 Task: Find and review an Airbnb listing in Los Angeles near LAX, and send a message to the host for more information.
Action: Mouse moved to (569, 351)
Screenshot: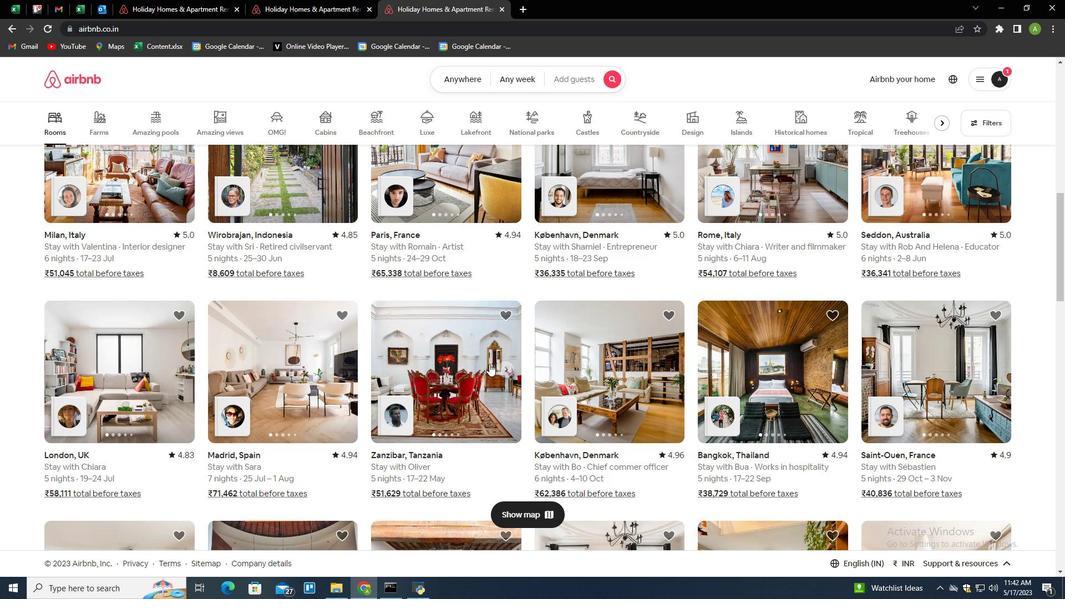 
Action: Mouse scrolled (569, 350) with delta (0, 0)
Screenshot: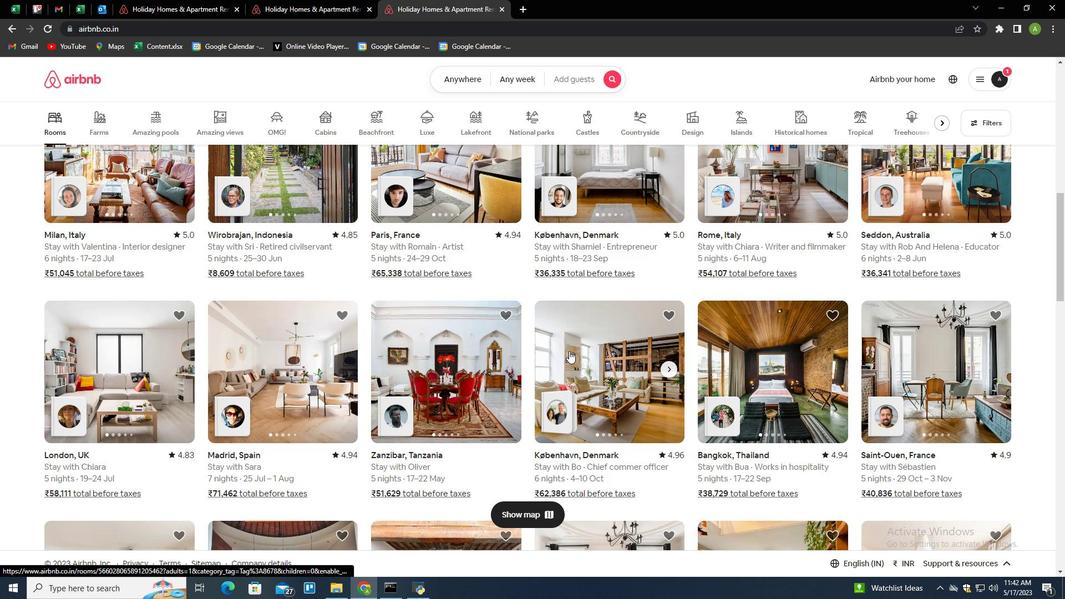
Action: Mouse scrolled (569, 350) with delta (0, 0)
Screenshot: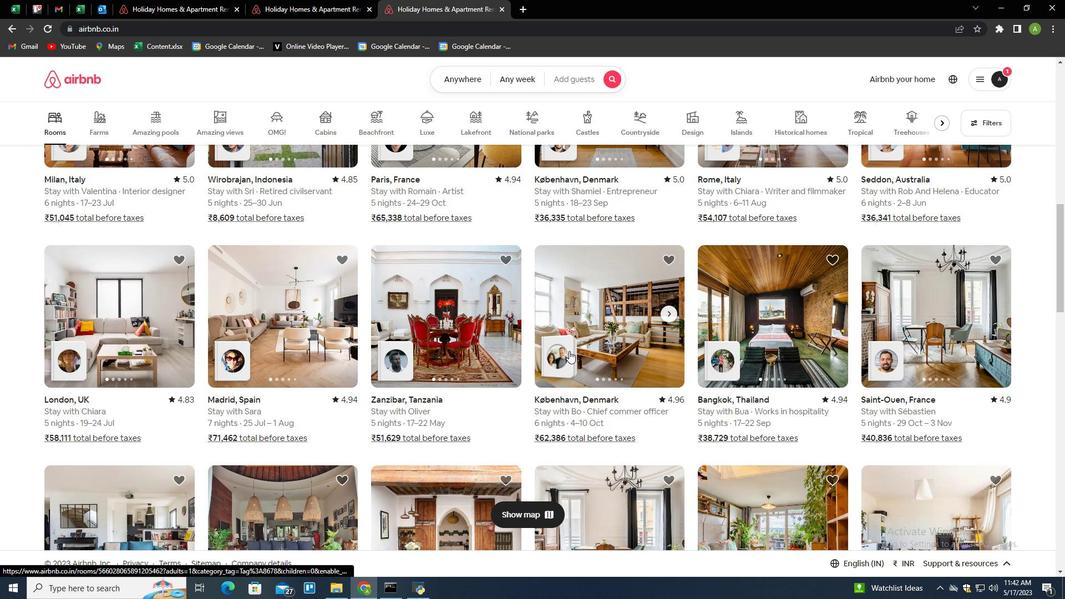 
Action: Mouse scrolled (569, 350) with delta (0, 0)
Screenshot: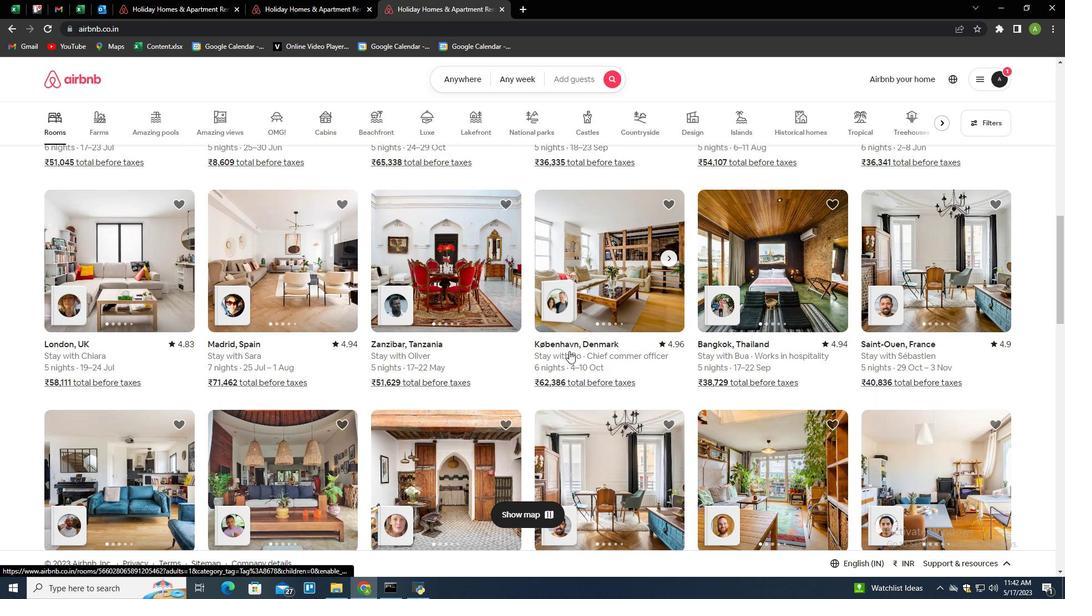 
Action: Mouse scrolled (569, 350) with delta (0, 0)
Screenshot: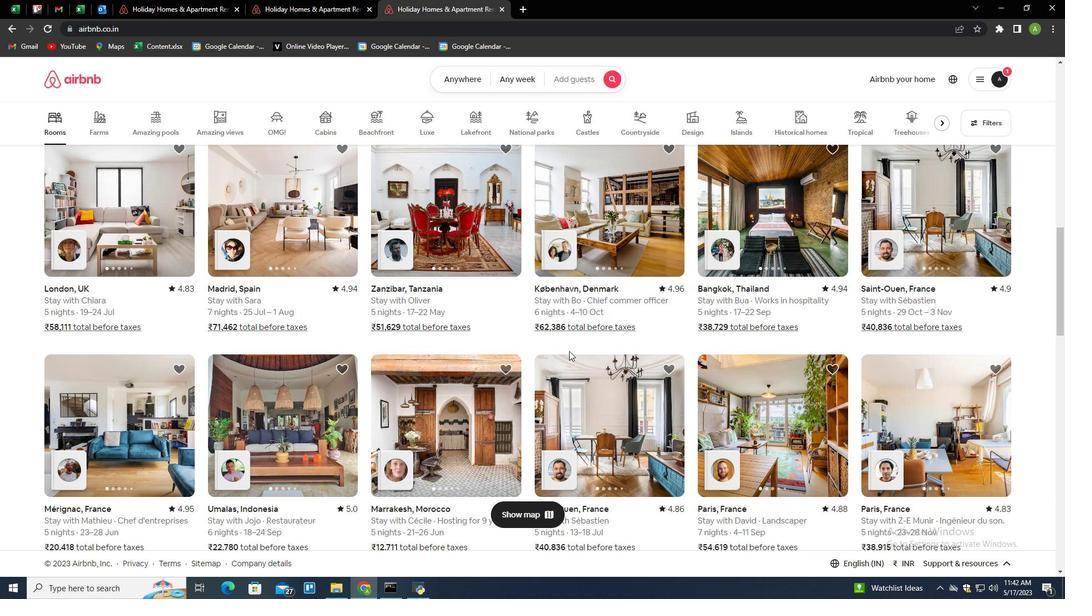 
Action: Mouse moved to (465, 76)
Screenshot: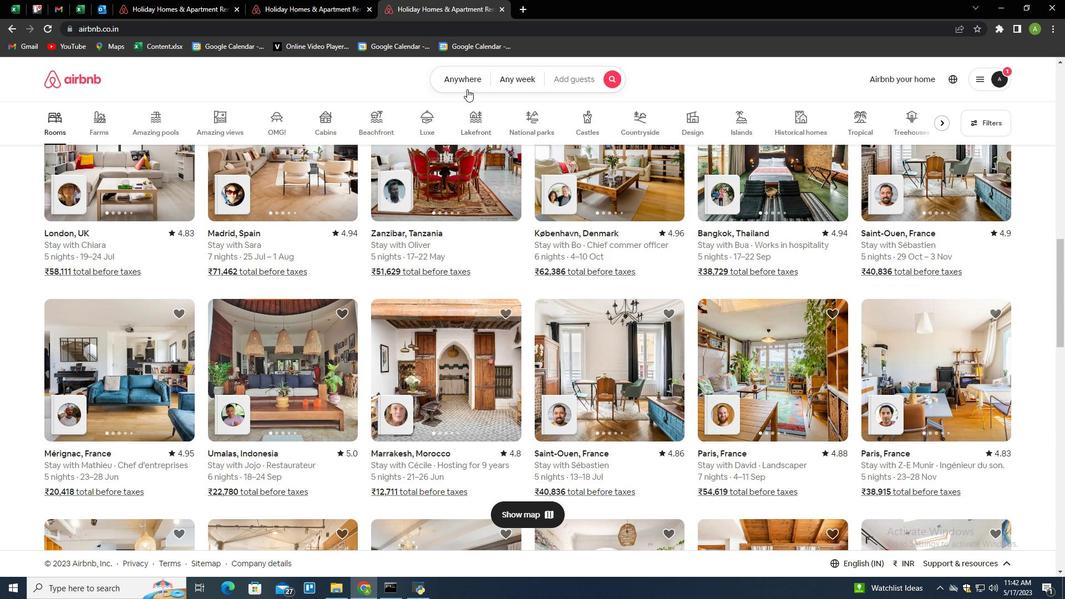 
Action: Mouse pressed left at (465, 76)
Screenshot: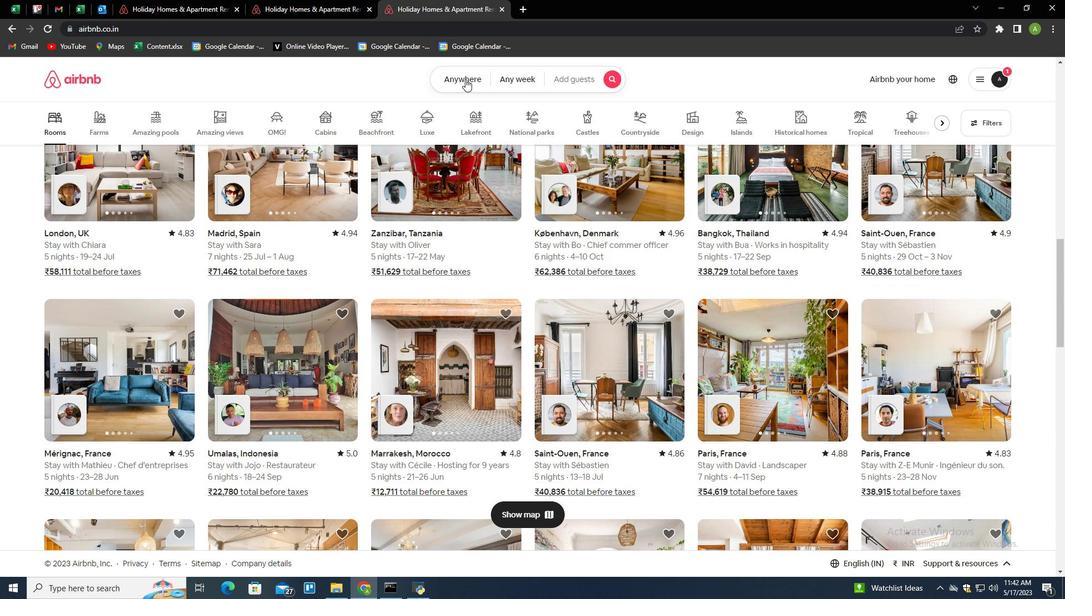 
Action: Mouse moved to (397, 125)
Screenshot: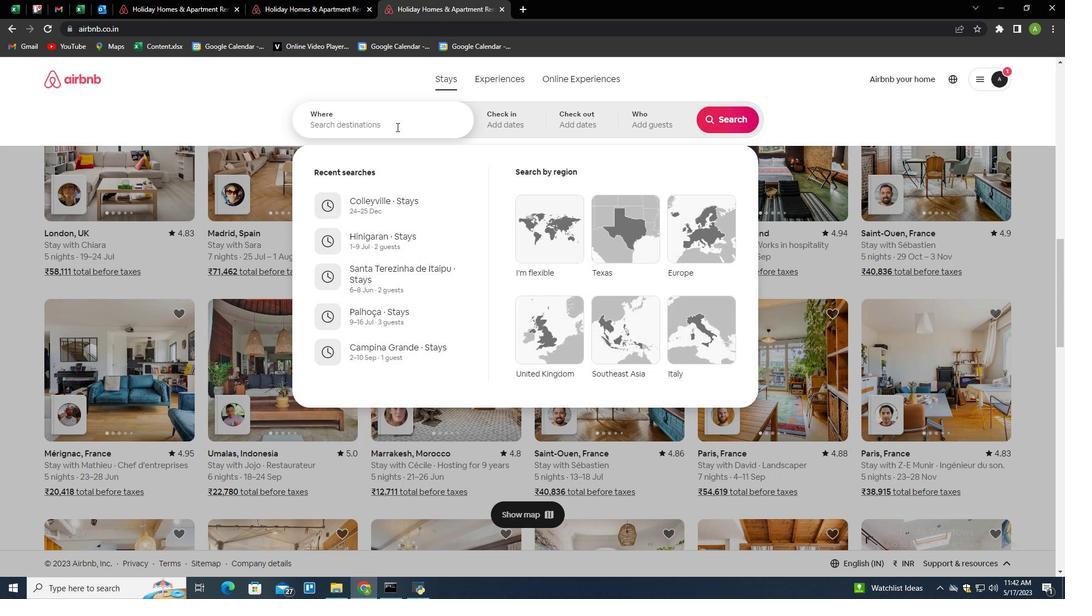 
Action: Mouse pressed left at (397, 125)
Screenshot: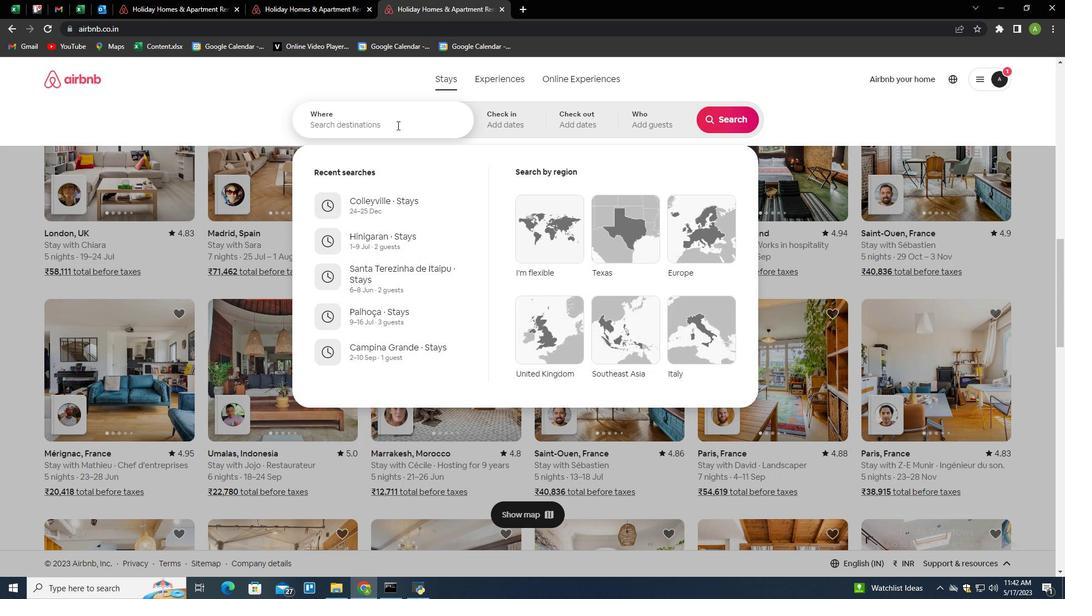 
Action: Key pressed los<Key.down><Key.down><Key.down><Key.enter>
Screenshot: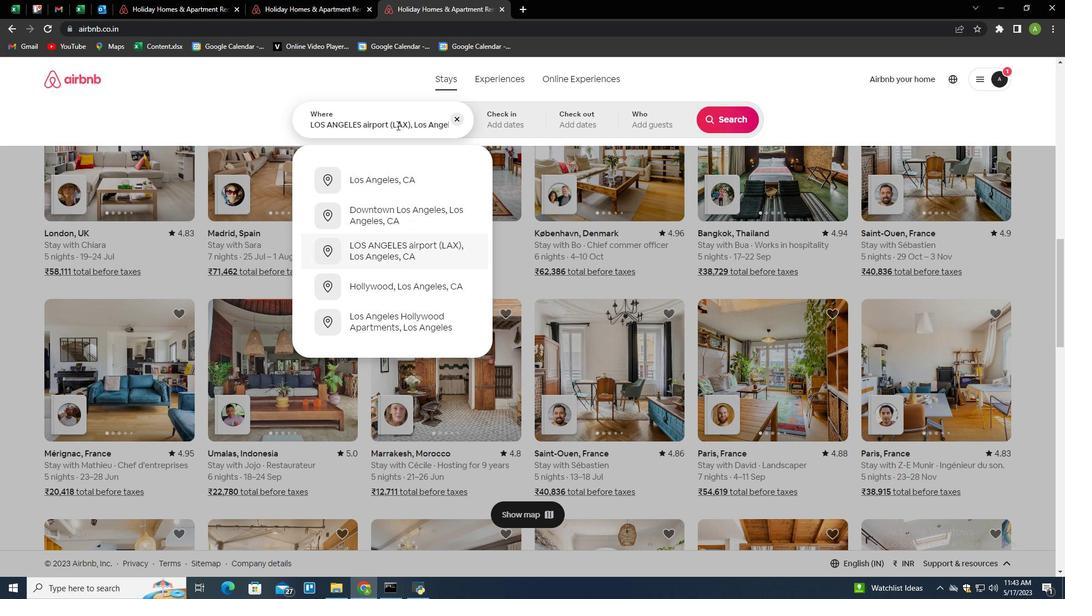 
Action: Mouse moved to (659, 253)
Screenshot: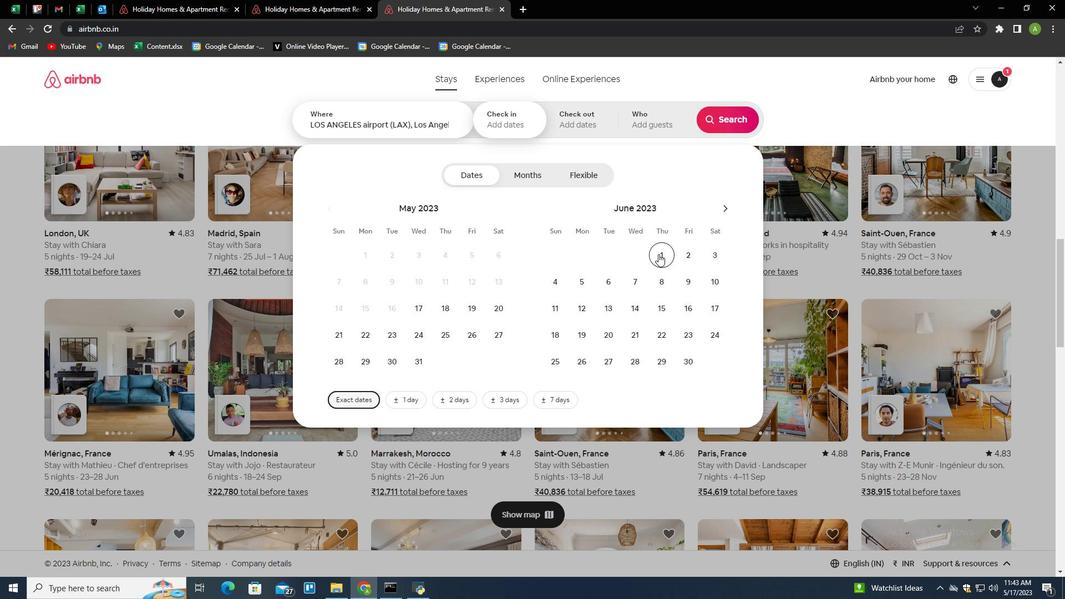 
Action: Mouse pressed left at (659, 253)
Screenshot: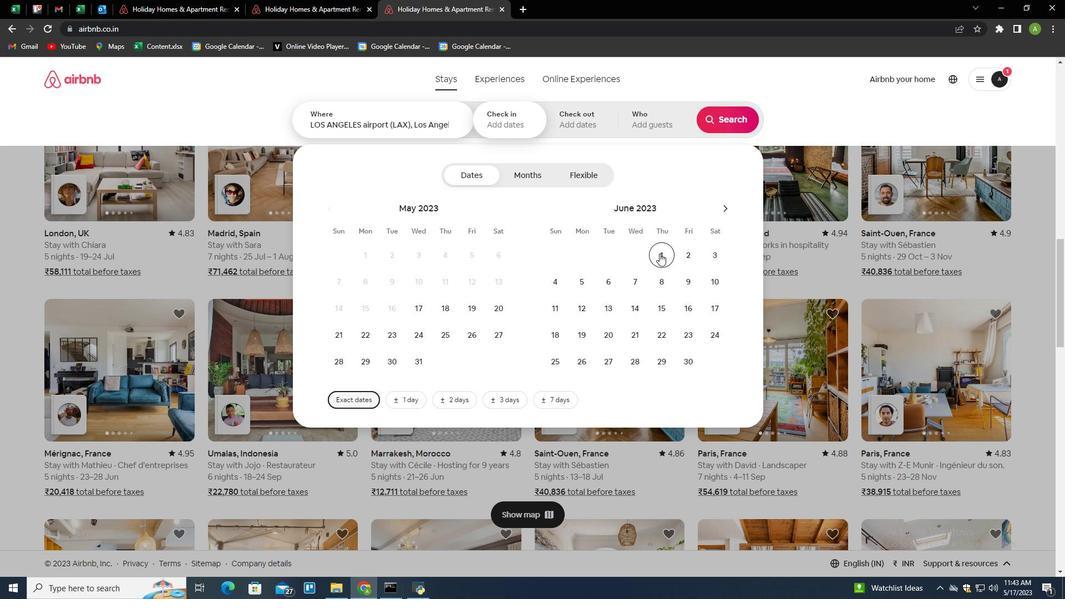 
Action: Mouse moved to (633, 279)
Screenshot: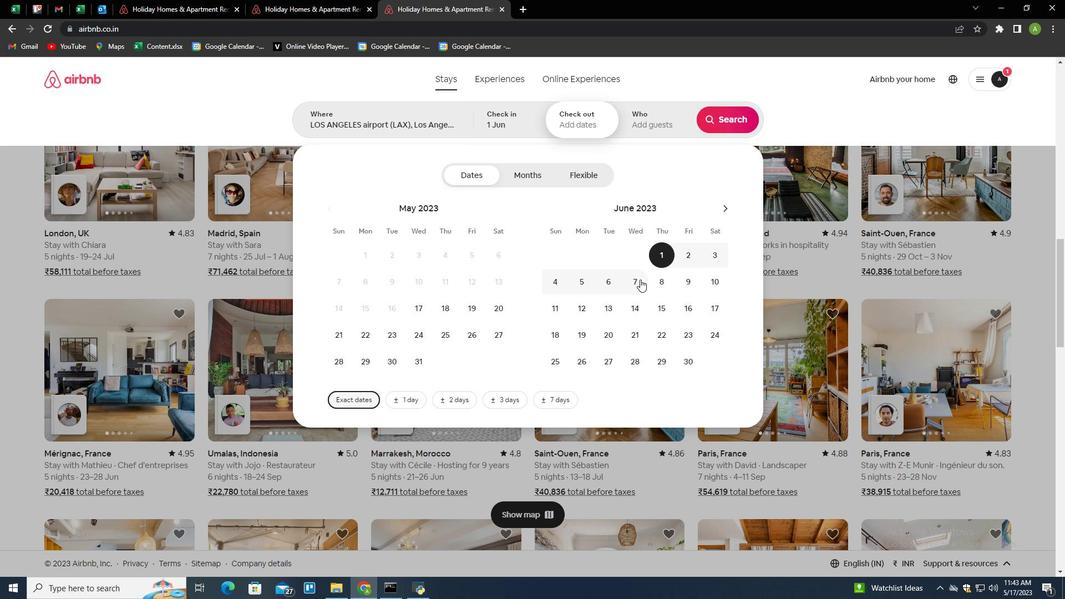 
Action: Mouse pressed left at (633, 279)
Screenshot: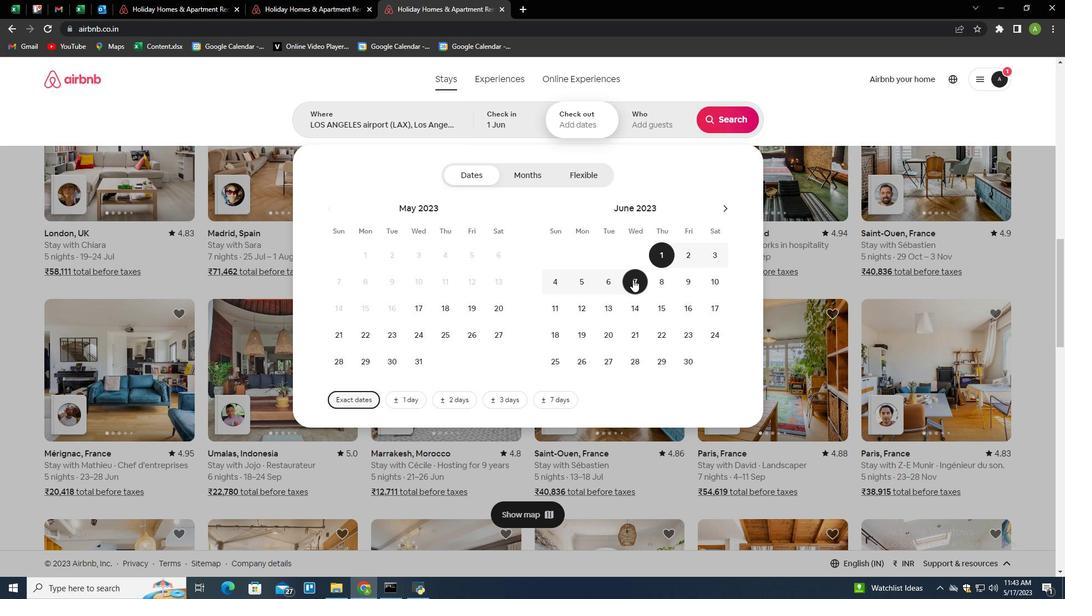 
Action: Mouse moved to (654, 110)
Screenshot: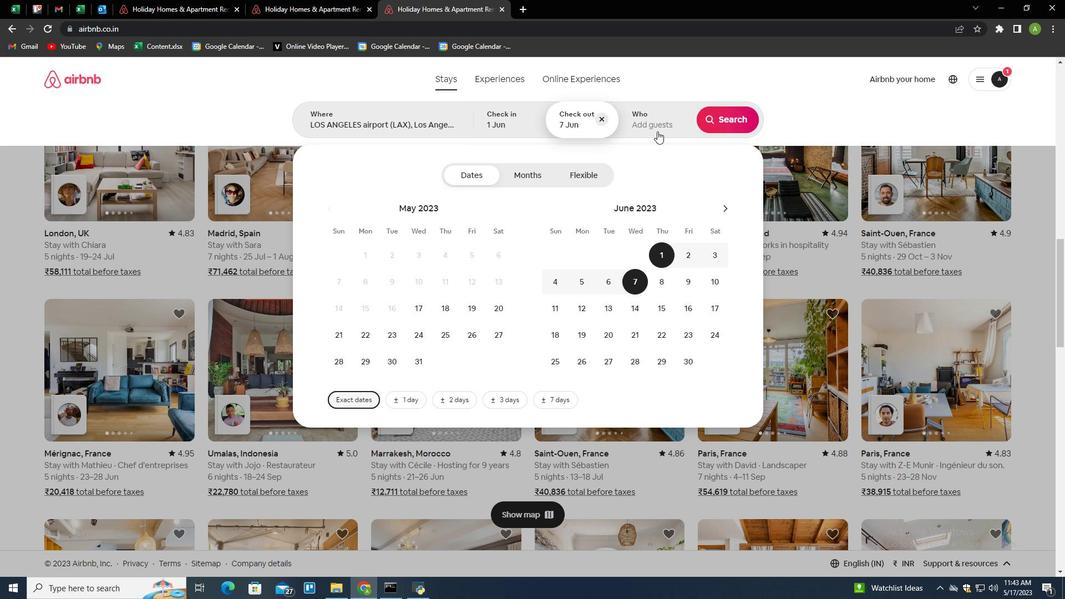 
Action: Mouse pressed left at (654, 110)
Screenshot: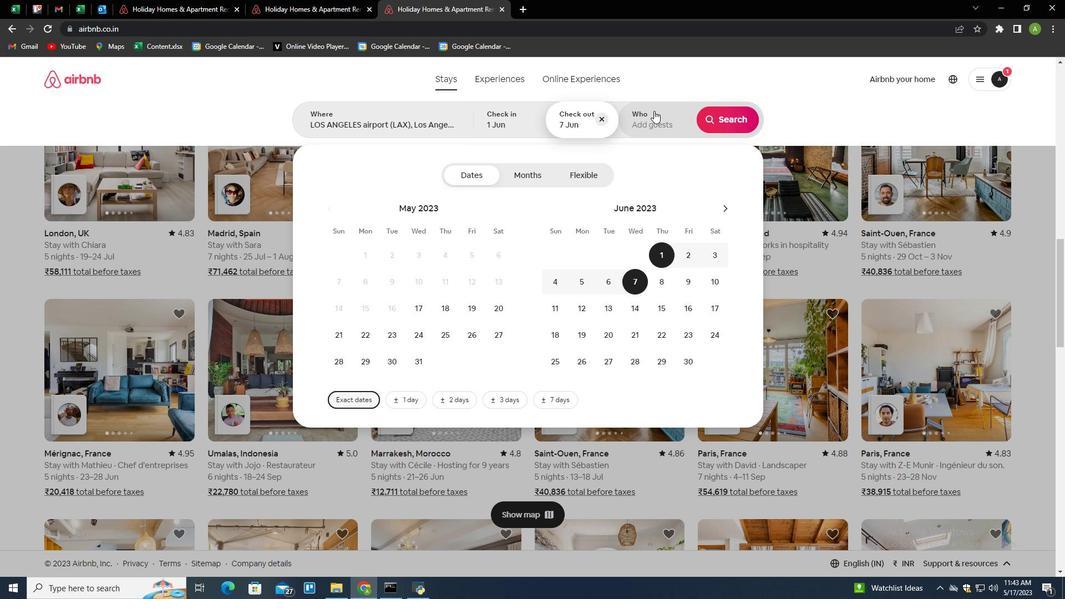 
Action: Mouse moved to (727, 178)
Screenshot: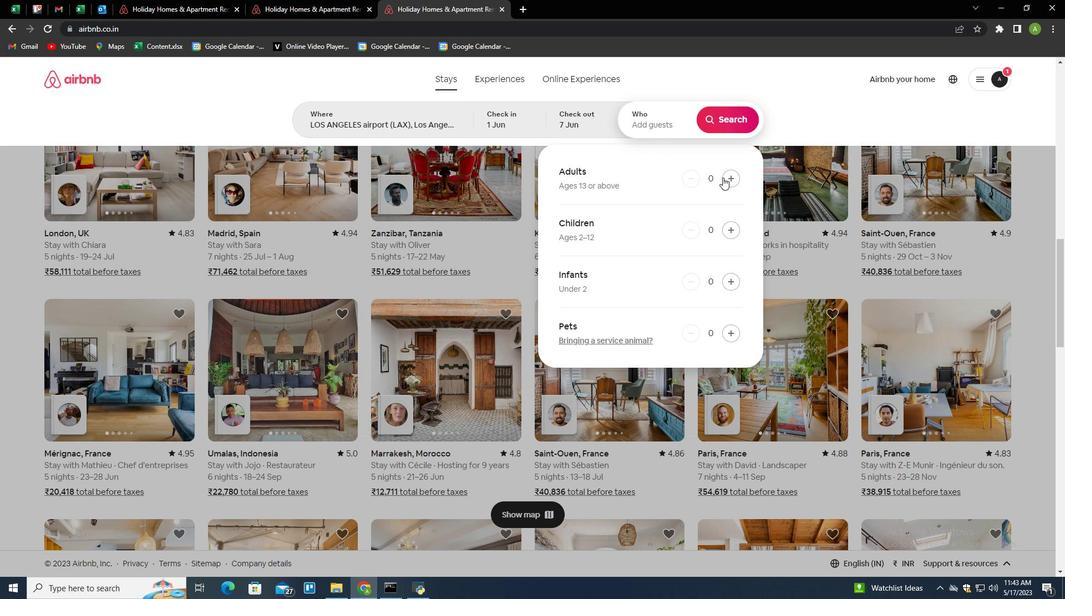 
Action: Mouse pressed left at (727, 178)
Screenshot: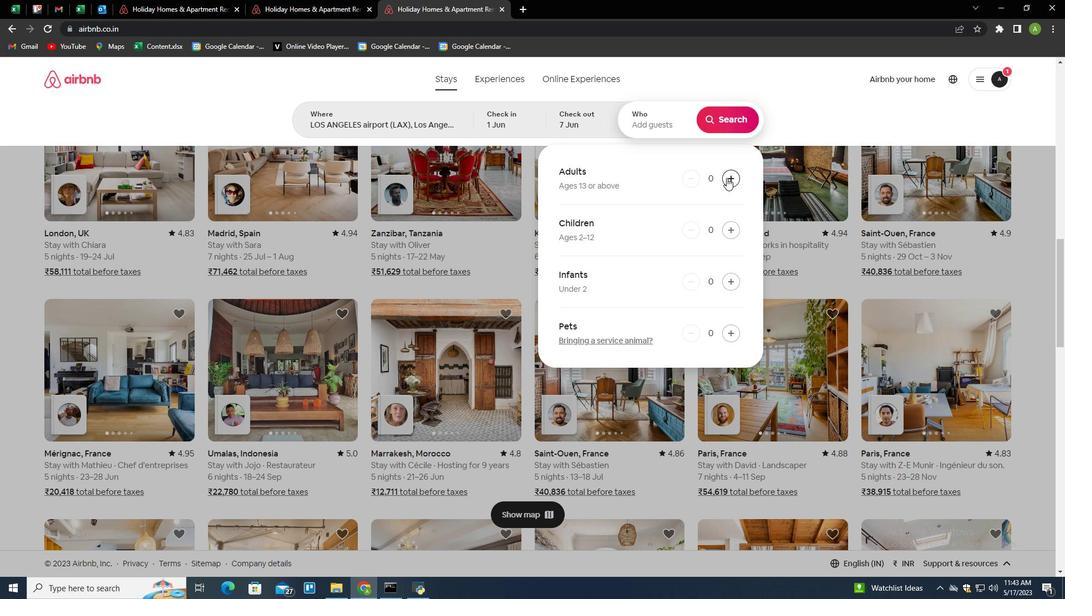 
Action: Mouse moved to (729, 122)
Screenshot: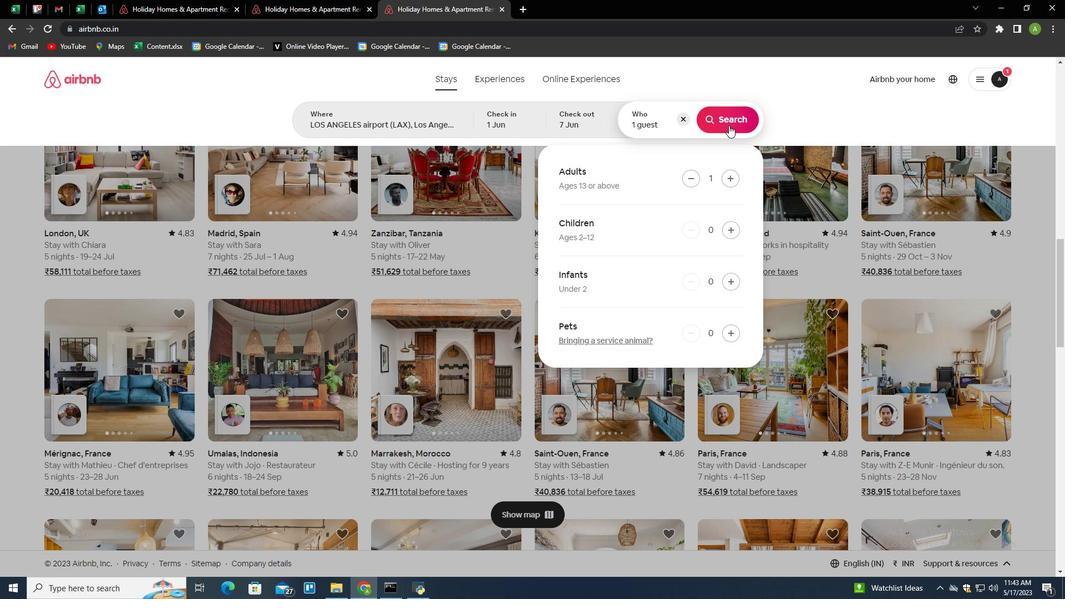 
Action: Mouse pressed left at (729, 122)
Screenshot: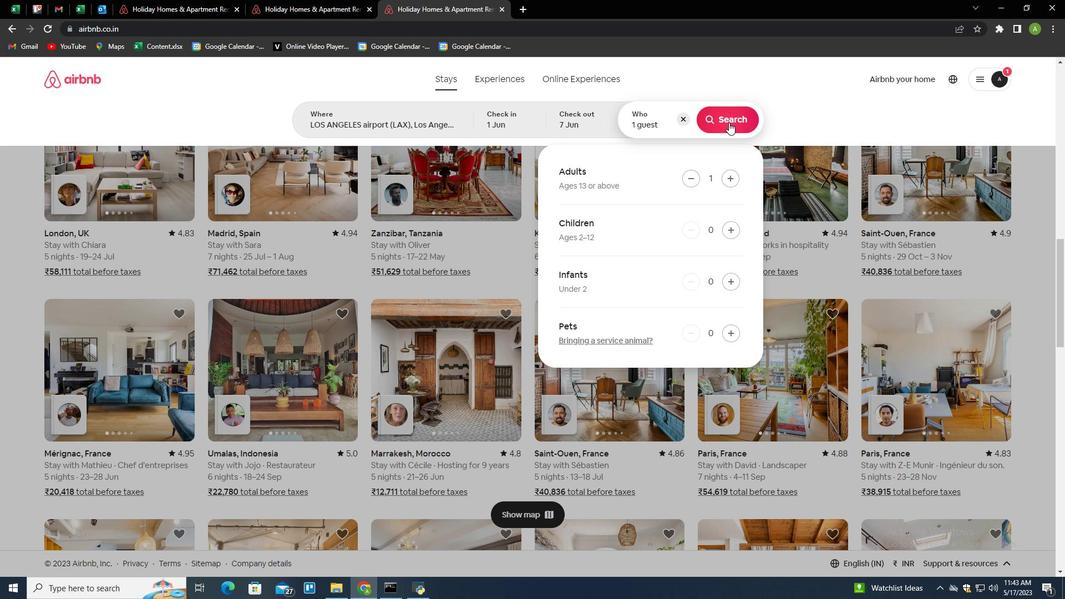 
Action: Mouse moved to (1006, 126)
Screenshot: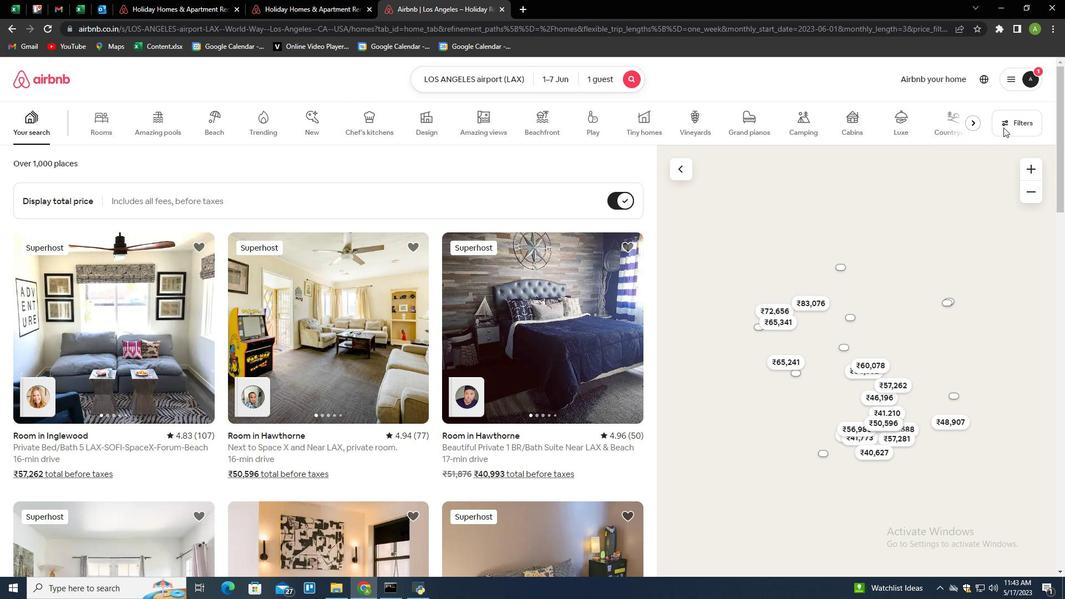 
Action: Mouse pressed left at (1006, 126)
Screenshot: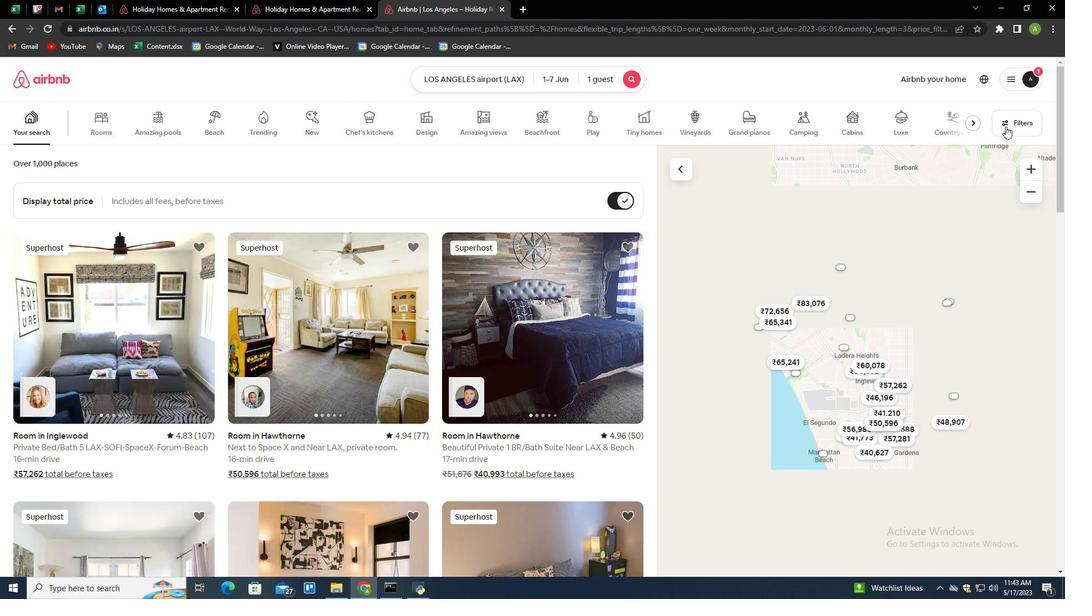 
Action: Mouse moved to (445, 238)
Screenshot: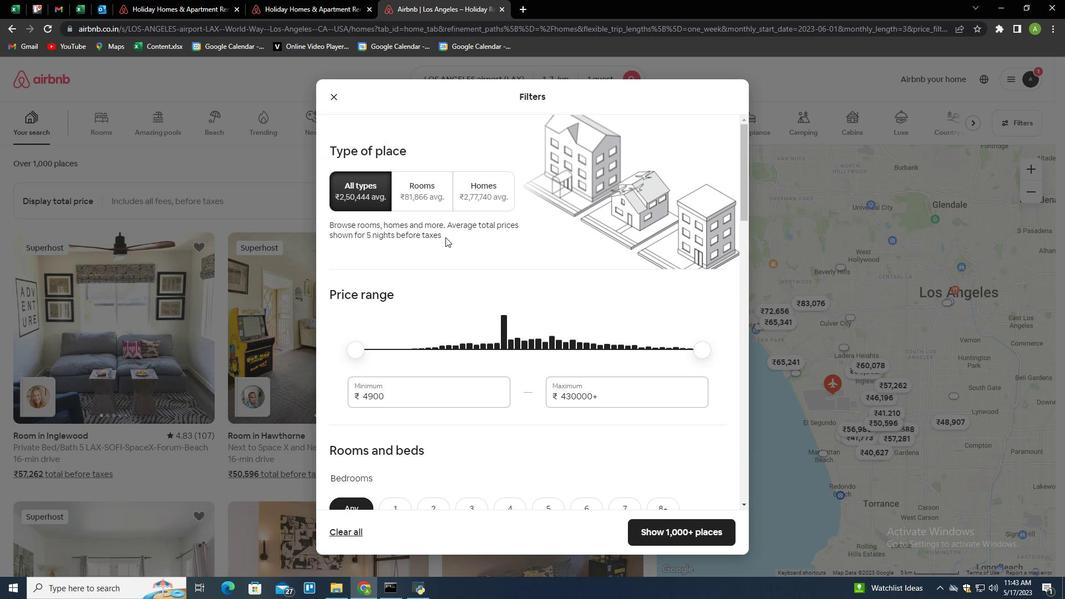 
Action: Mouse scrolled (445, 238) with delta (0, 0)
Screenshot: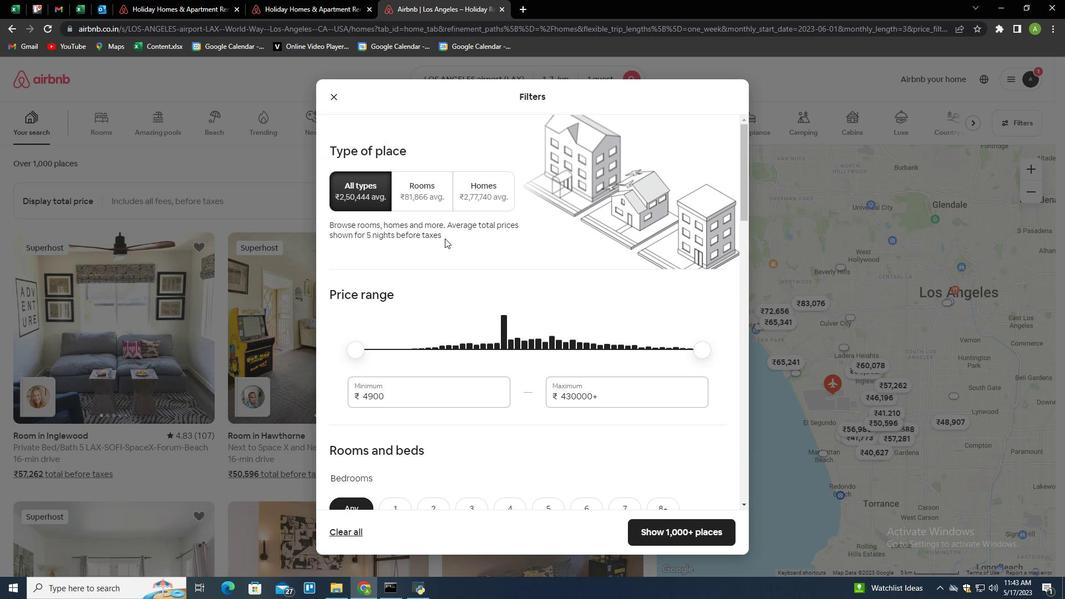 
Action: Mouse scrolled (445, 238) with delta (0, 0)
Screenshot: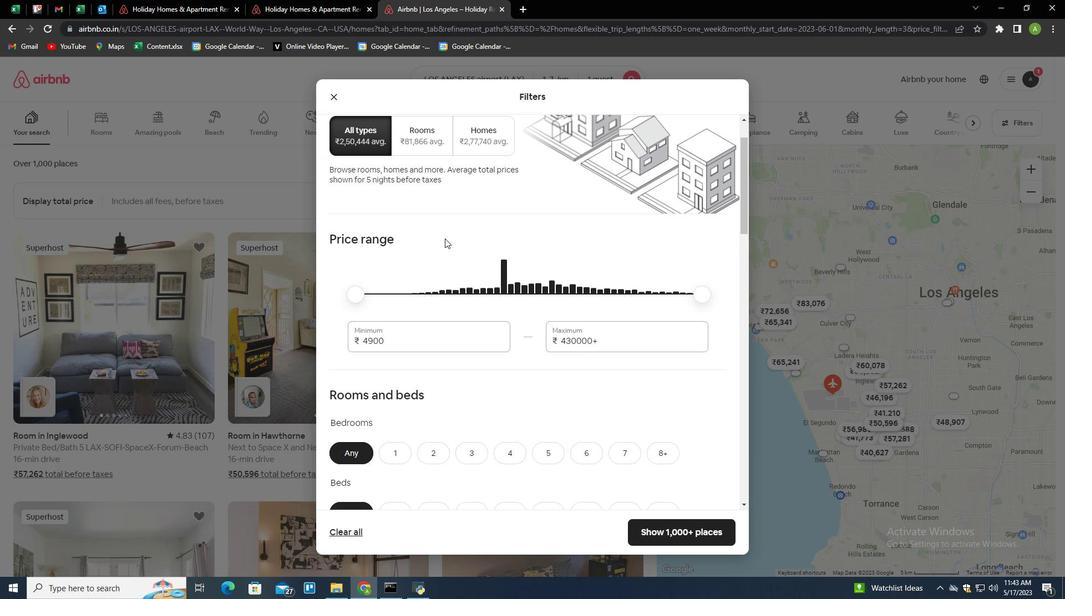 
Action: Mouse moved to (371, 282)
Screenshot: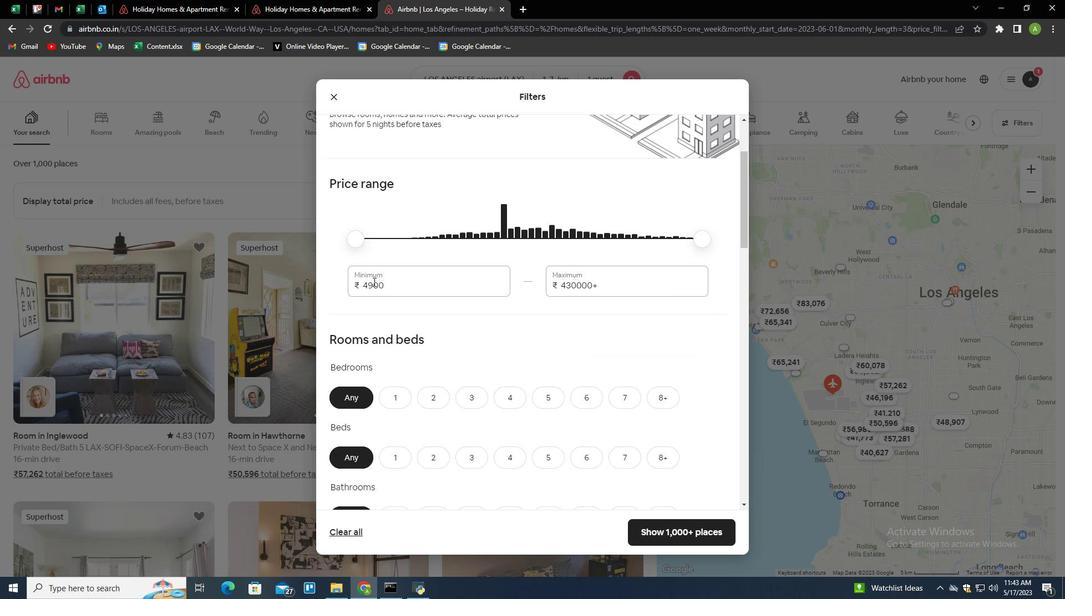 
Action: Mouse pressed left at (371, 282)
Screenshot: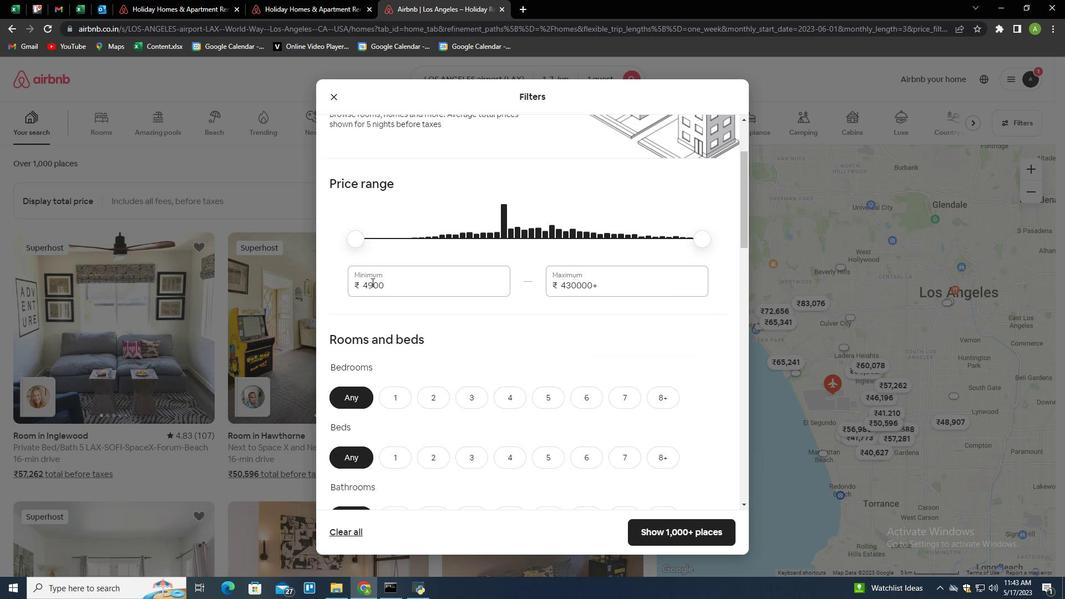 
Action: Mouse pressed left at (371, 282)
Screenshot: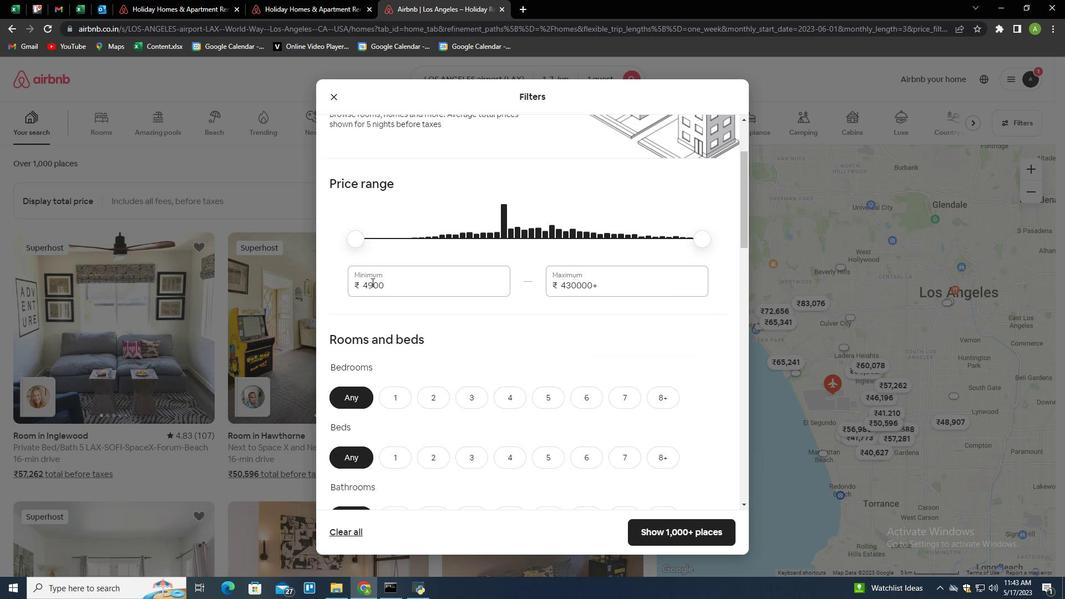 
Action: Key pressed 40000
Screenshot: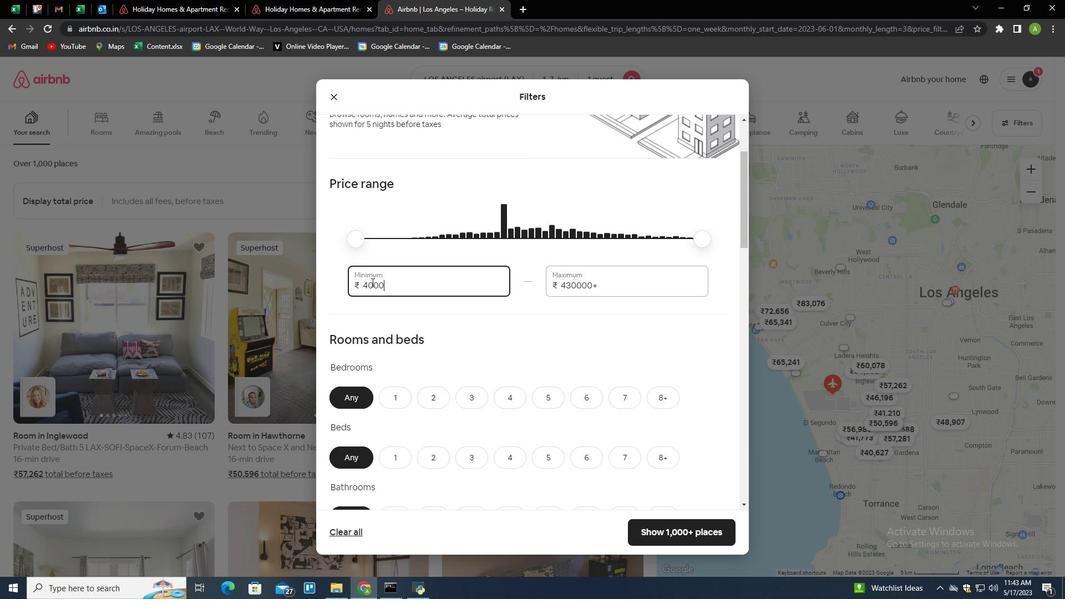 
Action: Mouse moved to (549, 421)
Screenshot: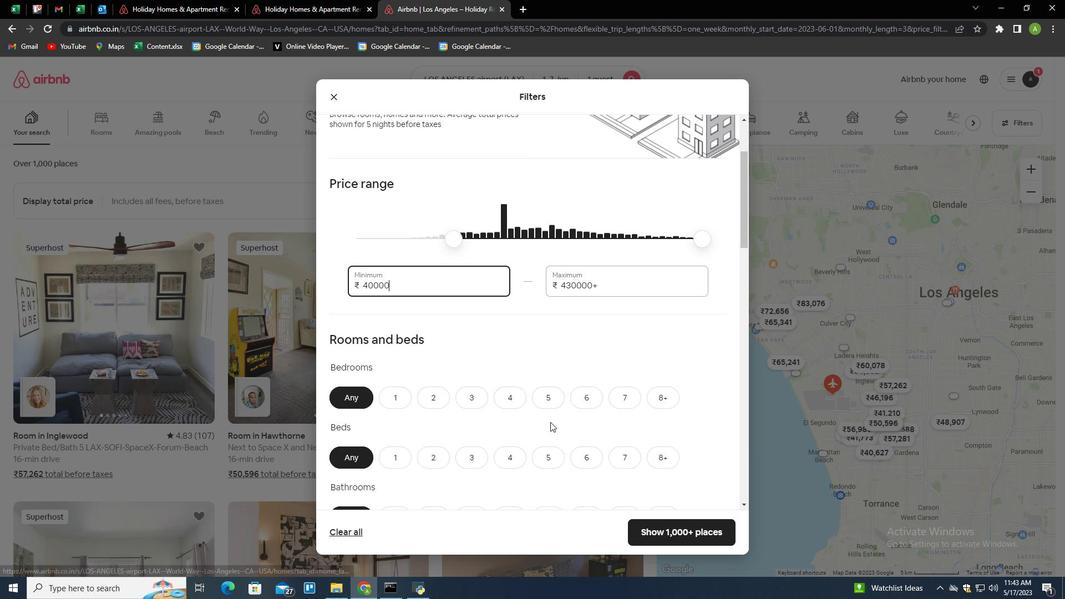 
Action: Mouse scrolled (549, 420) with delta (0, 0)
Screenshot: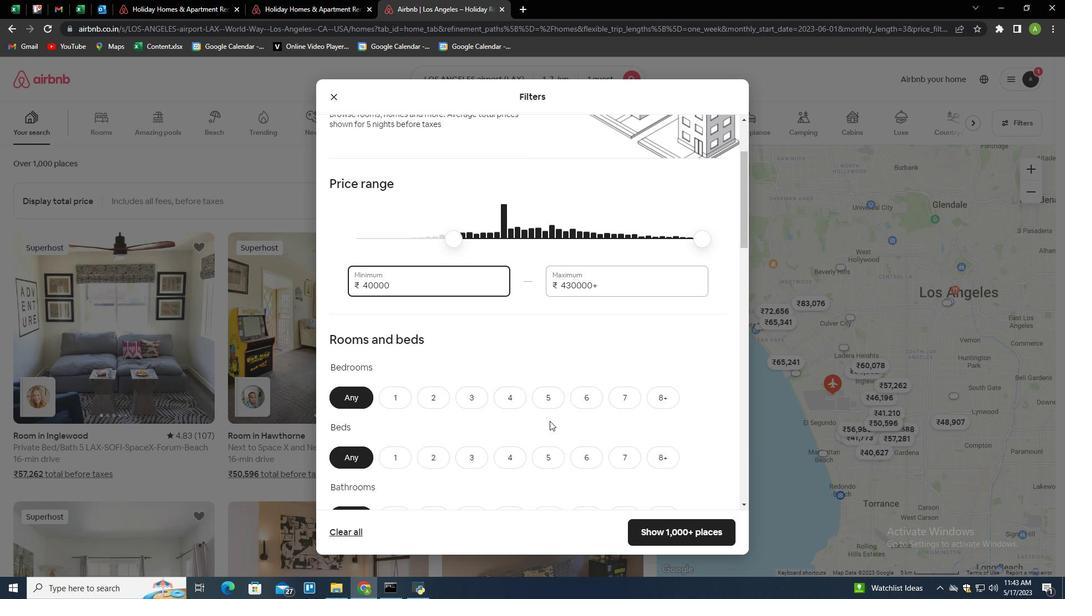
Action: Mouse scrolled (549, 420) with delta (0, 0)
Screenshot: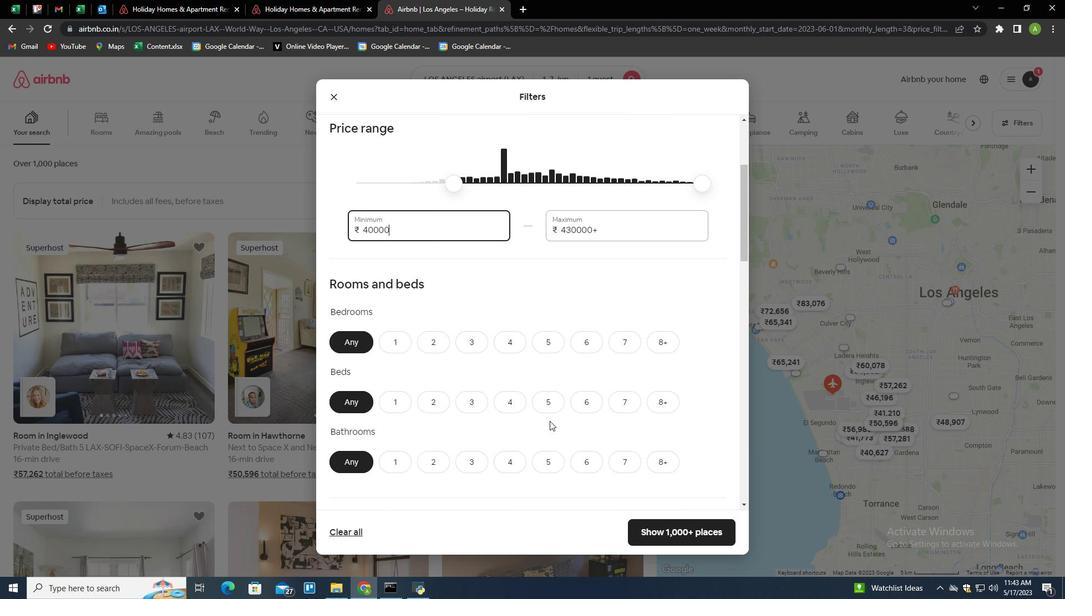 
Action: Mouse scrolled (549, 420) with delta (0, 0)
Screenshot: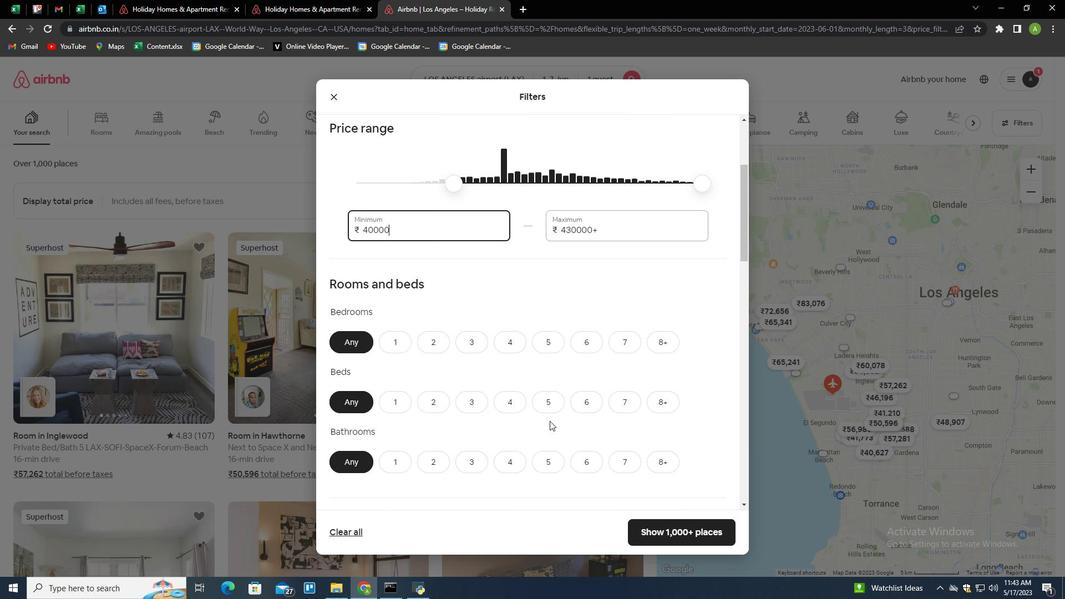 
Action: Mouse moved to (659, 532)
Screenshot: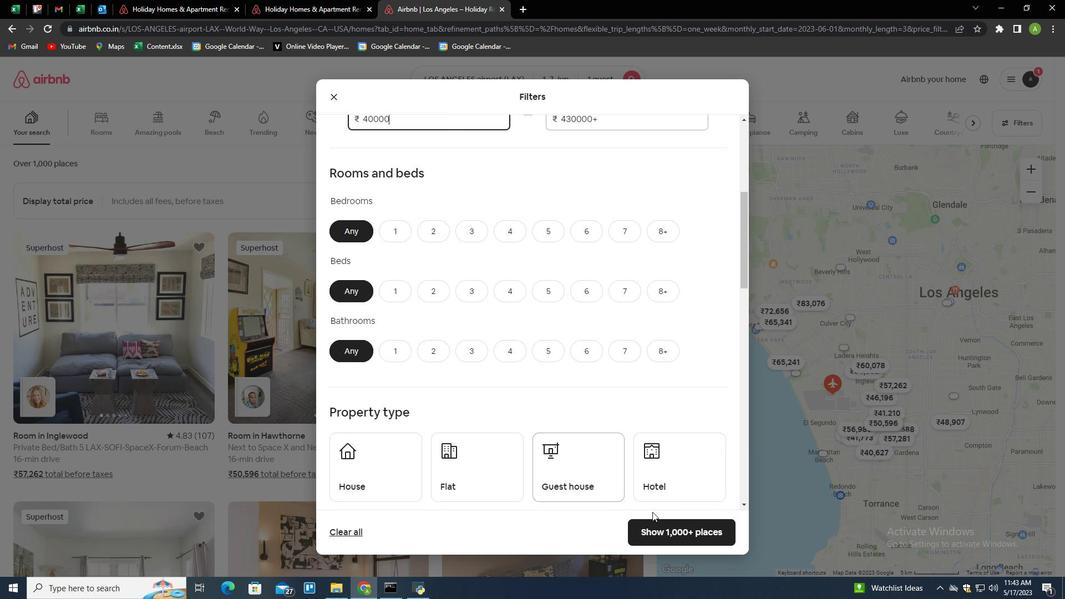 
Action: Mouse pressed left at (659, 532)
Screenshot: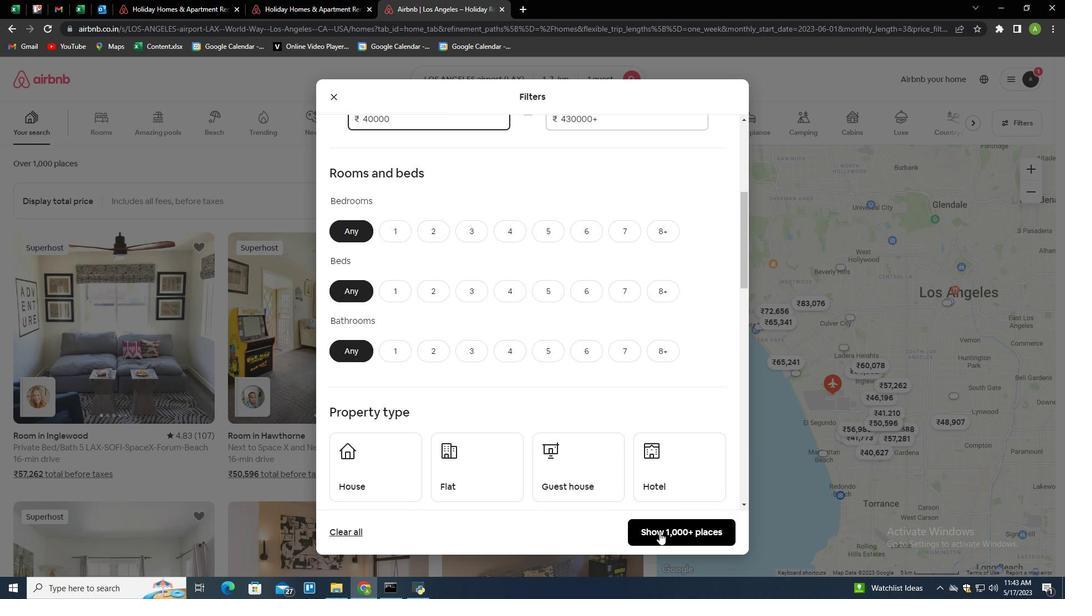 
Action: Mouse moved to (511, 431)
Screenshot: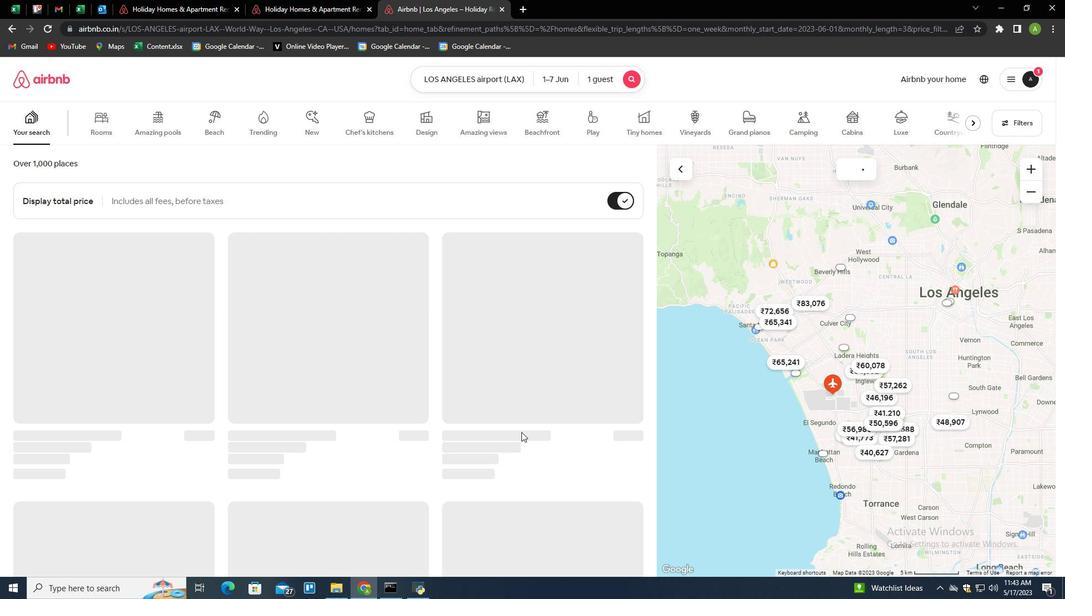 
Action: Mouse scrolled (511, 431) with delta (0, 0)
Screenshot: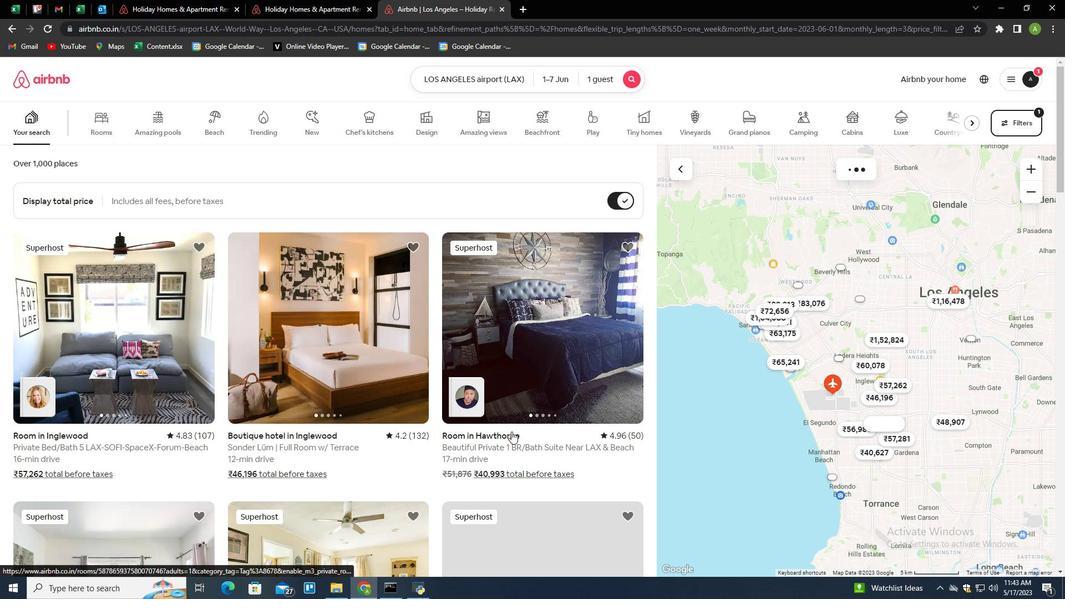 
Action: Mouse scrolled (511, 431) with delta (0, 0)
Screenshot: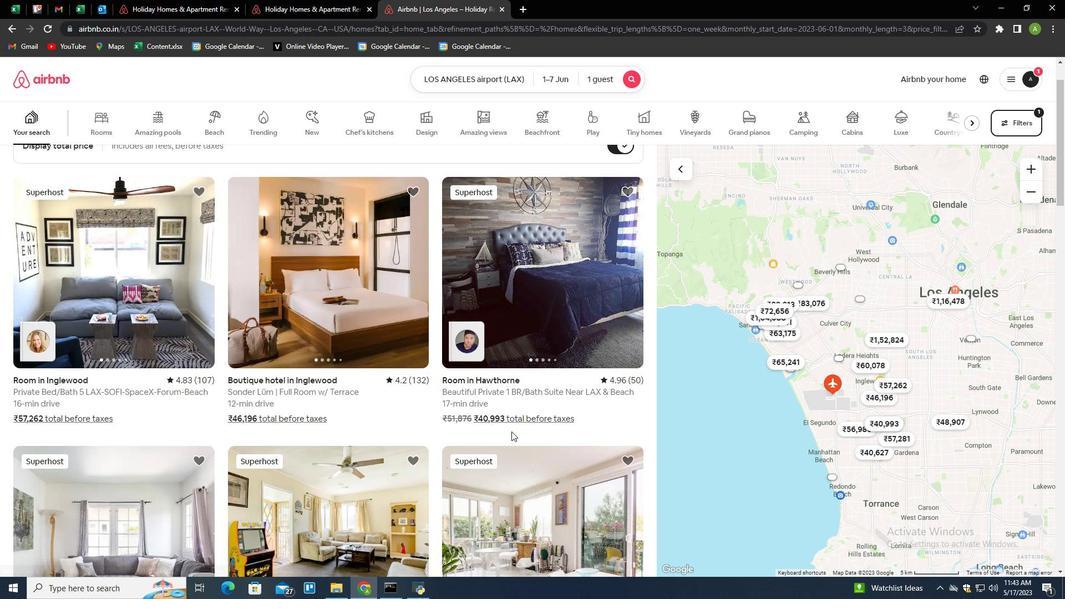 
Action: Mouse scrolled (511, 431) with delta (0, 0)
Screenshot: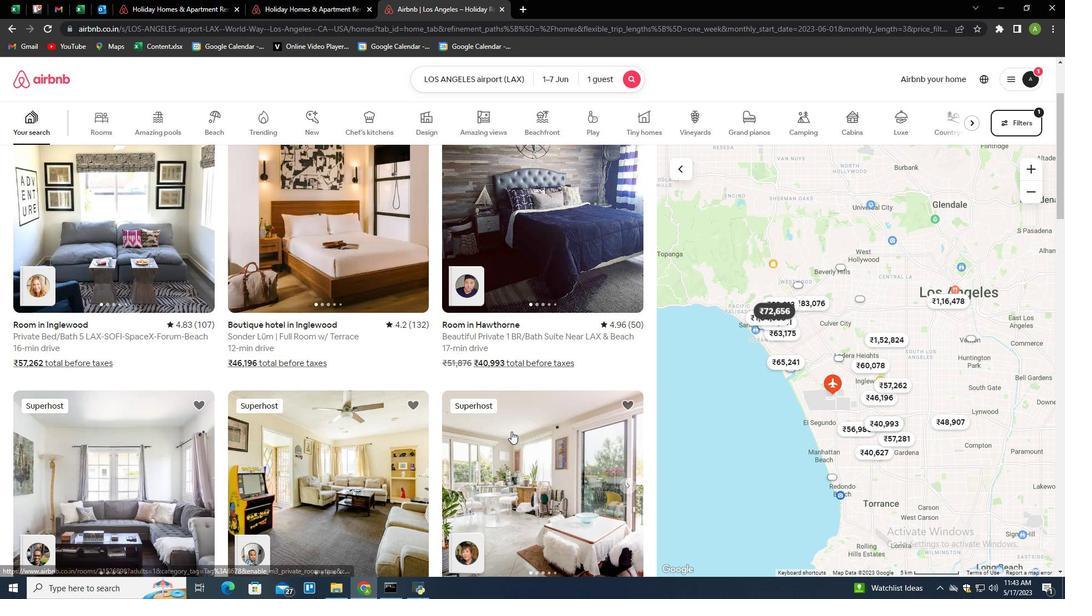 
Action: Mouse scrolled (511, 431) with delta (0, 0)
Screenshot: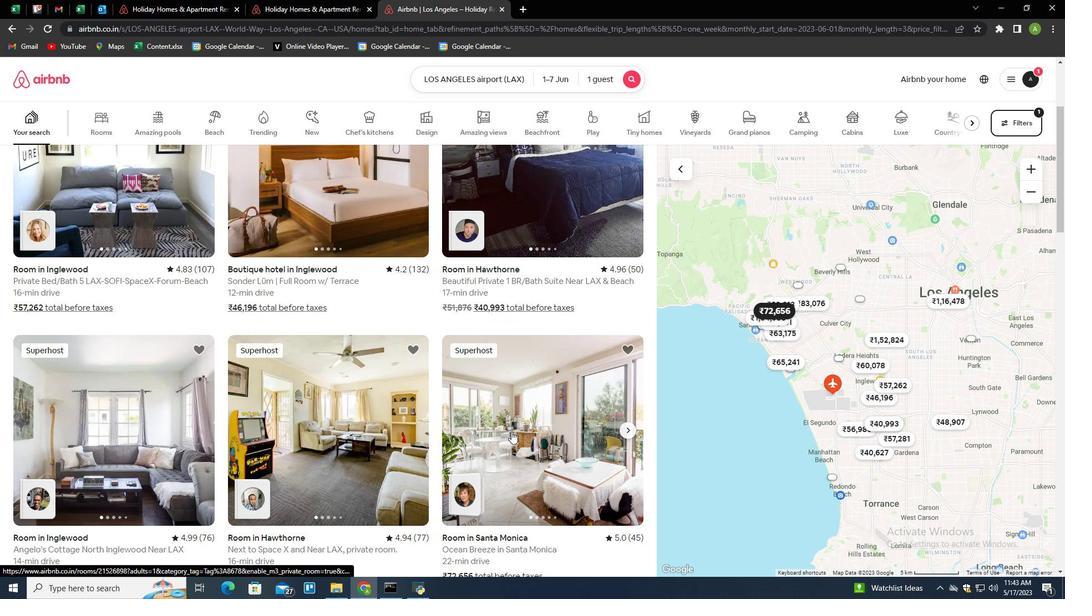 
Action: Mouse scrolled (511, 431) with delta (0, 0)
Screenshot: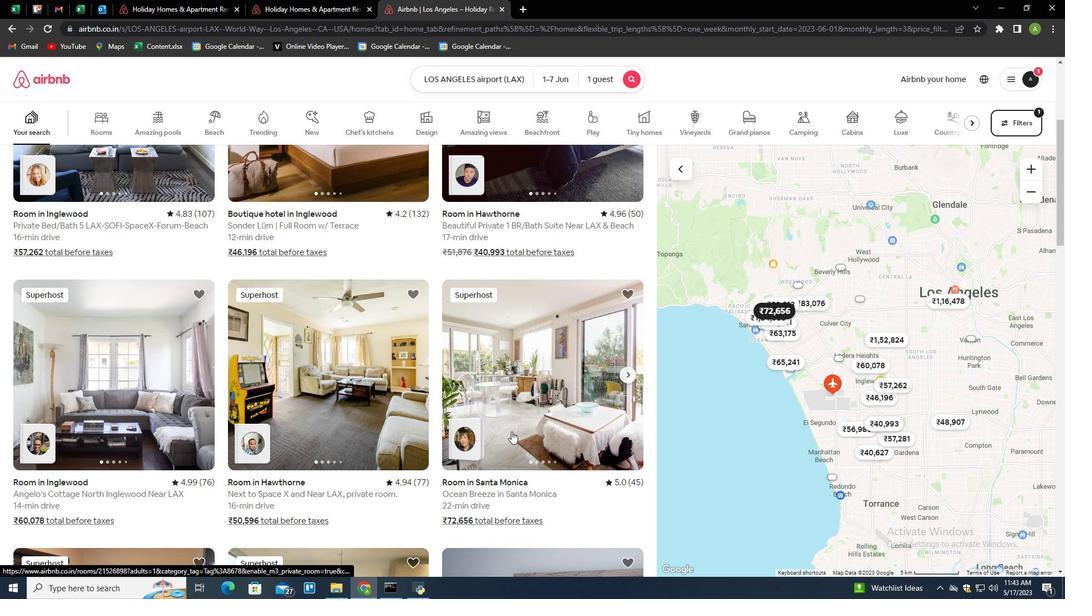 
Action: Mouse scrolled (511, 431) with delta (0, 0)
Screenshot: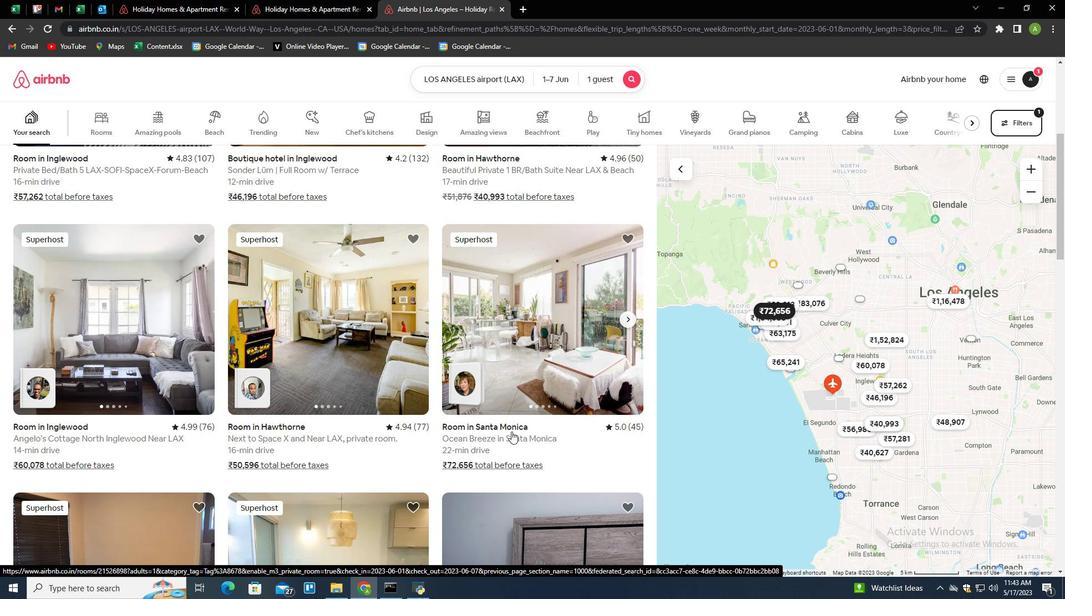 
Action: Mouse moved to (627, 266)
Screenshot: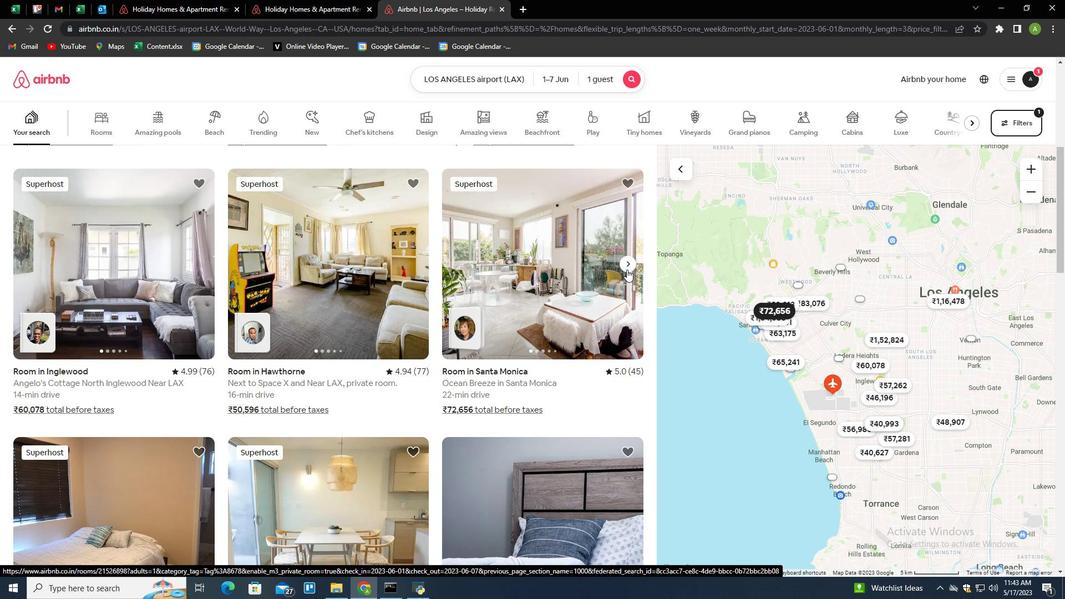 
Action: Mouse pressed left at (627, 266)
Screenshot: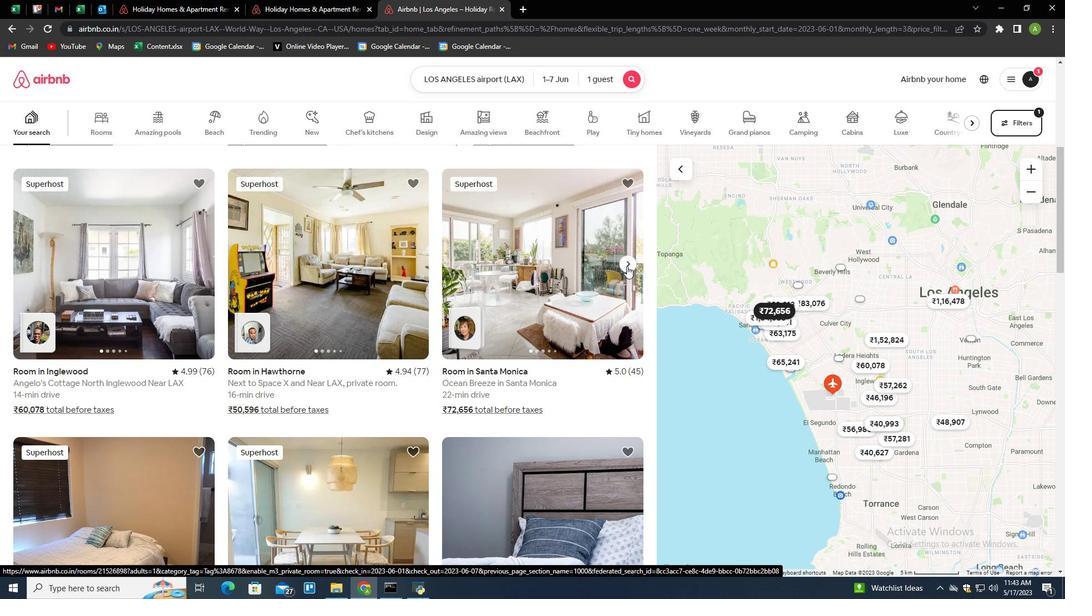 
Action: Mouse pressed left at (627, 266)
Screenshot: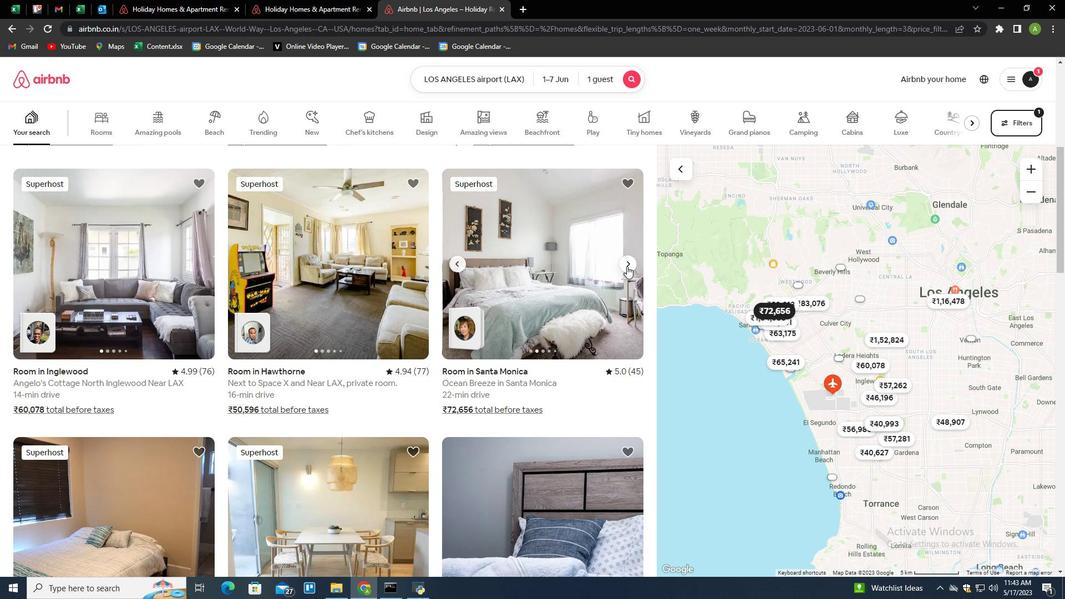 
Action: Mouse pressed left at (627, 266)
Screenshot: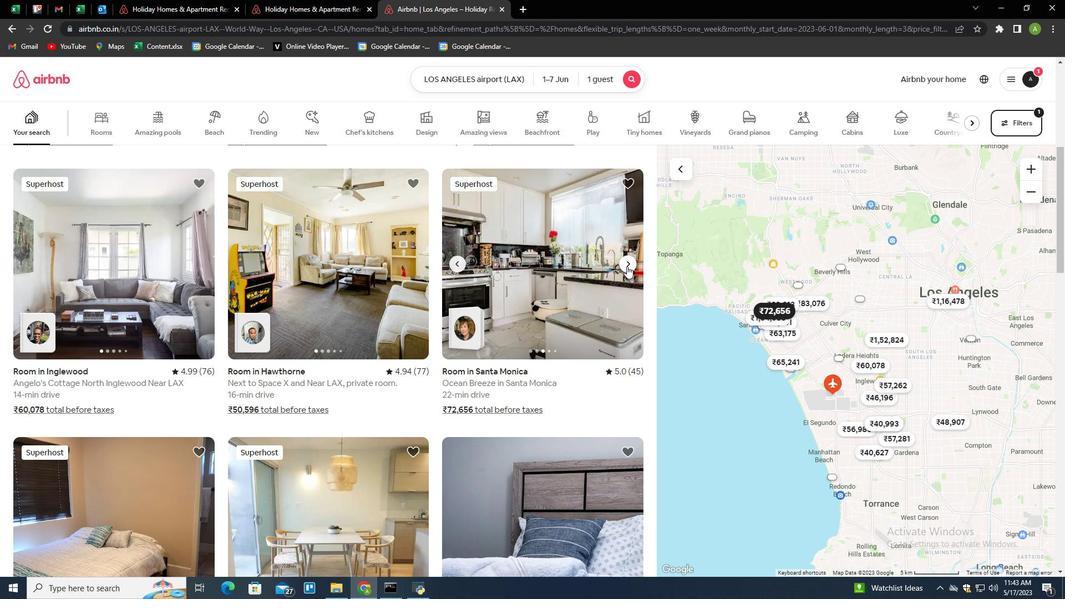 
Action: Mouse pressed left at (627, 266)
Screenshot: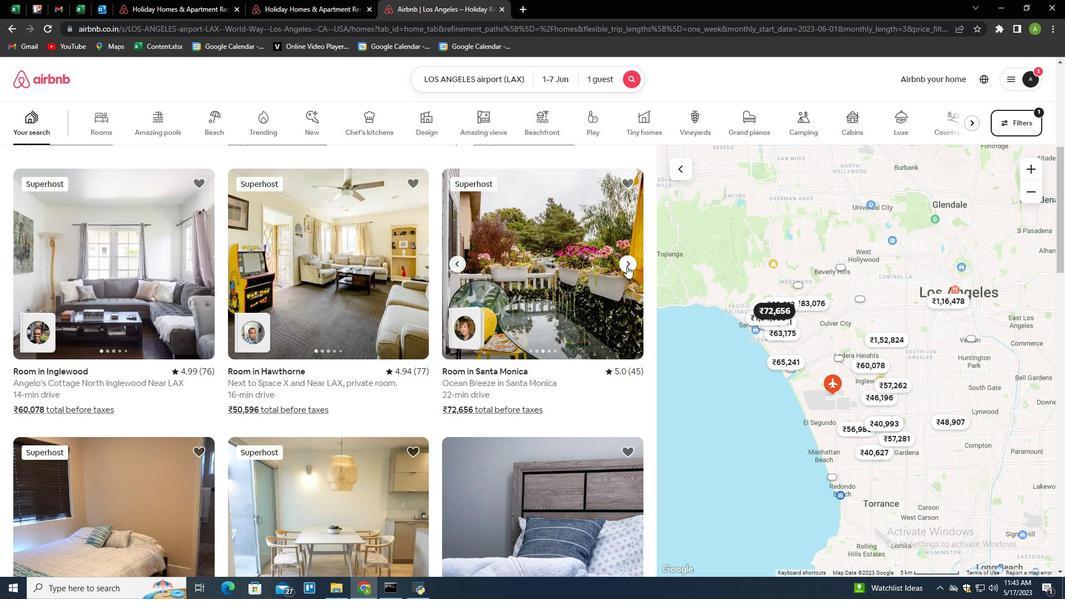 
Action: Mouse moved to (527, 265)
Screenshot: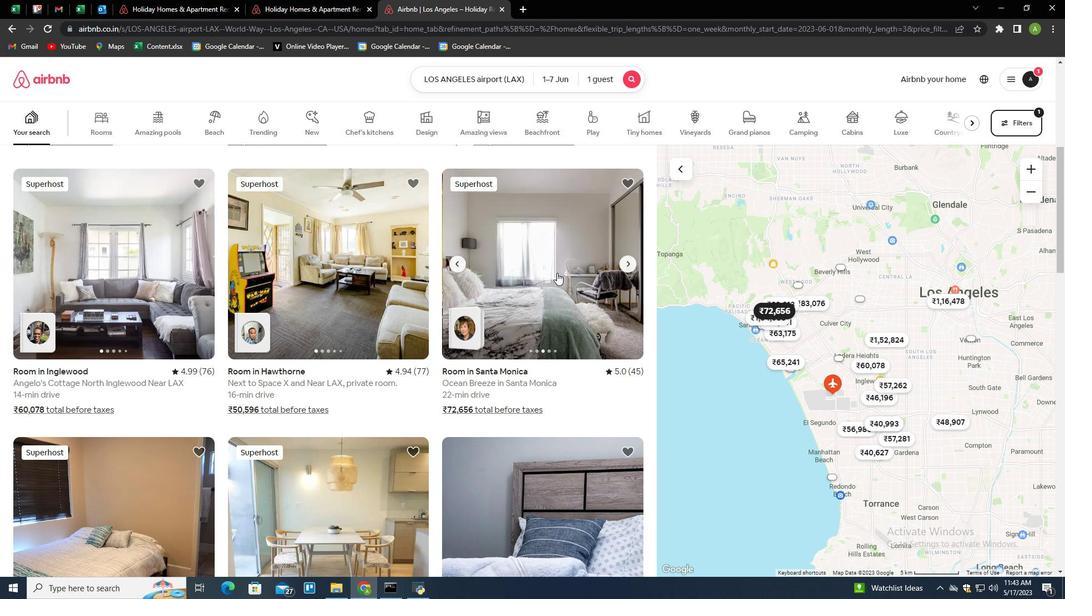 
Action: Mouse pressed left at (527, 265)
Screenshot: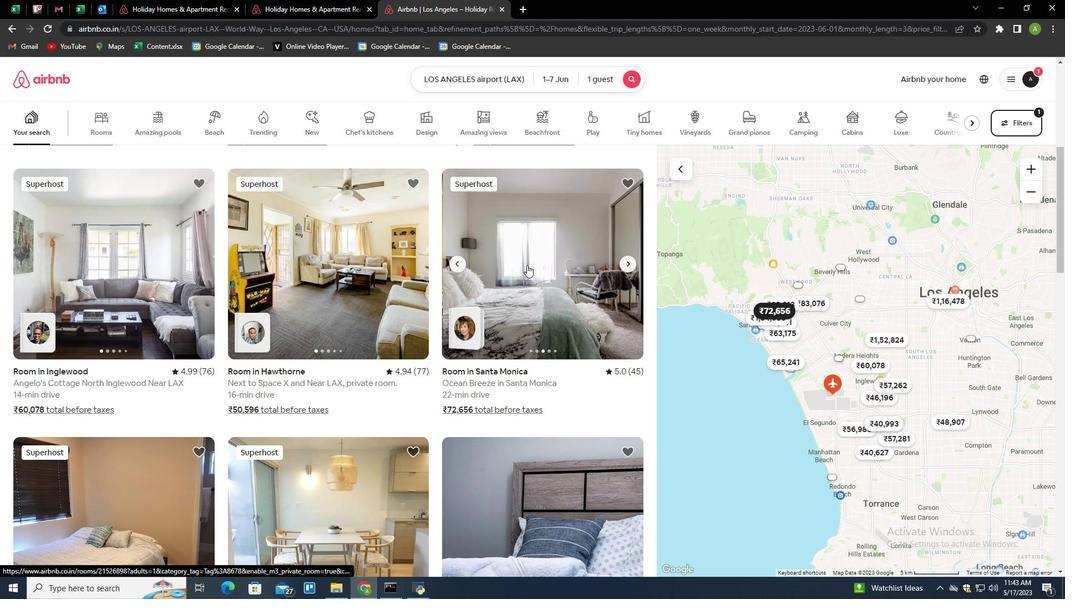 
Action: Mouse moved to (606, 372)
Screenshot: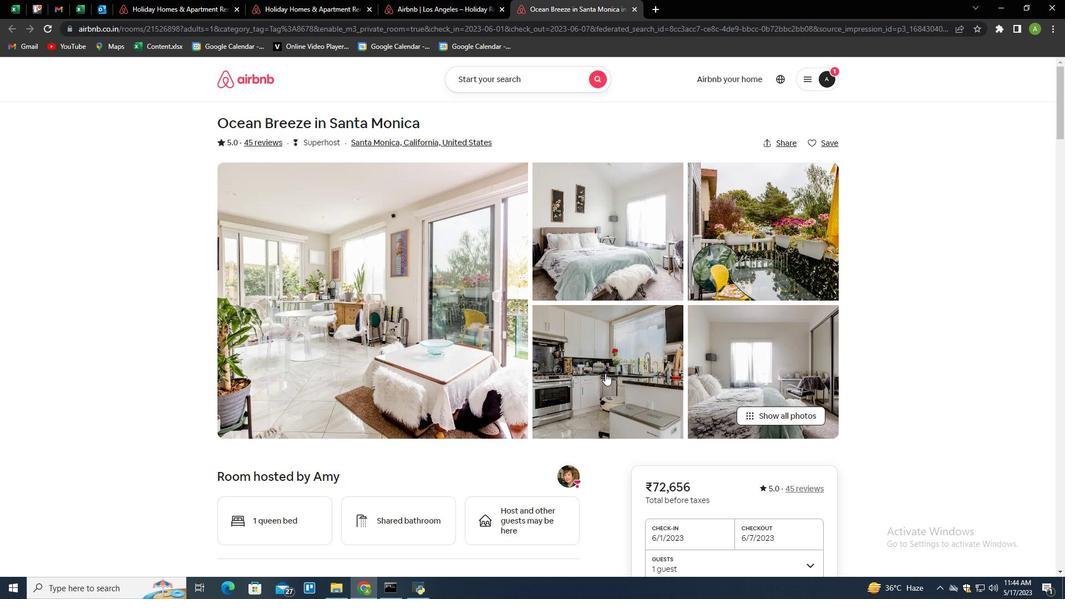
Action: Mouse scrolled (606, 372) with delta (0, 0)
Screenshot: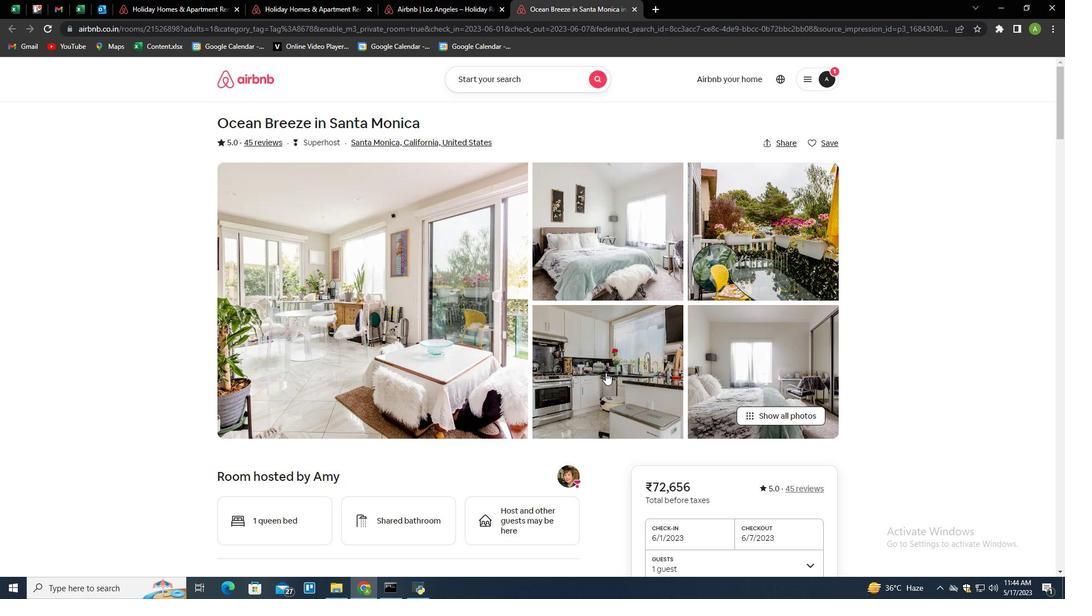 
Action: Mouse scrolled (606, 372) with delta (0, 0)
Screenshot: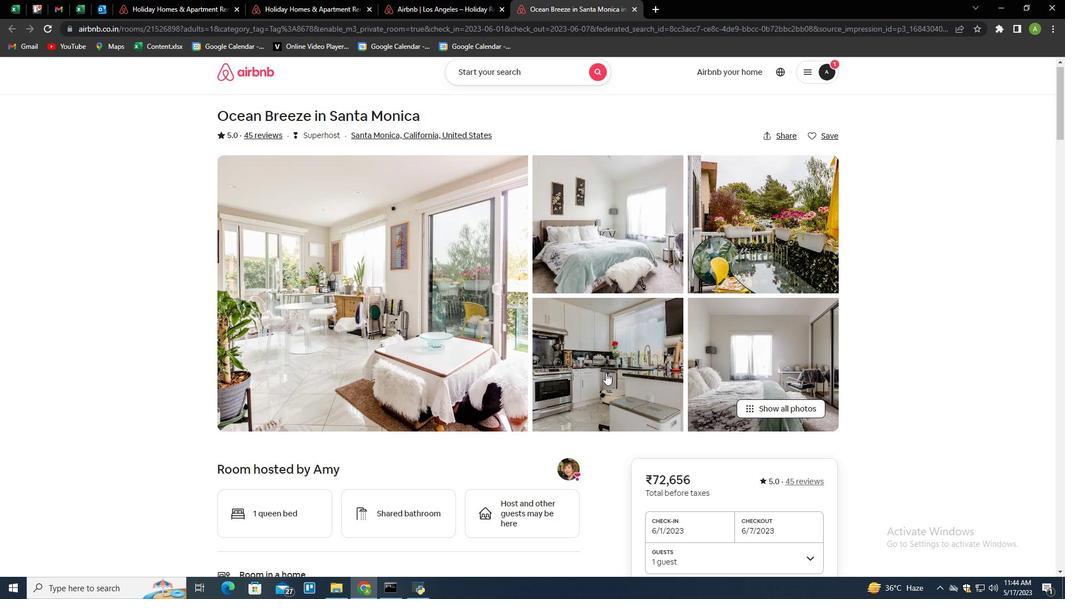 
Action: Mouse scrolled (606, 373) with delta (0, 0)
Screenshot: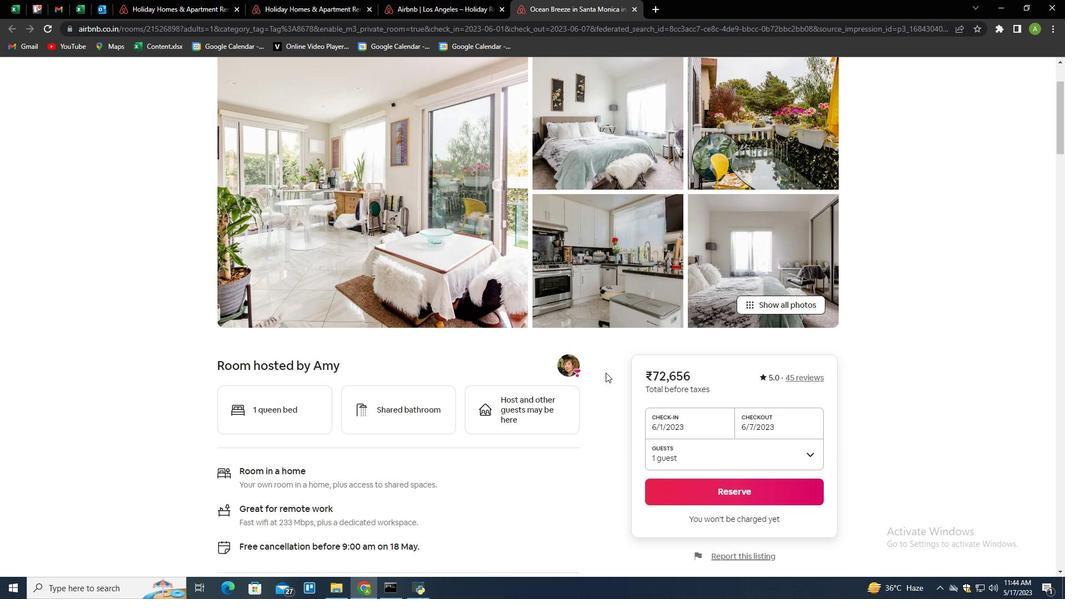 
Action: Mouse scrolled (606, 373) with delta (0, 0)
Screenshot: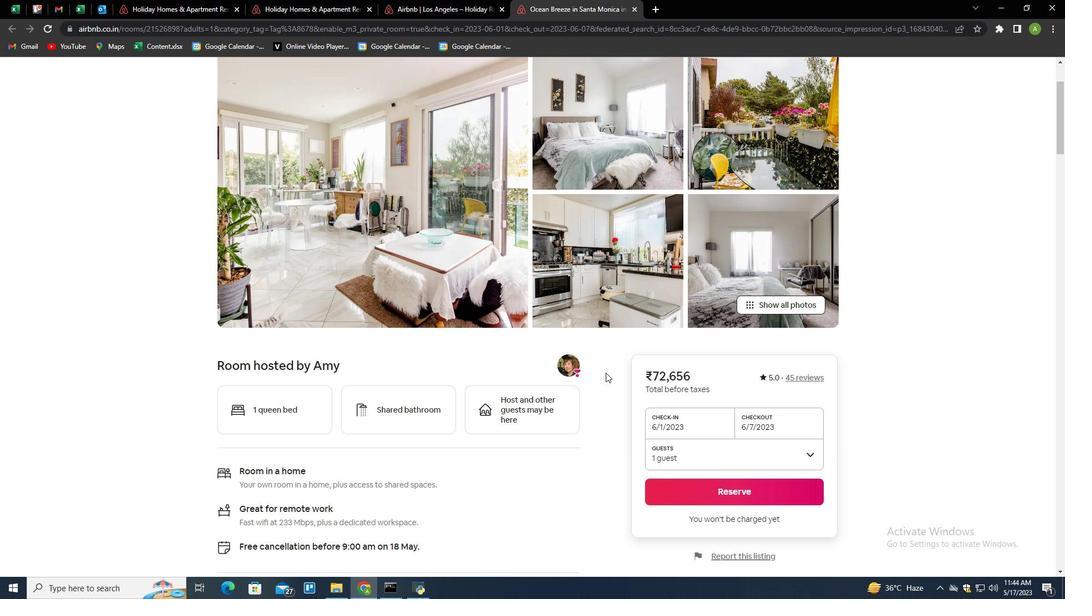 
Action: Mouse scrolled (606, 373) with delta (0, 0)
Screenshot: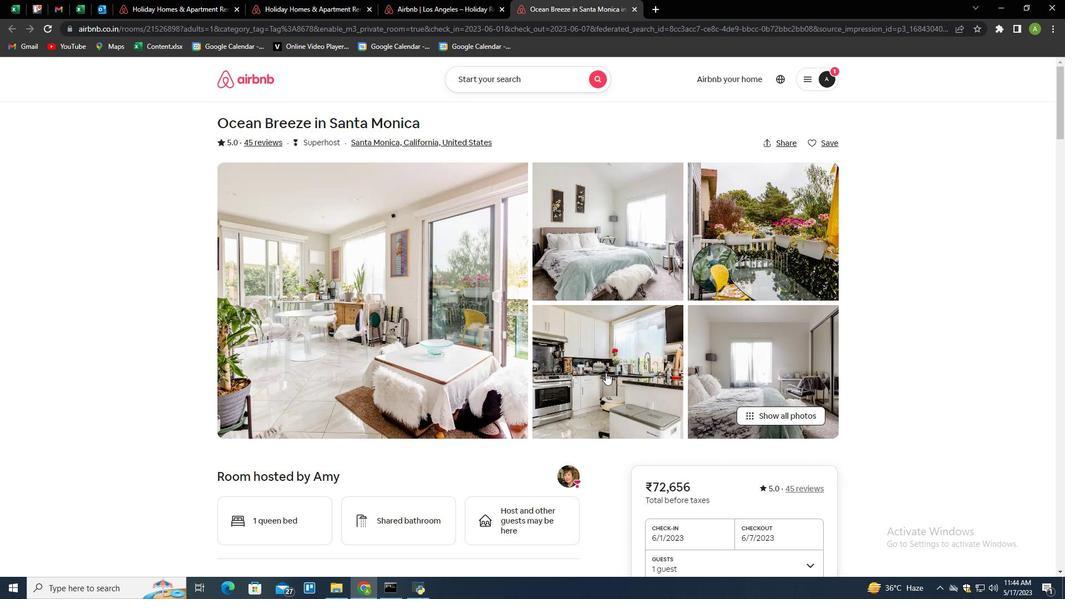 
Action: Mouse scrolled (606, 372) with delta (0, 0)
Screenshot: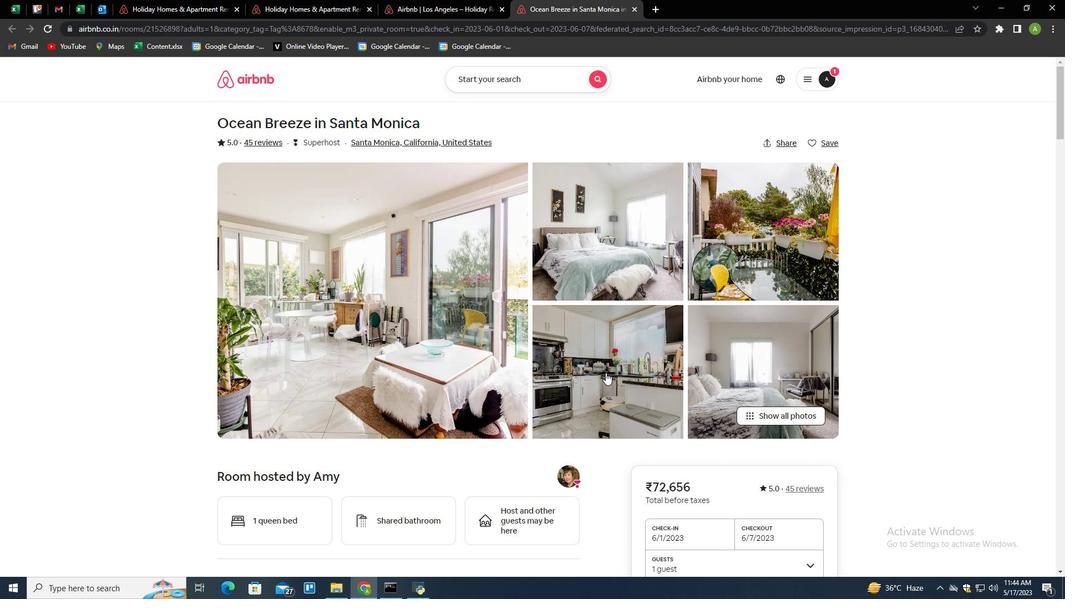 
Action: Mouse moved to (800, 357)
Screenshot: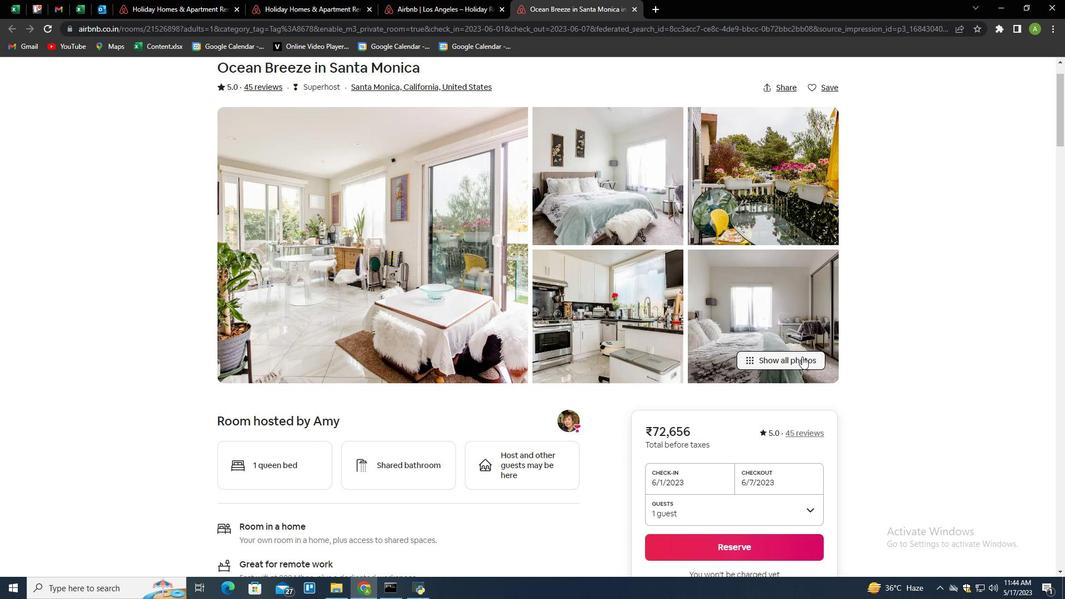 
Action: Mouse pressed left at (800, 357)
Screenshot: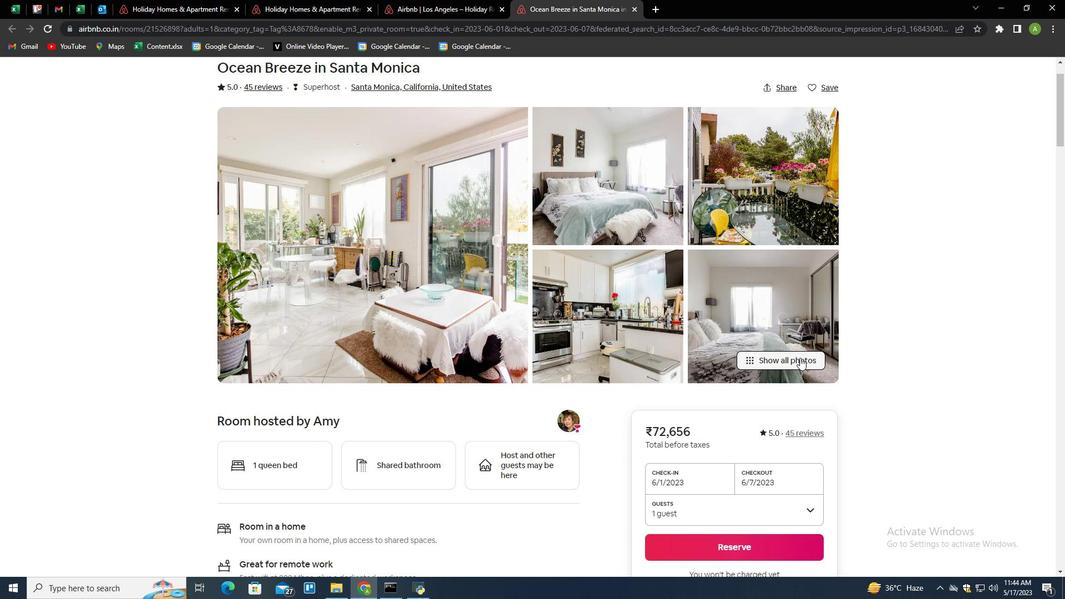 
Action: Mouse moved to (809, 379)
Screenshot: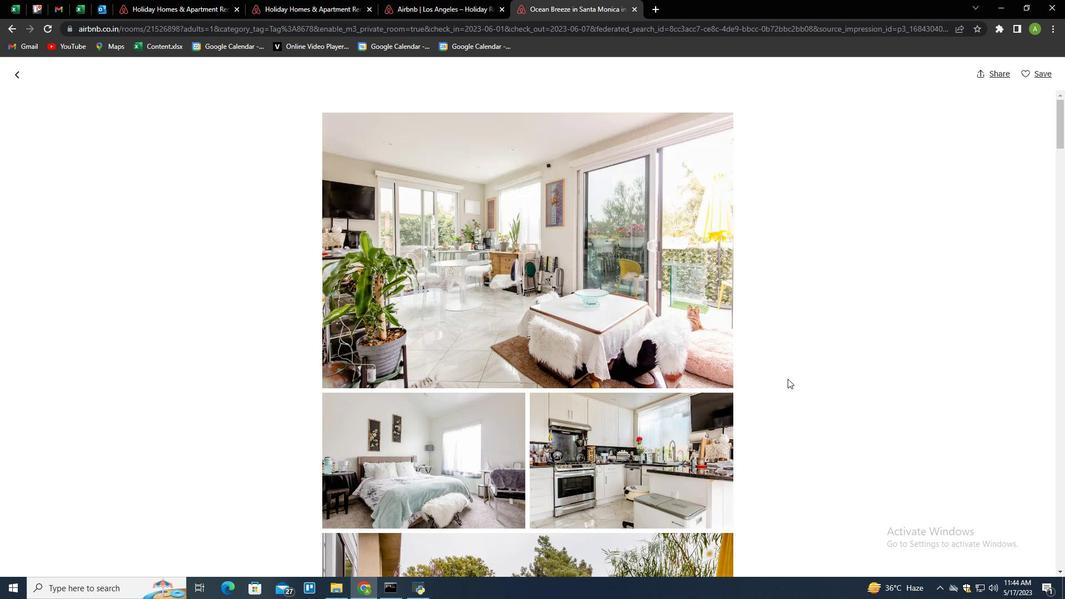 
Action: Mouse scrolled (809, 378) with delta (0, 0)
Screenshot: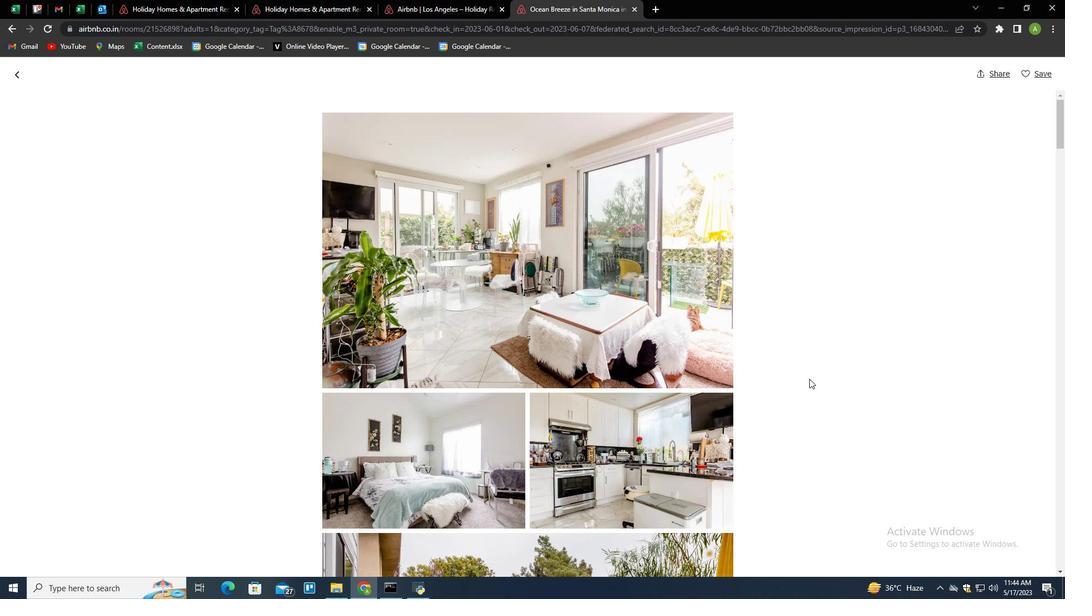 
Action: Mouse scrolled (809, 378) with delta (0, 0)
Screenshot: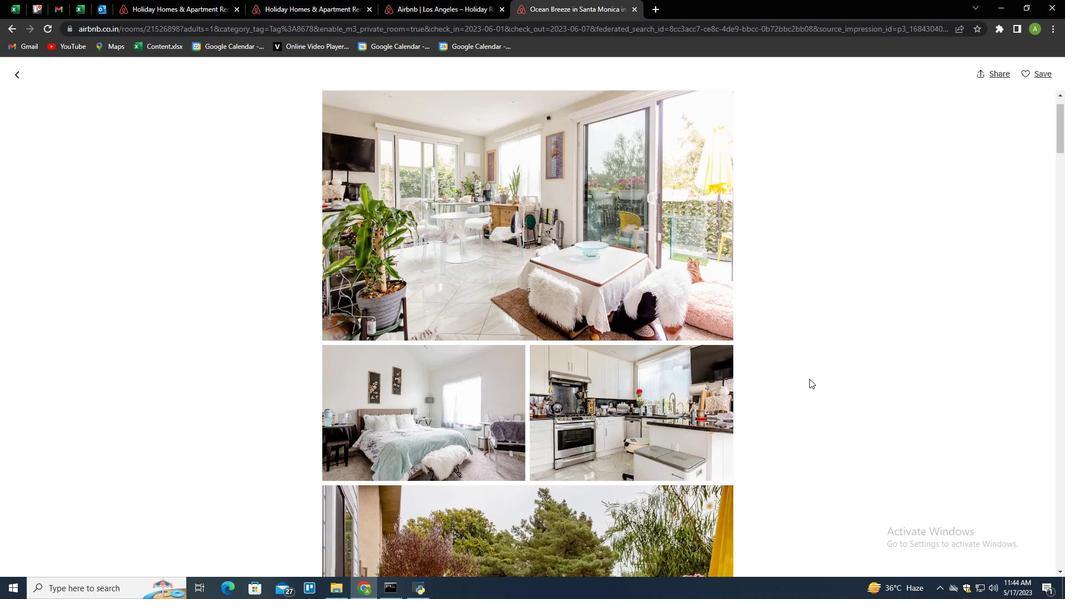 
Action: Mouse scrolled (809, 378) with delta (0, 0)
Screenshot: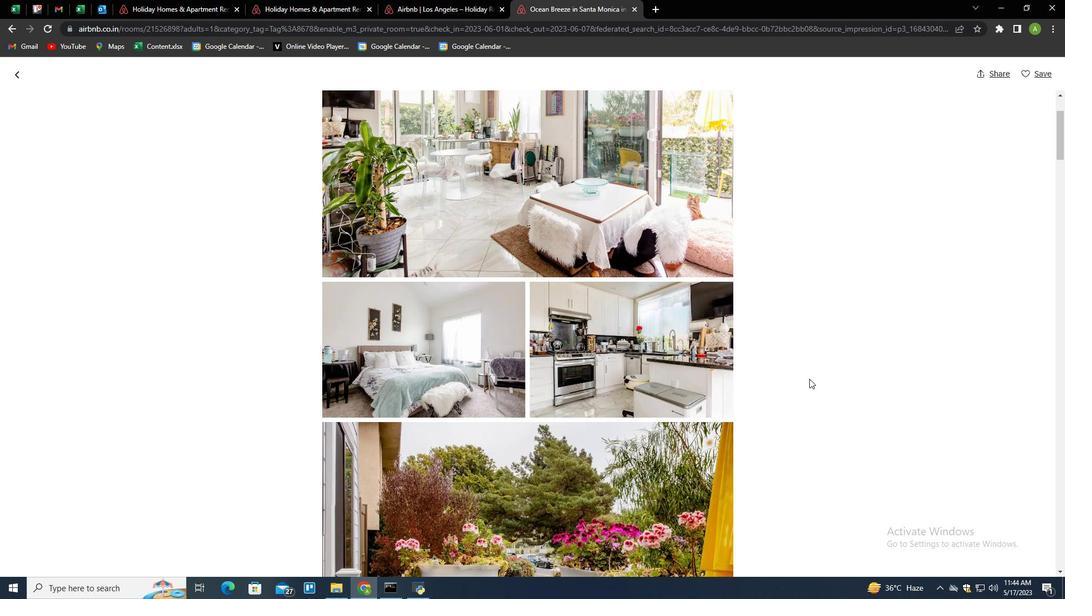 
Action: Mouse scrolled (809, 378) with delta (0, 0)
Screenshot: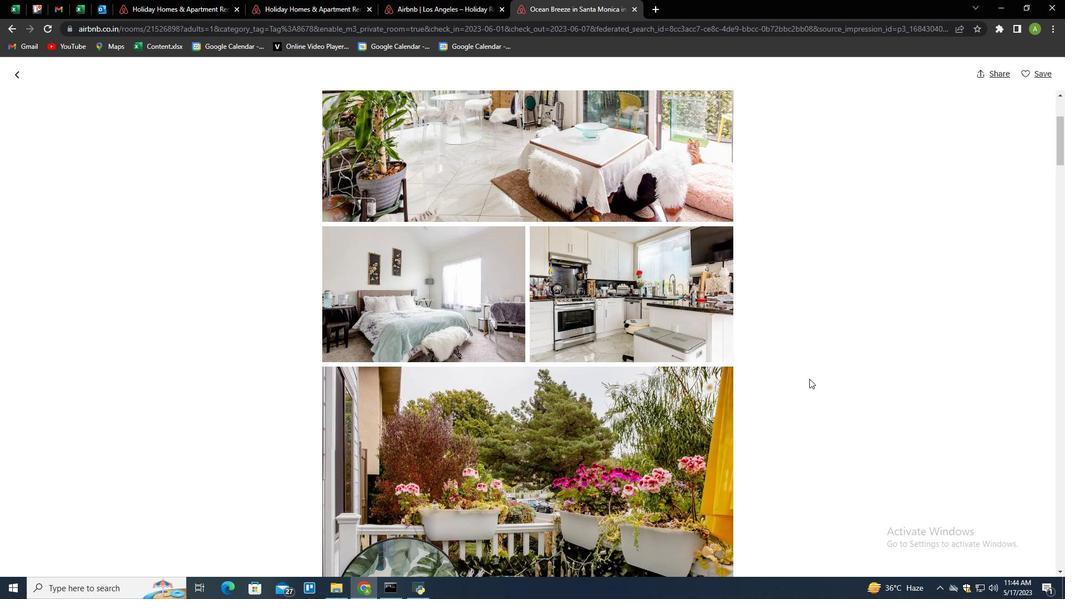 
Action: Mouse scrolled (809, 378) with delta (0, 0)
Screenshot: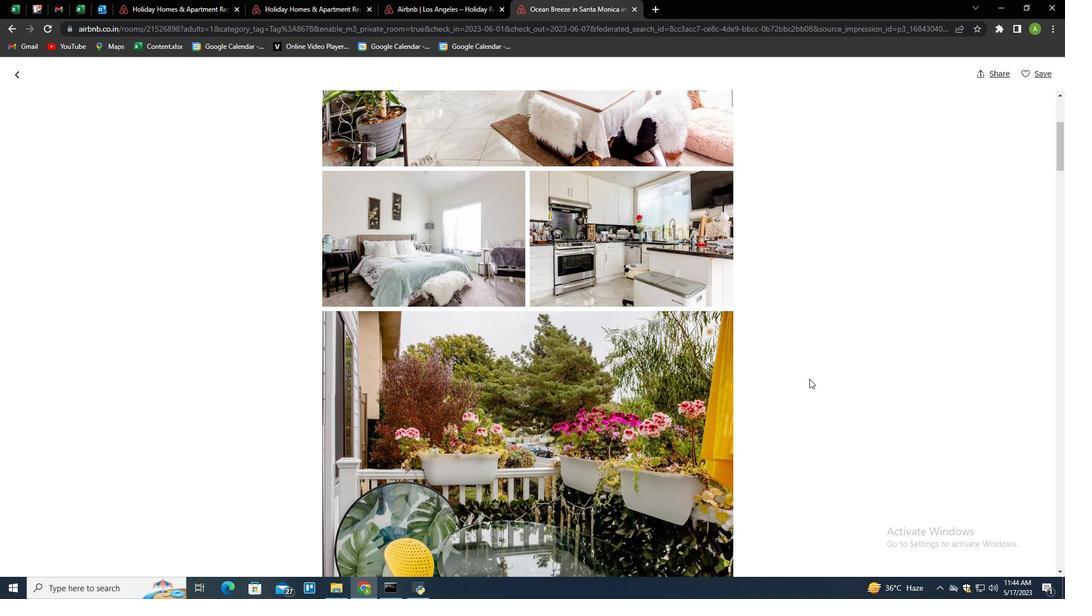 
Action: Mouse scrolled (809, 378) with delta (0, 0)
Screenshot: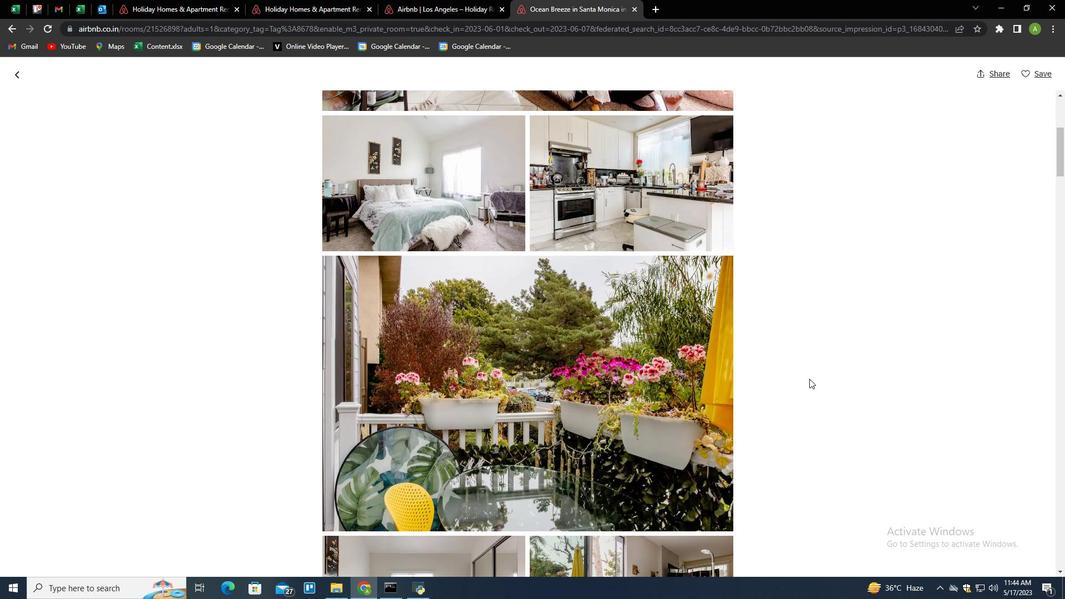 
Action: Mouse scrolled (809, 378) with delta (0, 0)
Screenshot: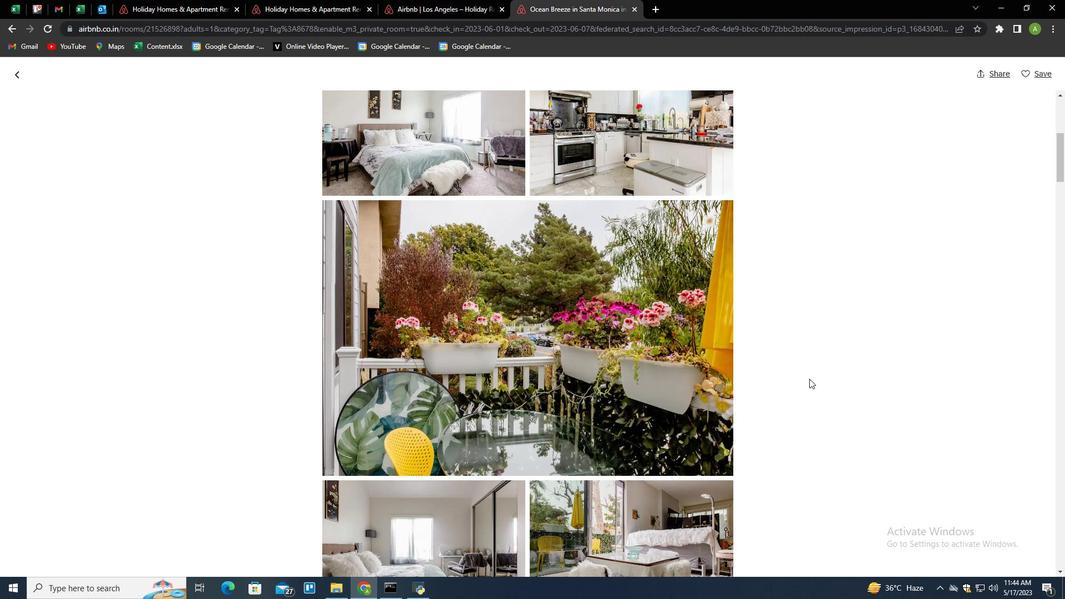 
Action: Mouse moved to (809, 379)
Screenshot: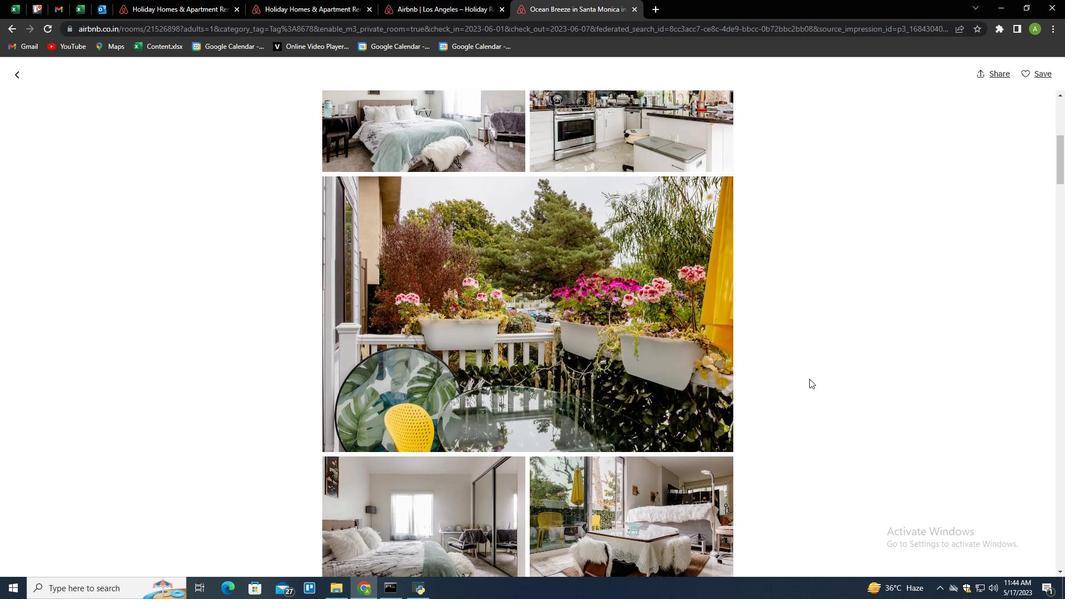 
Action: Mouse scrolled (809, 378) with delta (0, 0)
Screenshot: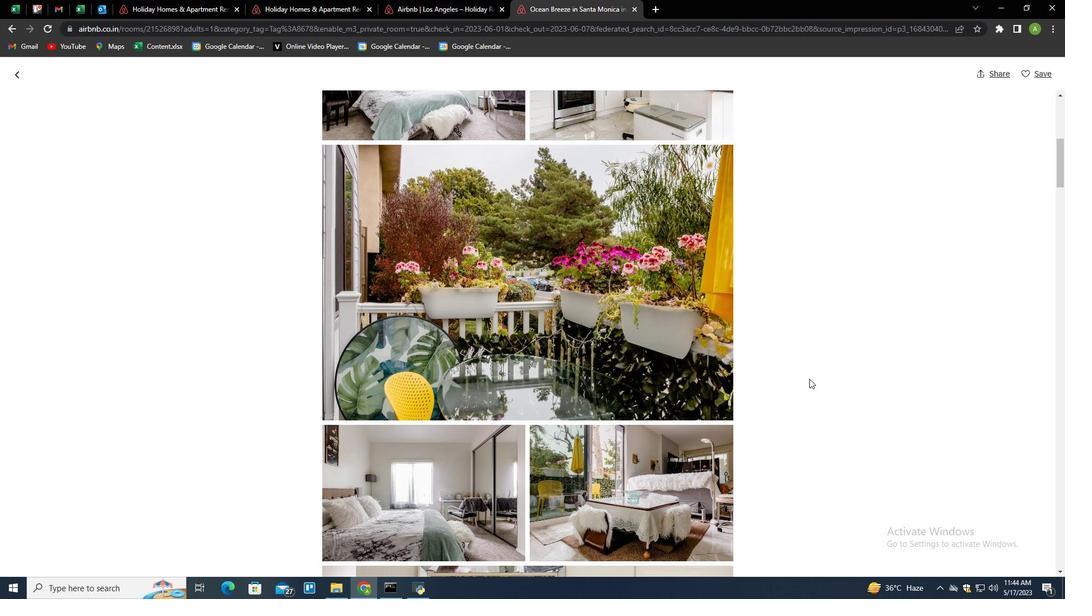 
Action: Mouse scrolled (809, 378) with delta (0, 0)
Screenshot: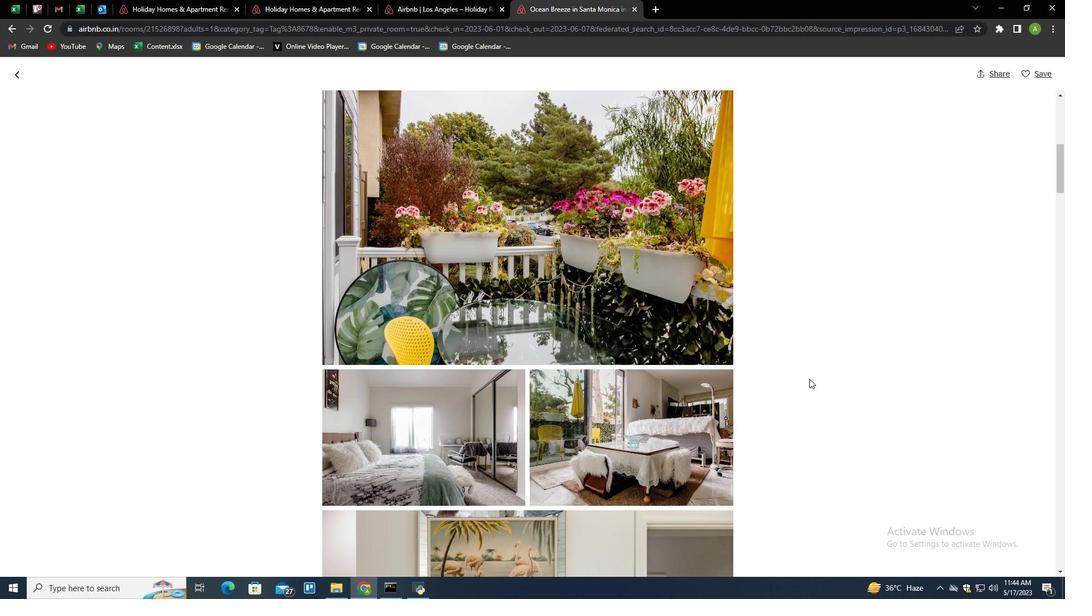 
Action: Mouse scrolled (809, 378) with delta (0, 0)
Screenshot: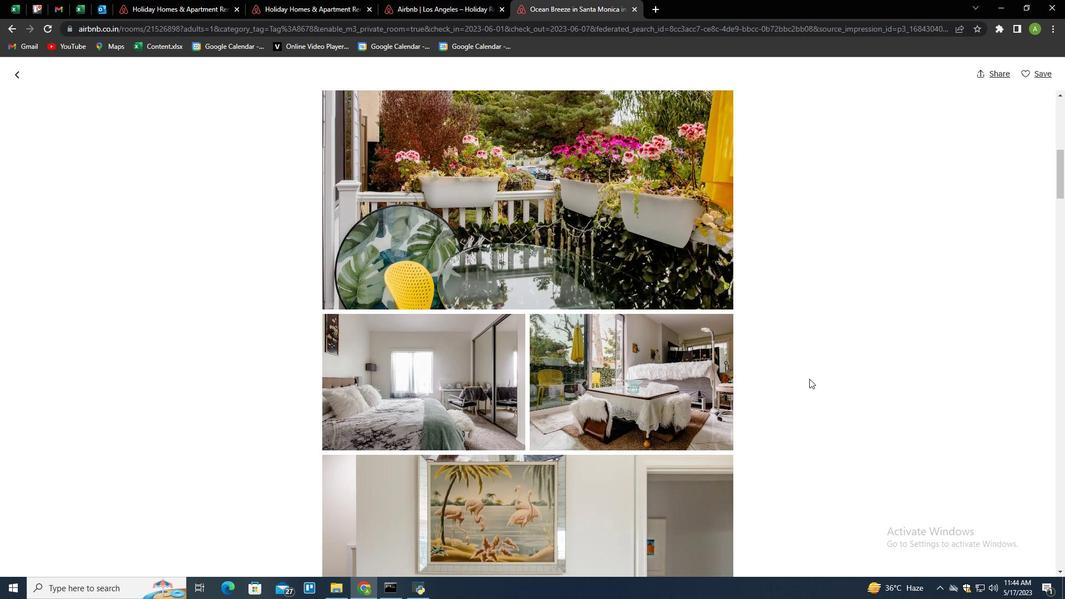 
Action: Mouse scrolled (809, 378) with delta (0, 0)
Screenshot: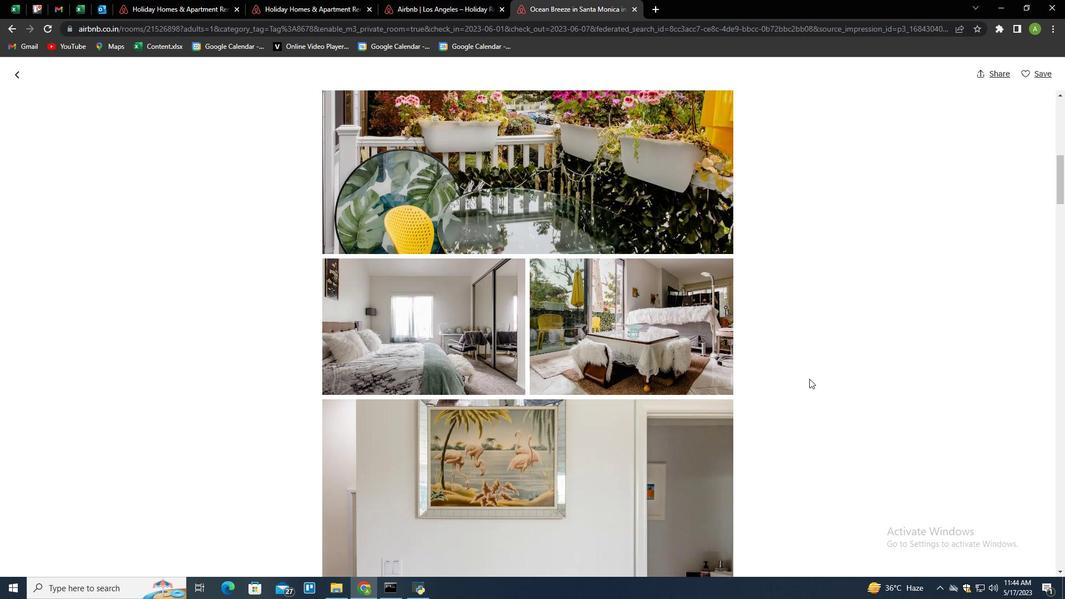
Action: Mouse scrolled (809, 378) with delta (0, 0)
Screenshot: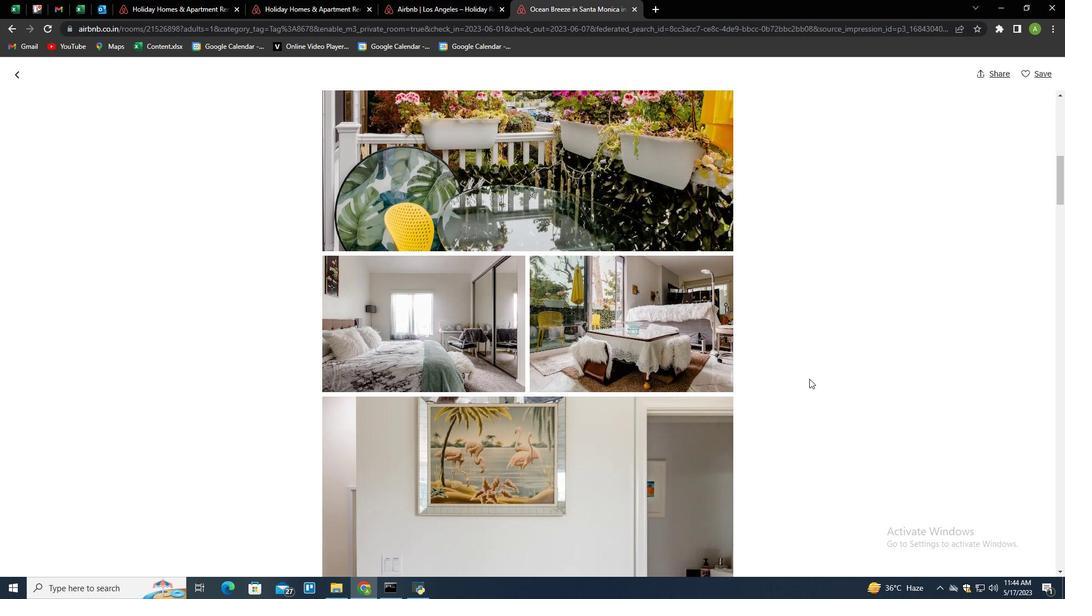 
Action: Mouse moved to (714, 387)
Screenshot: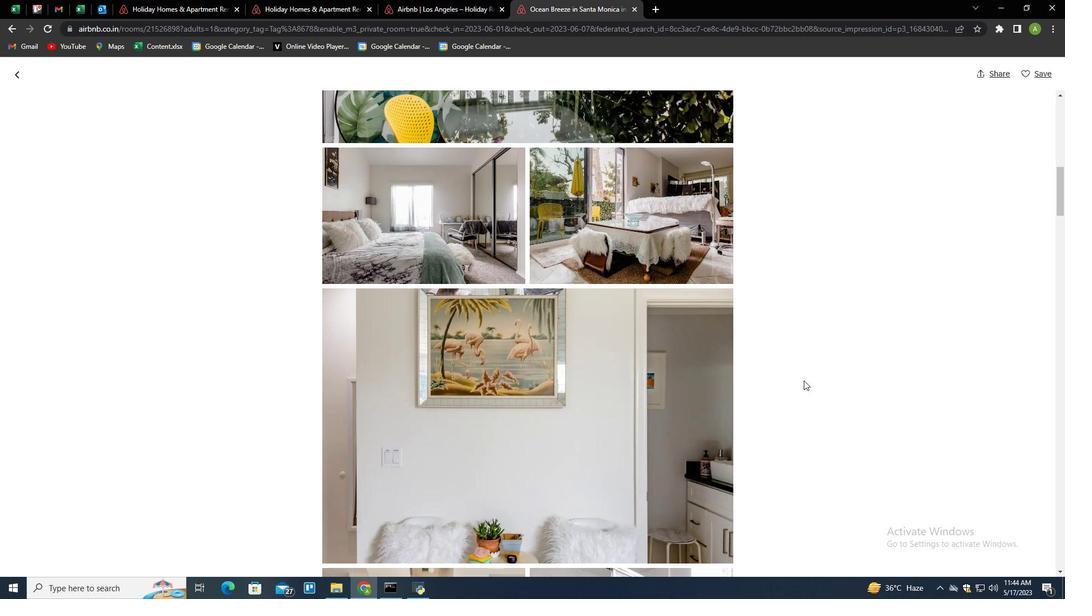 
Action: Mouse scrolled (714, 386) with delta (0, 0)
Screenshot: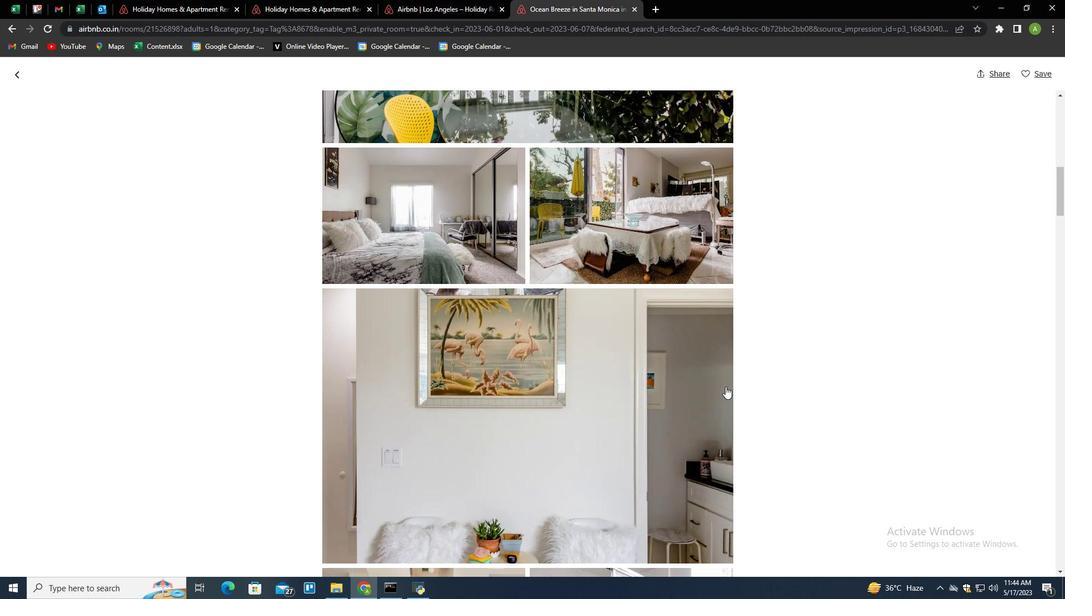
Action: Mouse moved to (611, 380)
Screenshot: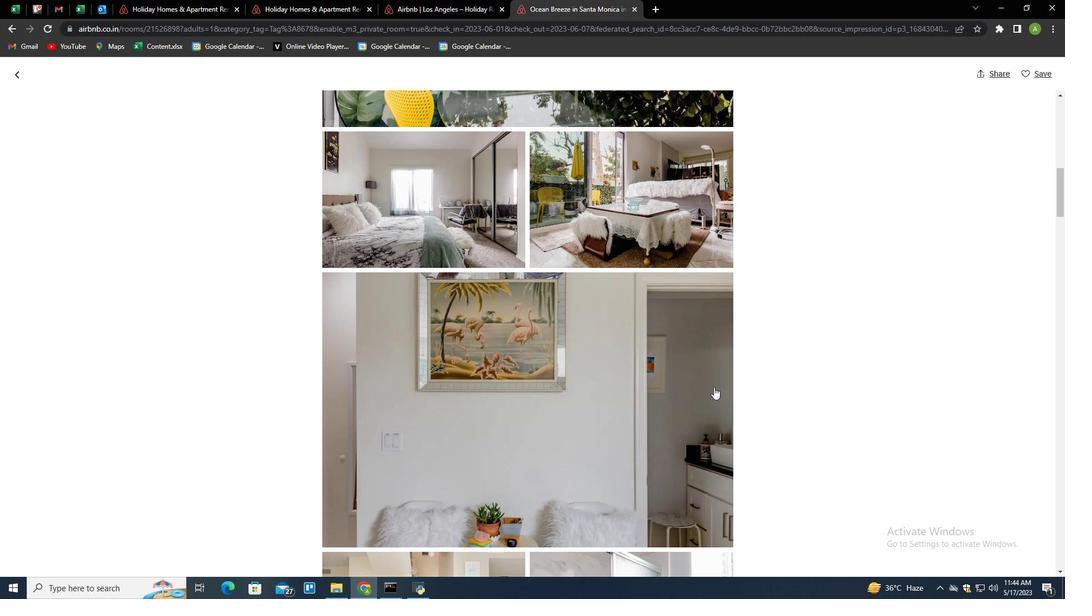 
Action: Mouse pressed left at (611, 380)
Screenshot: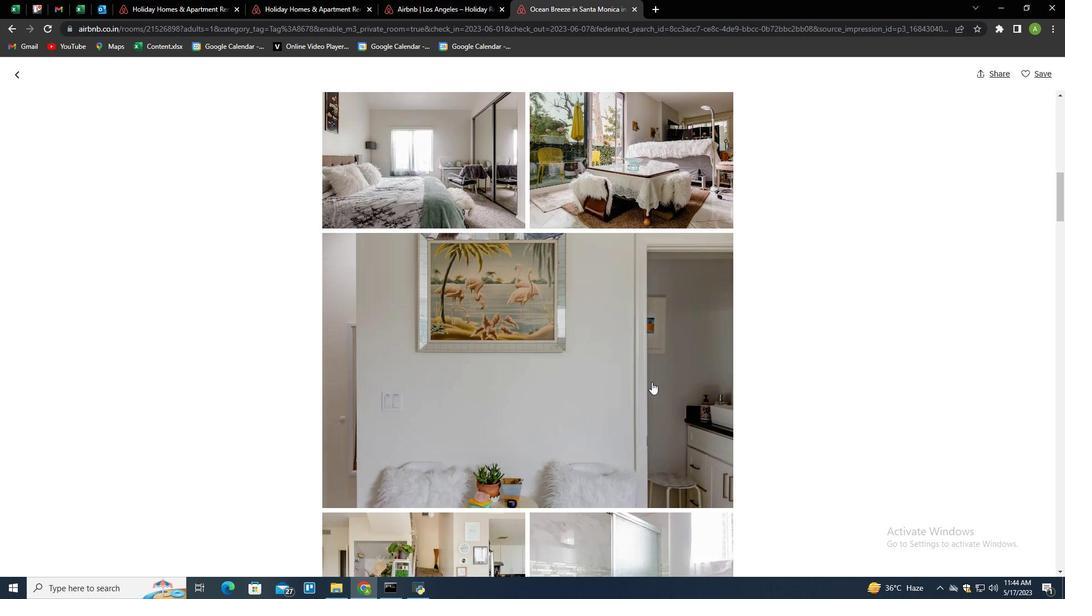 
Action: Mouse moved to (1025, 318)
Screenshot: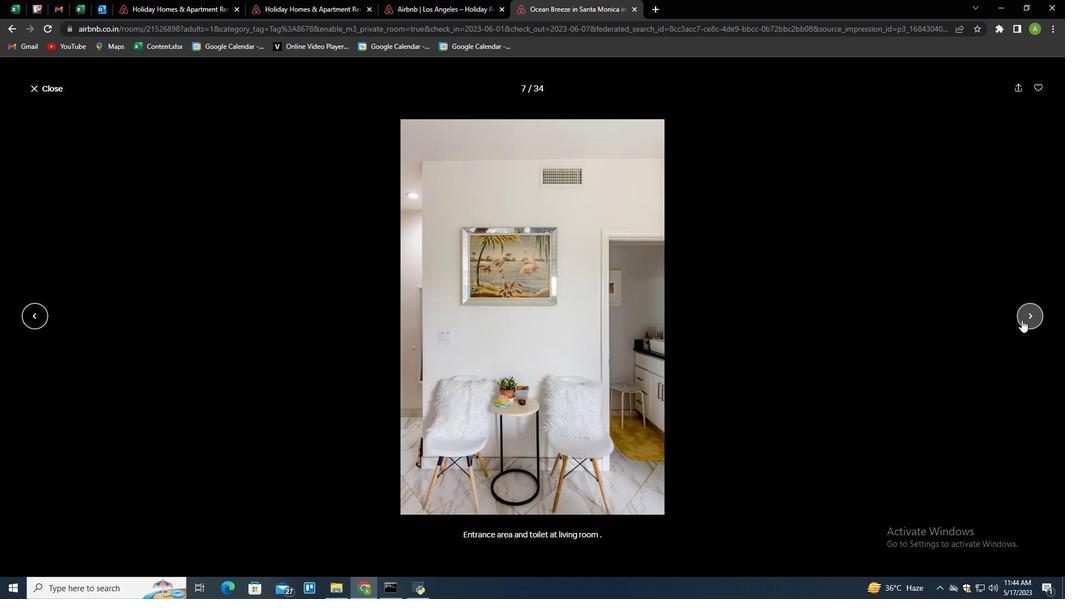 
Action: Mouse pressed left at (1025, 318)
Screenshot: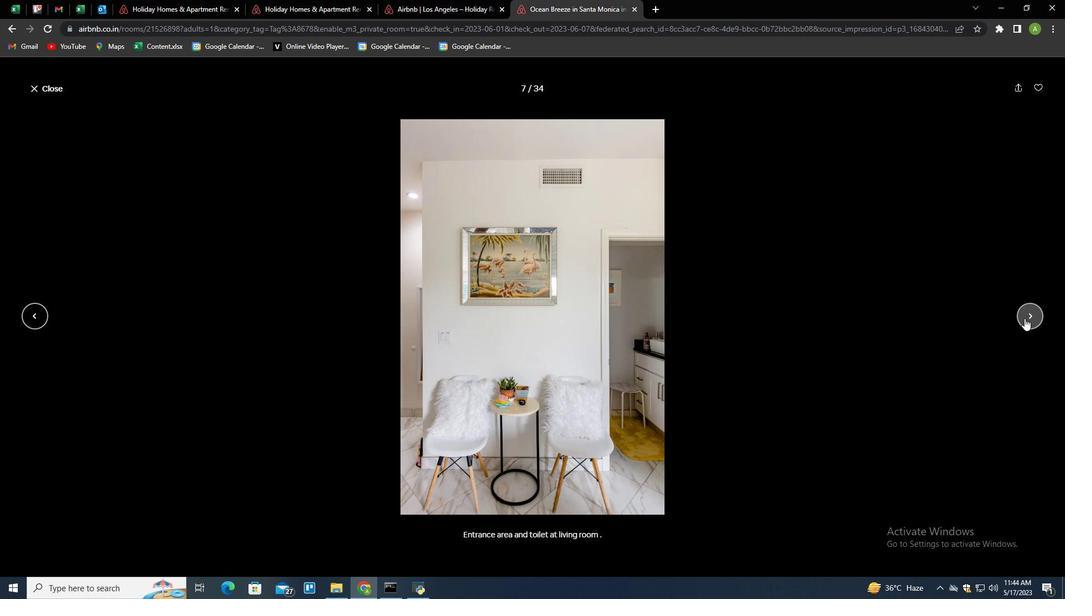 
Action: Mouse pressed left at (1025, 318)
Screenshot: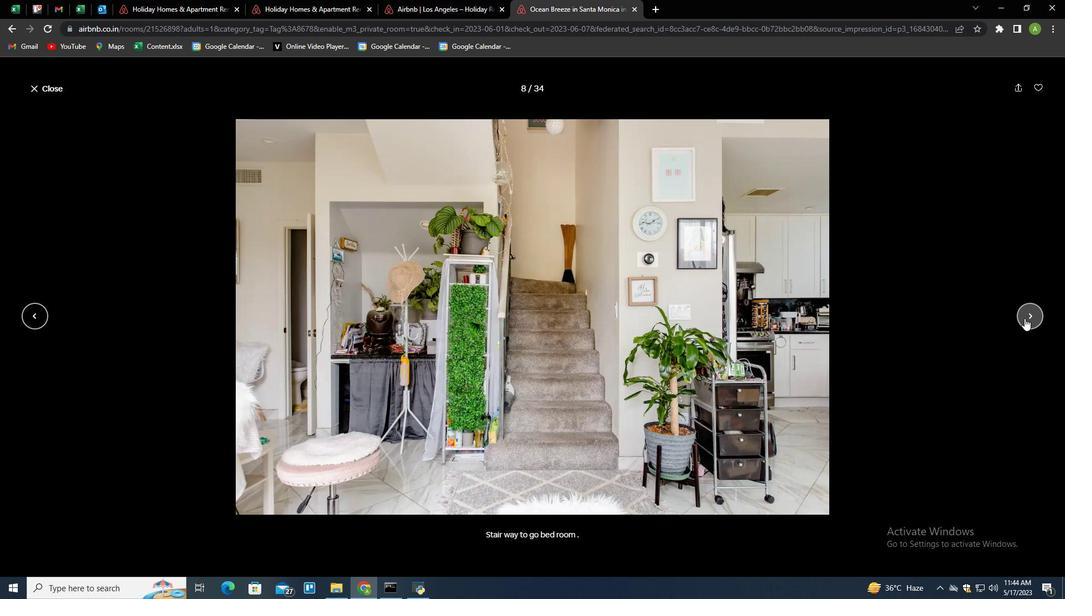 
Action: Mouse pressed left at (1025, 318)
Screenshot: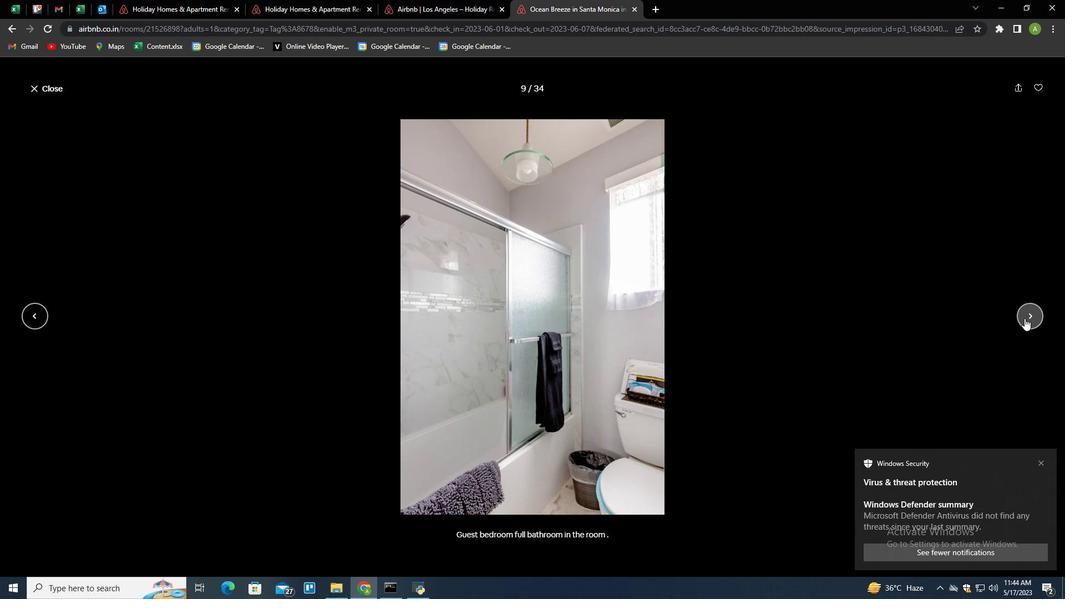 
Action: Mouse moved to (1040, 466)
Screenshot: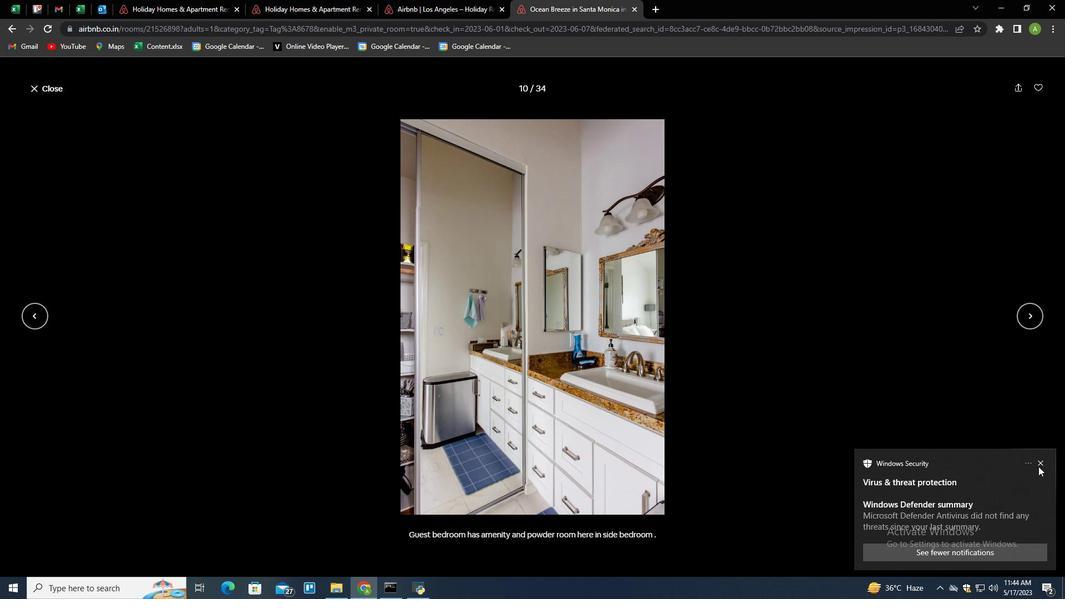
Action: Mouse pressed left at (1040, 466)
Screenshot: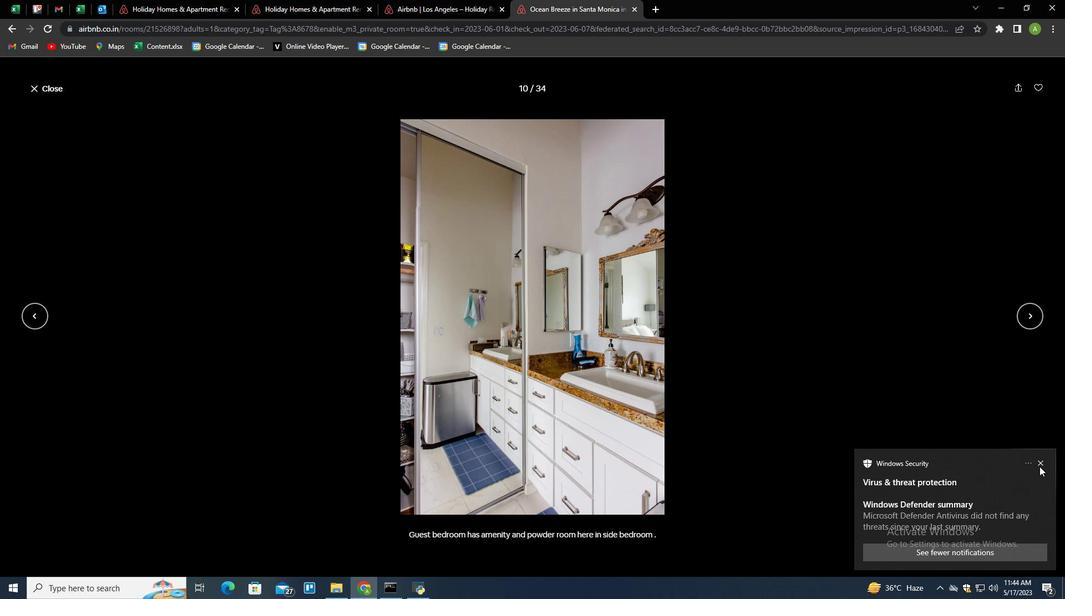 
Action: Mouse moved to (1029, 322)
Screenshot: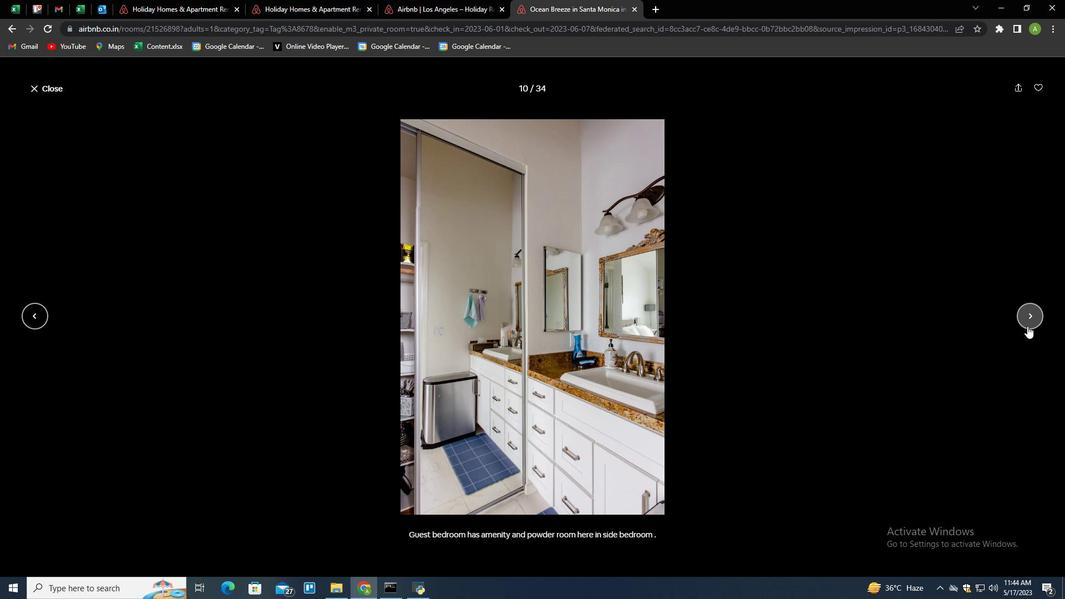 
Action: Mouse pressed left at (1029, 322)
Screenshot: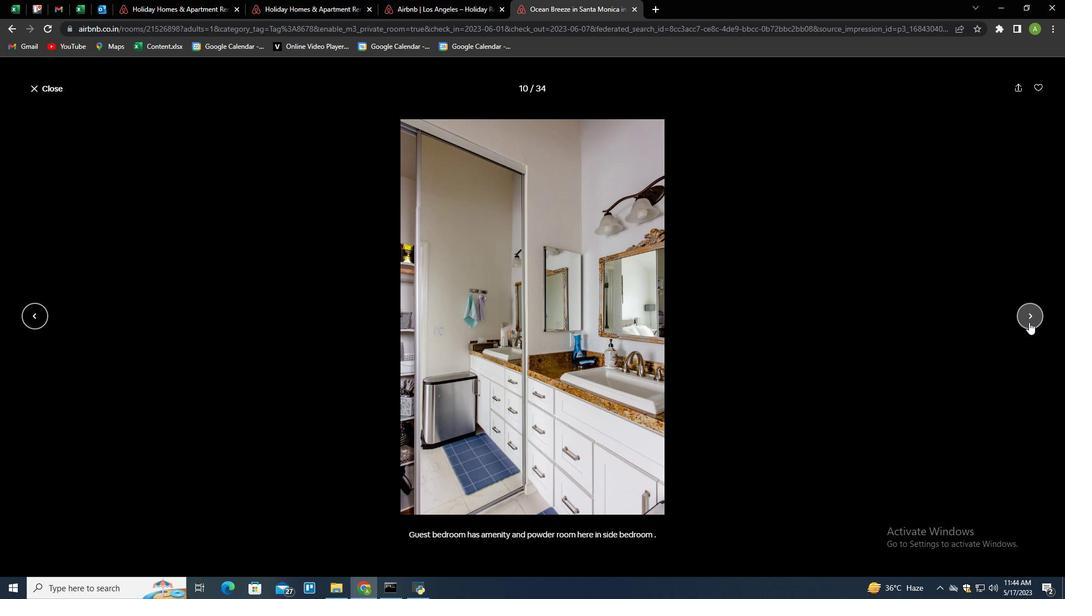 
Action: Mouse pressed left at (1029, 322)
Screenshot: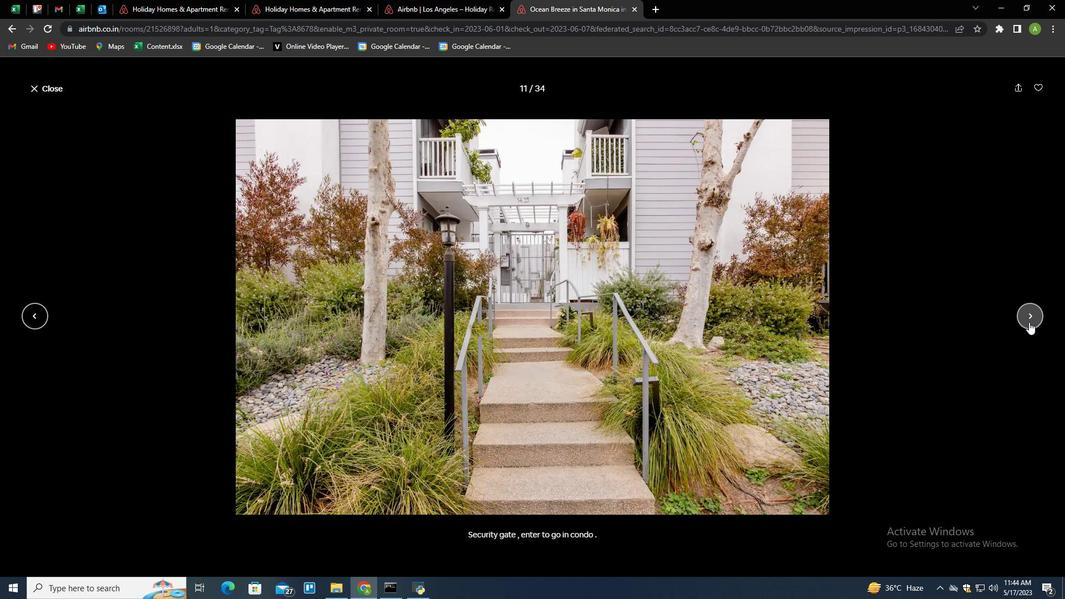 
Action: Mouse pressed left at (1029, 322)
Screenshot: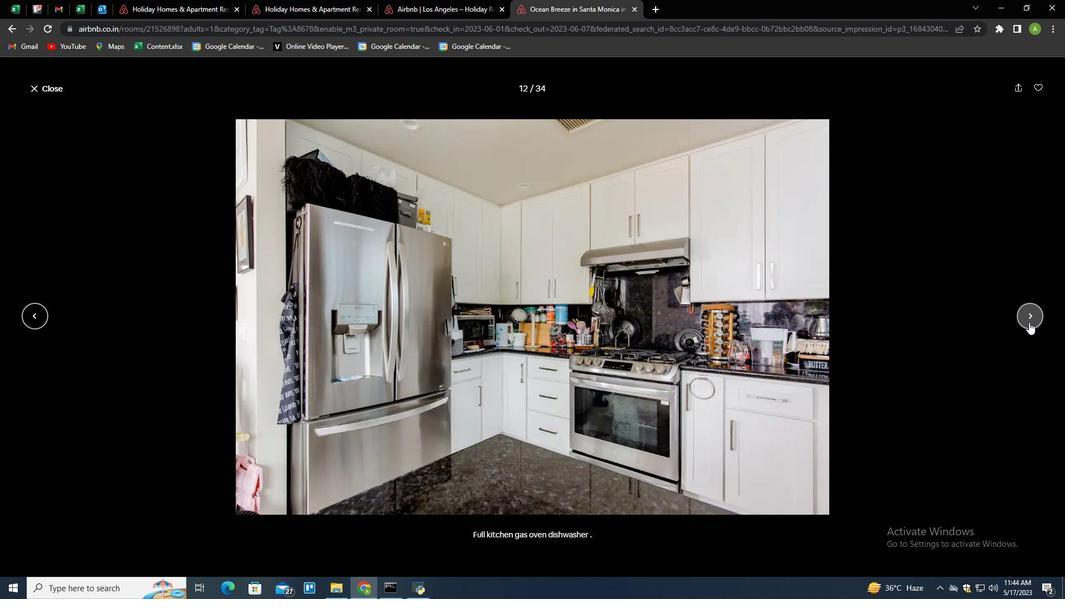 
Action: Mouse pressed left at (1029, 322)
Screenshot: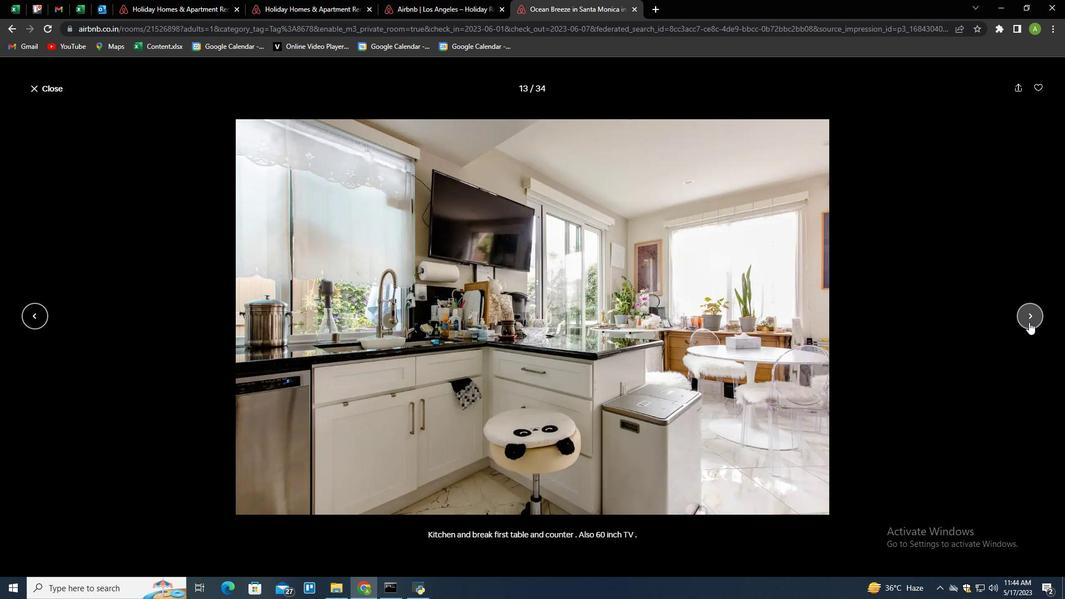 
Action: Mouse moved to (1040, 319)
Screenshot: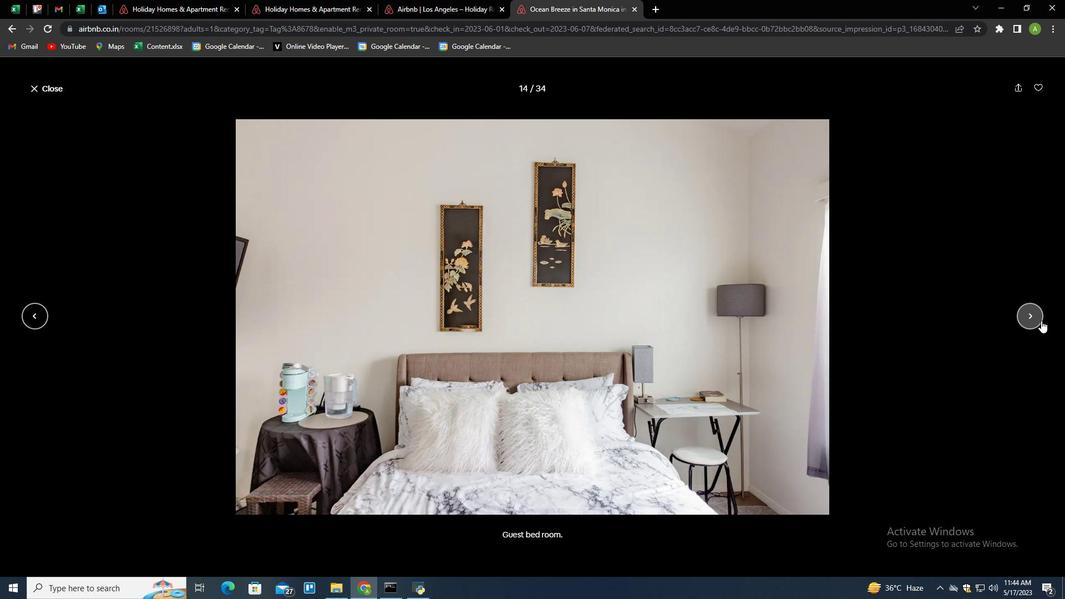 
Action: Mouse pressed left at (1040, 319)
Screenshot: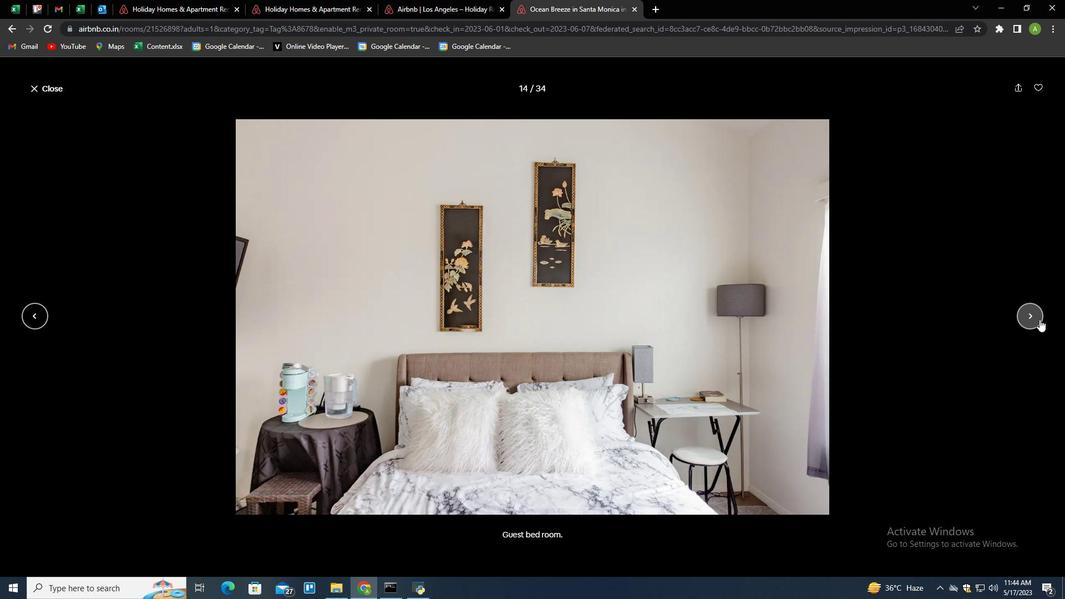 
Action: Mouse pressed left at (1040, 319)
Screenshot: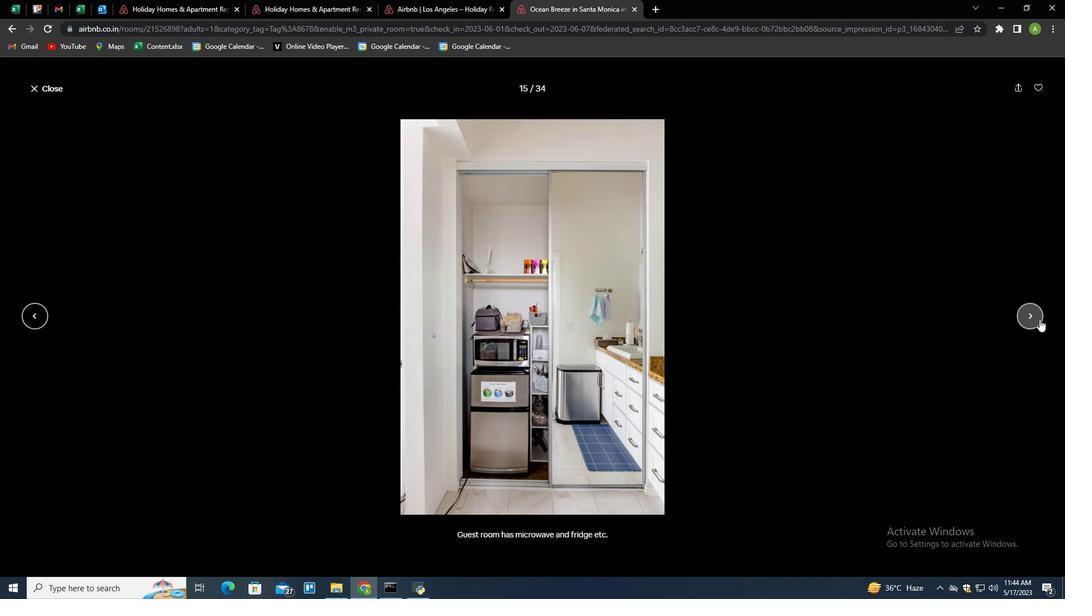
Action: Mouse pressed left at (1040, 319)
Screenshot: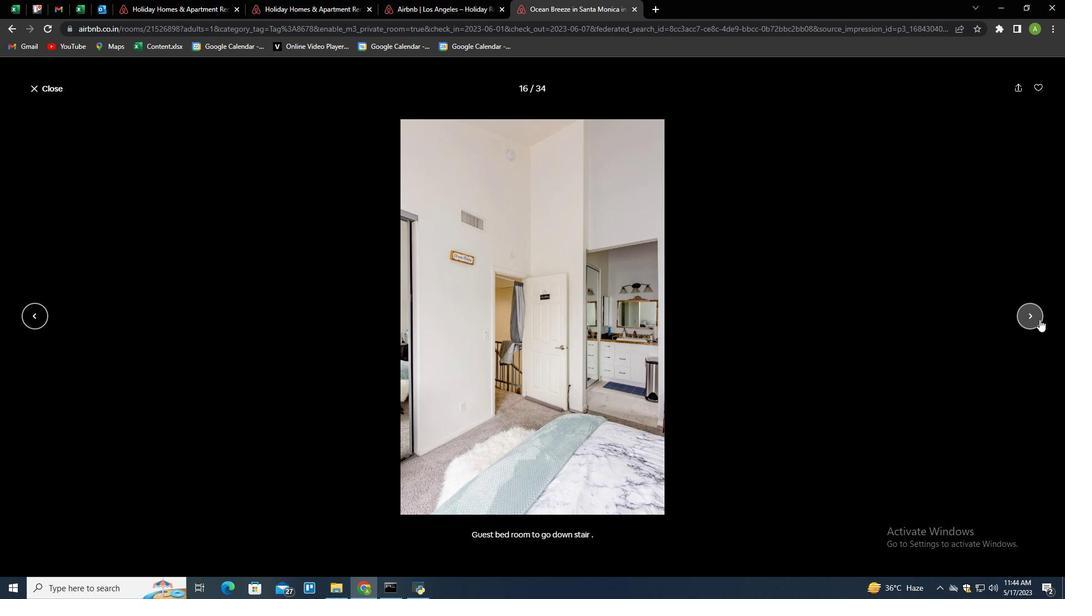 
Action: Mouse pressed left at (1040, 319)
Screenshot: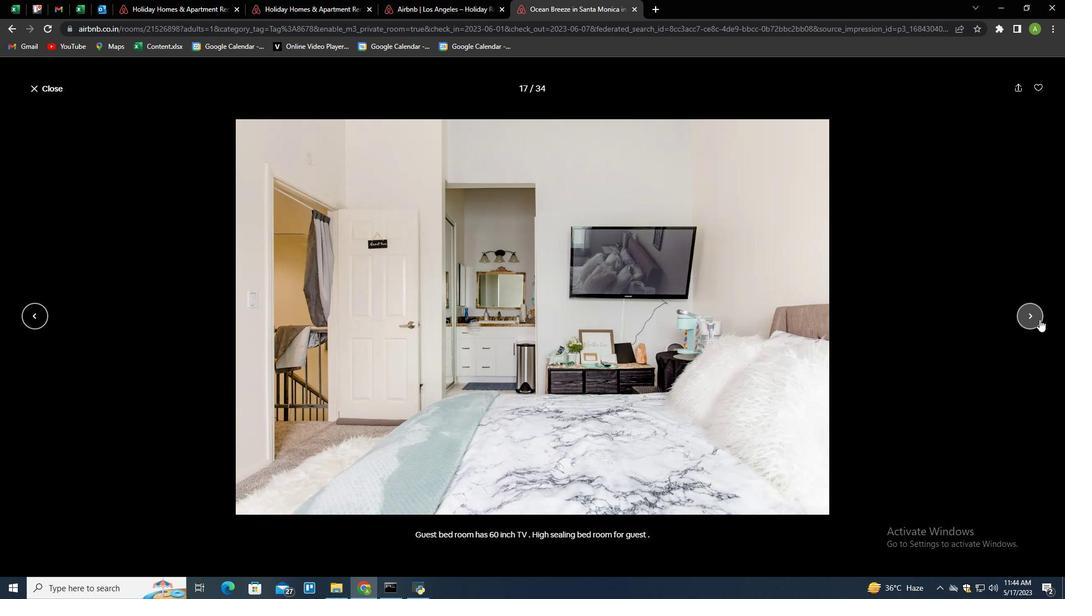 
Action: Mouse pressed left at (1040, 319)
Screenshot: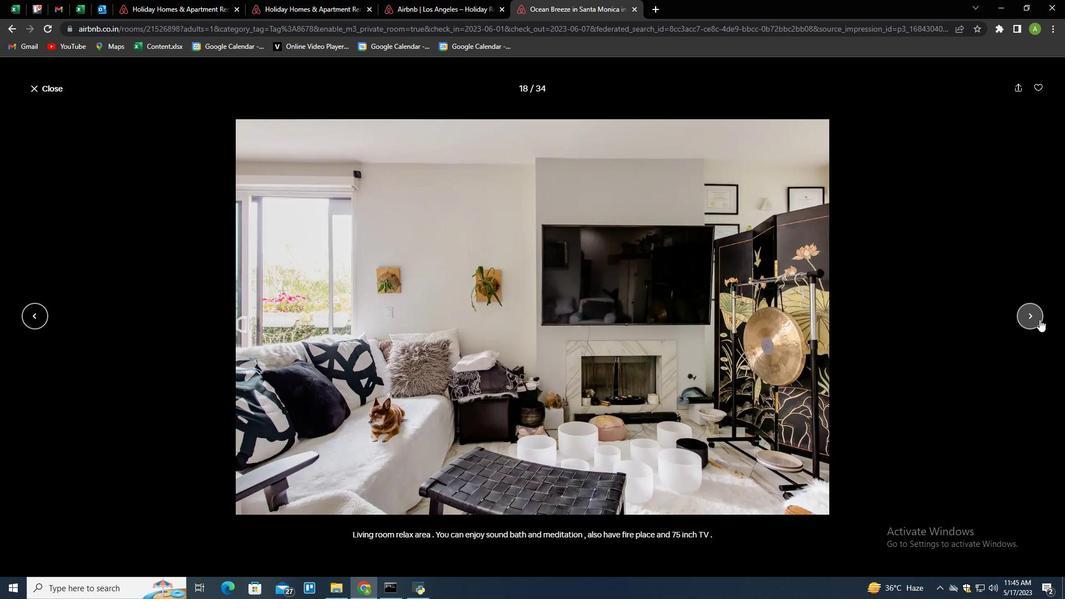 
Action: Mouse pressed left at (1040, 319)
Screenshot: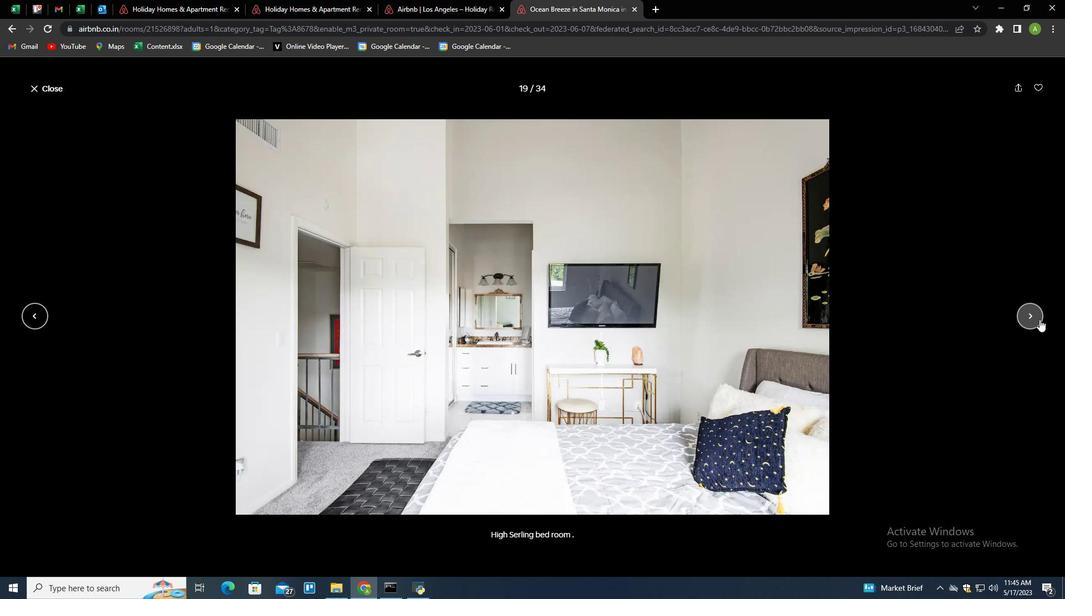 
Action: Mouse moved to (1039, 319)
Screenshot: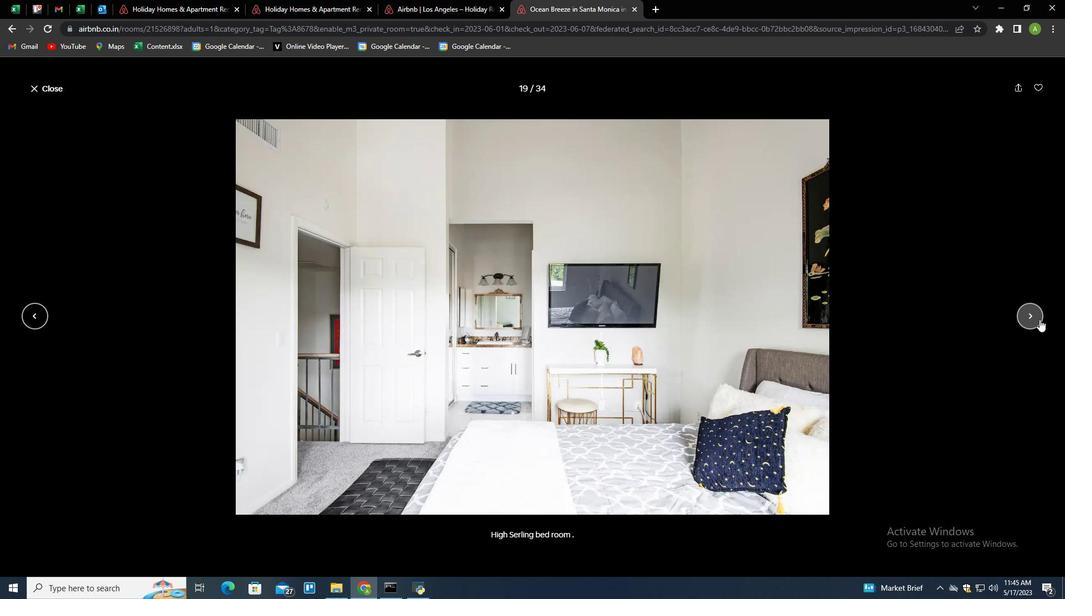 
Action: Mouse pressed left at (1039, 319)
Screenshot: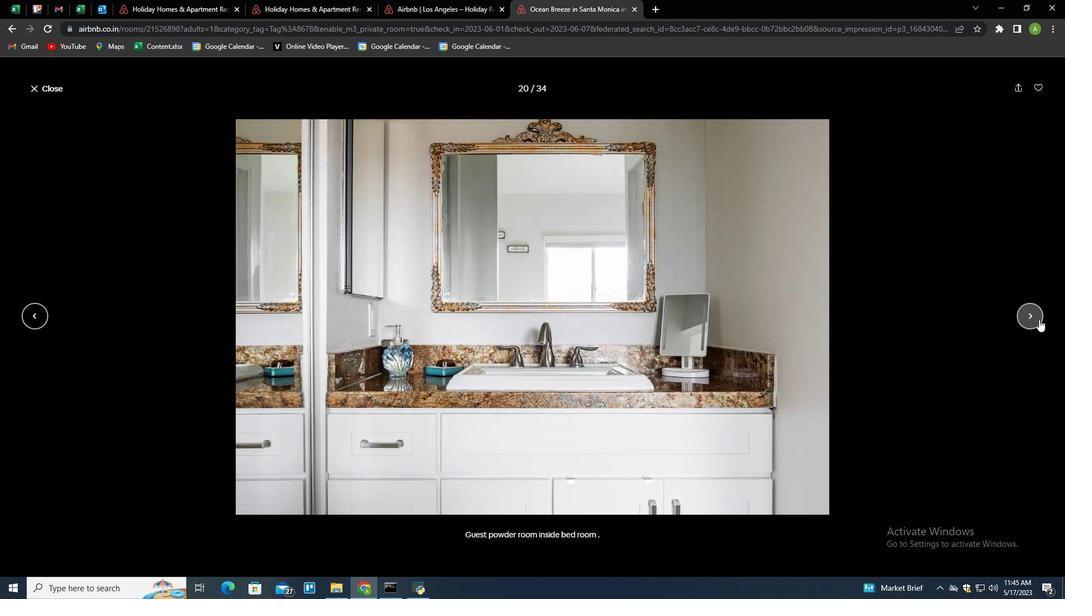 
Action: Mouse moved to (1038, 318)
Screenshot: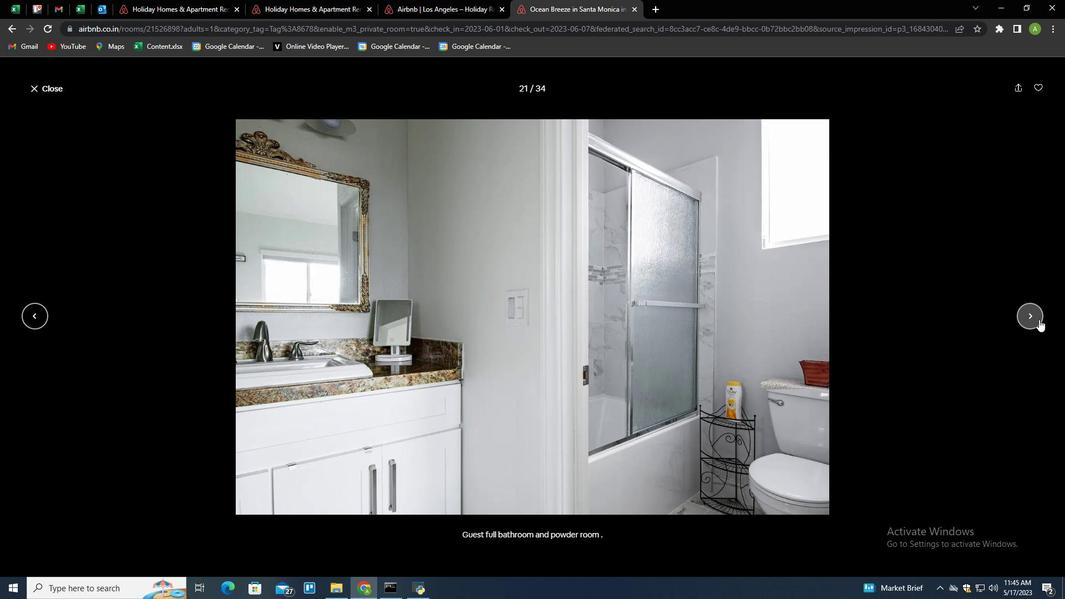 
Action: Mouse pressed left at (1038, 318)
Screenshot: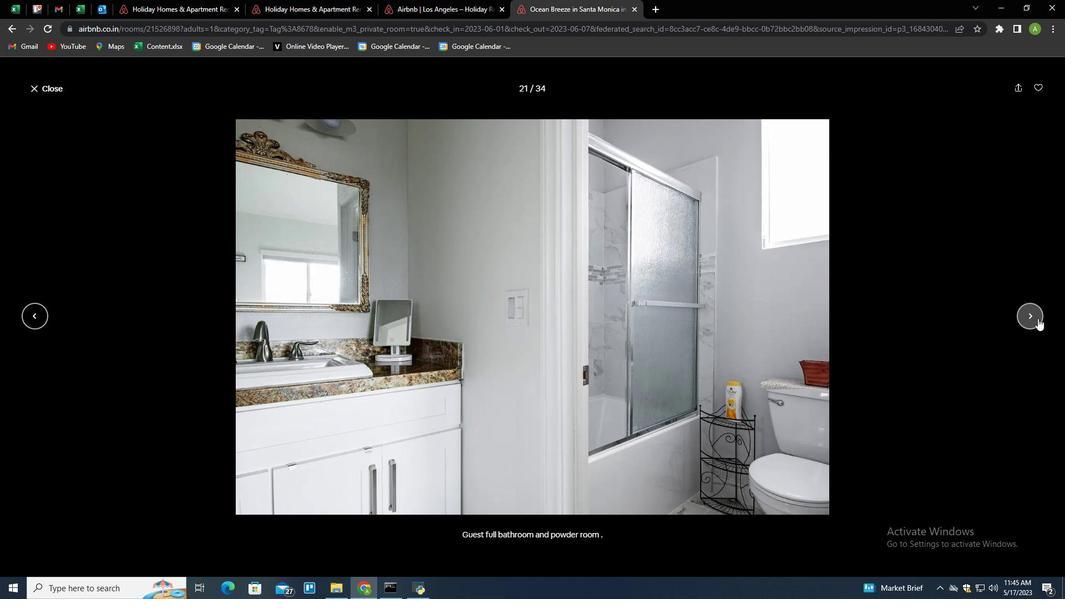 
Action: Mouse pressed left at (1038, 318)
Screenshot: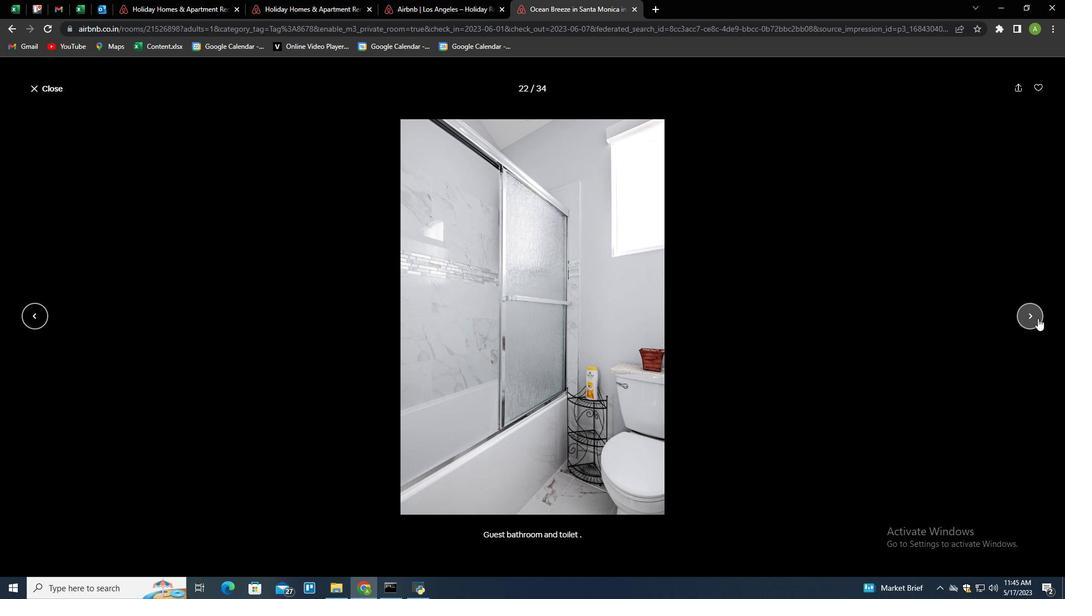 
Action: Mouse pressed left at (1038, 318)
Screenshot: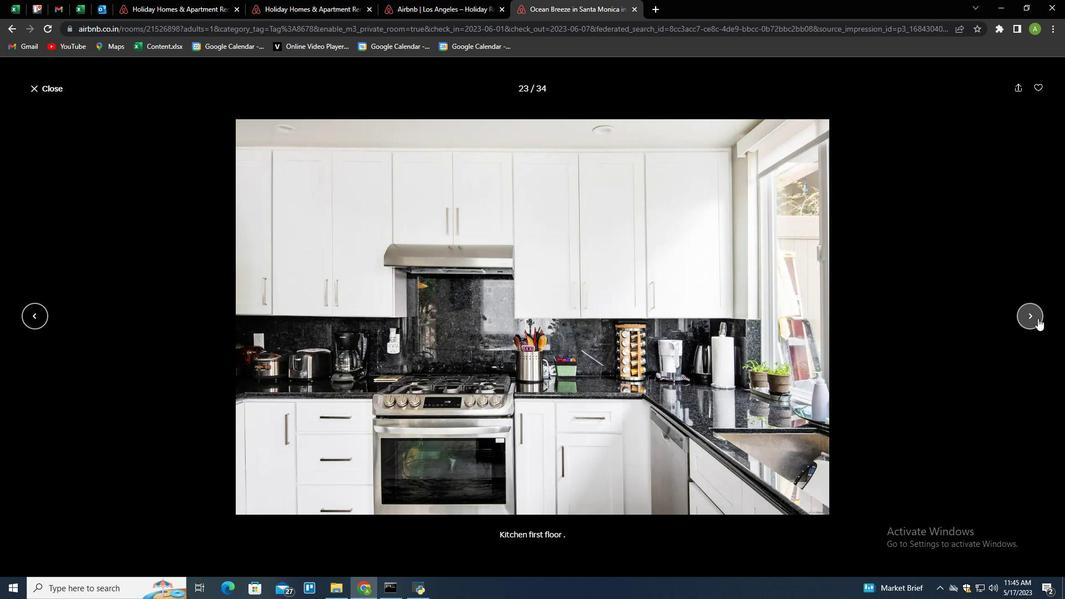 
Action: Mouse pressed left at (1038, 318)
Screenshot: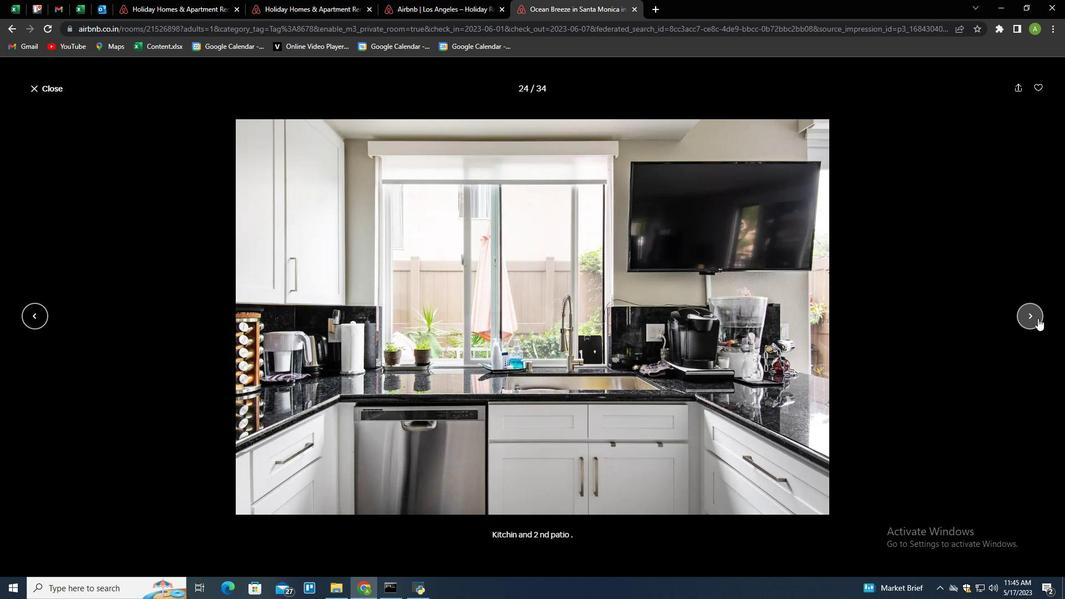 
Action: Mouse pressed left at (1038, 318)
Screenshot: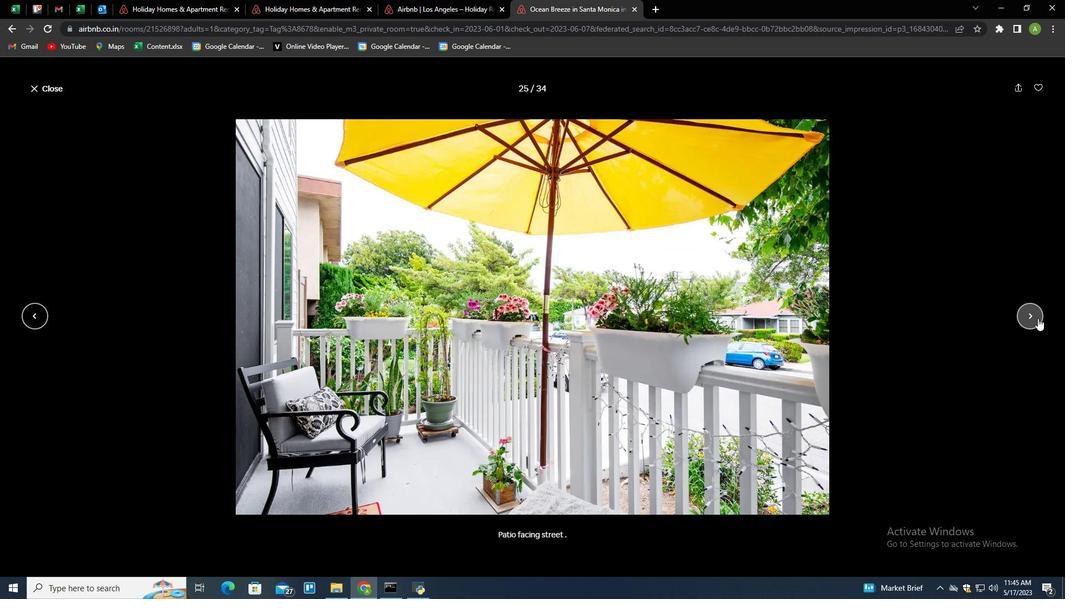 
Action: Mouse pressed left at (1038, 318)
Screenshot: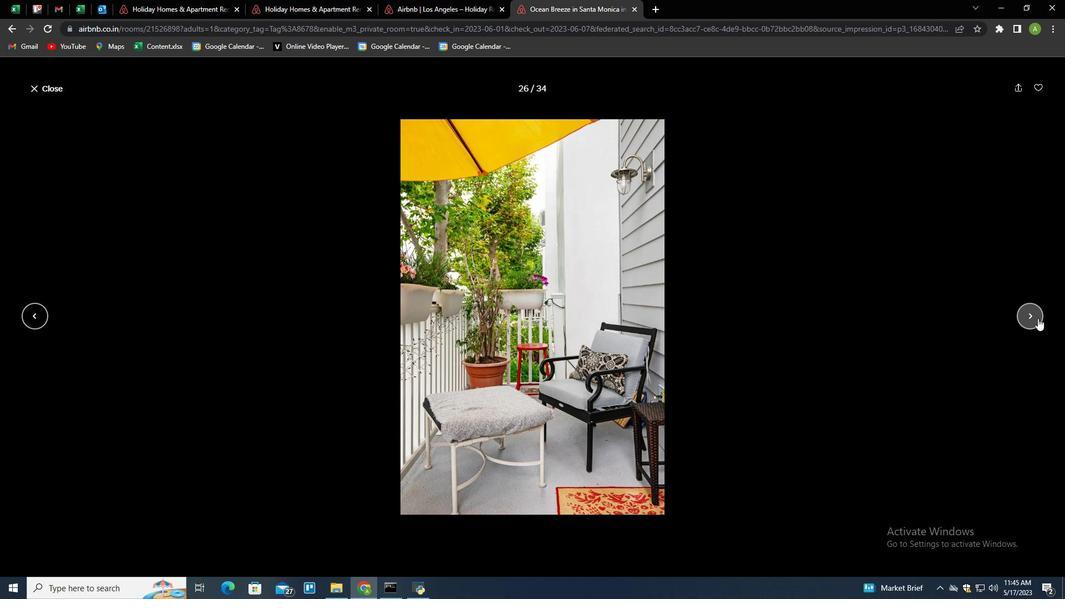 
Action: Mouse pressed left at (1038, 318)
Screenshot: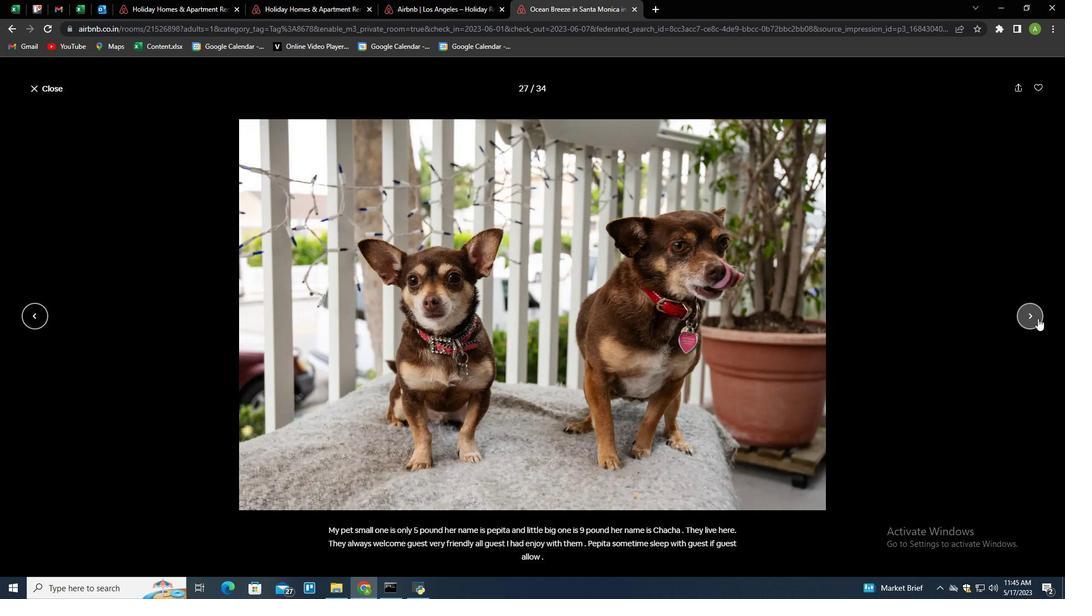
Action: Mouse pressed left at (1038, 318)
Screenshot: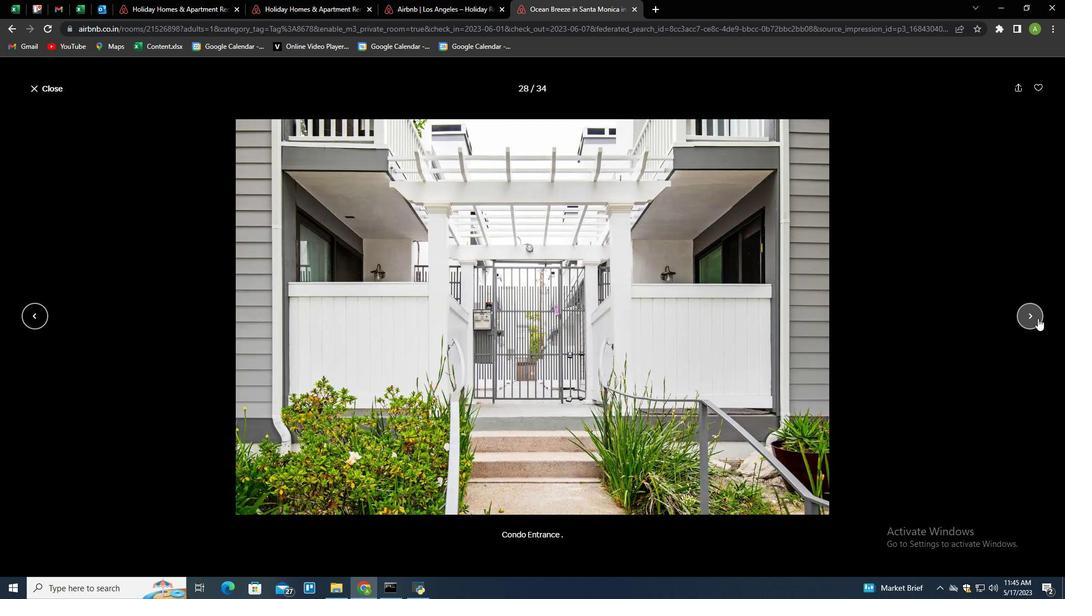 
Action: Mouse pressed left at (1038, 318)
Screenshot: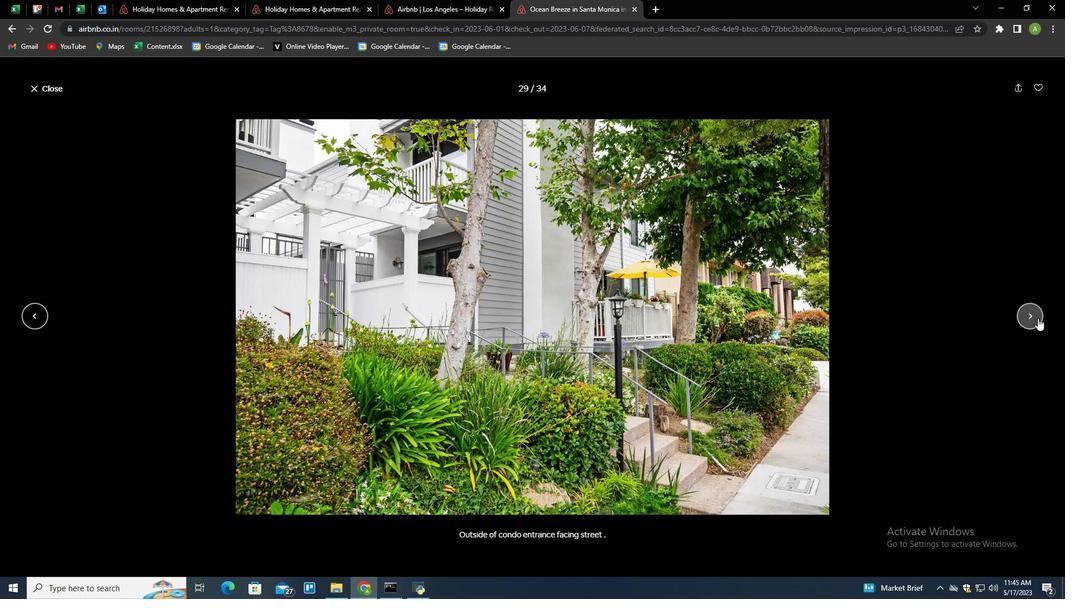 
Action: Mouse pressed left at (1038, 318)
Screenshot: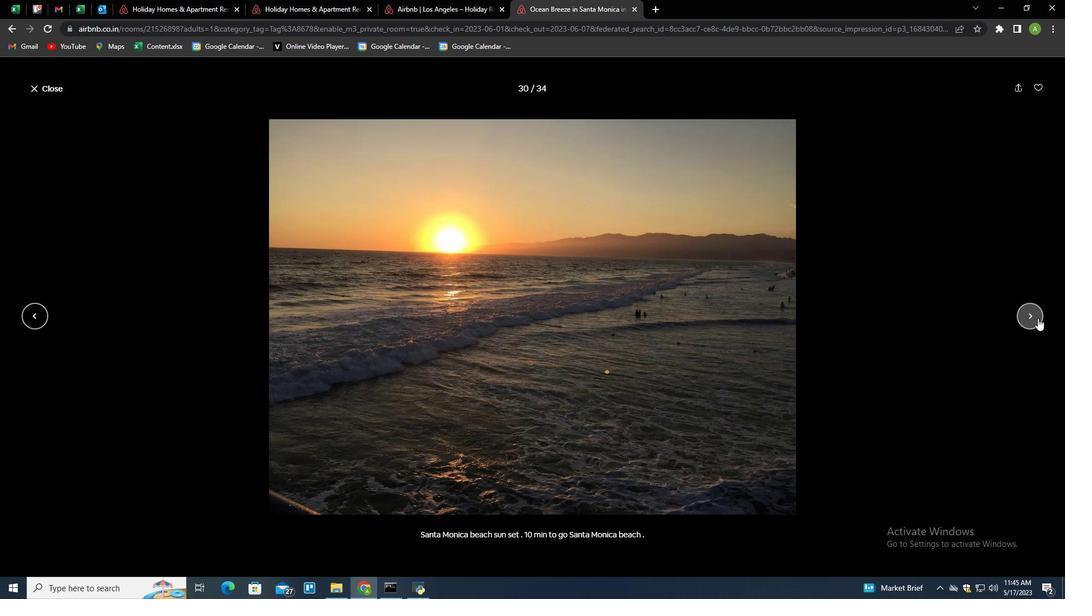 
Action: Mouse pressed left at (1038, 318)
Screenshot: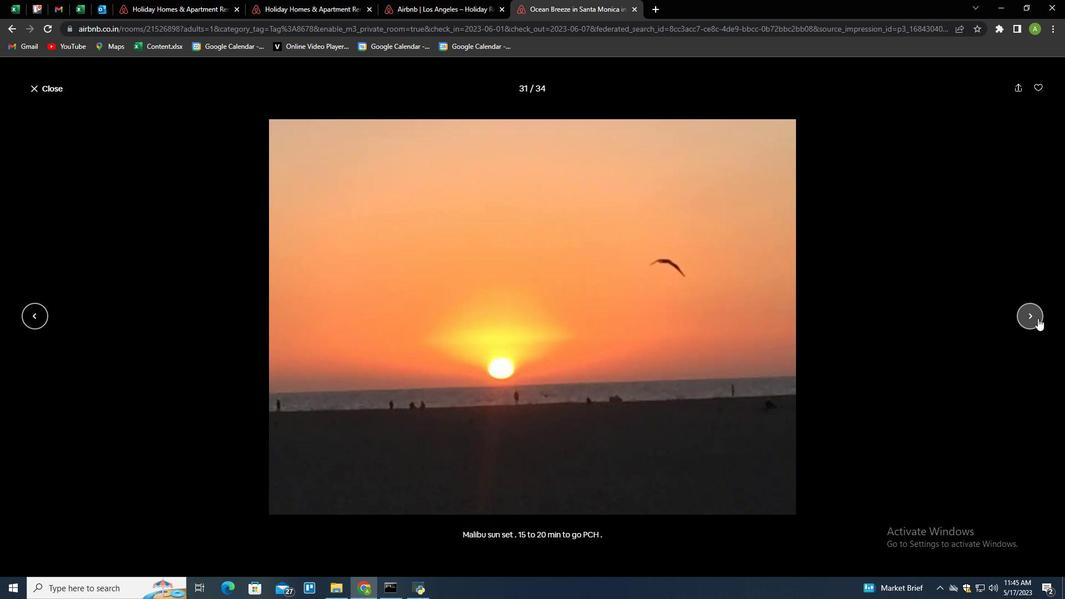 
Action: Mouse pressed left at (1038, 318)
Screenshot: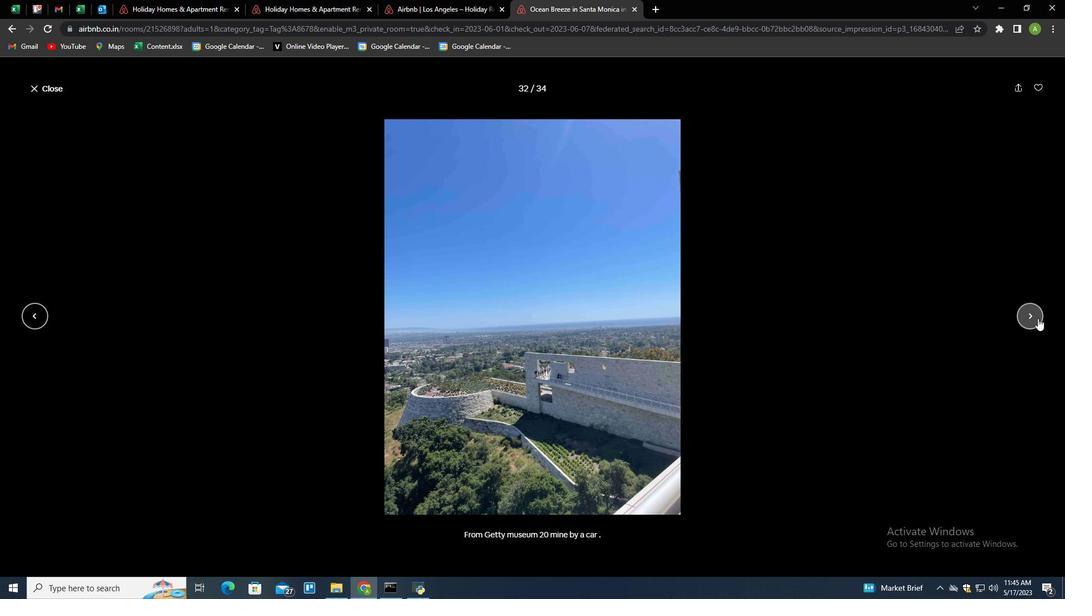 
Action: Mouse pressed left at (1038, 318)
Screenshot: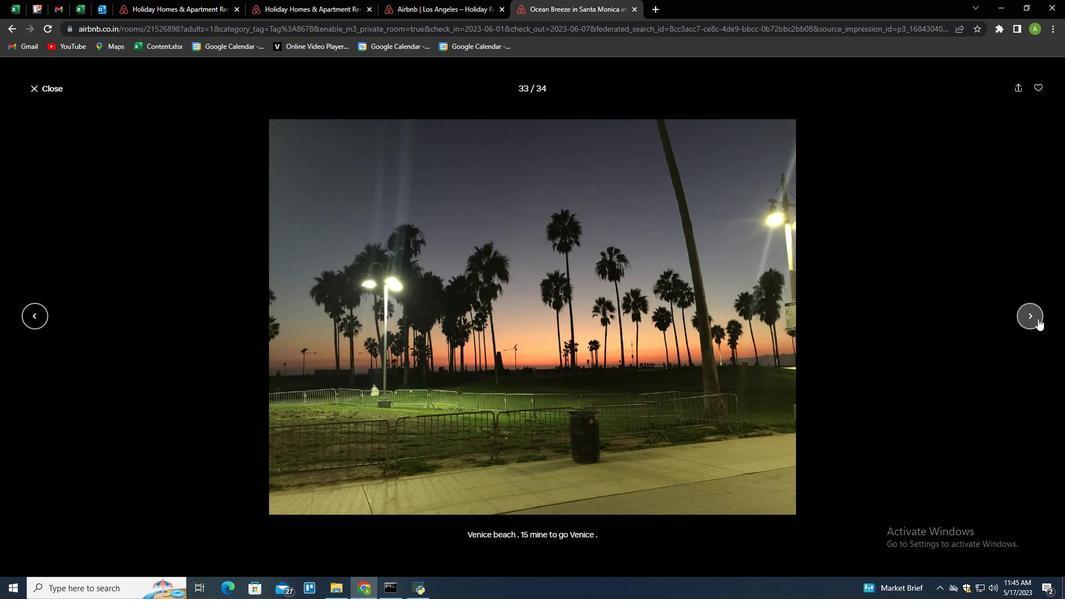 
Action: Mouse moved to (28, 315)
Screenshot: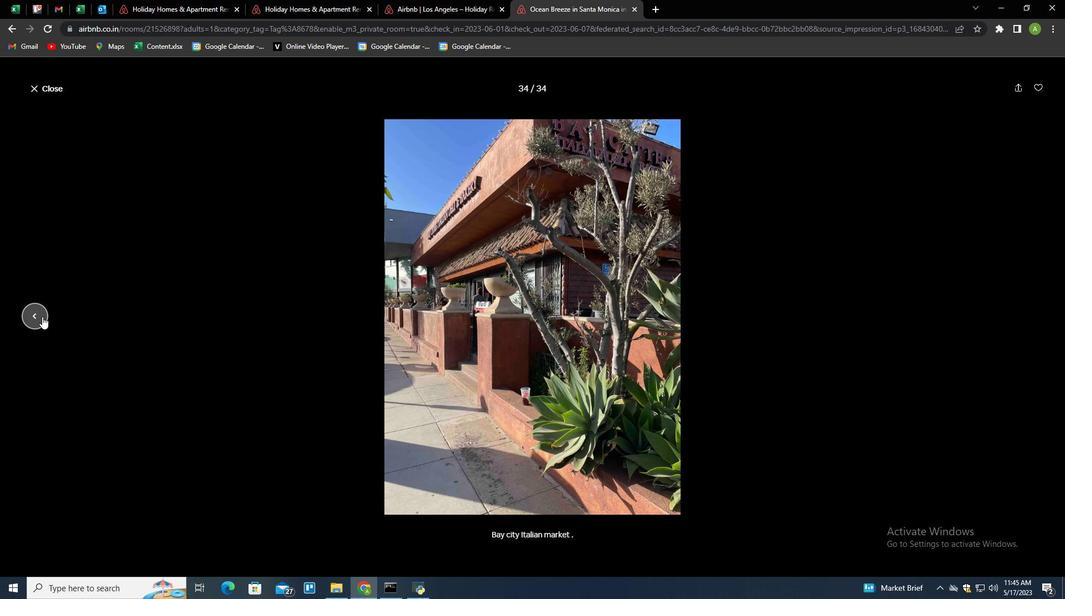 
Action: Mouse pressed left at (28, 315)
Screenshot: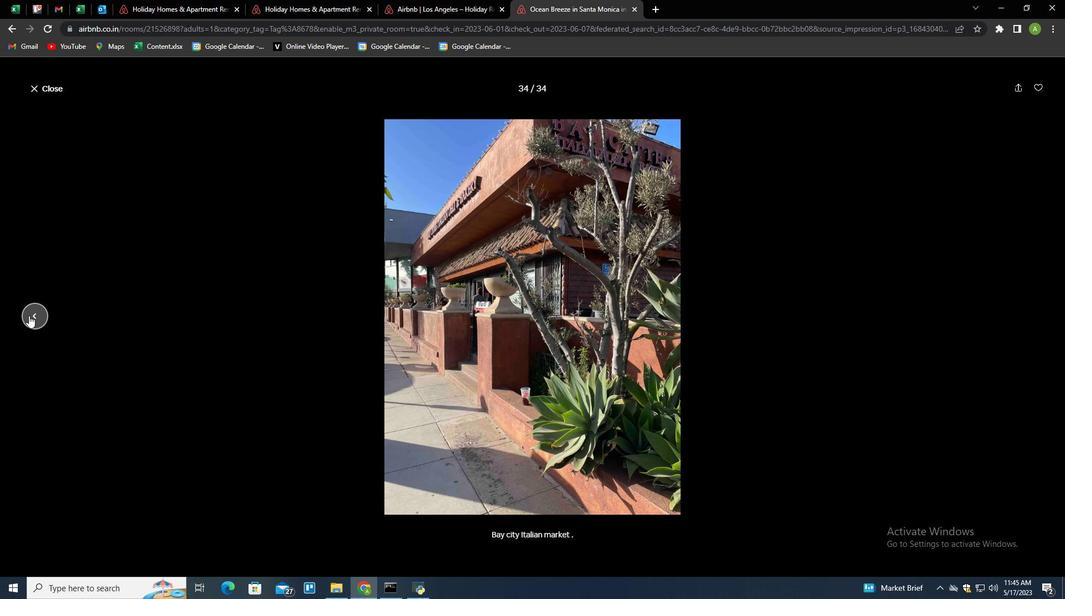 
Action: Mouse pressed left at (28, 315)
Screenshot: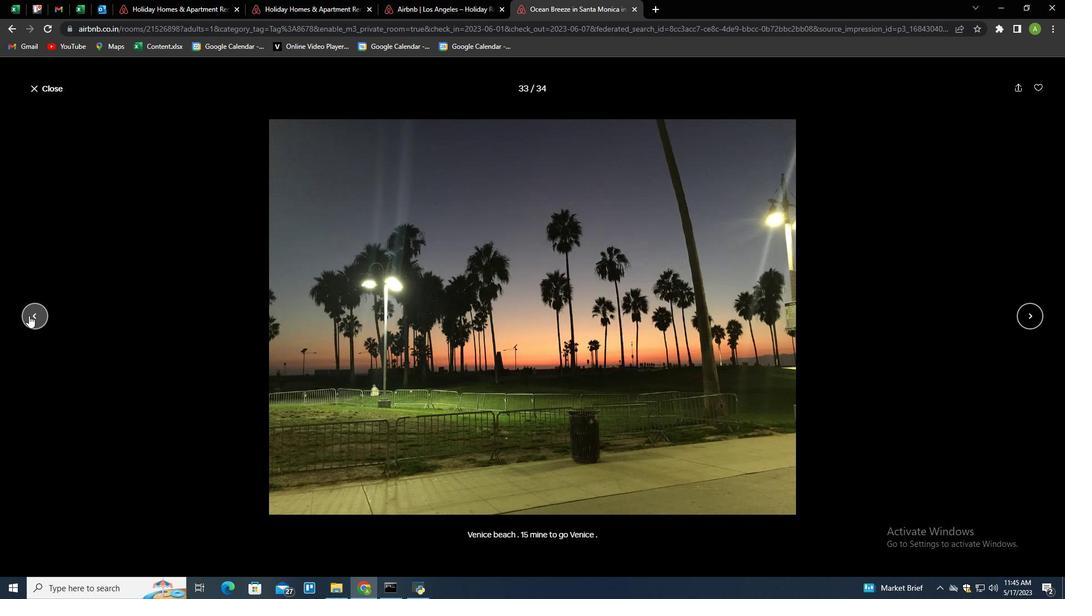 
Action: Mouse pressed left at (28, 315)
Screenshot: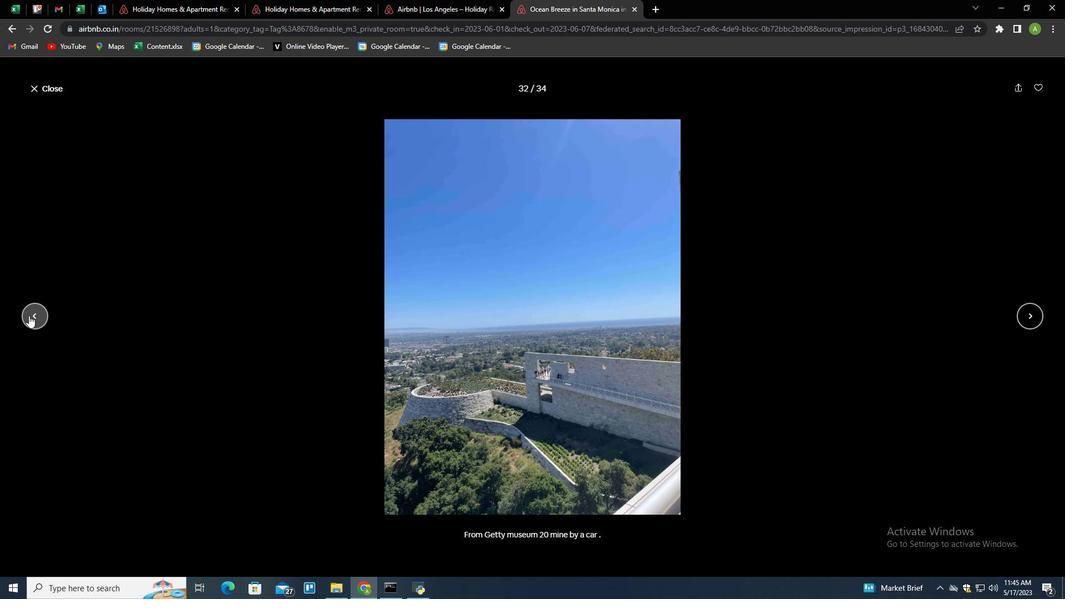 
Action: Mouse pressed left at (28, 315)
Screenshot: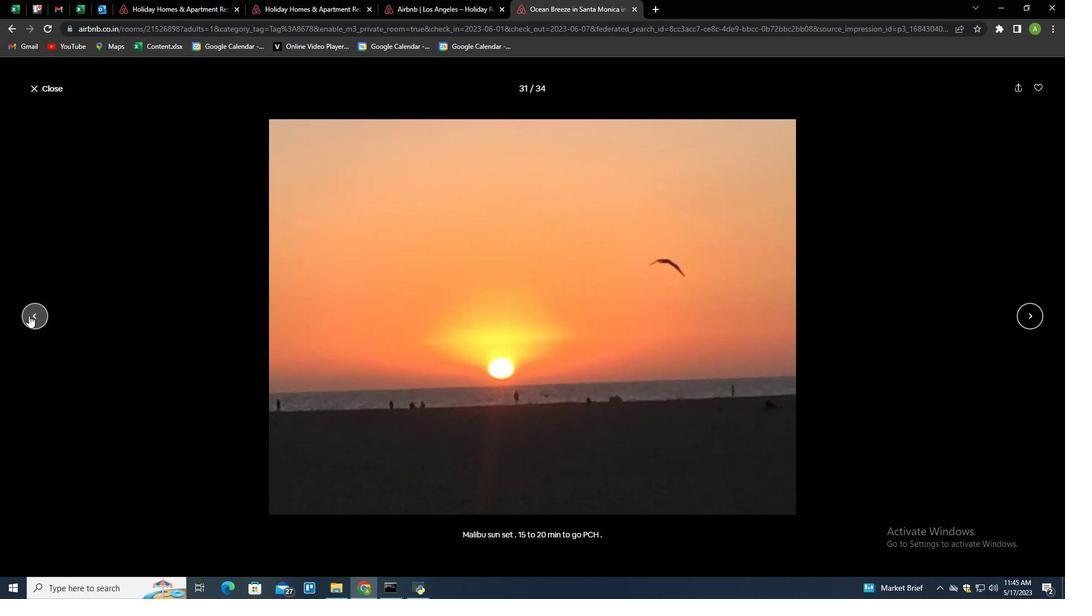 
Action: Mouse pressed left at (28, 315)
Screenshot: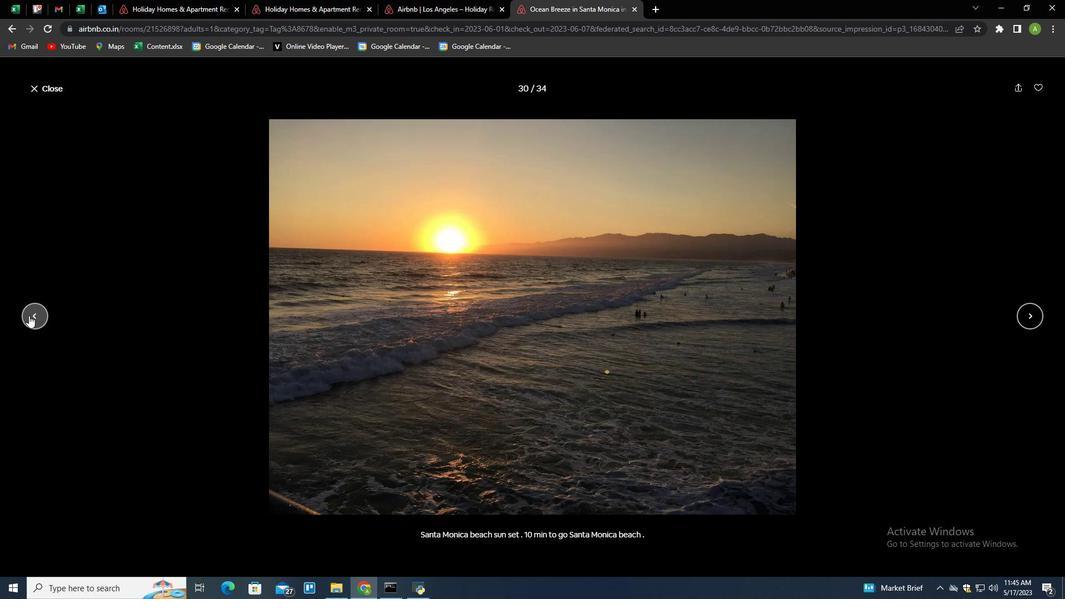 
Action: Mouse pressed left at (28, 315)
Screenshot: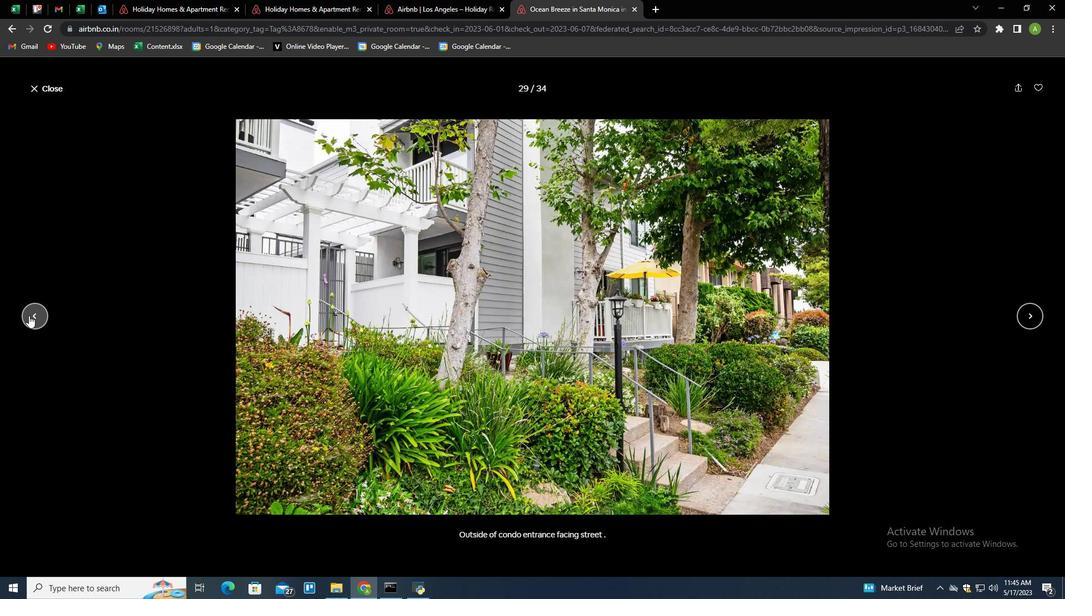
Action: Mouse pressed left at (28, 315)
Screenshot: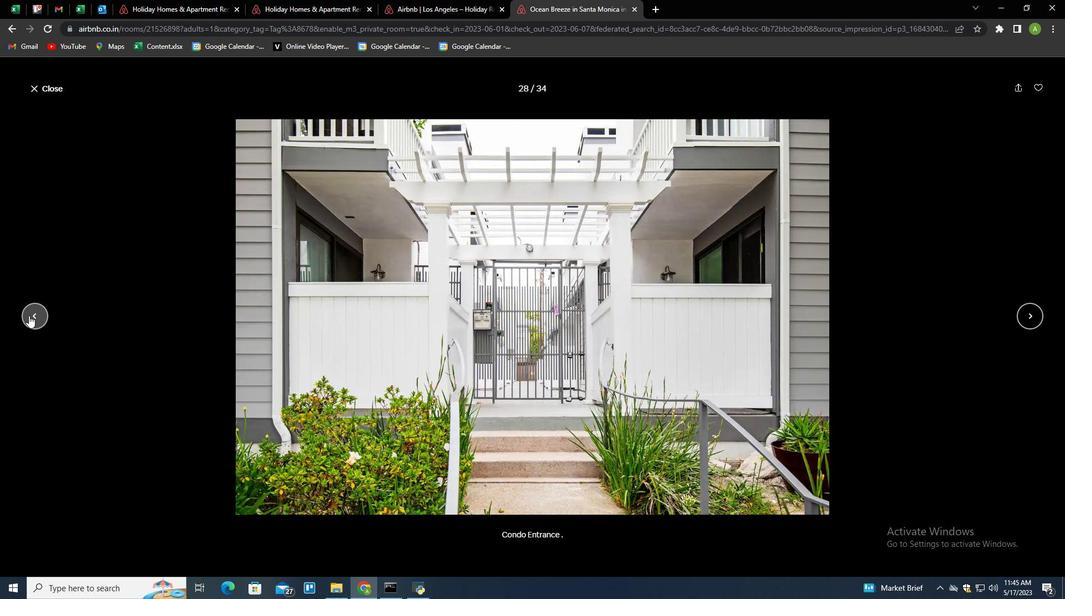 
Action: Mouse pressed left at (28, 315)
Screenshot: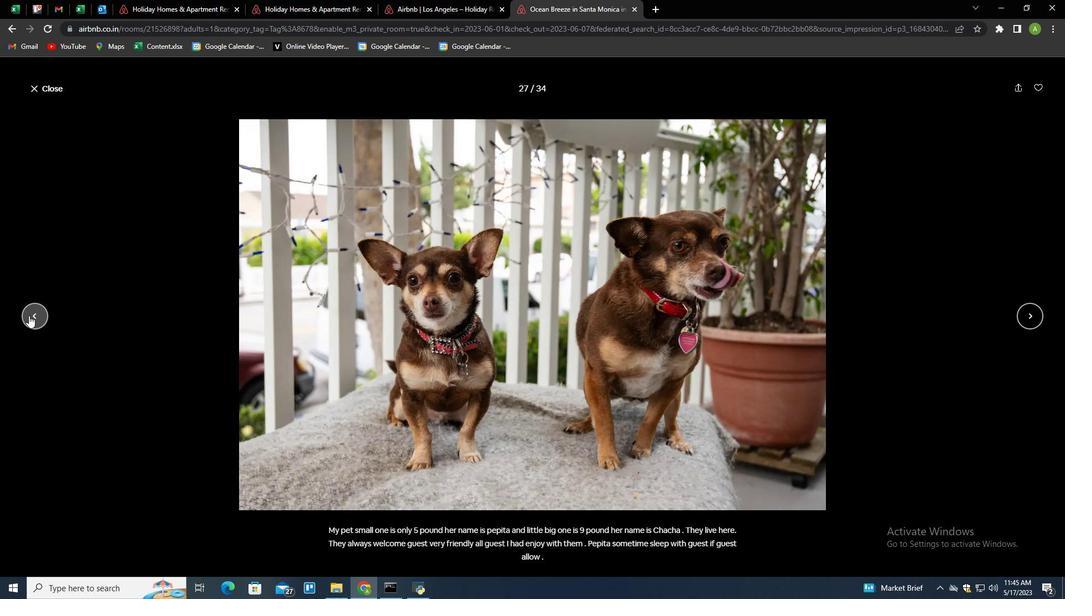 
Action: Mouse pressed left at (28, 315)
Screenshot: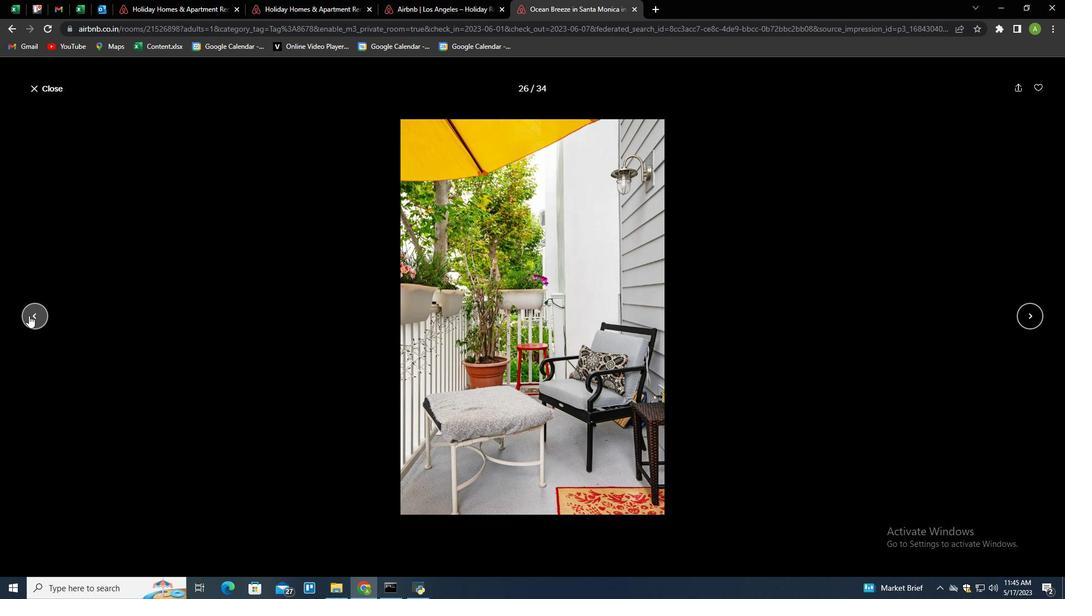 
Action: Mouse pressed left at (28, 315)
Screenshot: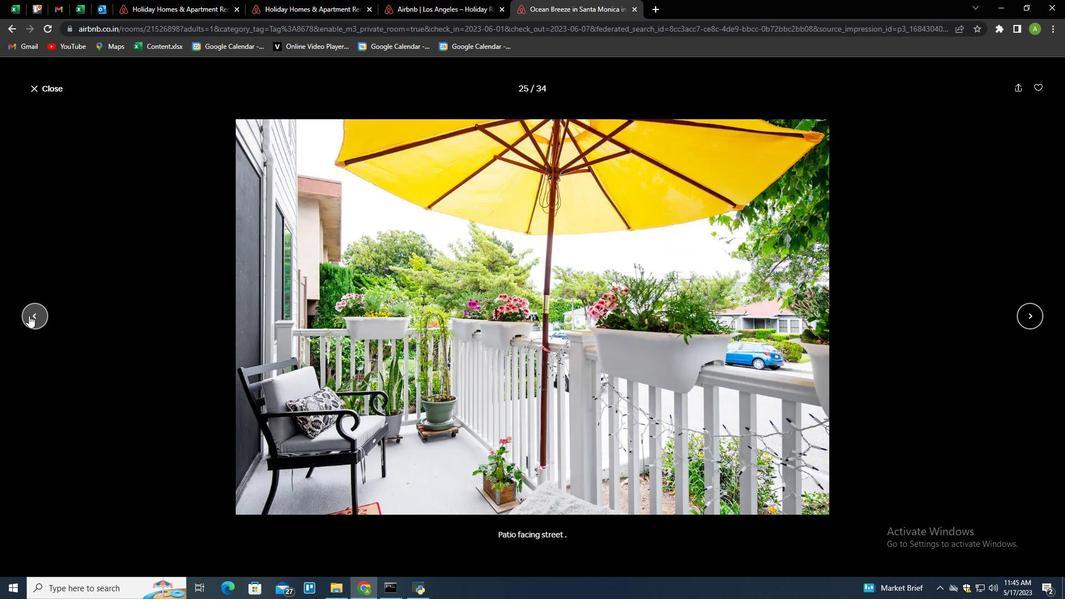 
Action: Mouse pressed left at (28, 315)
Screenshot: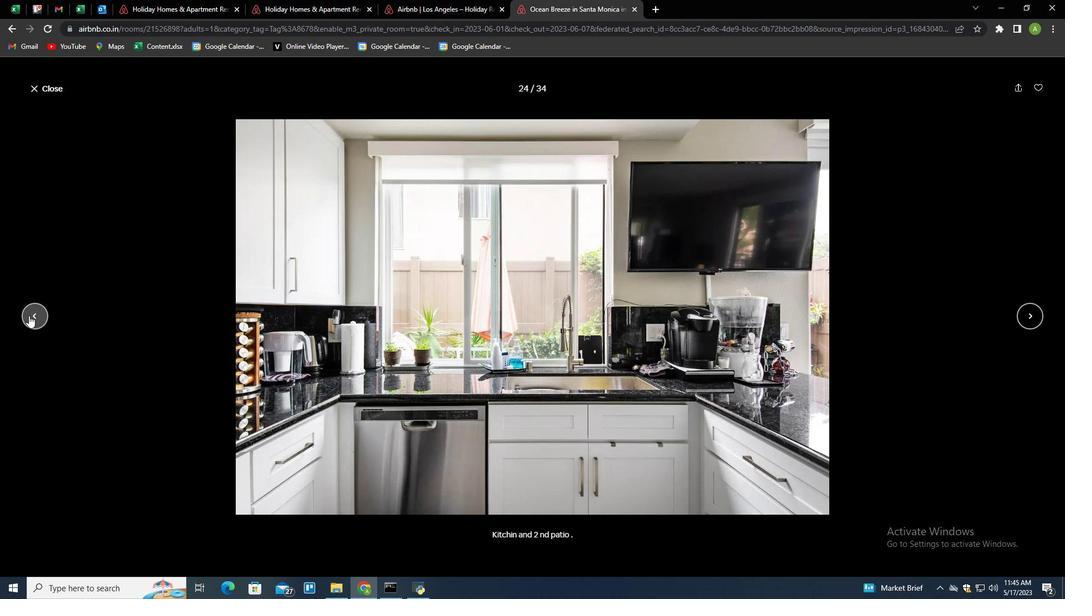 
Action: Mouse pressed left at (28, 315)
Screenshot: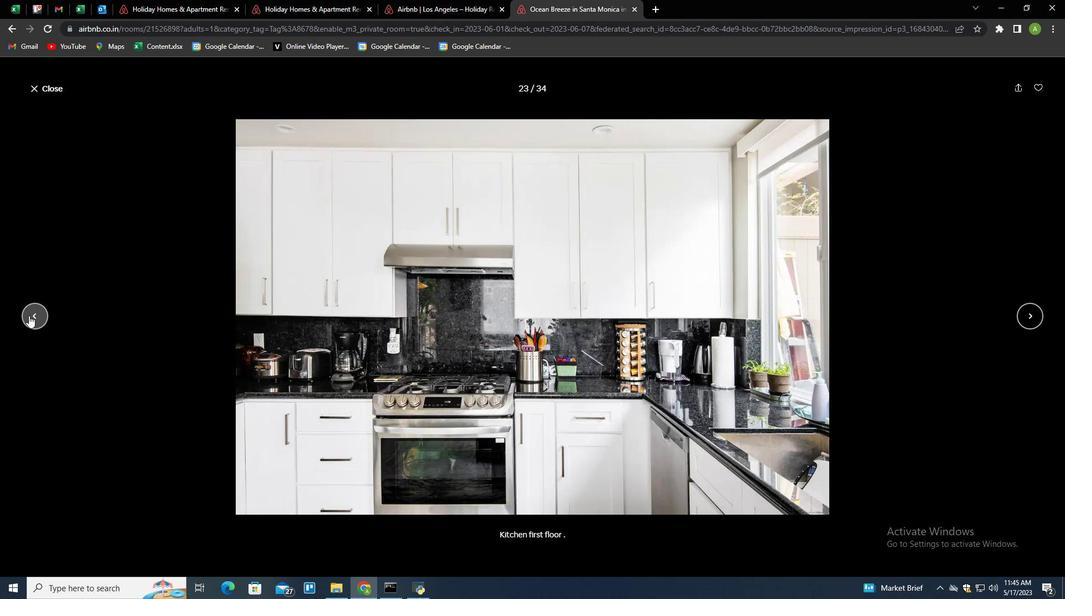 
Action: Mouse pressed left at (28, 315)
Screenshot: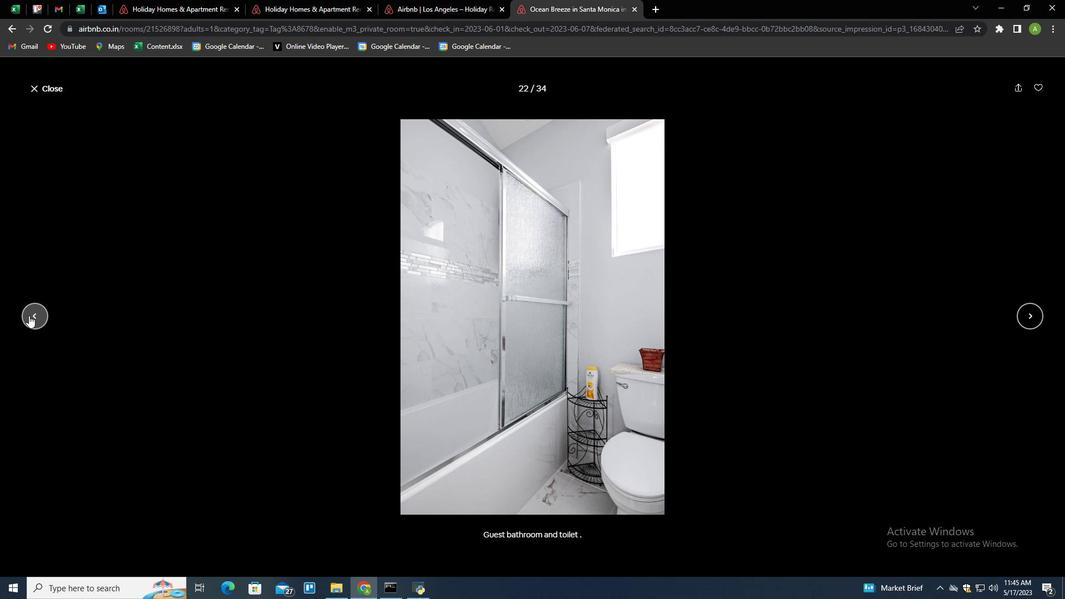 
Action: Mouse pressed left at (28, 315)
Screenshot: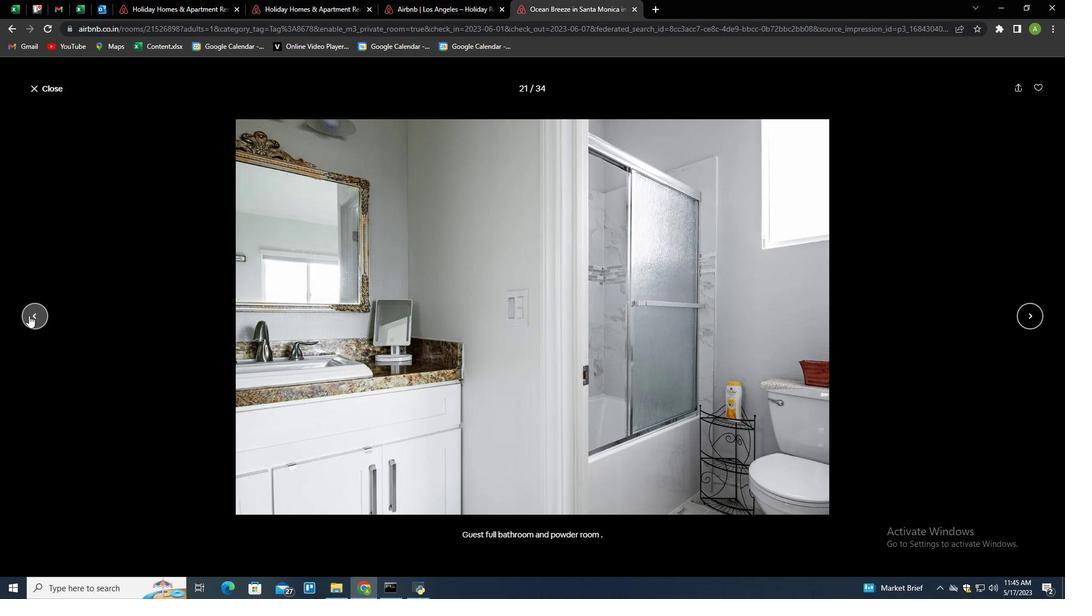 
Action: Mouse pressed left at (28, 315)
Screenshot: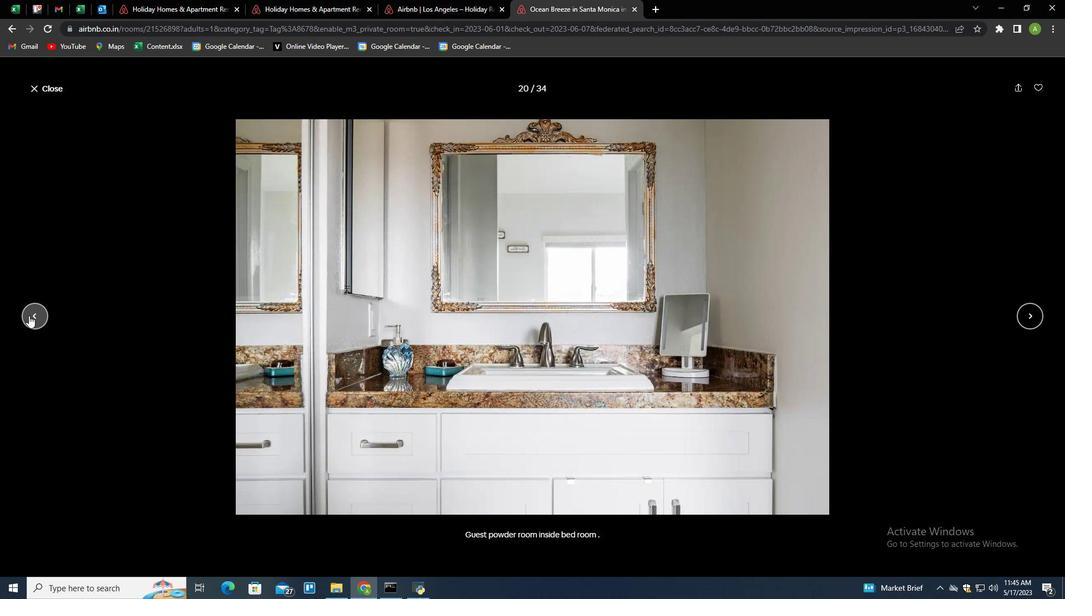 
Action: Mouse pressed left at (28, 315)
Screenshot: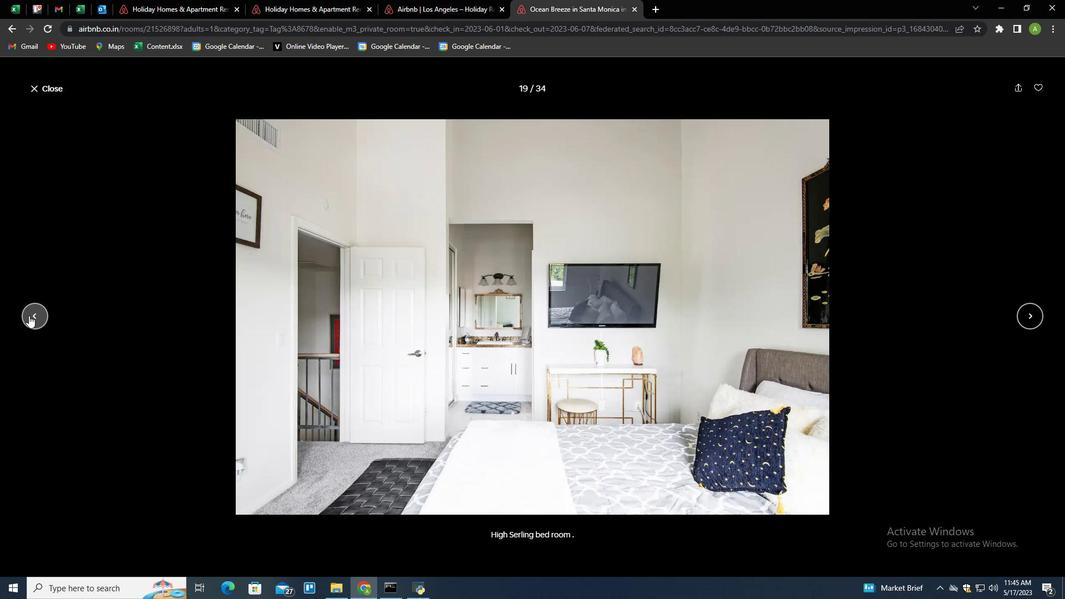 
Action: Mouse pressed left at (28, 315)
Screenshot: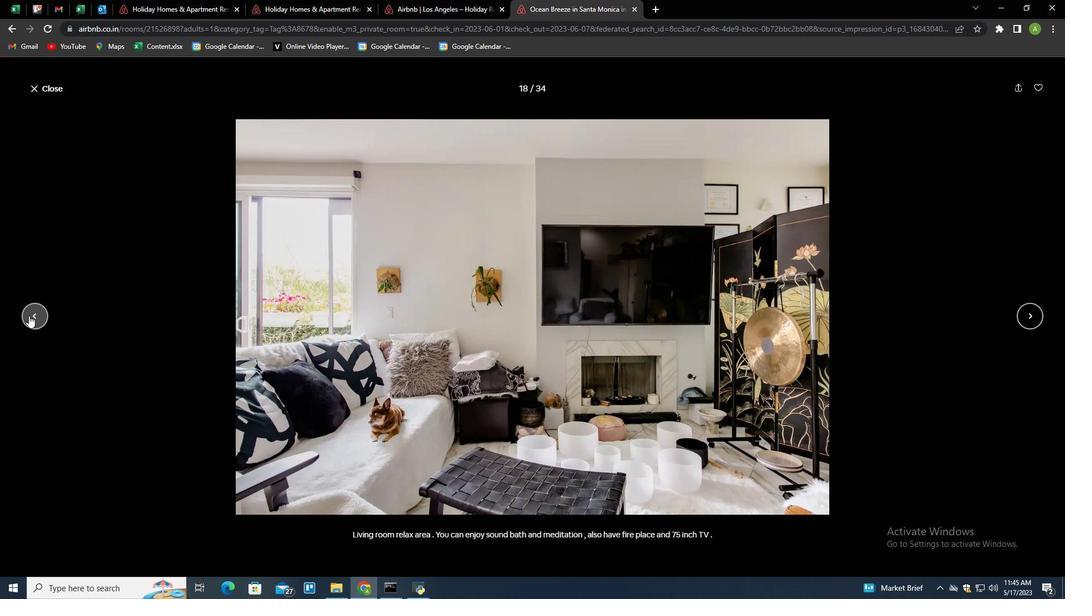 
Action: Mouse pressed left at (28, 315)
Screenshot: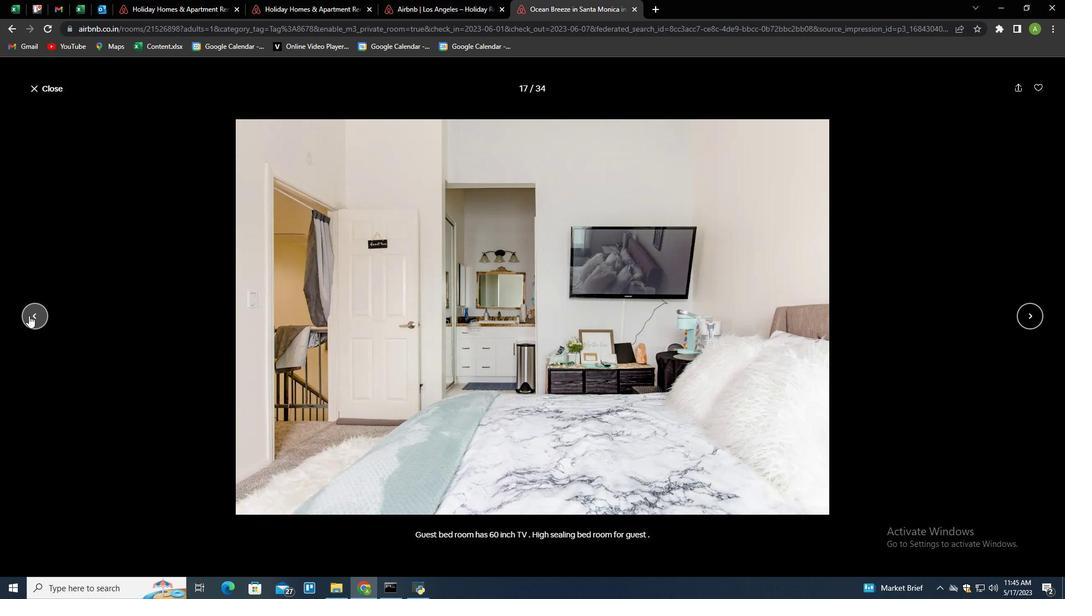 
Action: Mouse pressed left at (28, 315)
Screenshot: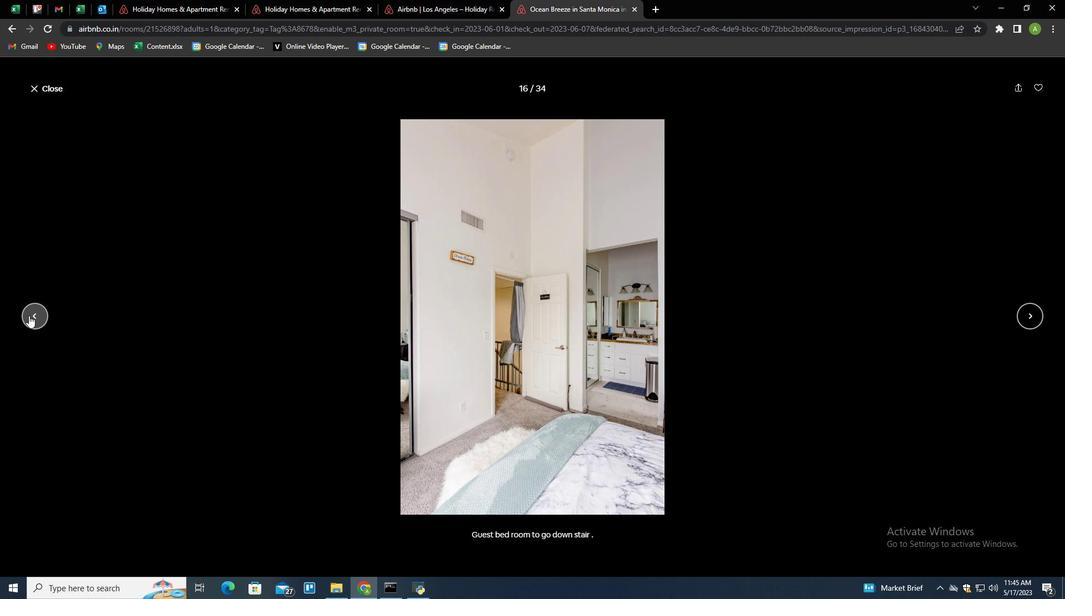 
Action: Mouse pressed left at (28, 315)
Screenshot: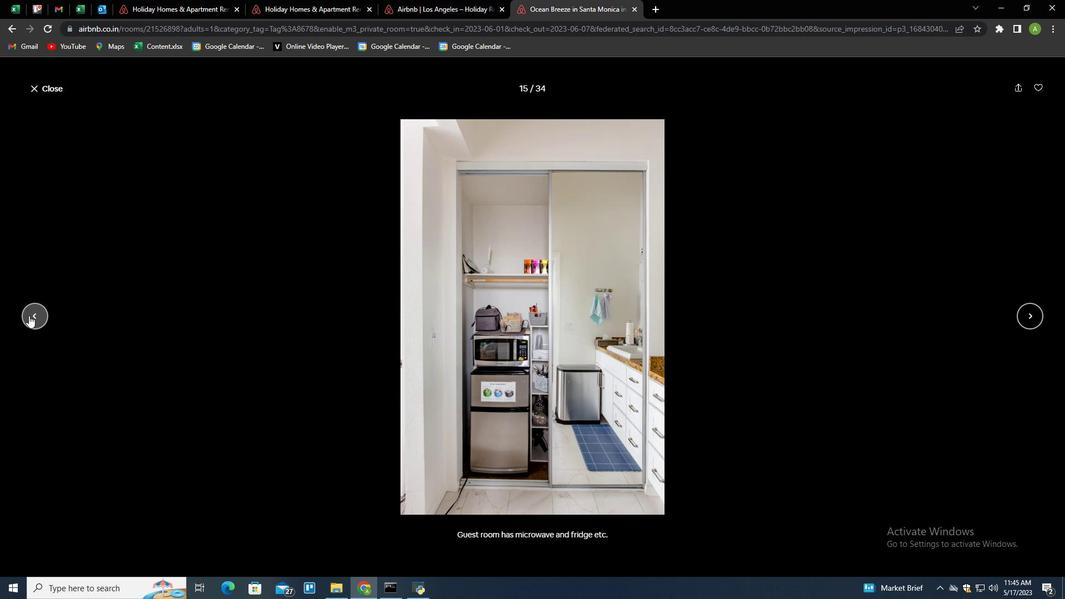 
Action: Mouse pressed left at (28, 315)
Screenshot: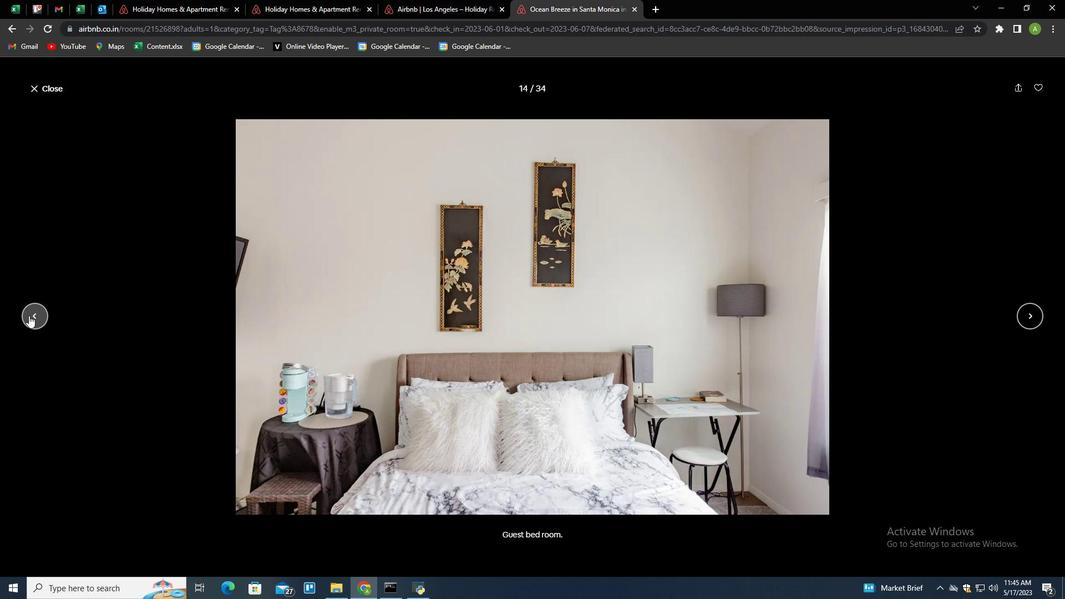 
Action: Mouse moved to (492, 351)
Screenshot: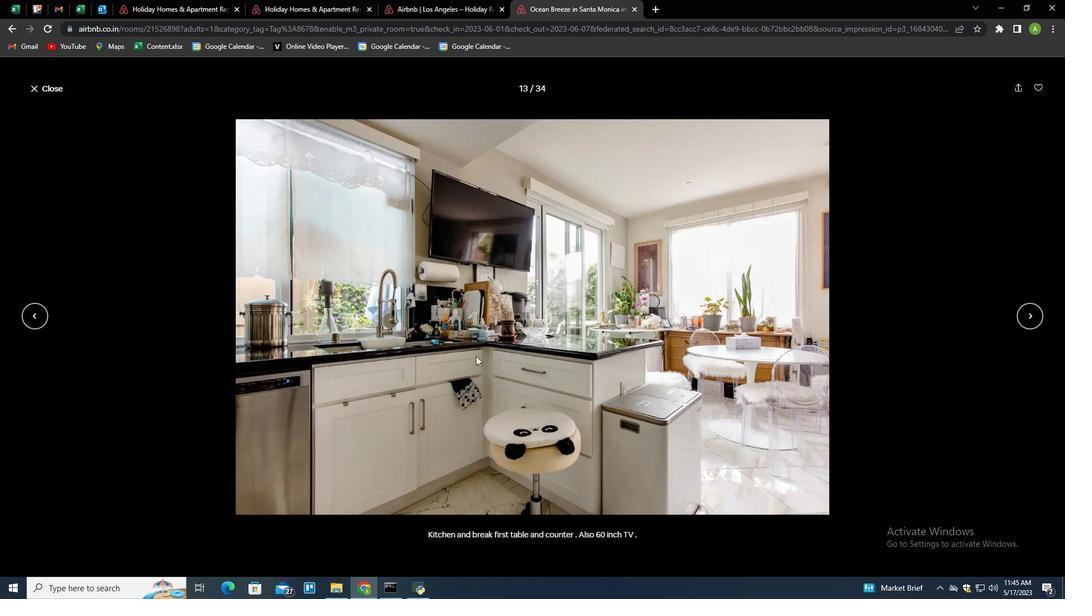 
Action: Mouse pressed left at (492, 351)
Screenshot: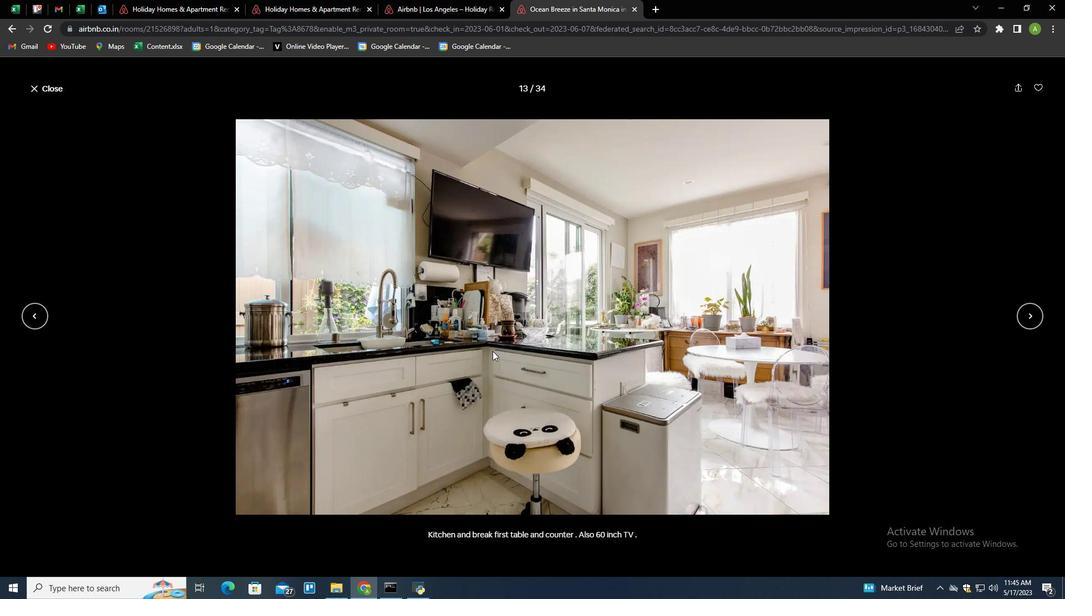 
Action: Mouse moved to (634, 10)
Screenshot: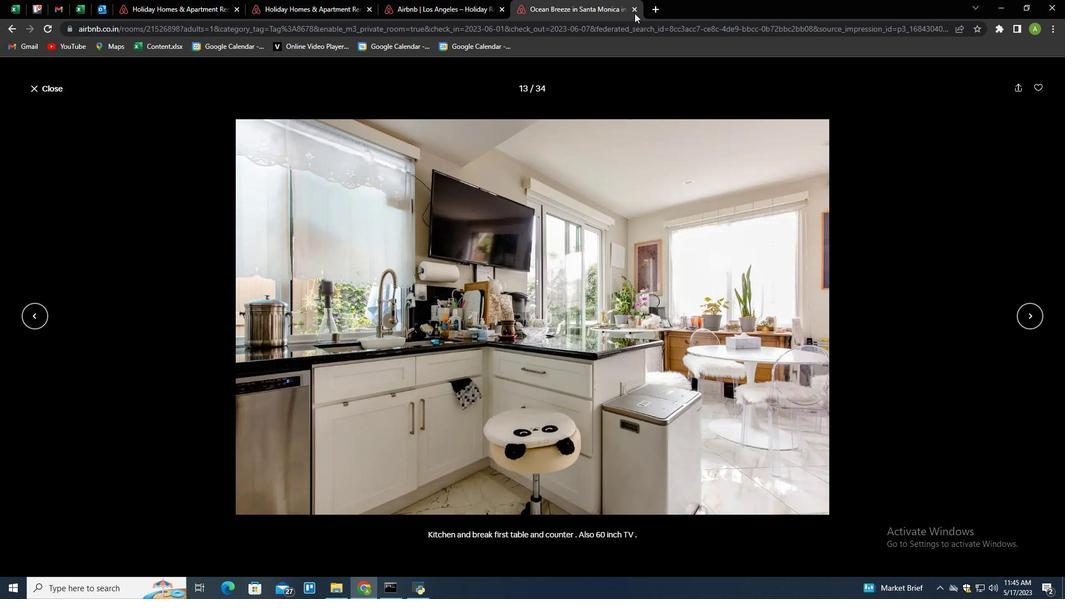 
Action: Mouse pressed left at (634, 10)
Screenshot: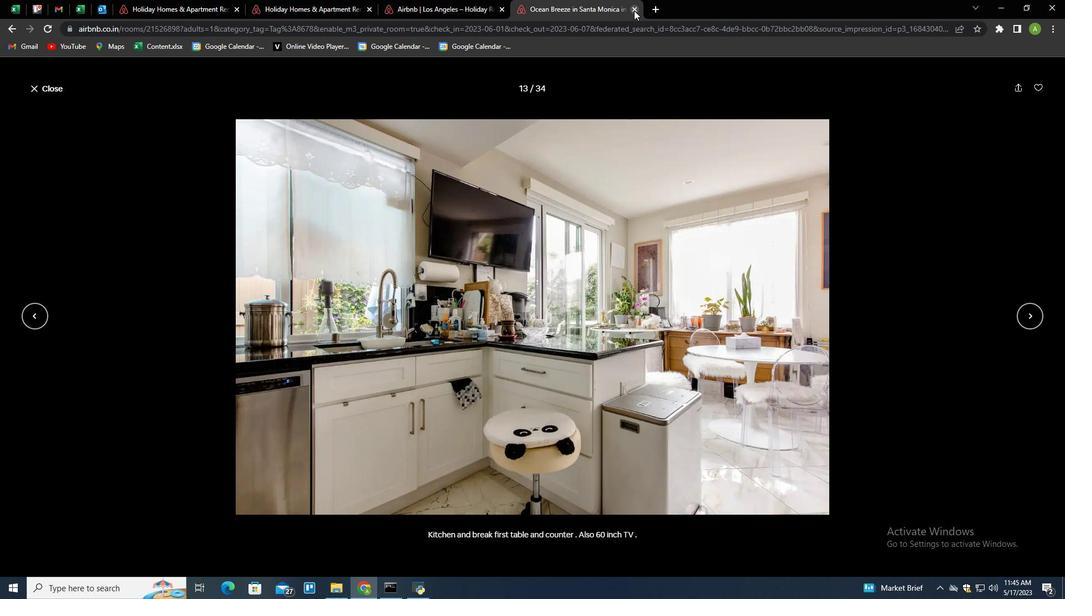 
Action: Mouse moved to (462, 422)
Screenshot: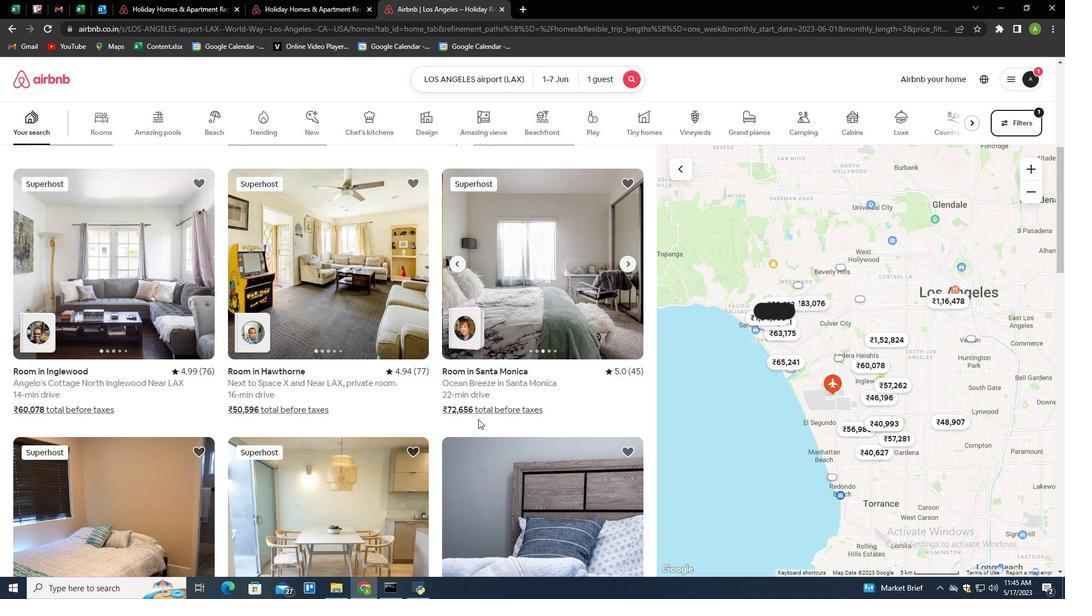 
Action: Mouse scrolled (462, 421) with delta (0, 0)
Screenshot: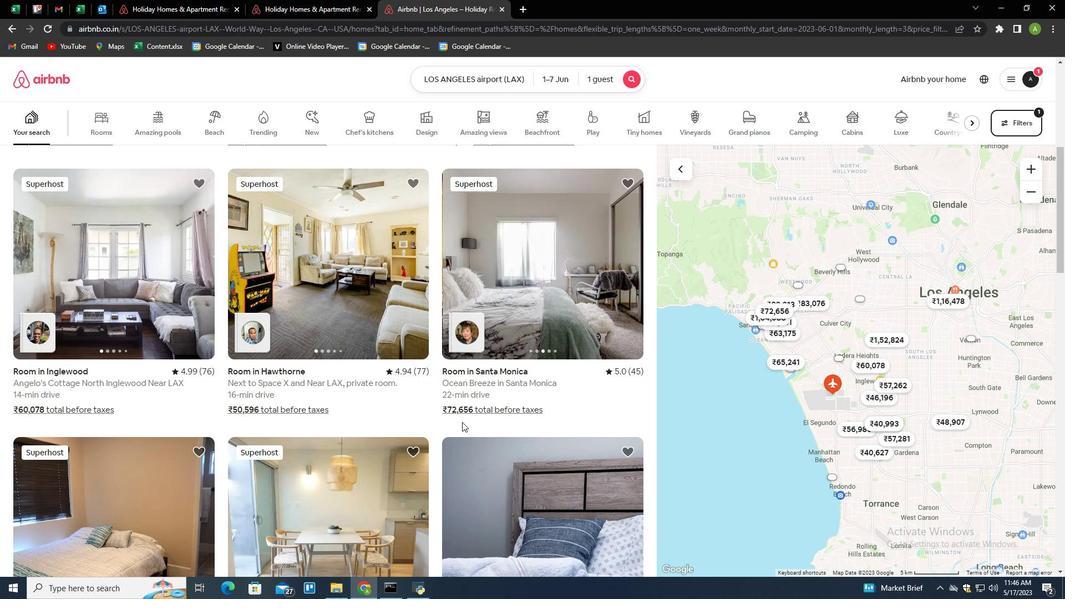 
Action: Mouse moved to (448, 420)
Screenshot: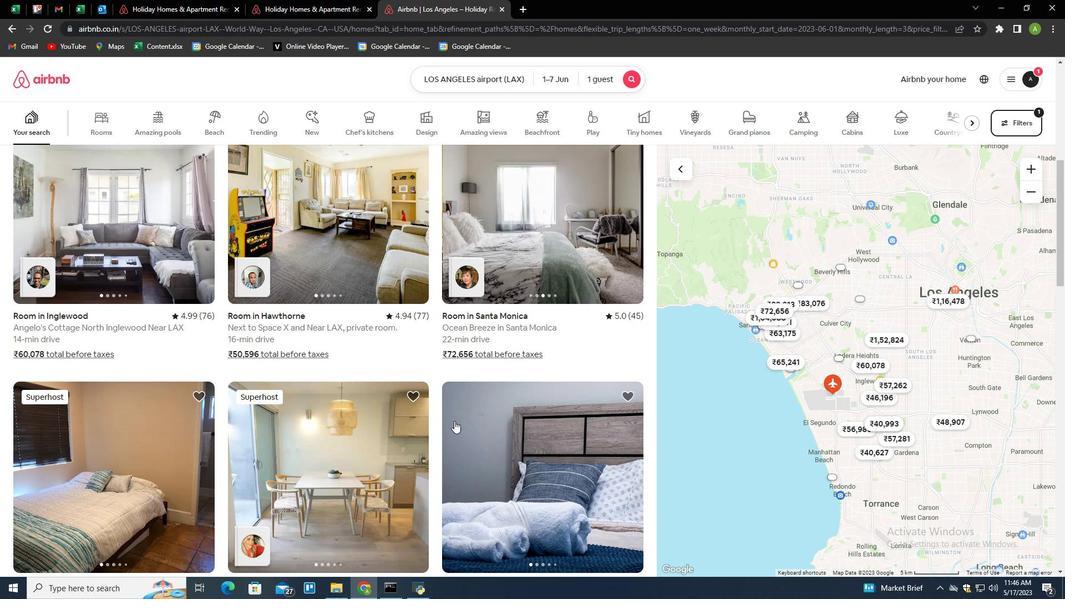
Action: Mouse scrolled (448, 420) with delta (0, 0)
Screenshot: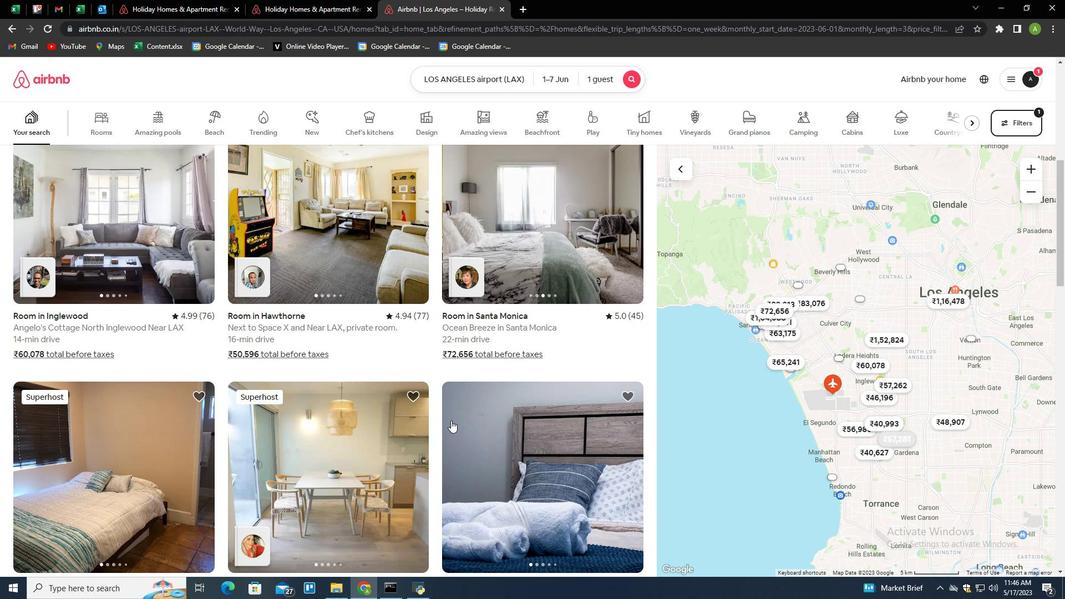 
Action: Mouse scrolled (448, 420) with delta (0, 0)
Screenshot: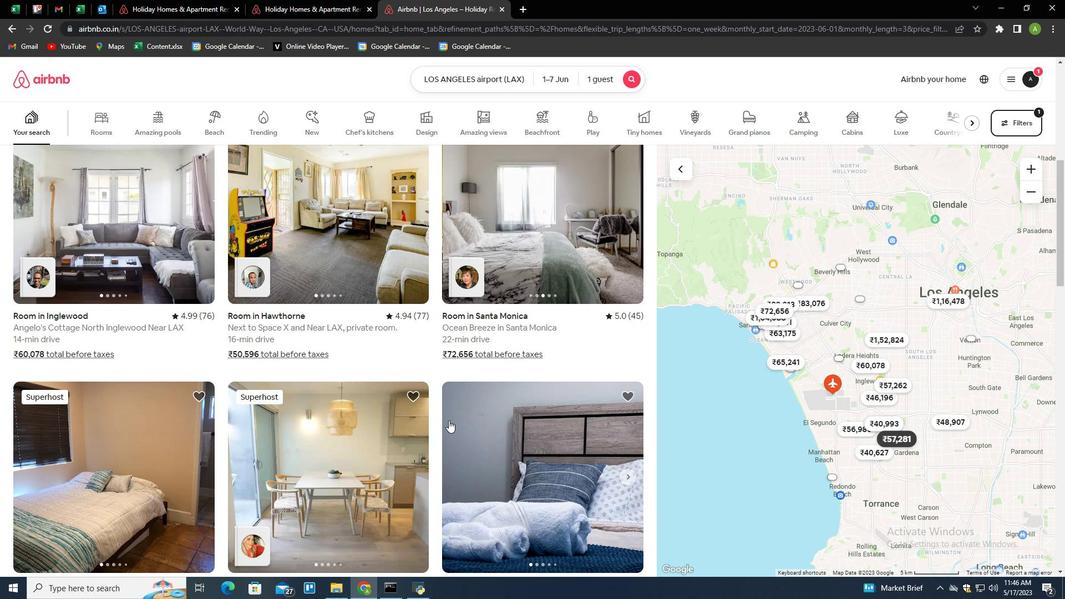 
Action: Mouse moved to (114, 379)
Screenshot: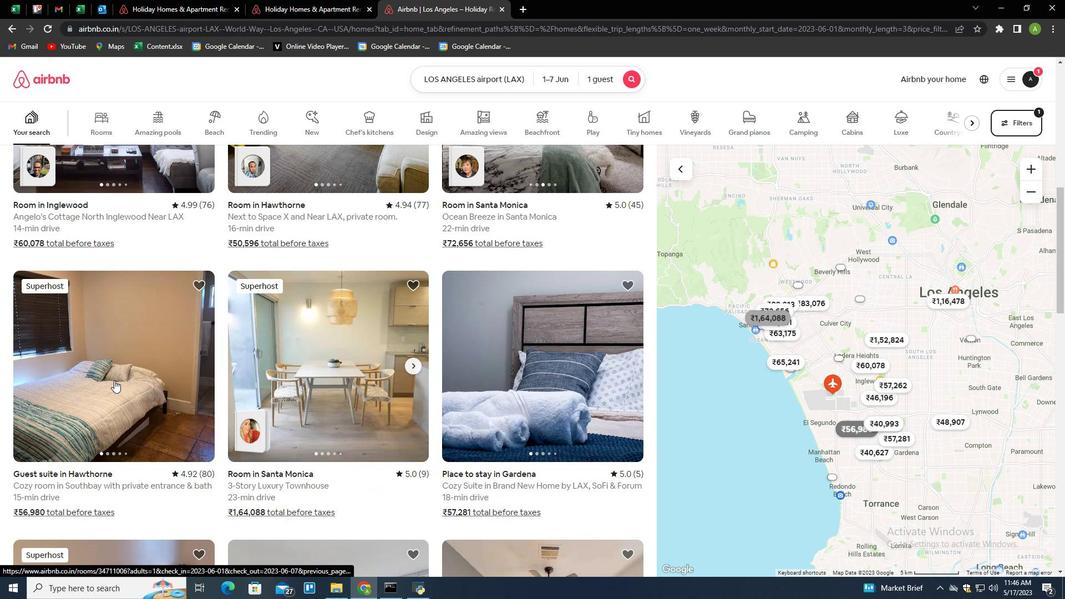 
Action: Mouse pressed left at (114, 379)
Screenshot: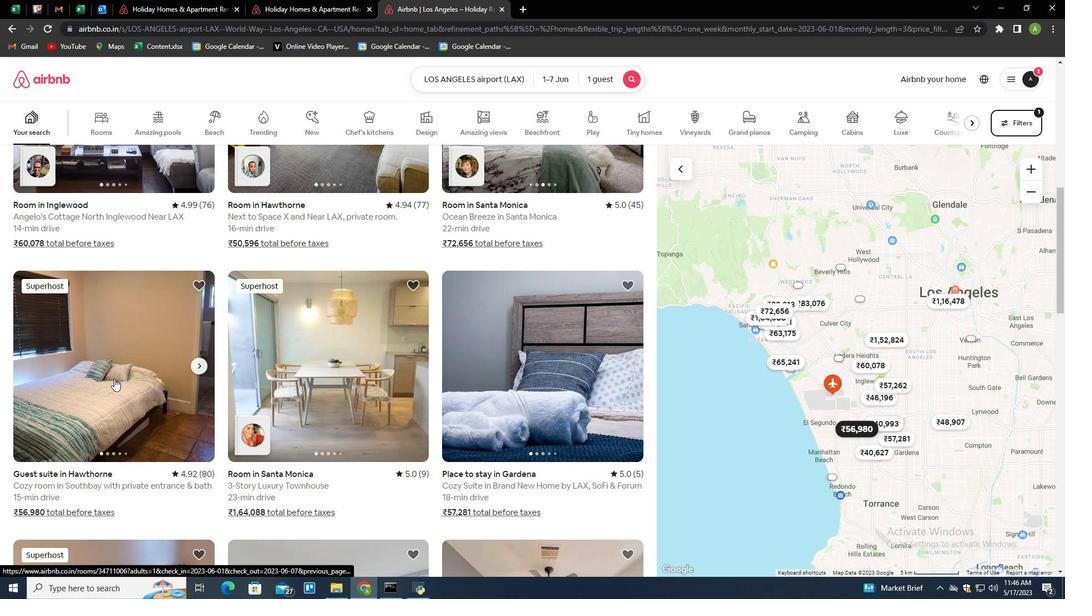 
Action: Mouse moved to (506, 390)
Screenshot: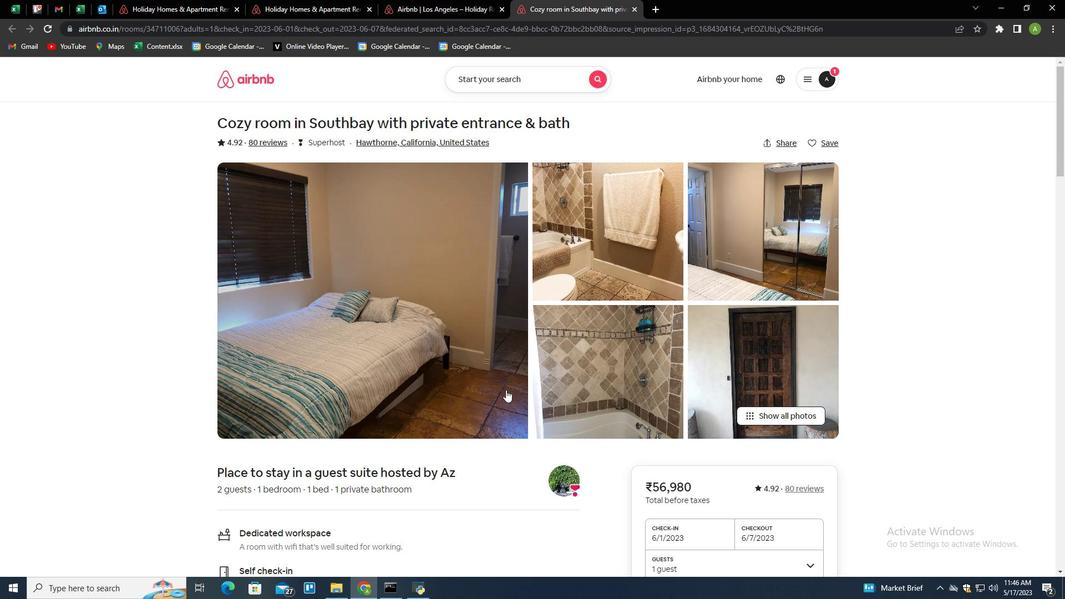 
Action: Mouse scrolled (506, 389) with delta (0, 0)
Screenshot: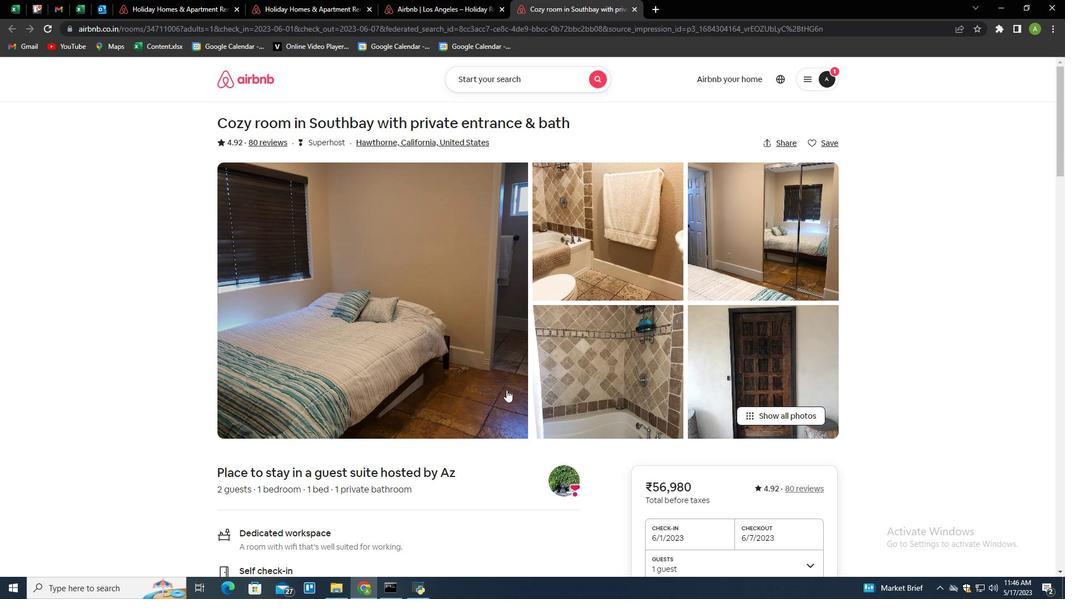
Action: Mouse scrolled (506, 389) with delta (0, 0)
Screenshot: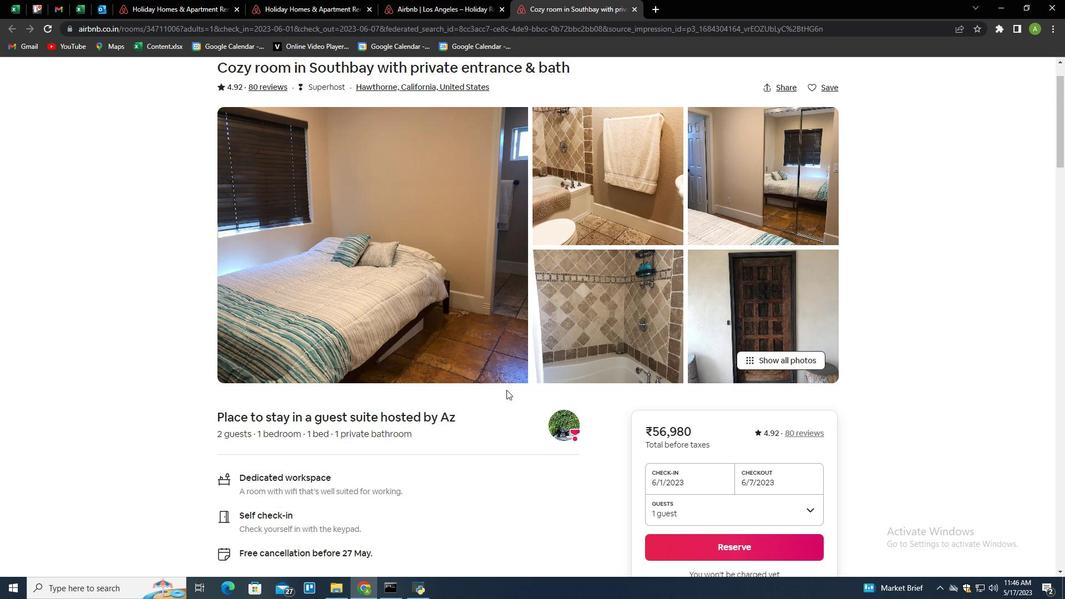 
Action: Mouse scrolled (506, 389) with delta (0, 0)
Screenshot: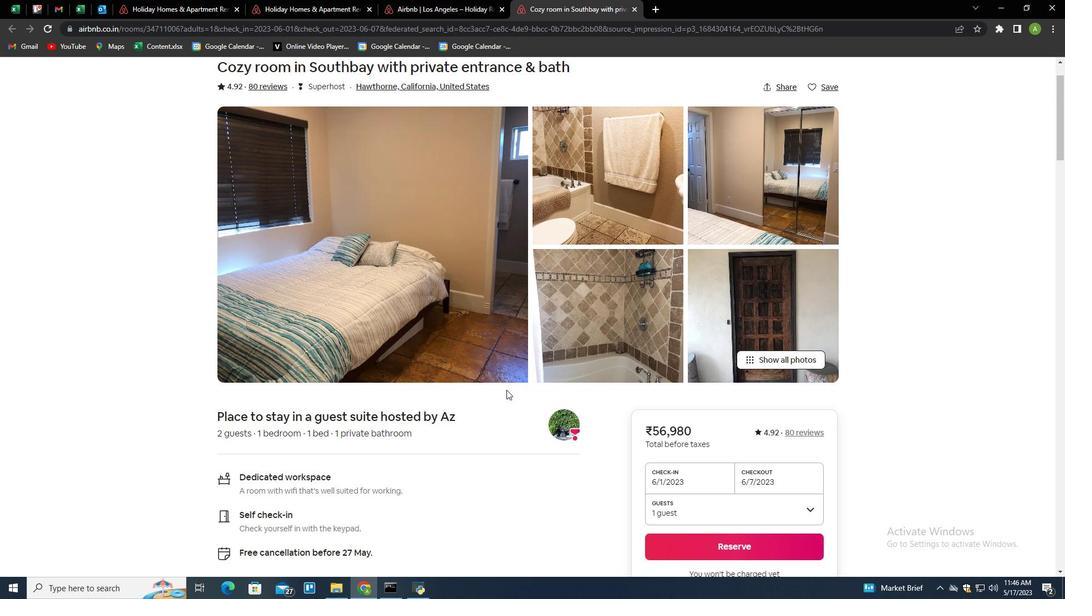 
Action: Mouse moved to (506, 390)
Screenshot: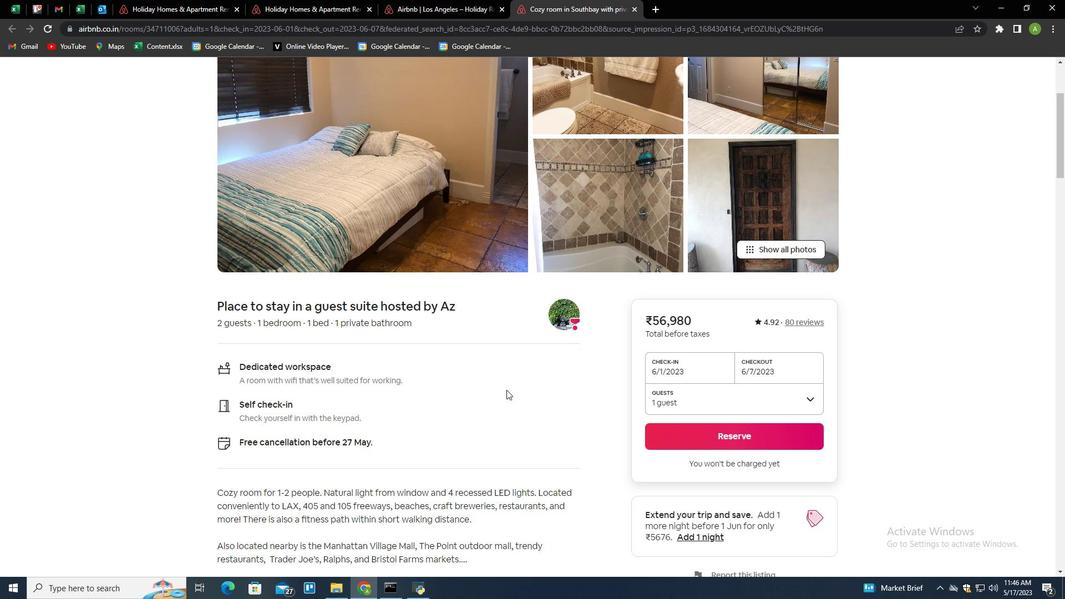 
Action: Mouse scrolled (506, 389) with delta (0, 0)
Screenshot: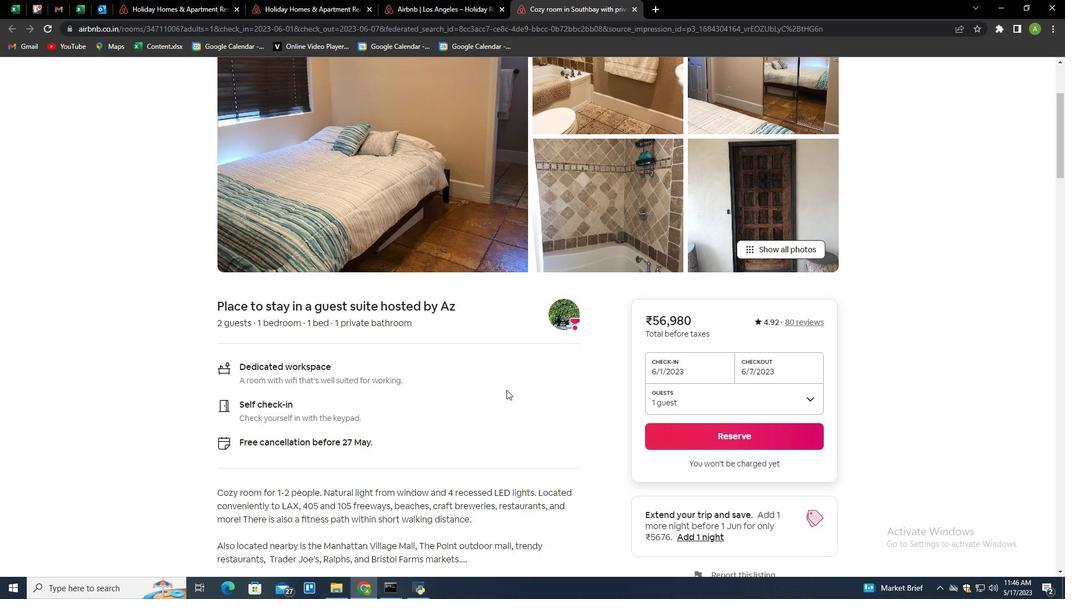 
Action: Mouse scrolled (506, 389) with delta (0, 0)
Screenshot: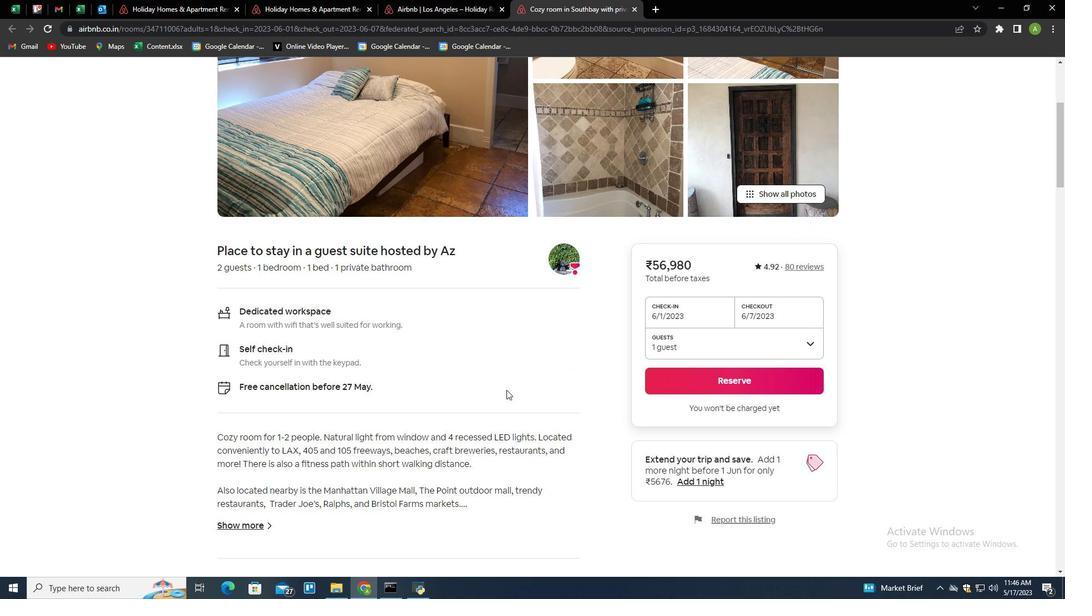 
Action: Mouse moved to (696, 259)
Screenshot: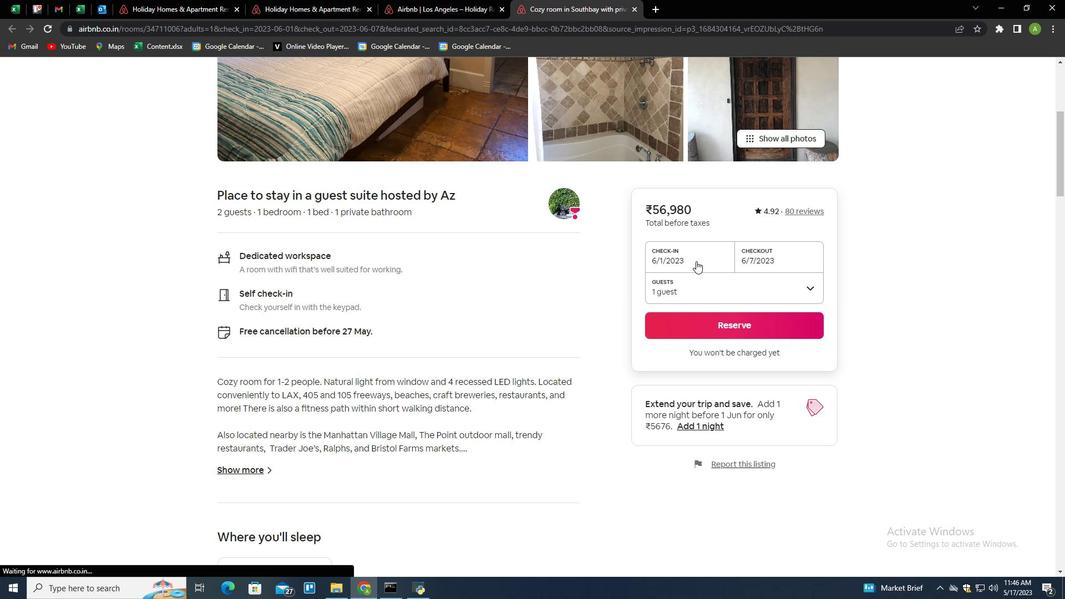 
Action: Mouse pressed left at (696, 259)
Screenshot: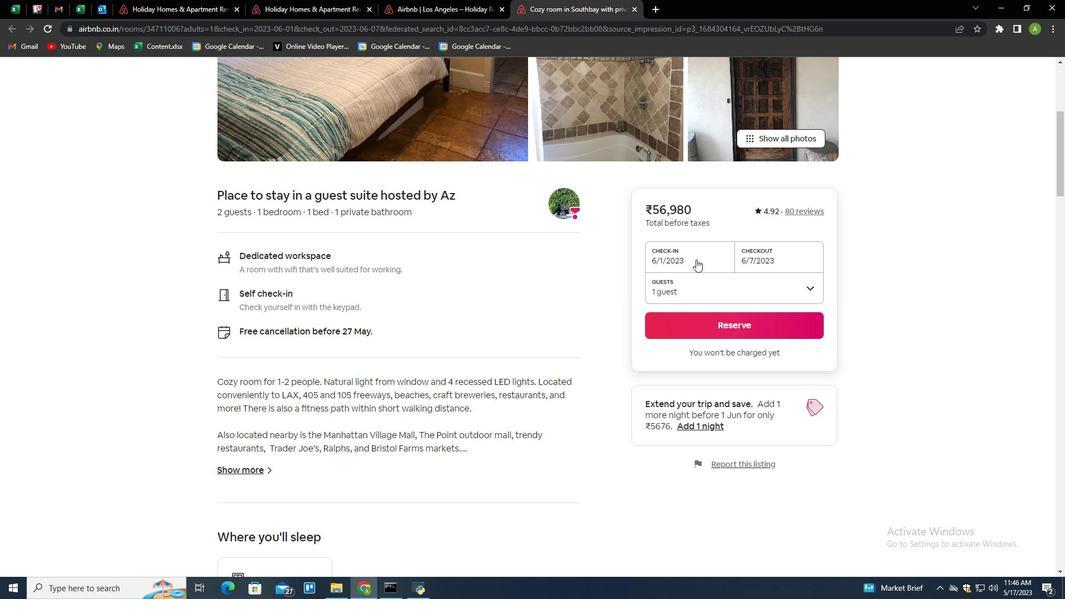 
Action: Mouse moved to (808, 491)
Screenshot: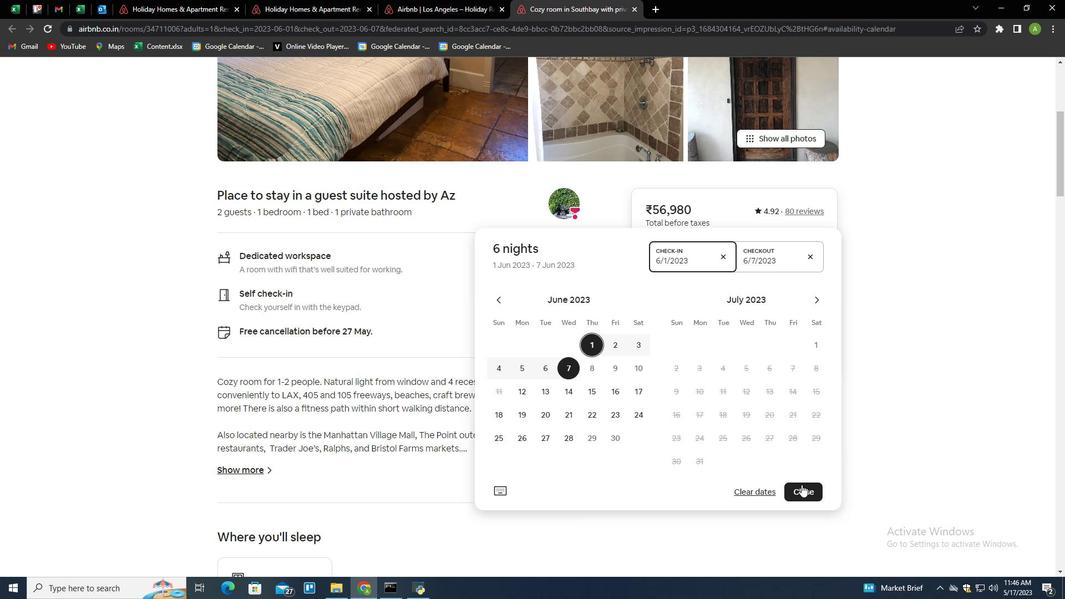 
Action: Mouse pressed left at (808, 491)
Screenshot: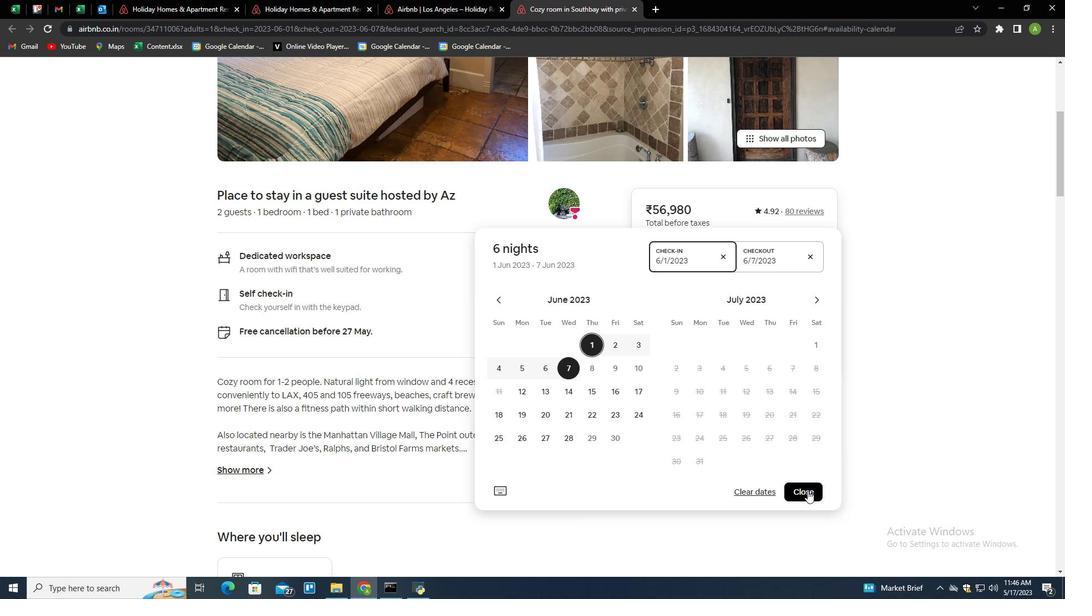 
Action: Mouse moved to (609, 421)
Screenshot: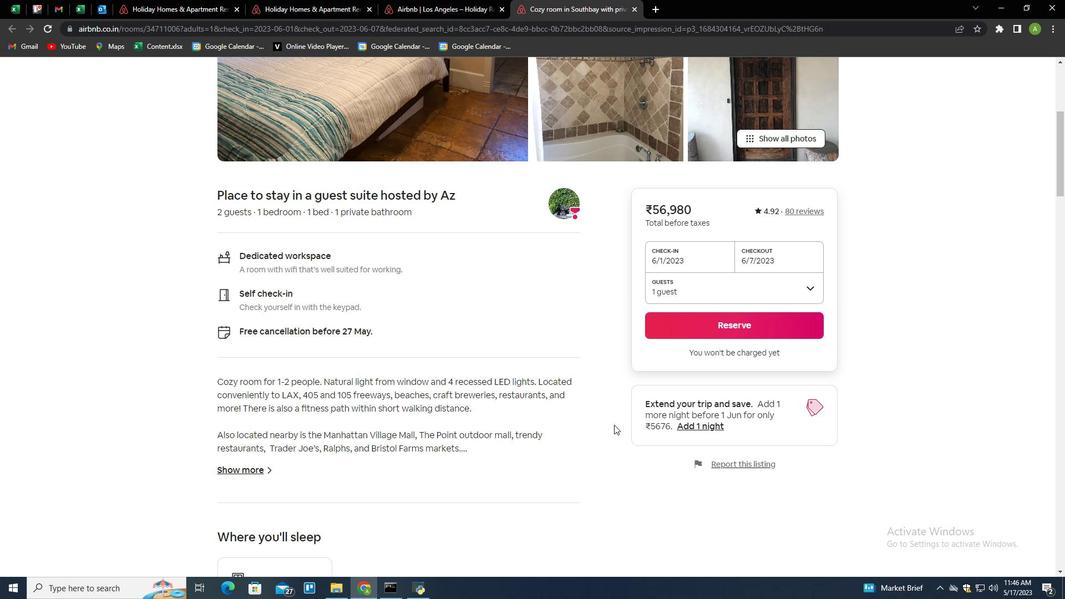 
Action: Mouse scrolled (609, 421) with delta (0, 0)
Screenshot: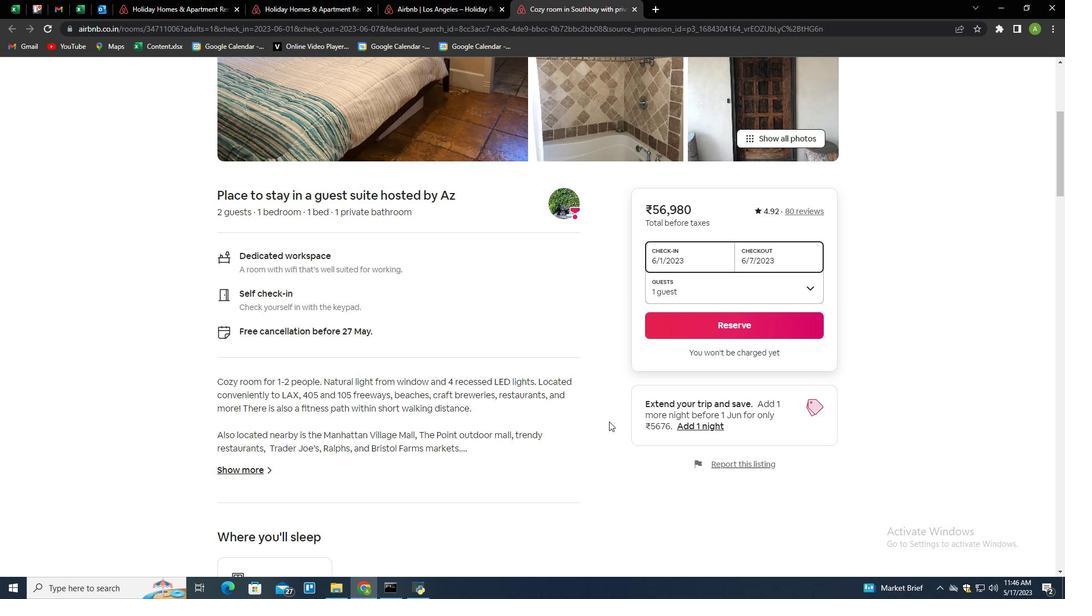 
Action: Mouse scrolled (609, 421) with delta (0, 0)
Screenshot: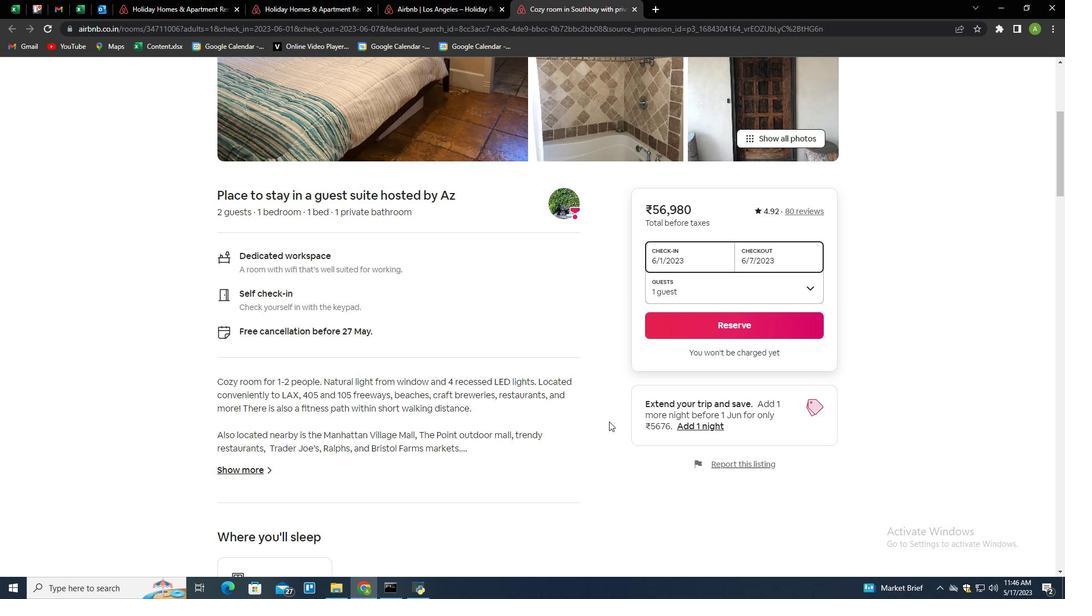
Action: Mouse scrolled (609, 421) with delta (0, 0)
Screenshot: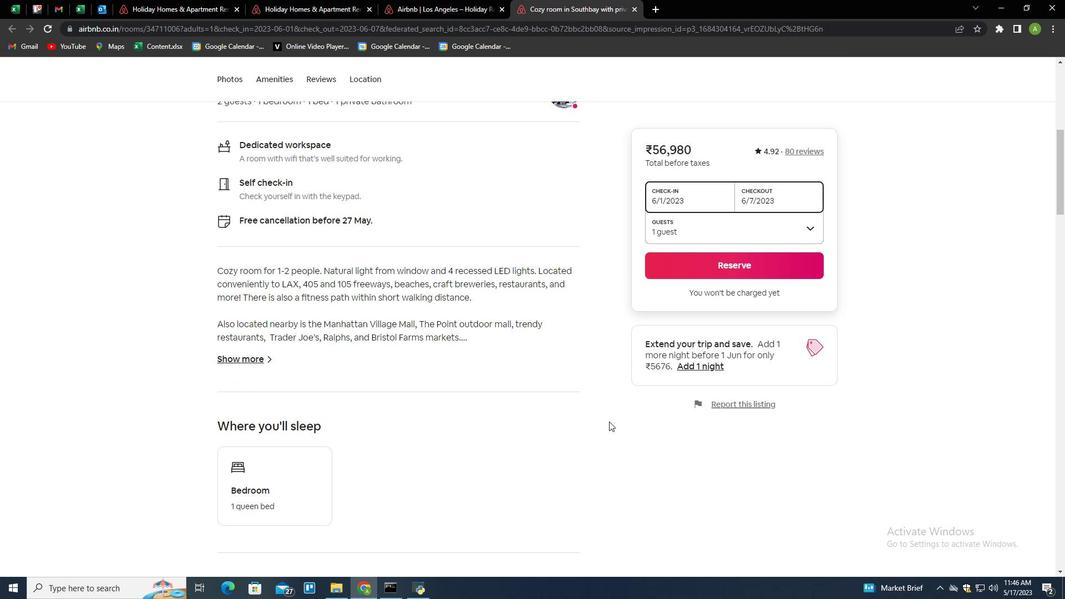 
Action: Mouse scrolled (609, 421) with delta (0, 0)
Screenshot: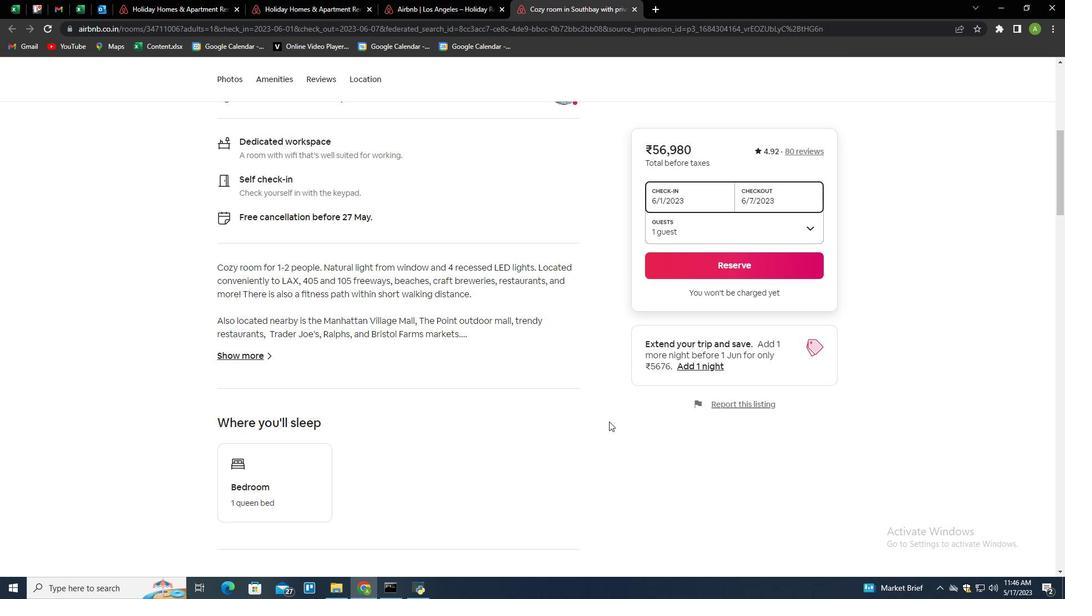 
Action: Mouse moved to (609, 421)
Screenshot: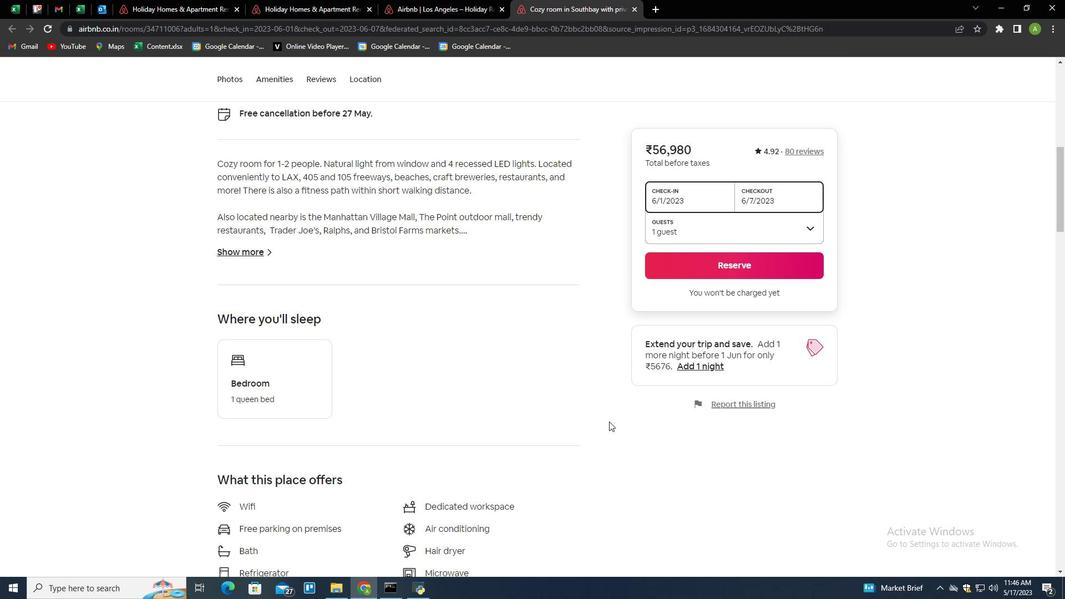 
Action: Mouse scrolled (609, 420) with delta (0, 0)
Screenshot: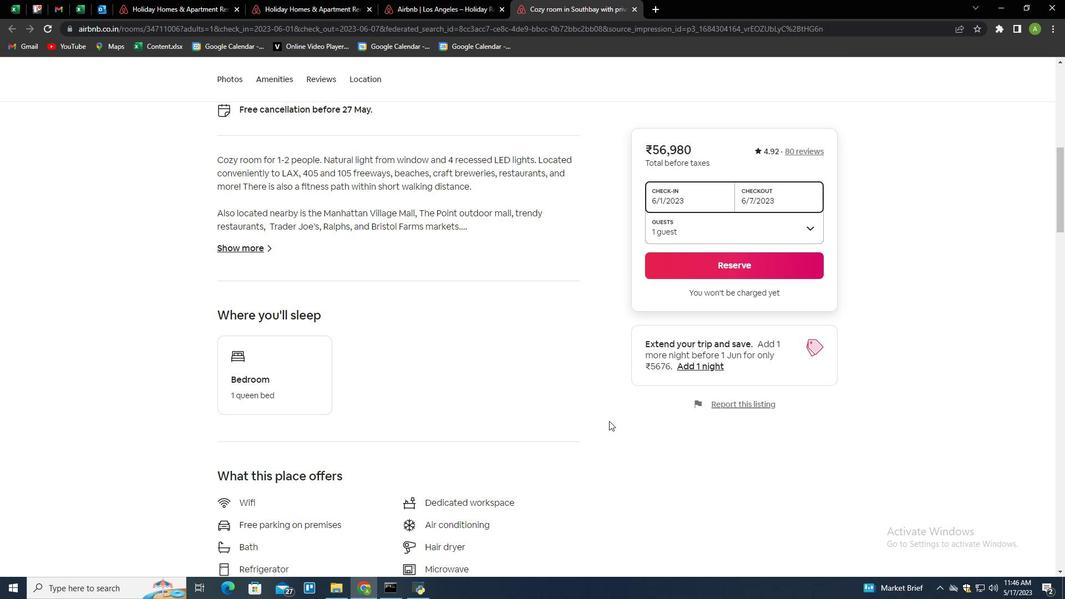 
Action: Mouse scrolled (609, 420) with delta (0, 0)
Screenshot: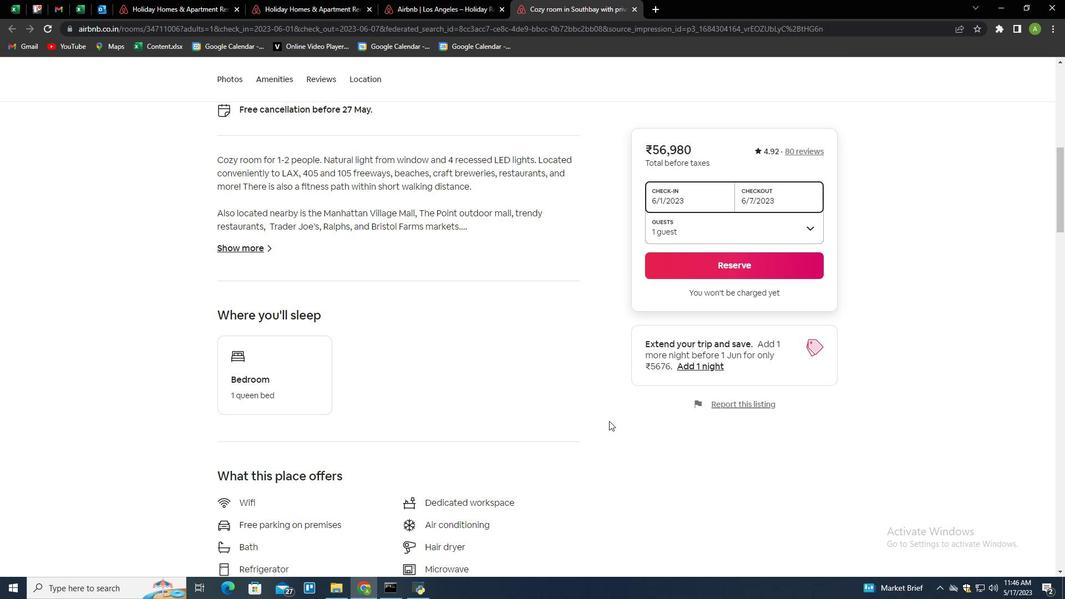 
Action: Mouse scrolled (609, 420) with delta (0, 0)
Screenshot: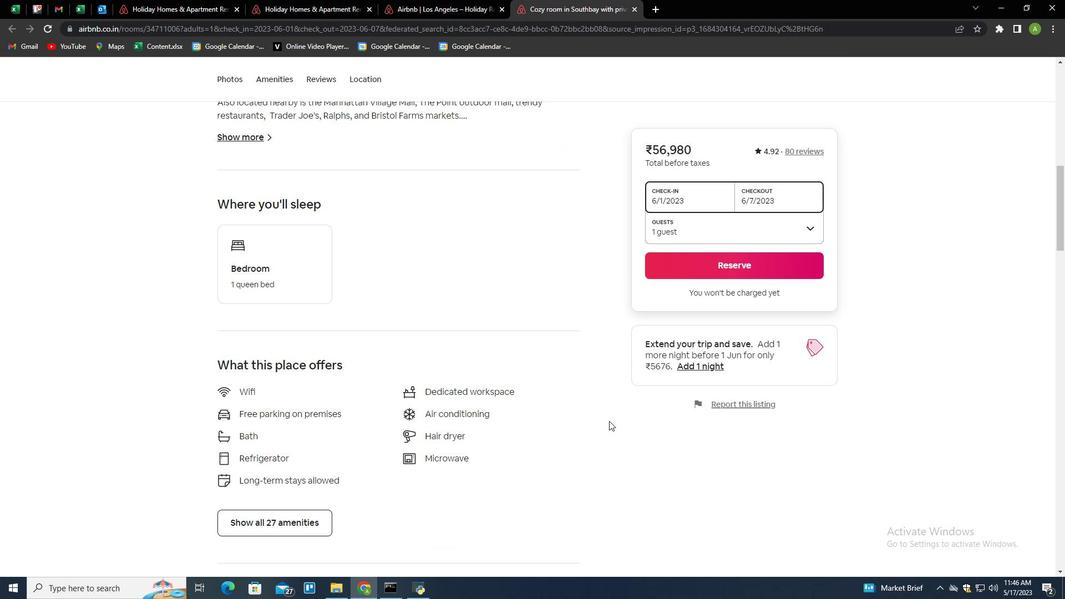 
Action: Mouse moved to (289, 469)
Screenshot: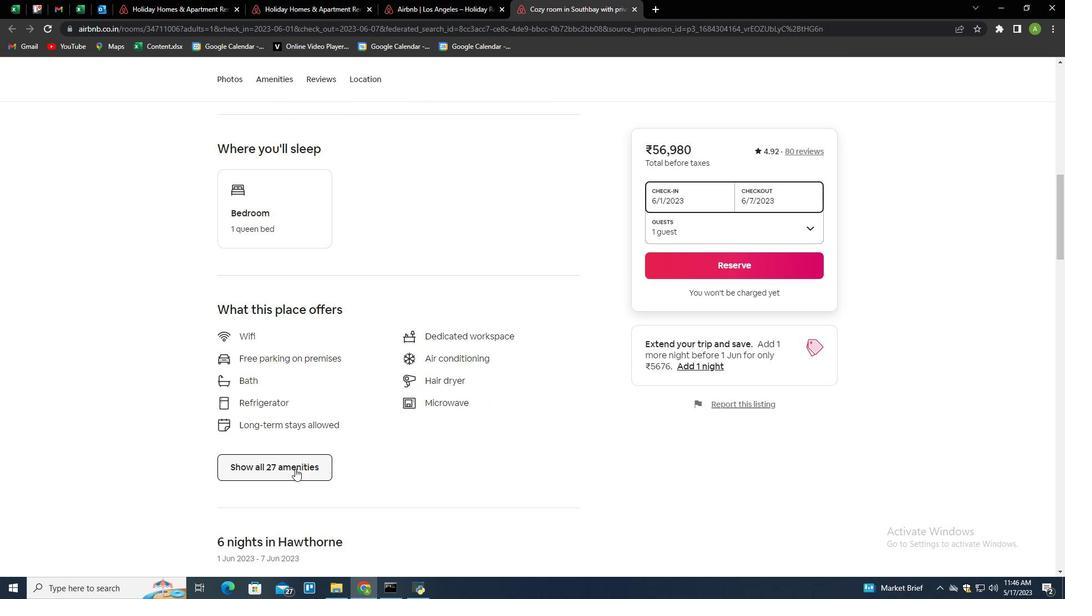
Action: Mouse pressed left at (289, 469)
Screenshot: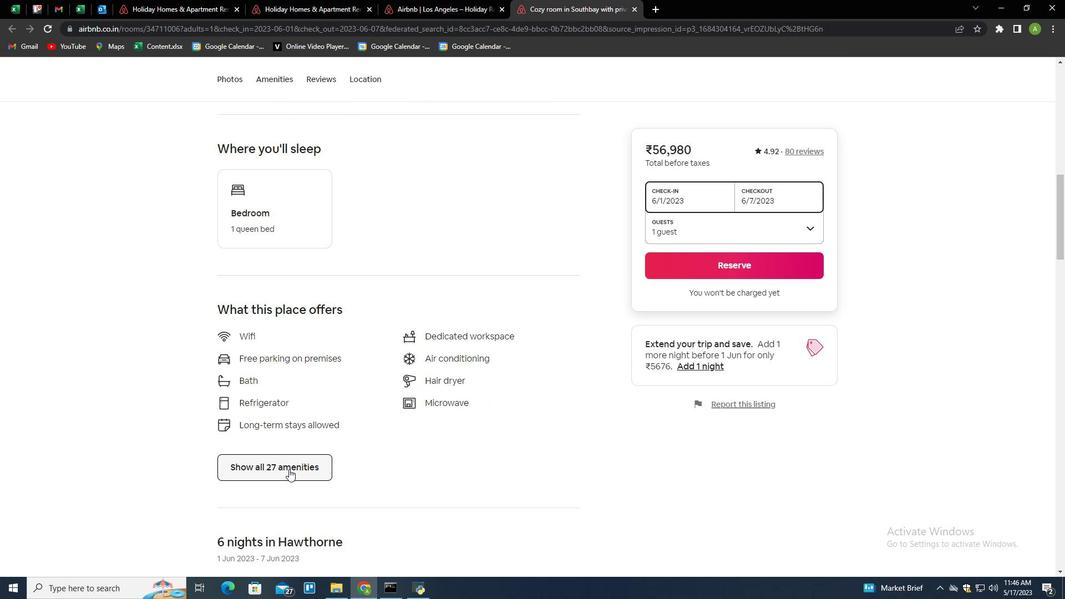 
Action: Mouse moved to (554, 409)
Screenshot: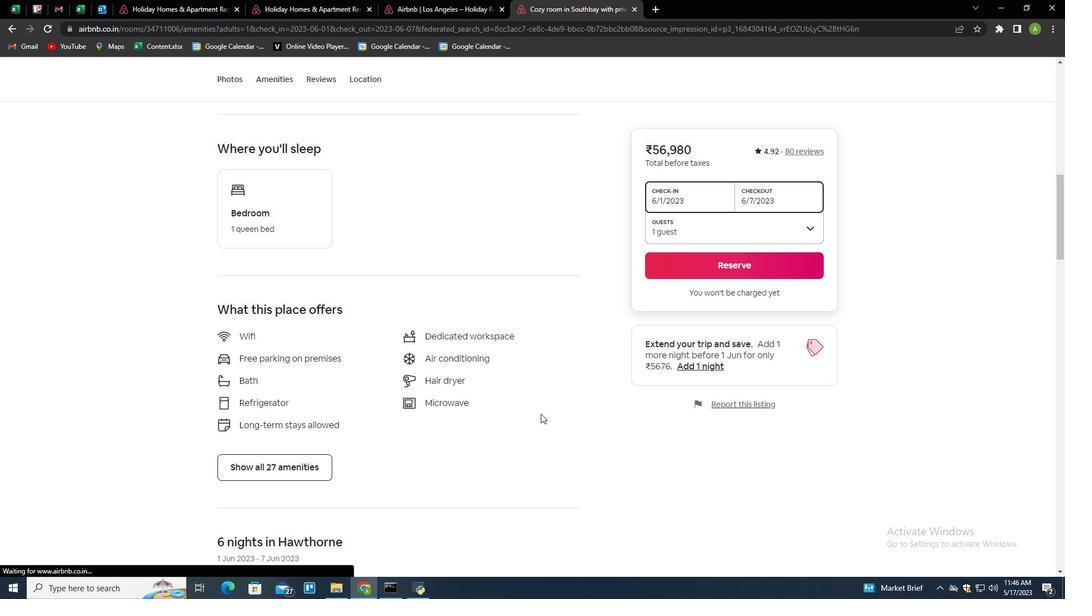 
Action: Mouse scrolled (554, 408) with delta (0, 0)
Screenshot: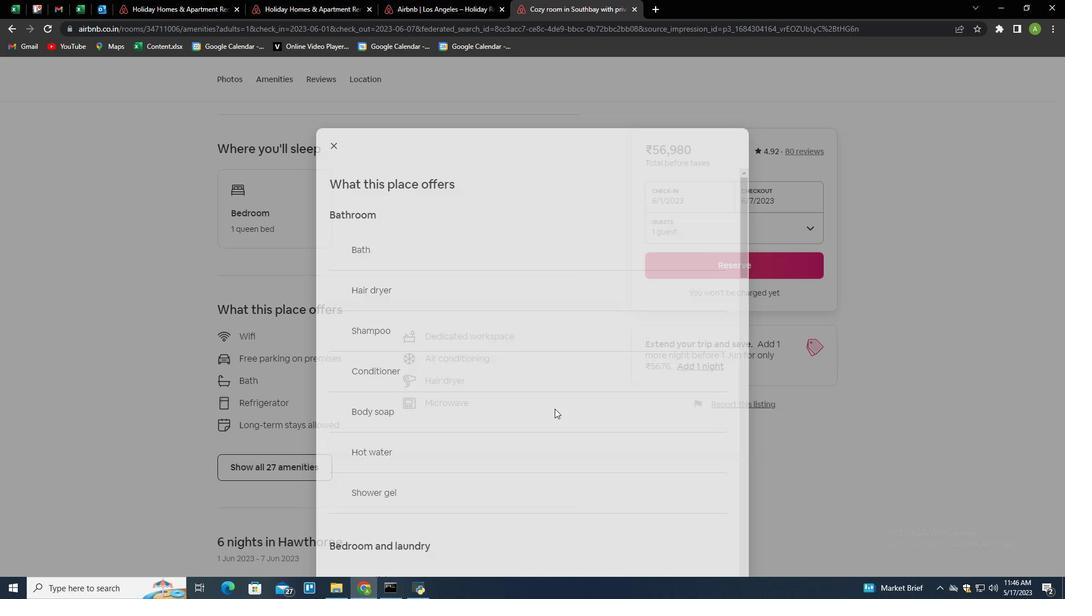 
Action: Mouse moved to (546, 336)
Screenshot: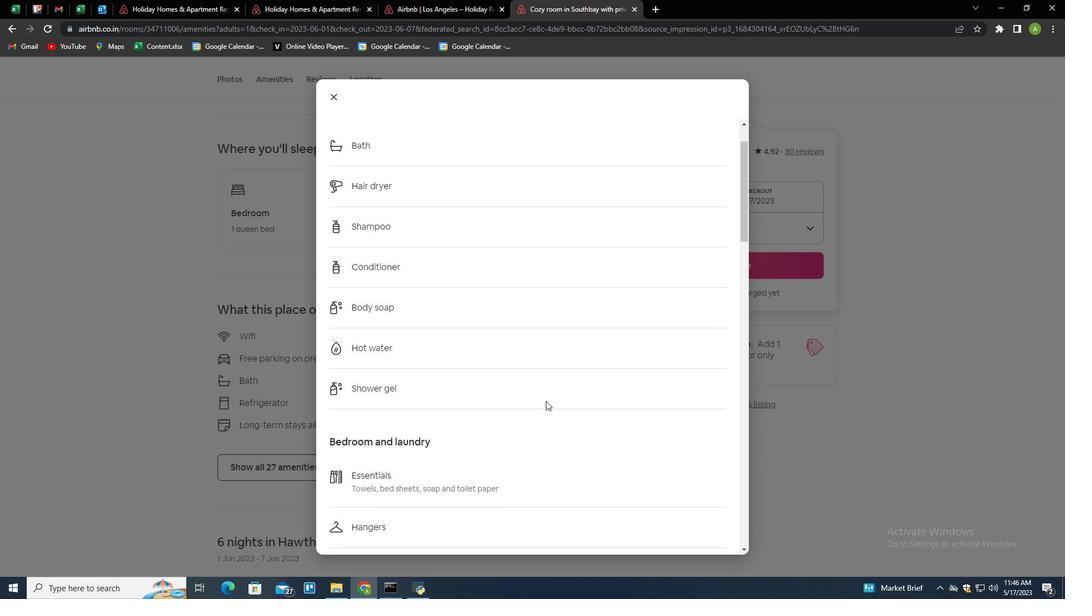 
Action: Mouse scrolled (546, 335) with delta (0, 0)
Screenshot: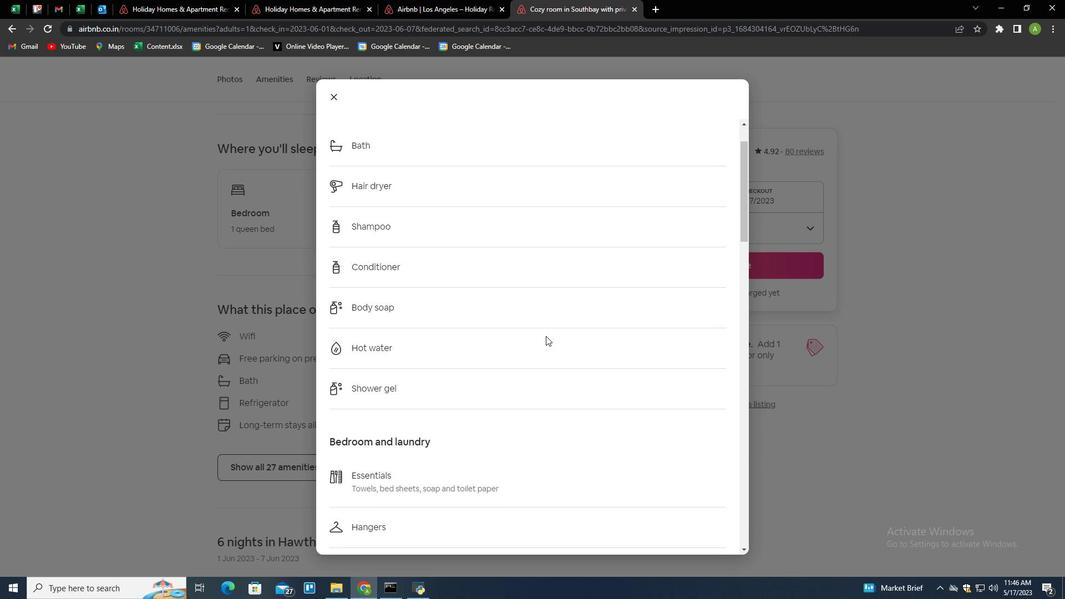 
Action: Mouse moved to (532, 340)
Screenshot: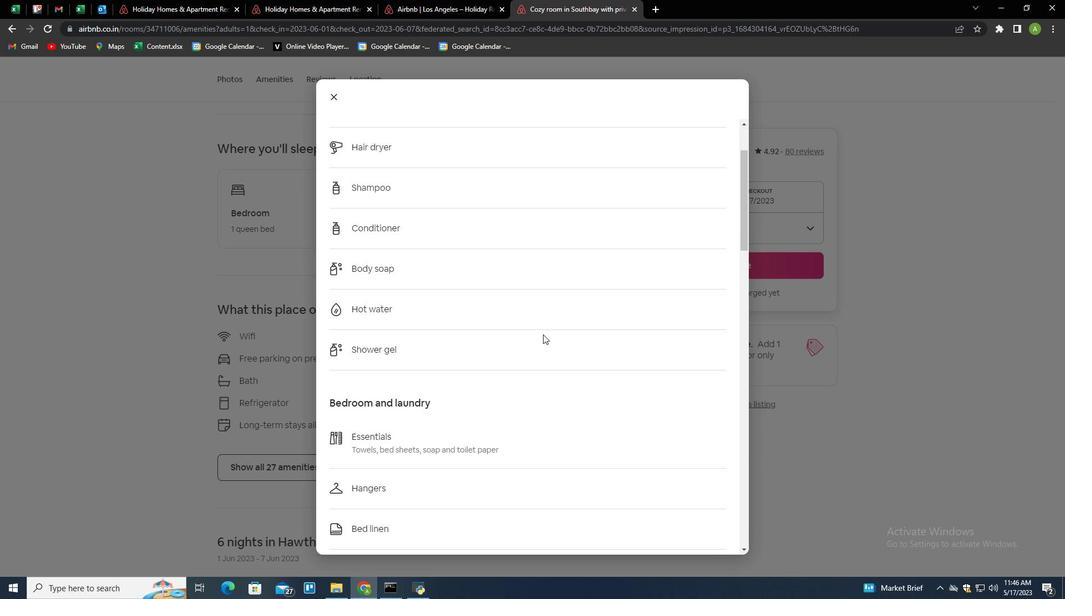
Action: Mouse scrolled (532, 340) with delta (0, 0)
Screenshot: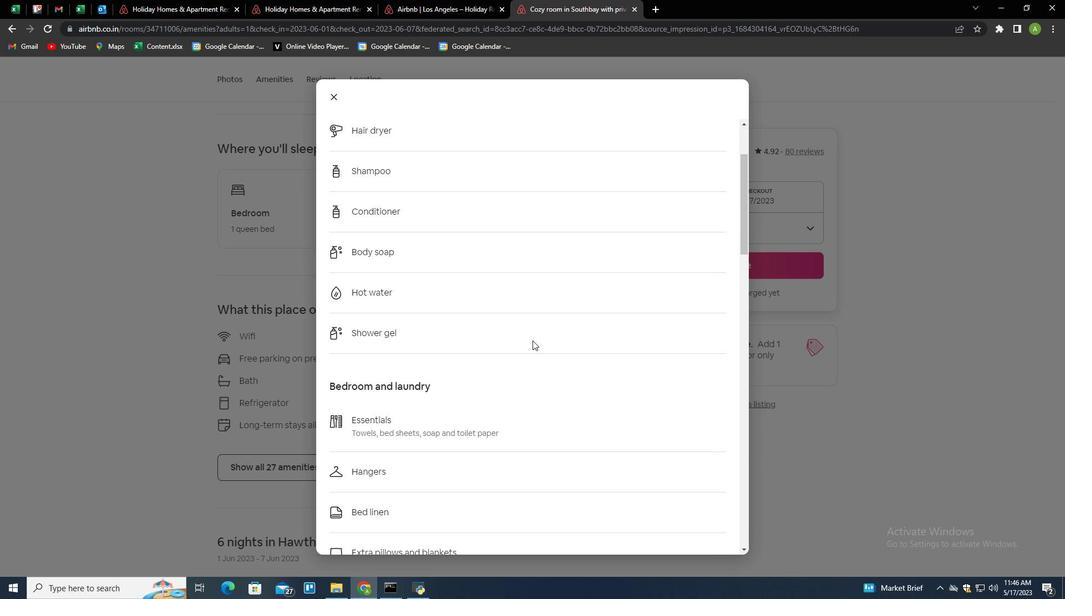
Action: Mouse moved to (532, 341)
Screenshot: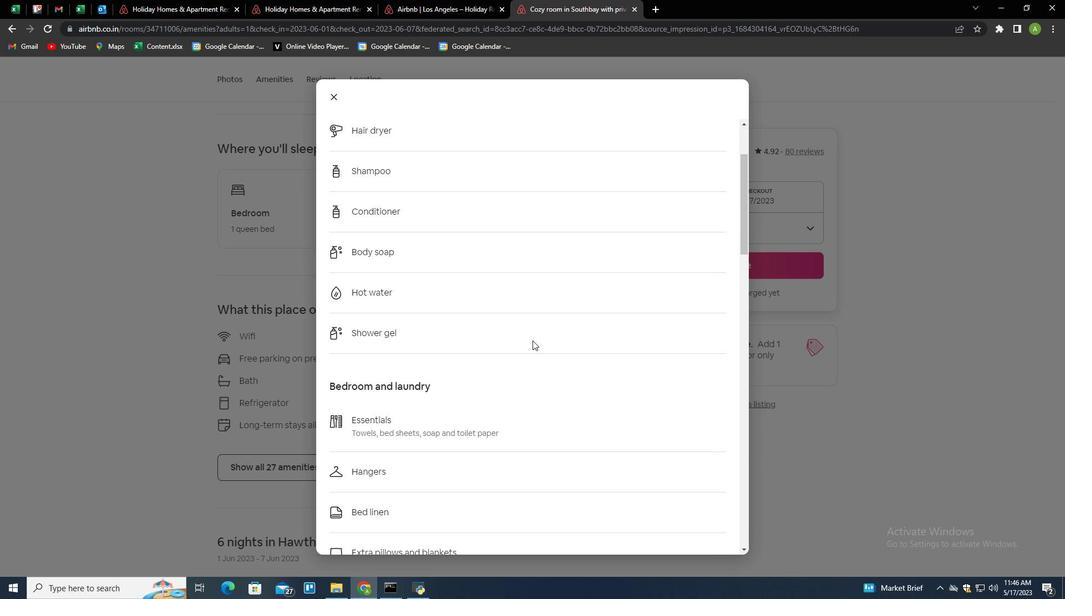 
Action: Mouse scrolled (532, 341) with delta (0, 0)
Screenshot: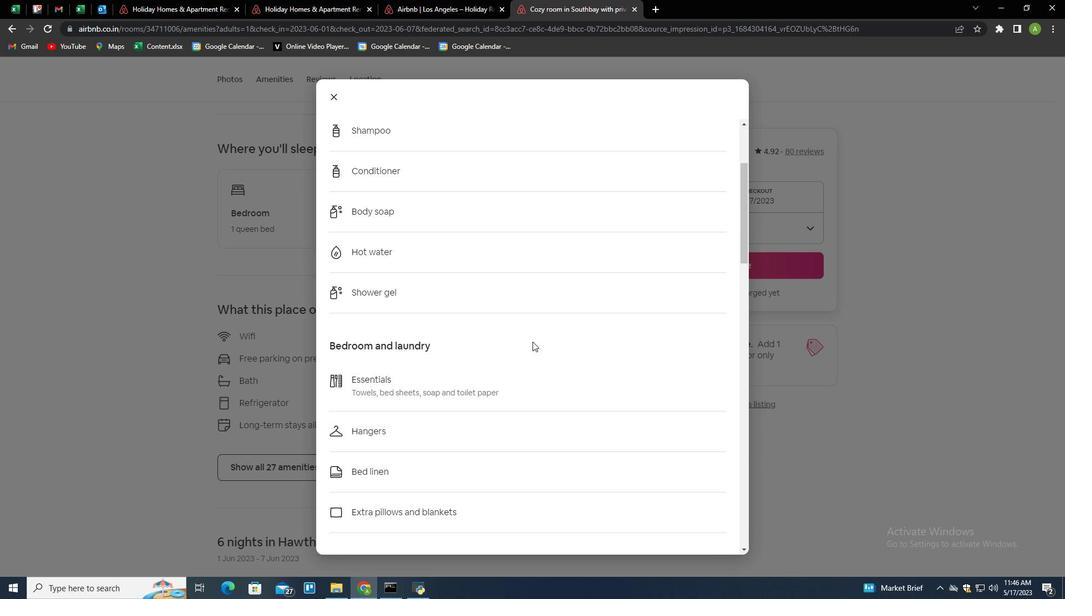 
Action: Mouse scrolled (532, 341) with delta (0, 0)
Screenshot: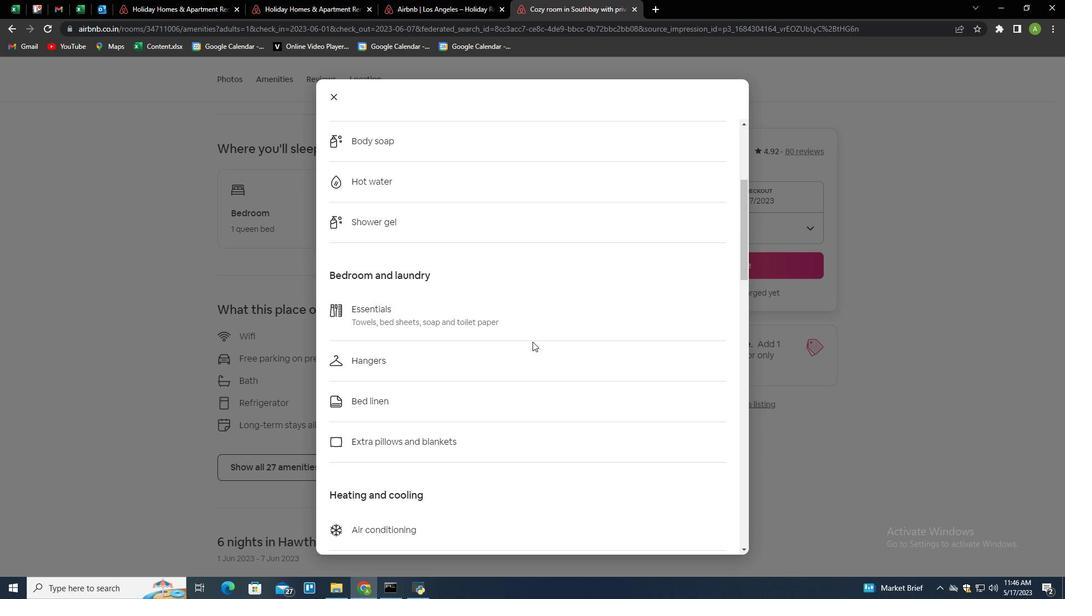 
Action: Mouse scrolled (532, 341) with delta (0, 0)
Screenshot: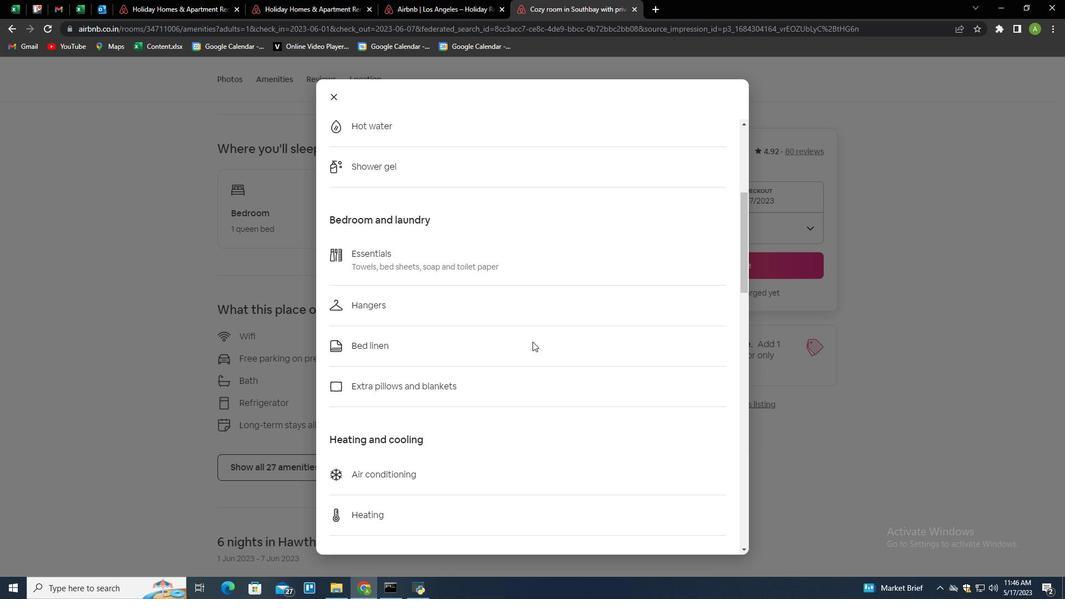 
Action: Mouse scrolled (532, 341) with delta (0, 0)
Screenshot: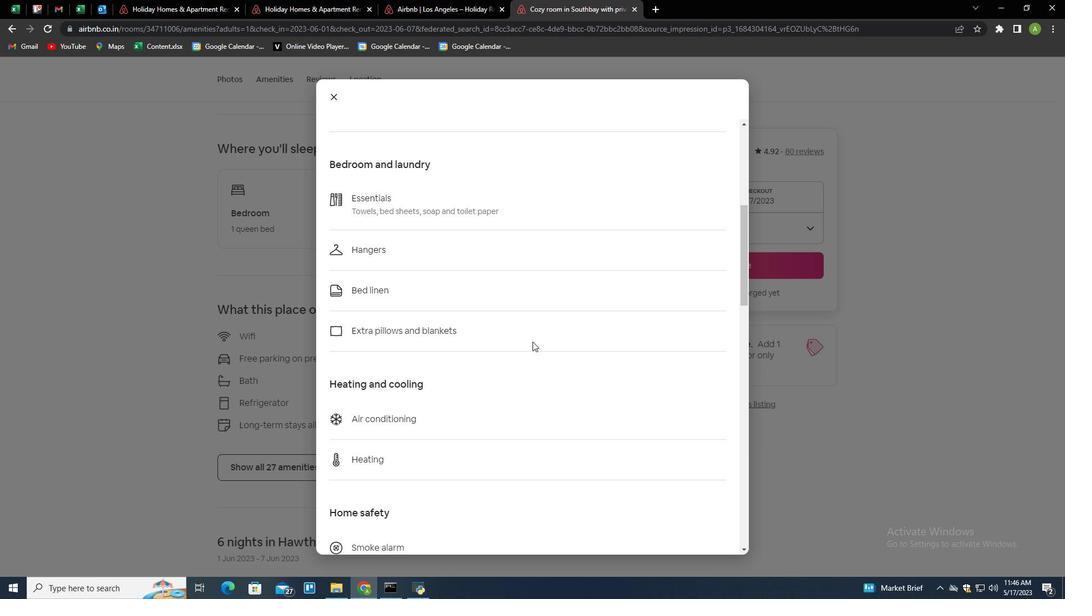 
Action: Mouse scrolled (532, 341) with delta (0, 0)
Screenshot: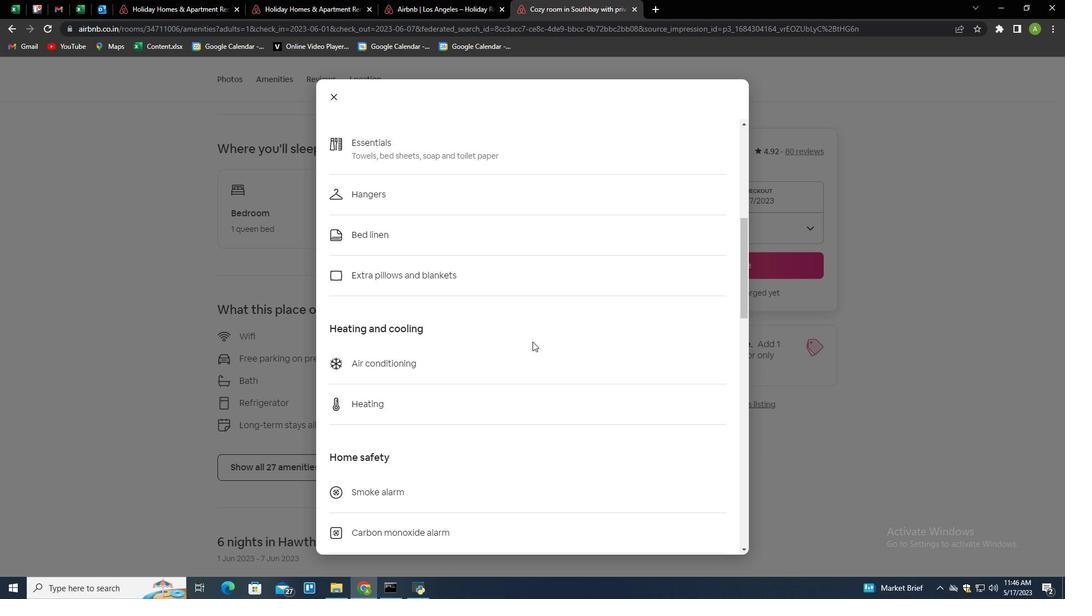
Action: Mouse scrolled (532, 341) with delta (0, 0)
Screenshot: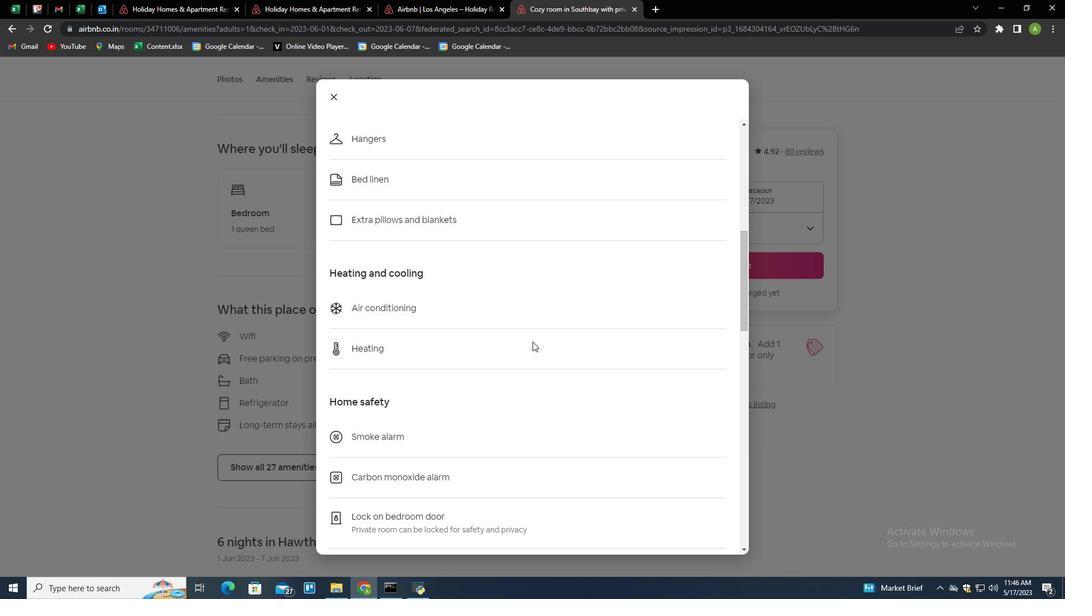 
Action: Mouse scrolled (532, 341) with delta (0, 0)
Screenshot: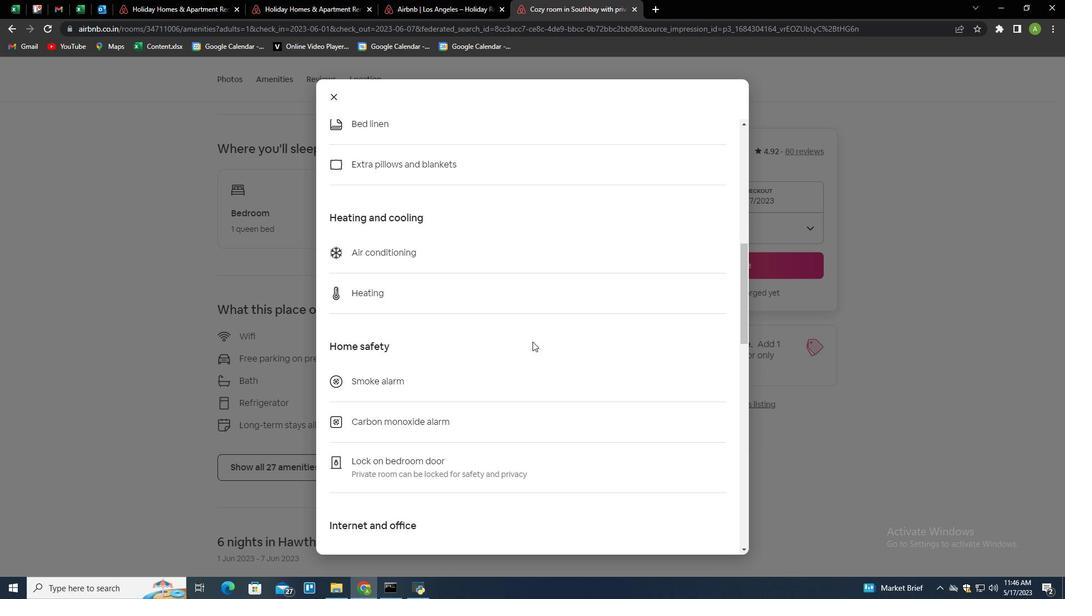 
Action: Mouse scrolled (532, 341) with delta (0, 0)
Screenshot: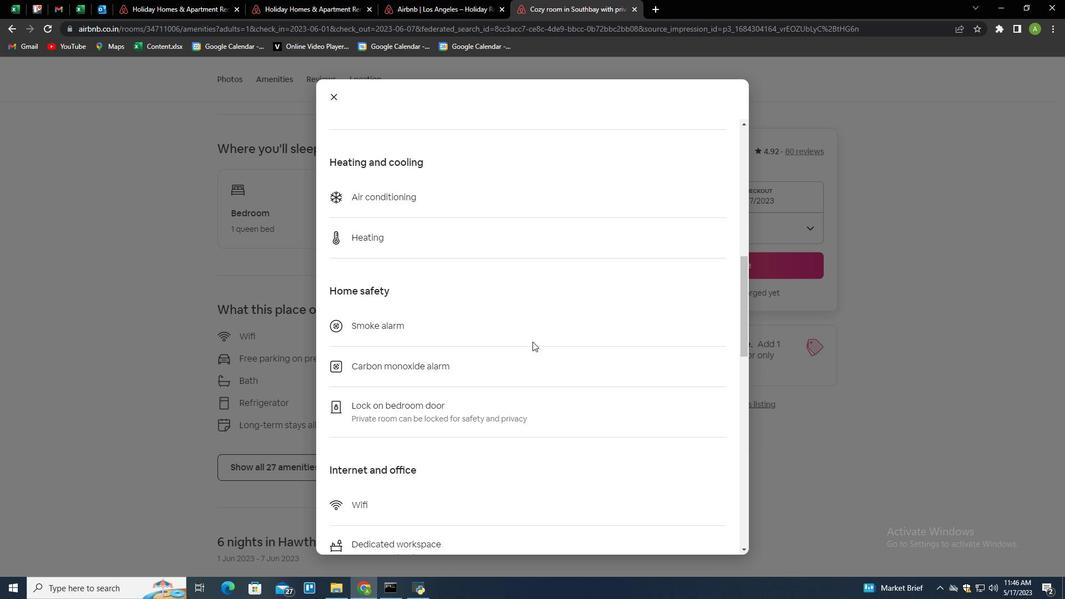 
Action: Mouse scrolled (532, 341) with delta (0, 0)
Screenshot: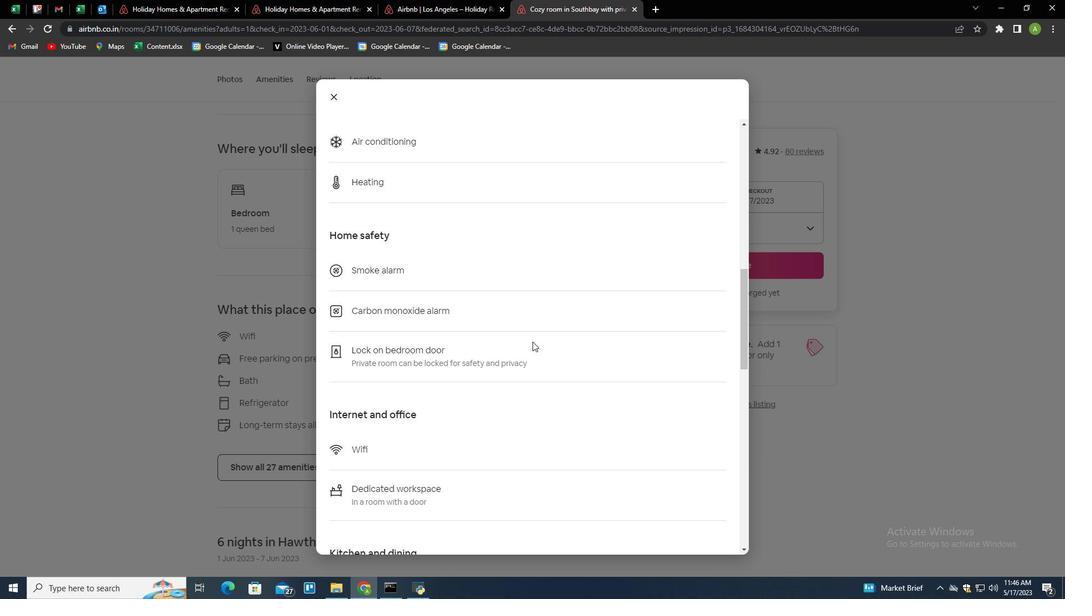
Action: Mouse scrolled (532, 341) with delta (0, 0)
Screenshot: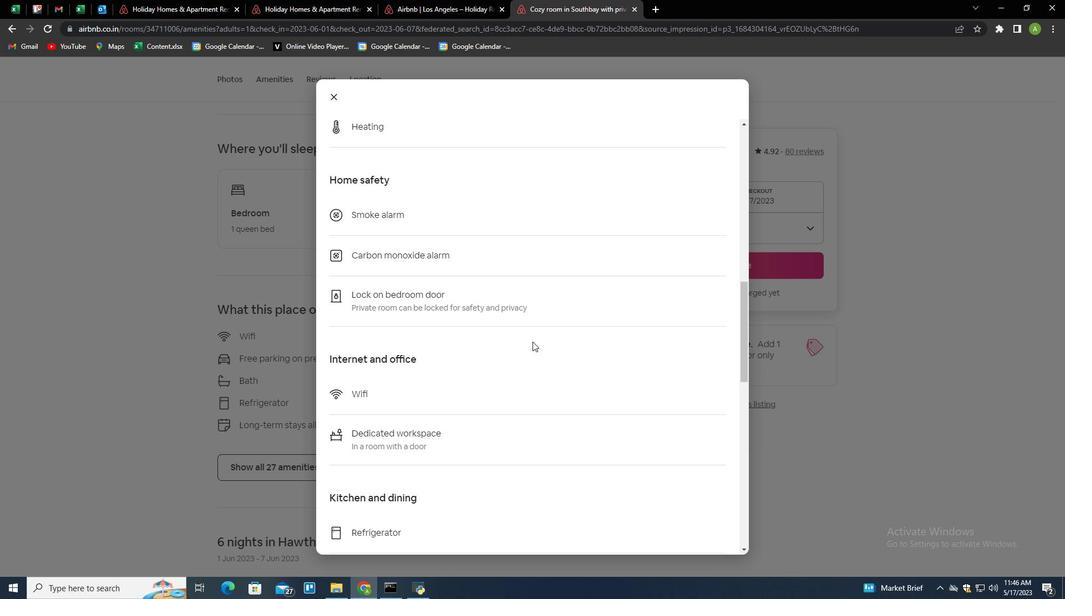 
Action: Mouse scrolled (532, 341) with delta (0, 0)
Screenshot: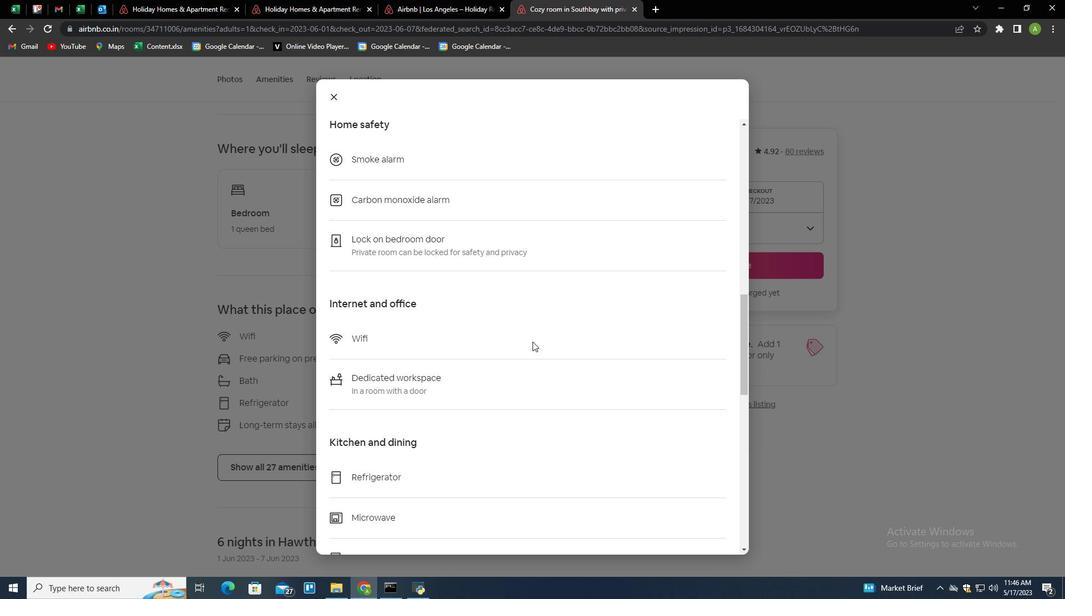 
Action: Mouse scrolled (532, 341) with delta (0, 0)
Screenshot: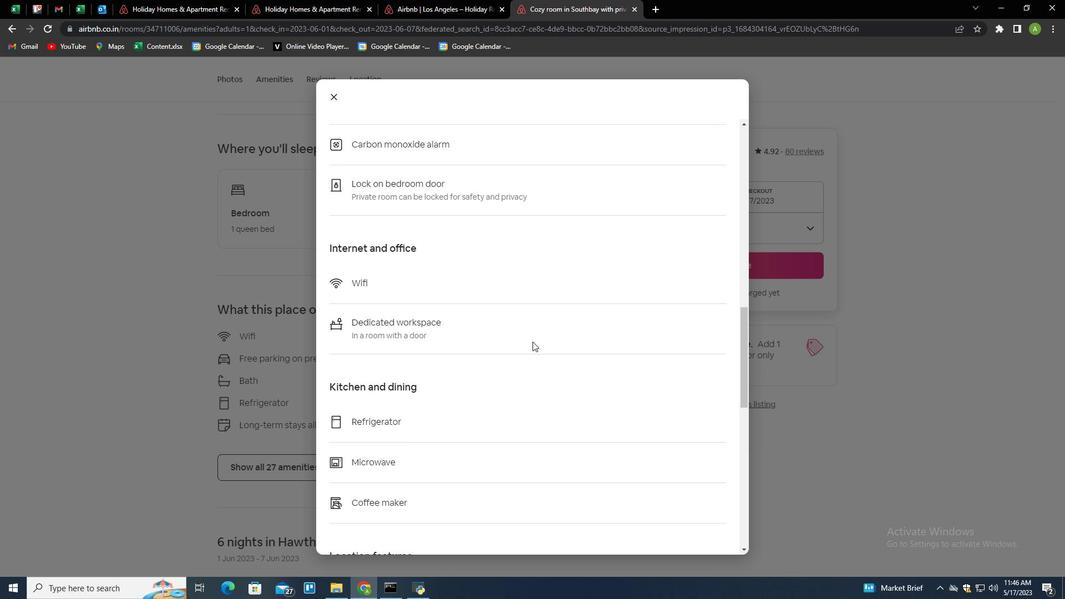 
Action: Mouse scrolled (532, 341) with delta (0, 0)
Screenshot: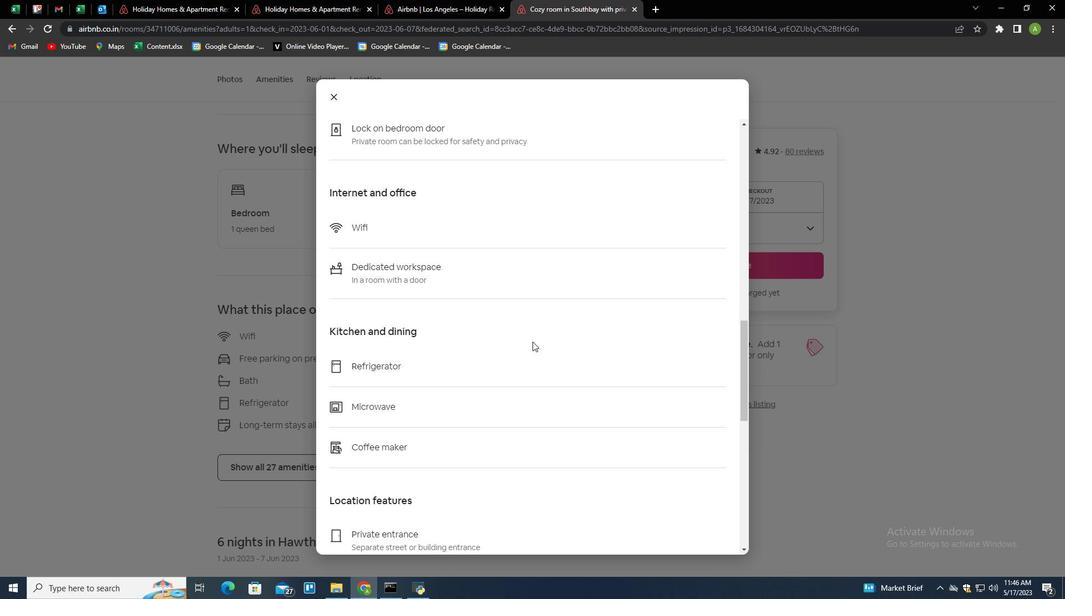 
Action: Mouse scrolled (532, 341) with delta (0, 0)
Screenshot: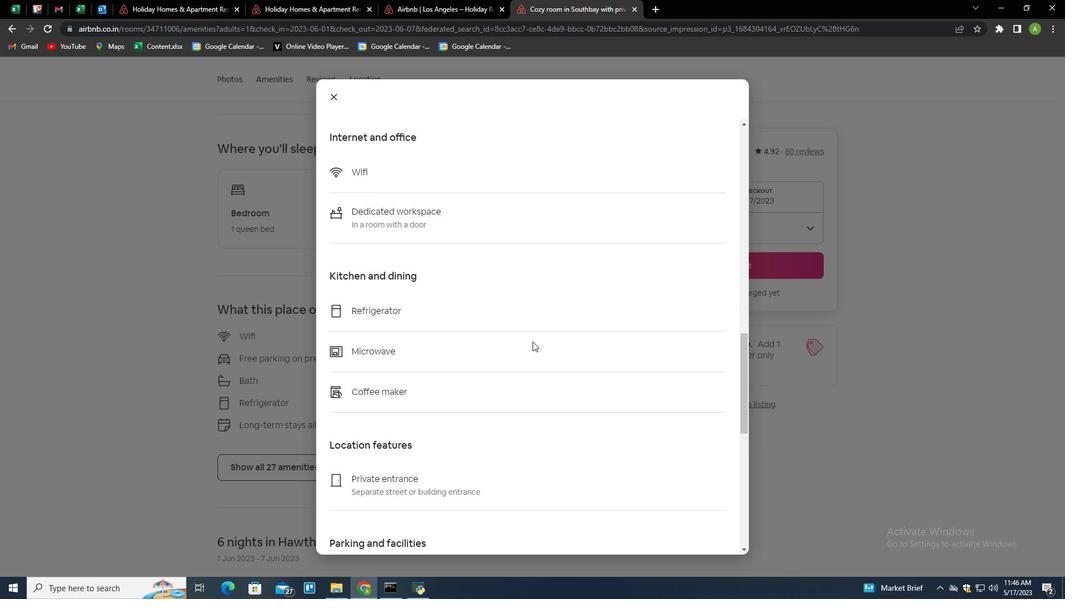 
Action: Mouse scrolled (532, 341) with delta (0, 0)
Screenshot: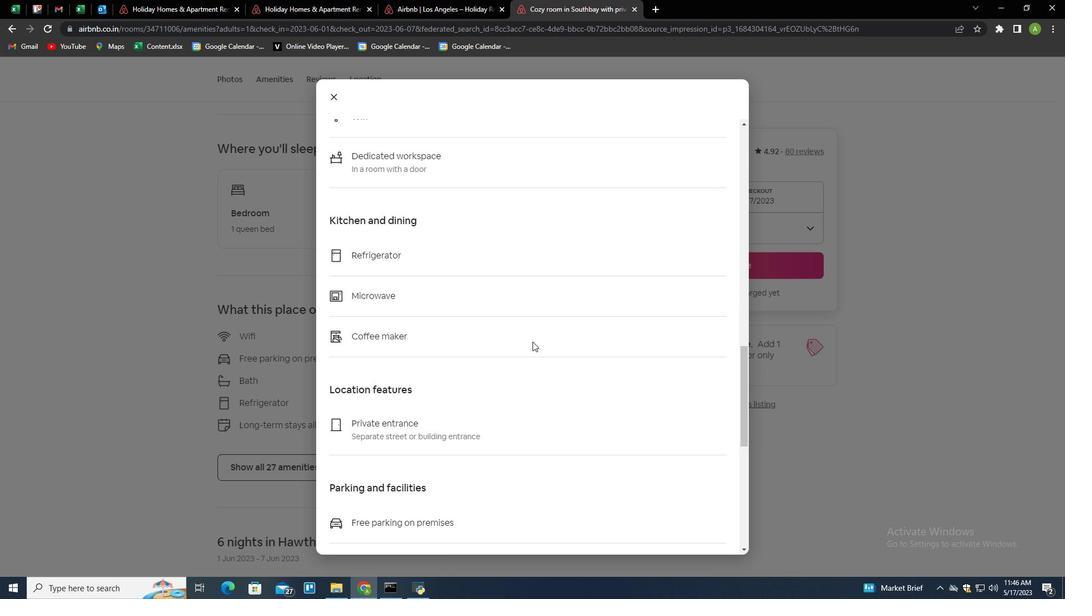 
Action: Mouse scrolled (532, 341) with delta (0, 0)
Screenshot: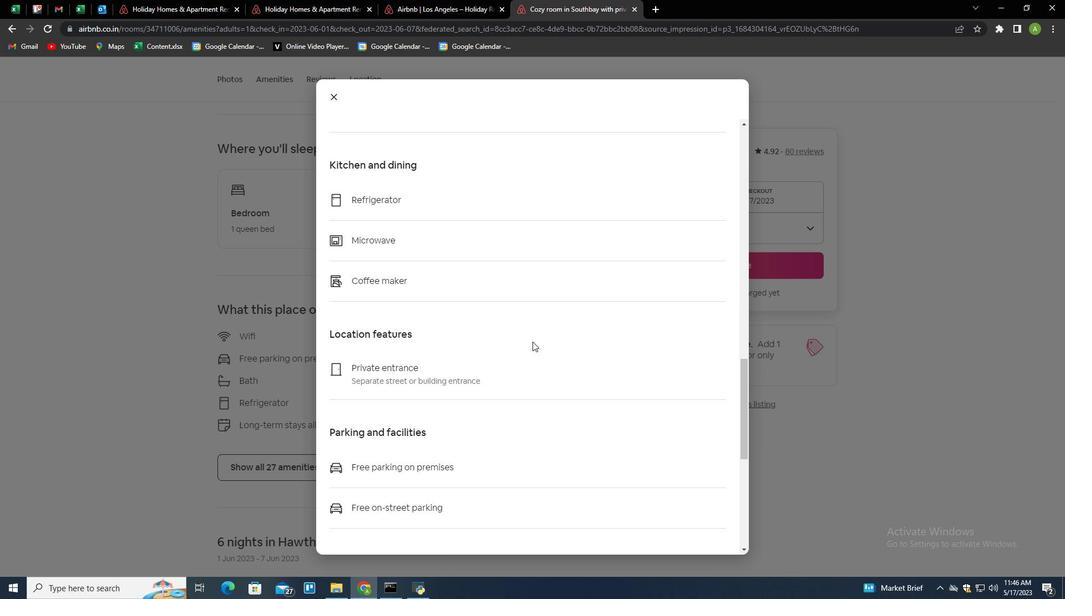 
Action: Mouse scrolled (532, 341) with delta (0, 0)
Screenshot: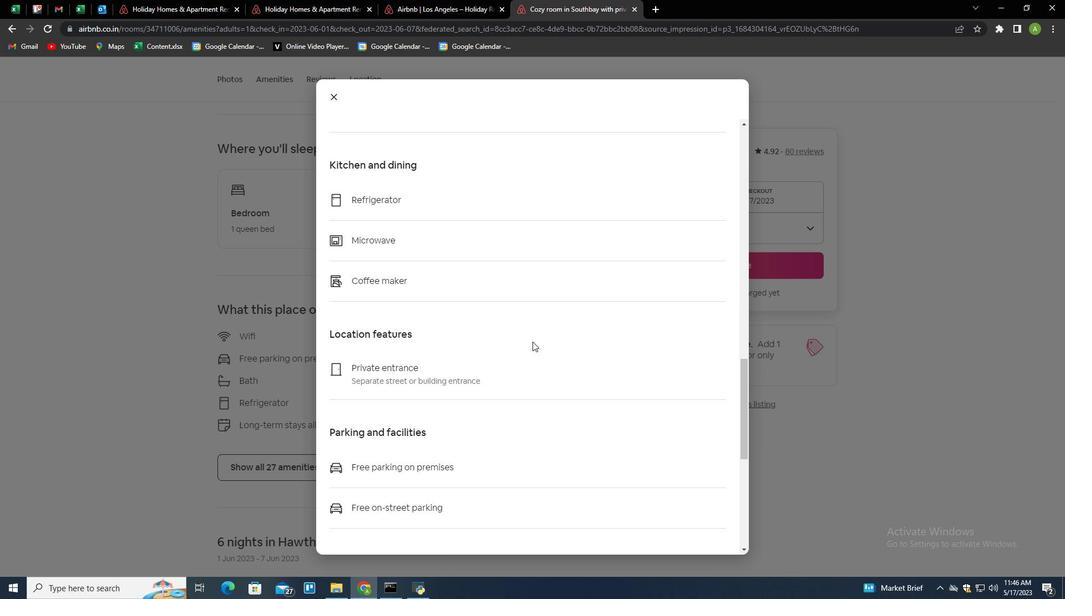 
Action: Mouse scrolled (532, 341) with delta (0, 0)
Screenshot: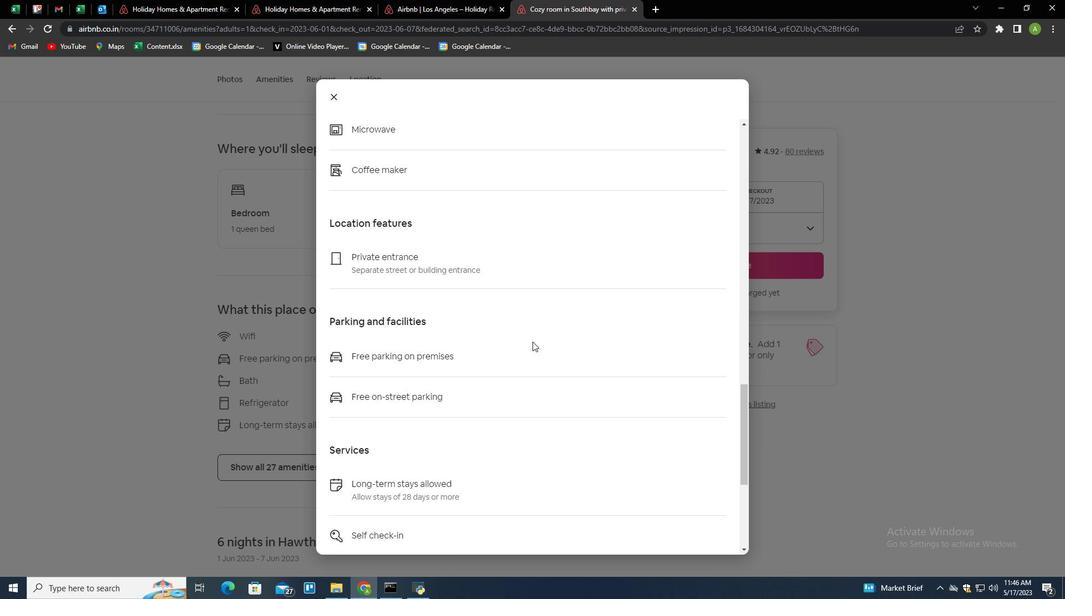 
Action: Mouse scrolled (532, 341) with delta (0, 0)
Screenshot: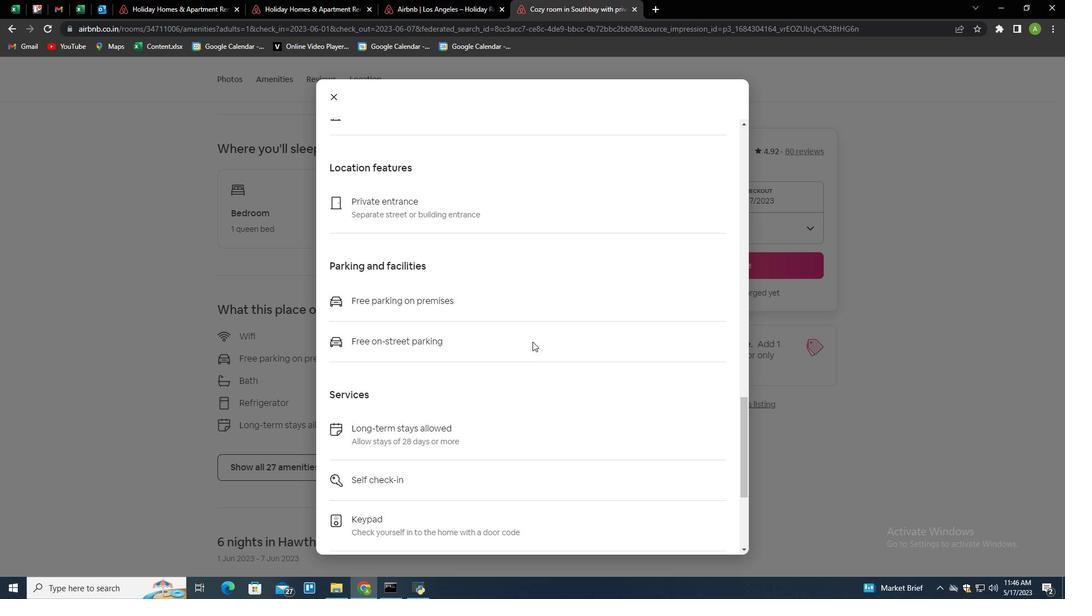 
Action: Mouse scrolled (532, 341) with delta (0, 0)
Screenshot: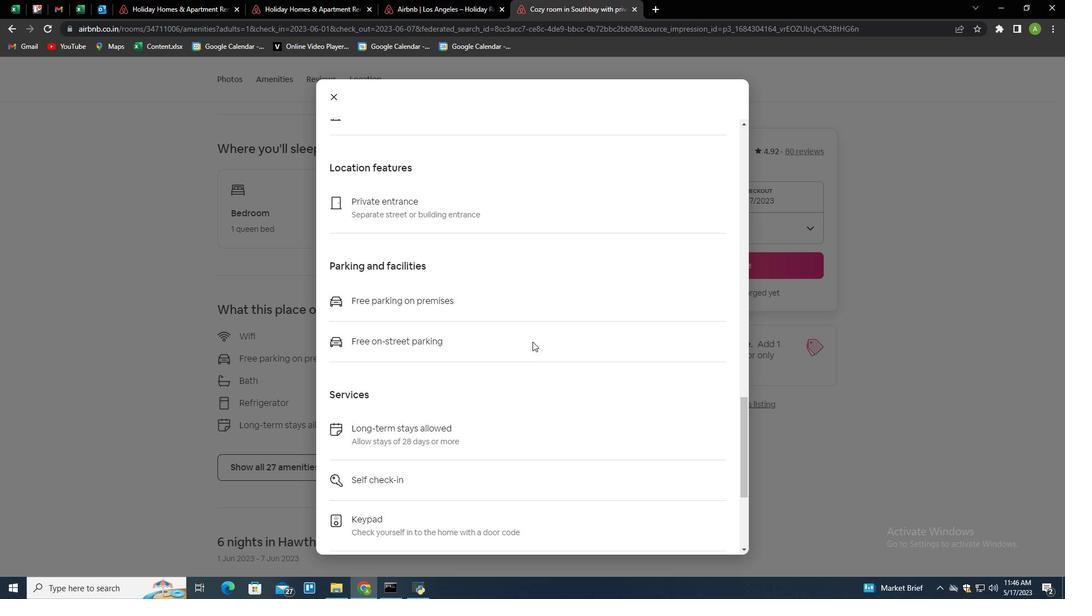 
Action: Mouse scrolled (532, 341) with delta (0, 0)
Screenshot: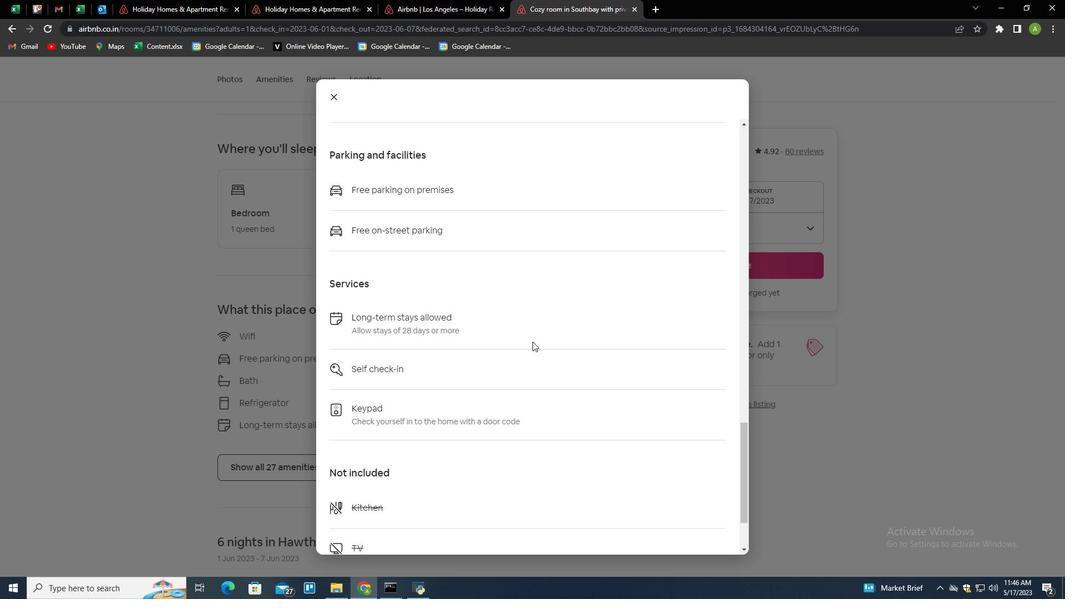 
Action: Mouse scrolled (532, 341) with delta (0, 0)
Screenshot: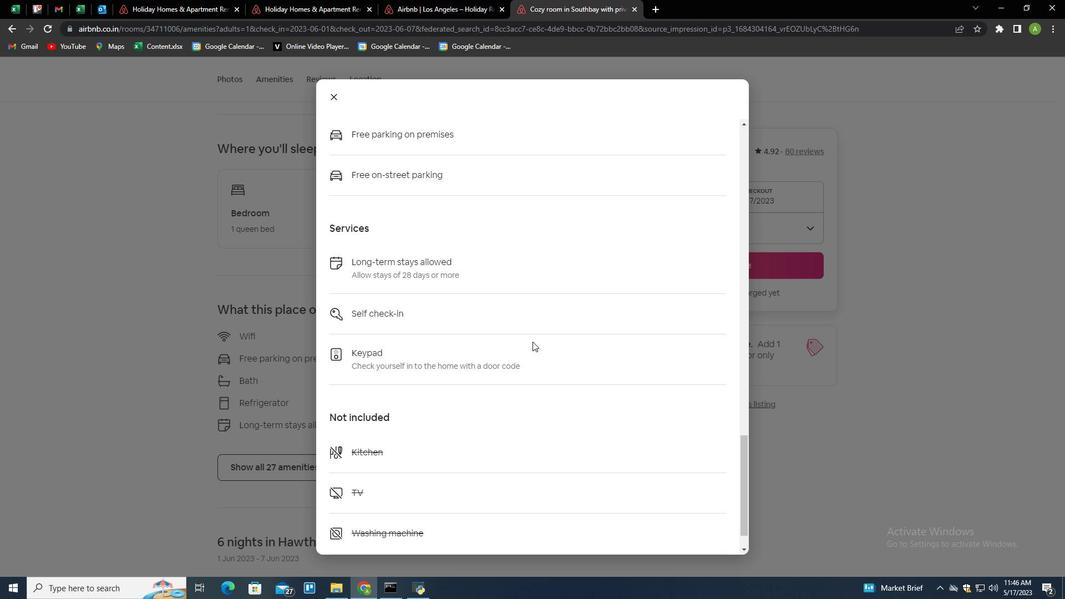
Action: Mouse scrolled (532, 341) with delta (0, 0)
Screenshot: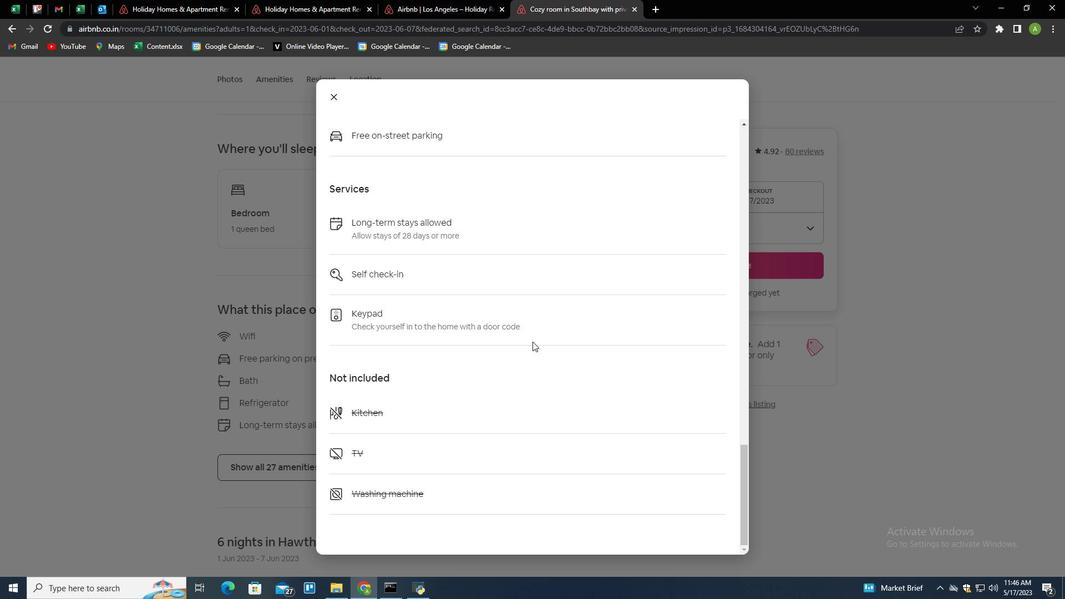 
Action: Mouse scrolled (532, 341) with delta (0, 0)
Screenshot: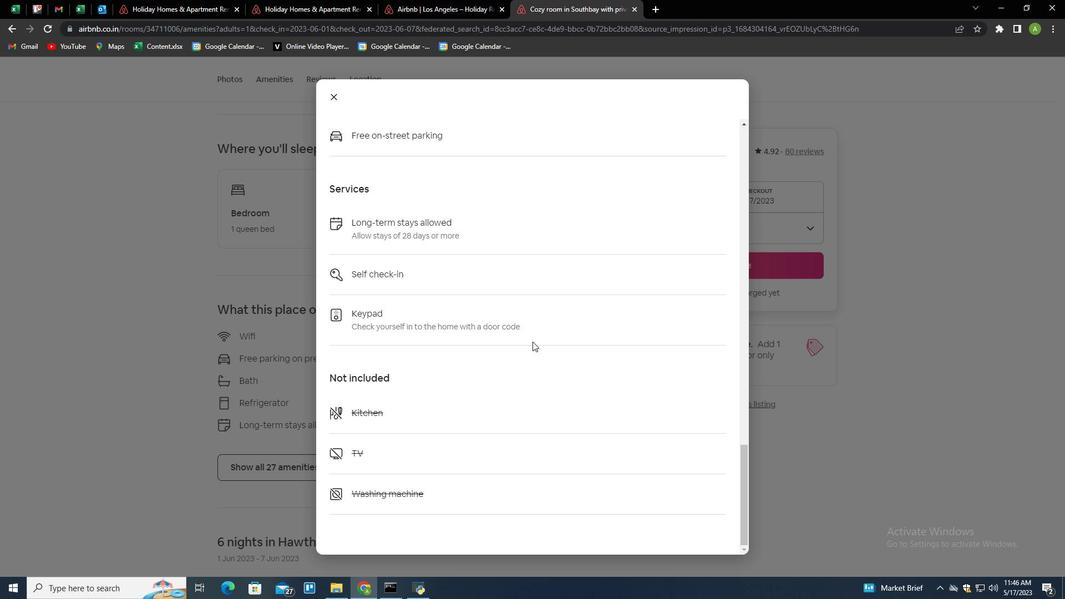 
Action: Mouse scrolled (532, 341) with delta (0, 0)
Screenshot: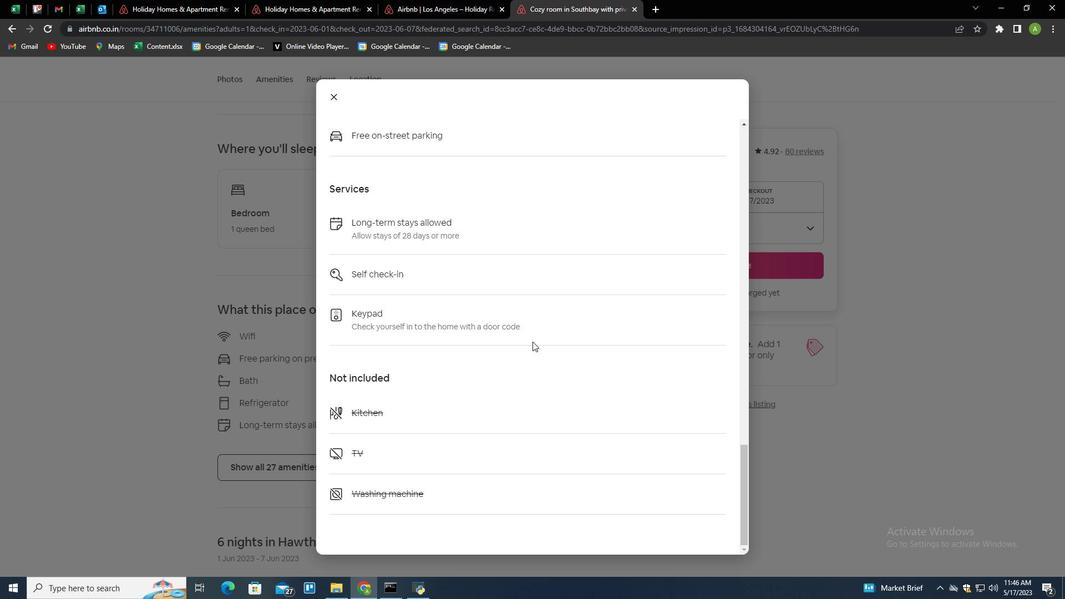
Action: Mouse scrolled (532, 341) with delta (0, 0)
Screenshot: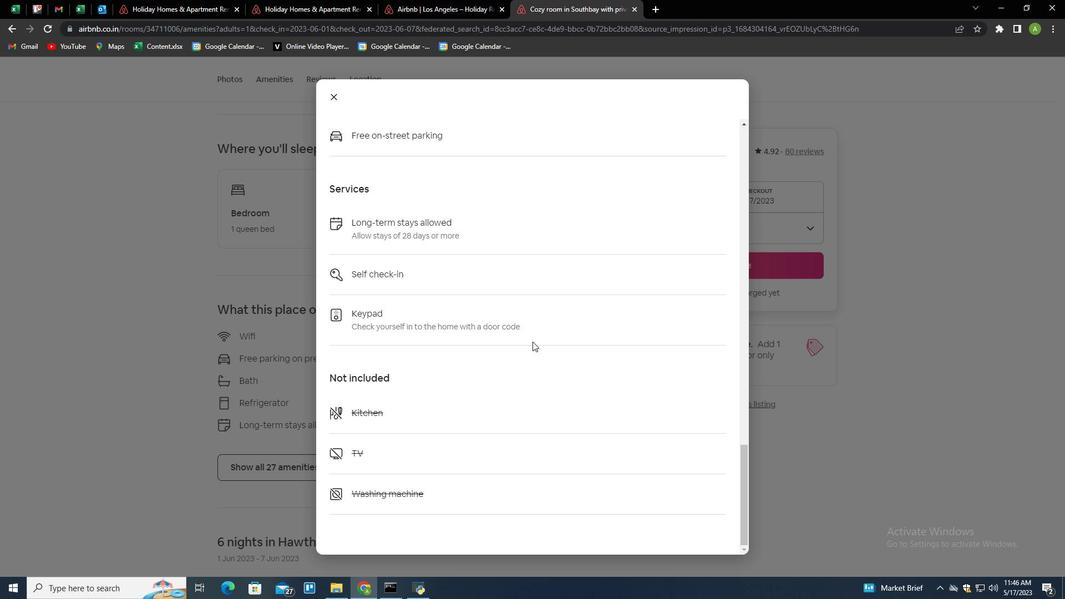 
Action: Mouse scrolled (532, 341) with delta (0, 0)
Screenshot: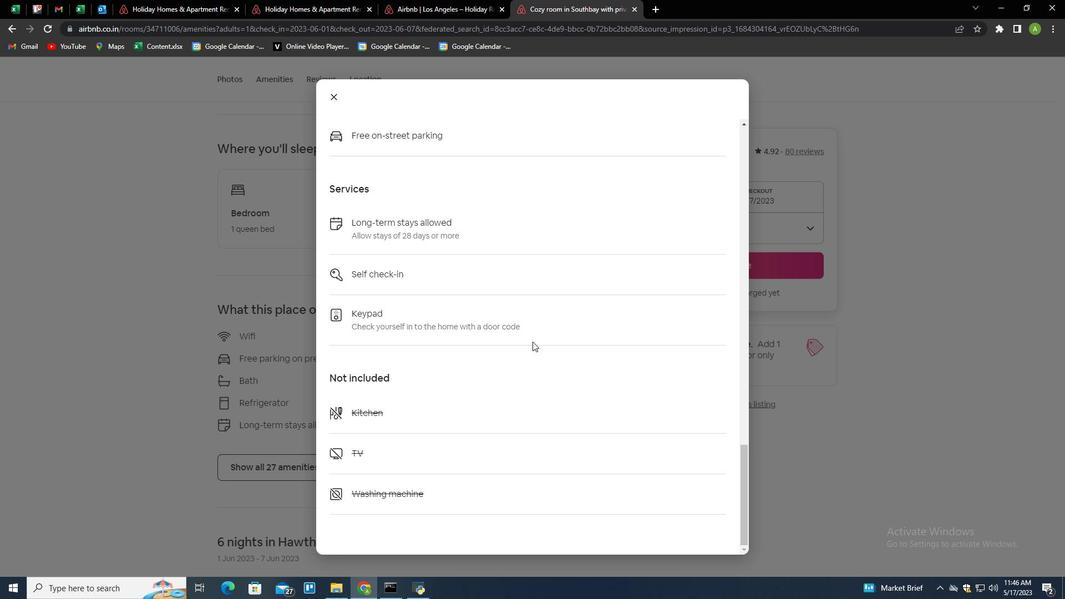 
Action: Mouse scrolled (532, 341) with delta (0, 0)
Screenshot: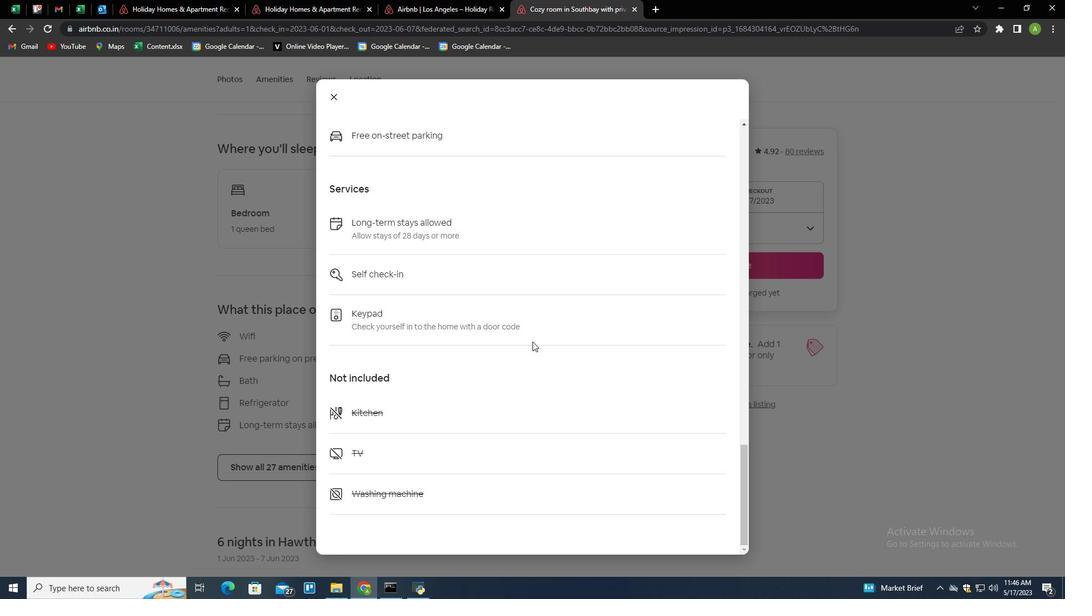 
Action: Mouse scrolled (532, 341) with delta (0, 0)
Screenshot: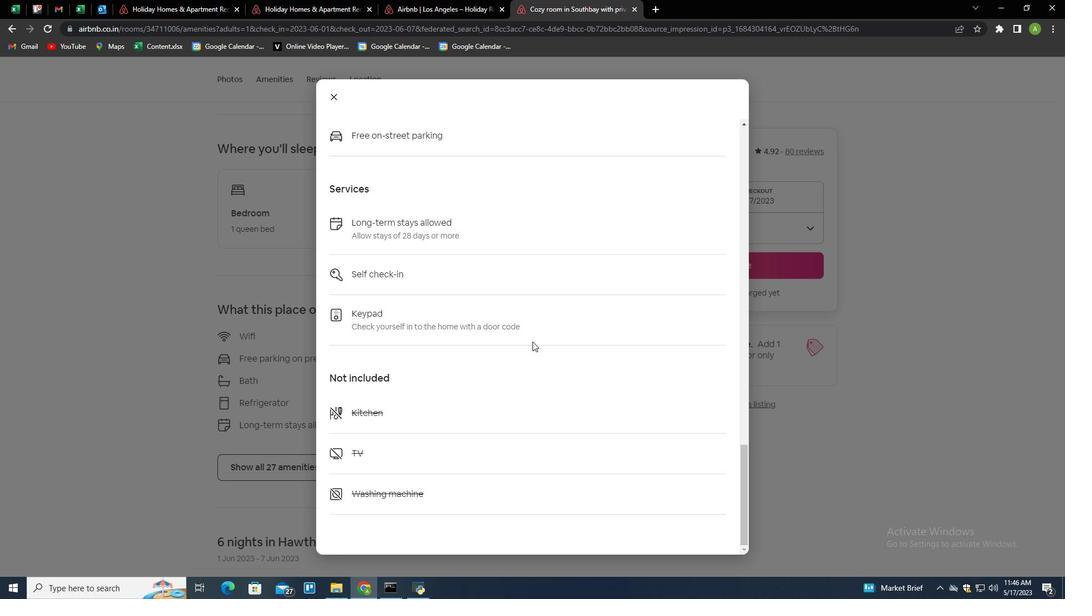 
Action: Mouse scrolled (532, 342) with delta (0, 0)
Screenshot: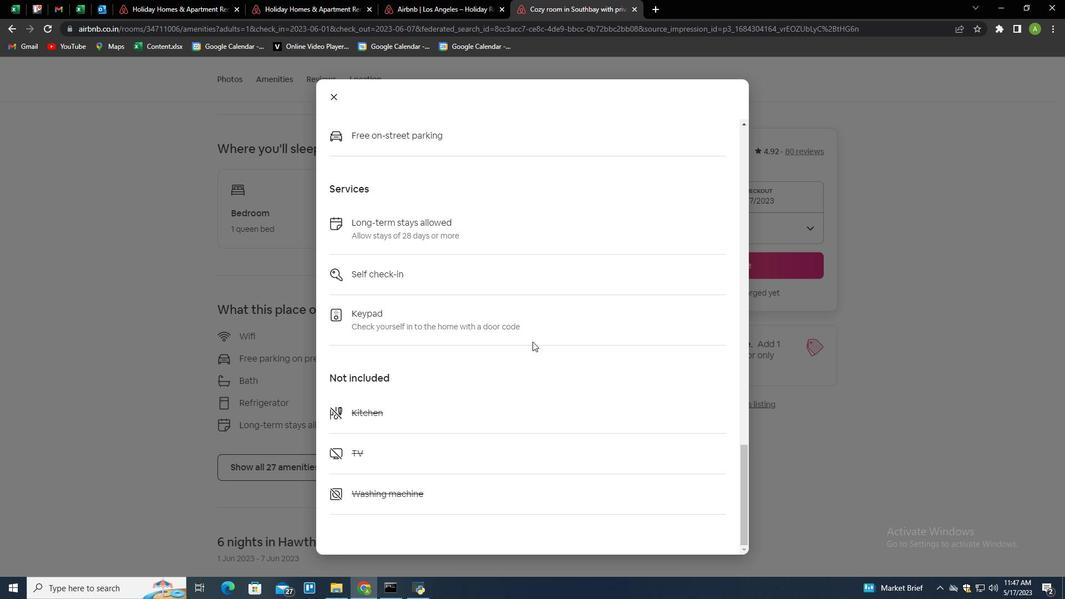 
Action: Mouse scrolled (532, 341) with delta (0, 0)
Screenshot: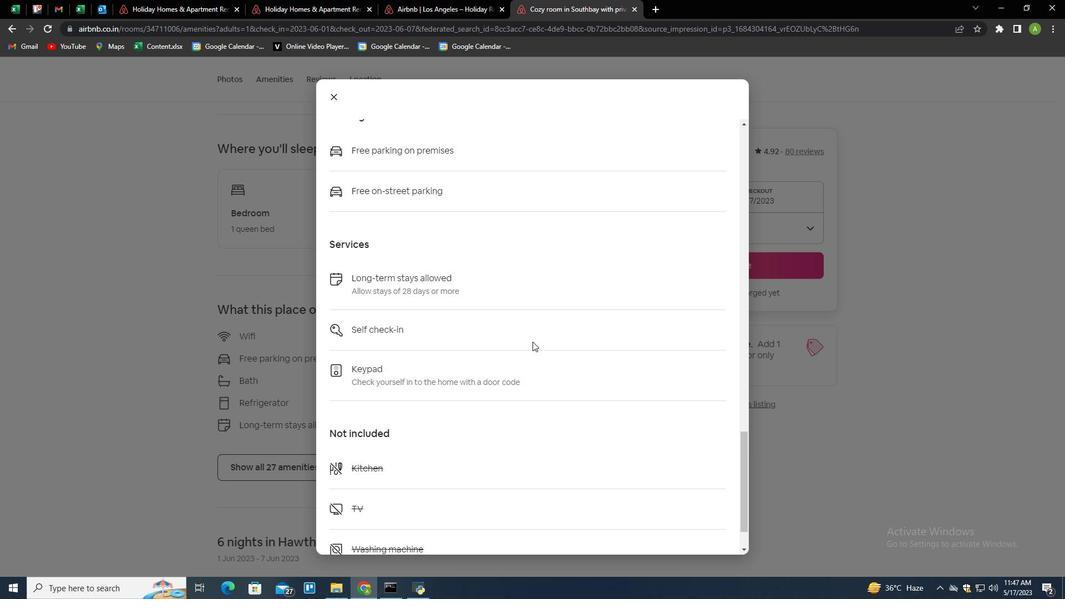 
Action: Mouse scrolled (532, 341) with delta (0, 0)
Screenshot: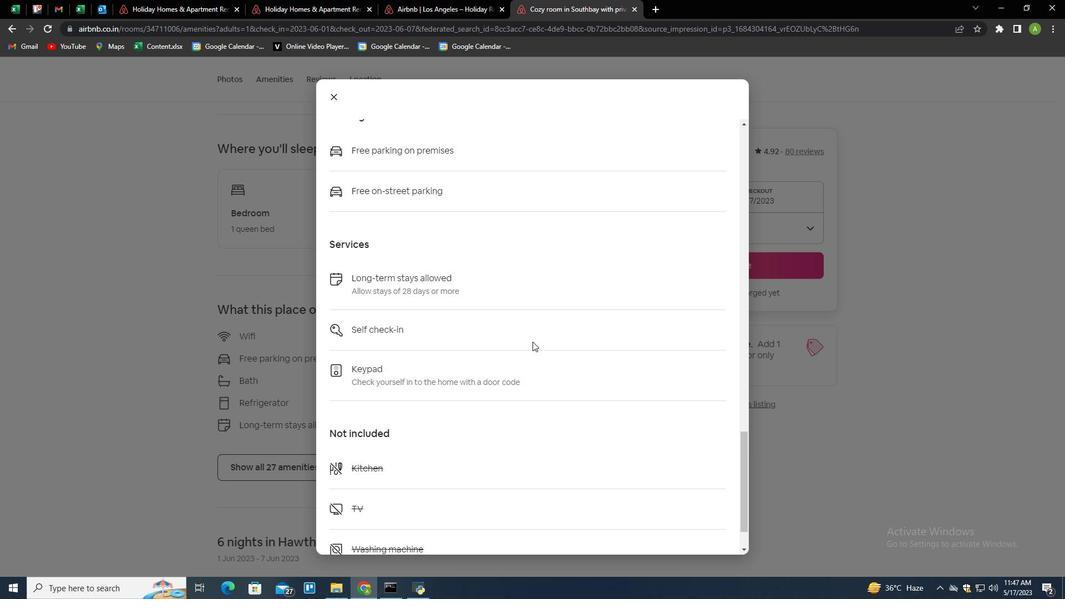 
Action: Mouse scrolled (532, 342) with delta (0, 0)
Screenshot: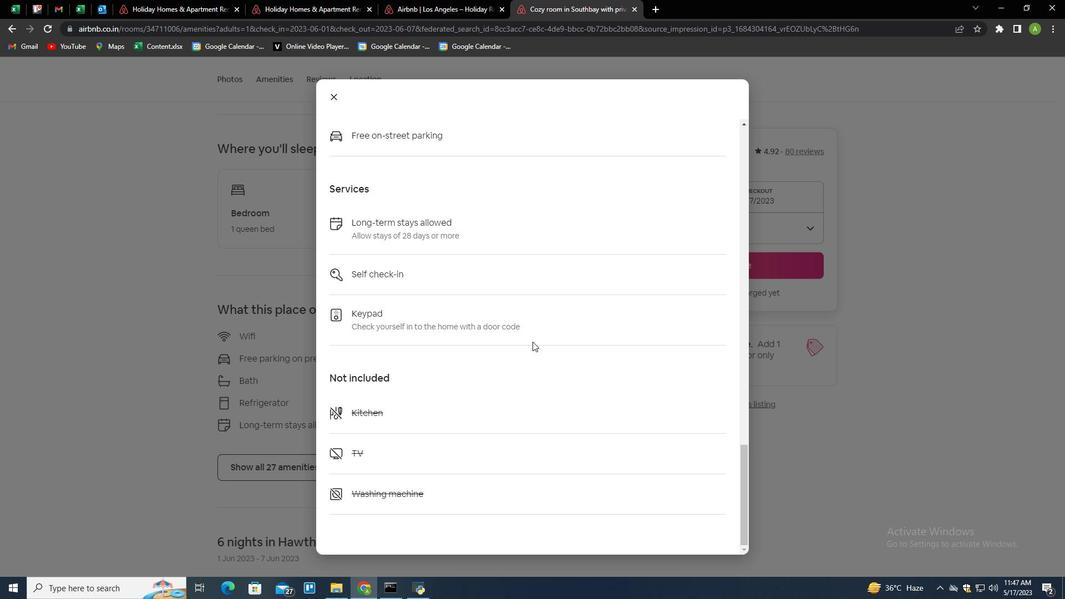 
Action: Mouse scrolled (532, 341) with delta (0, 0)
Screenshot: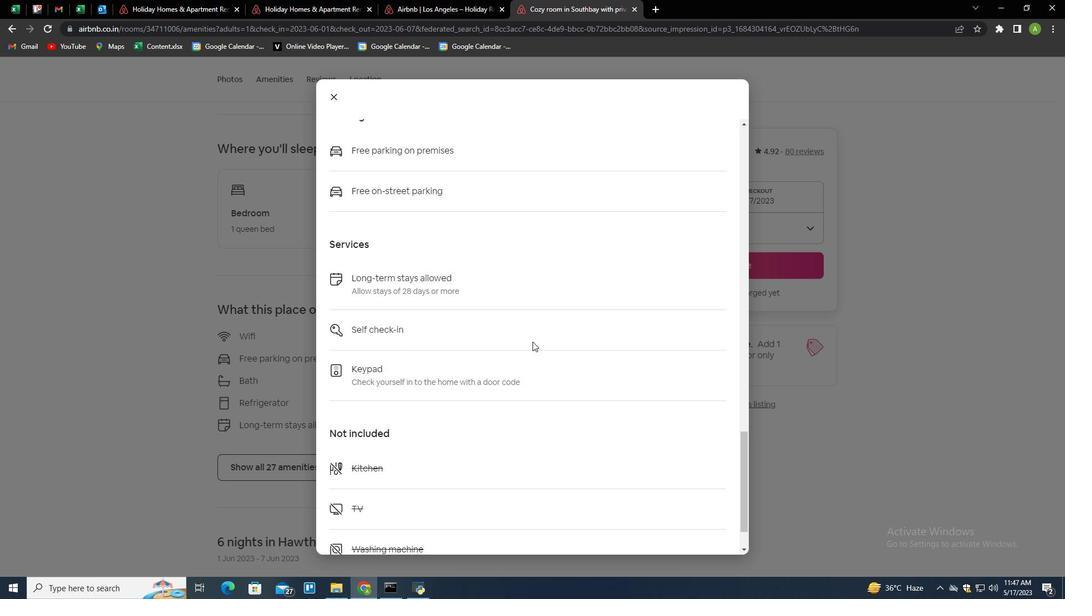 
Action: Mouse scrolled (532, 341) with delta (0, 0)
Screenshot: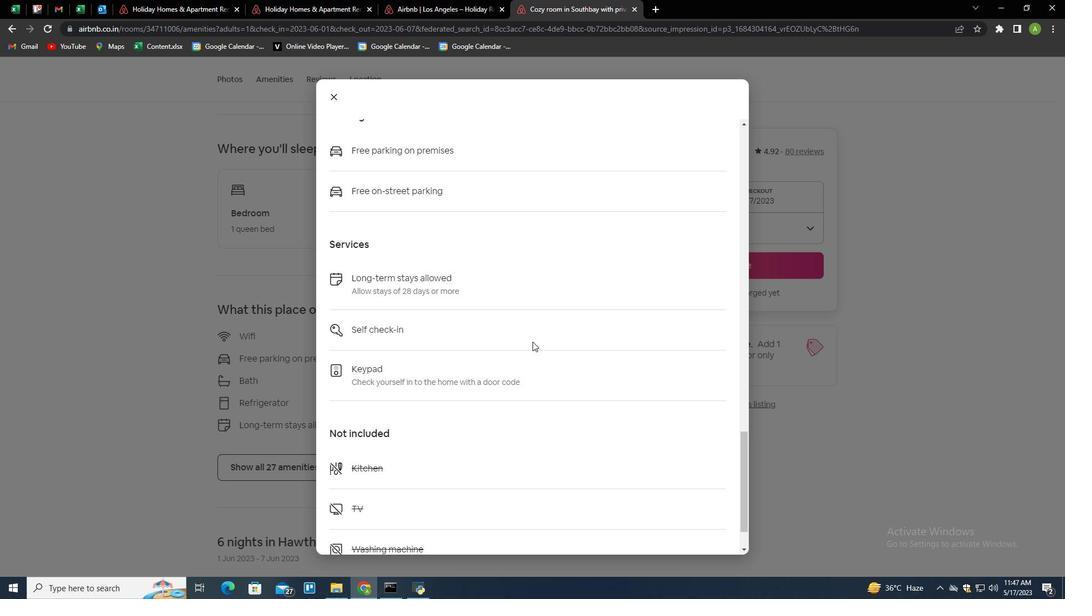 
Action: Mouse scrolled (532, 341) with delta (0, 0)
Screenshot: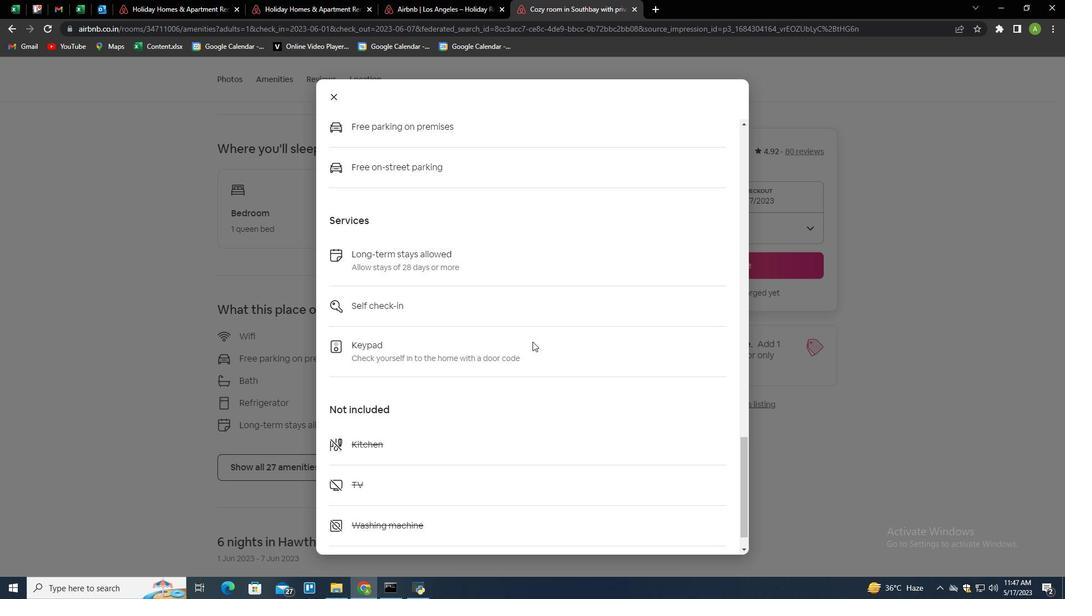 
Action: Mouse scrolled (532, 341) with delta (0, 0)
Screenshot: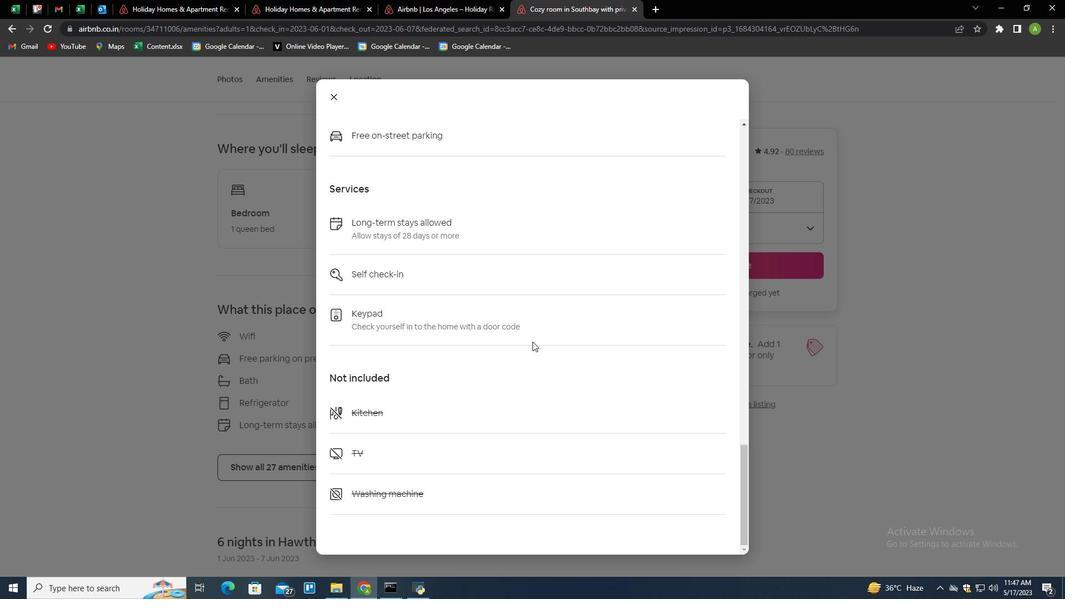 
Action: Mouse scrolled (532, 341) with delta (0, 0)
Screenshot: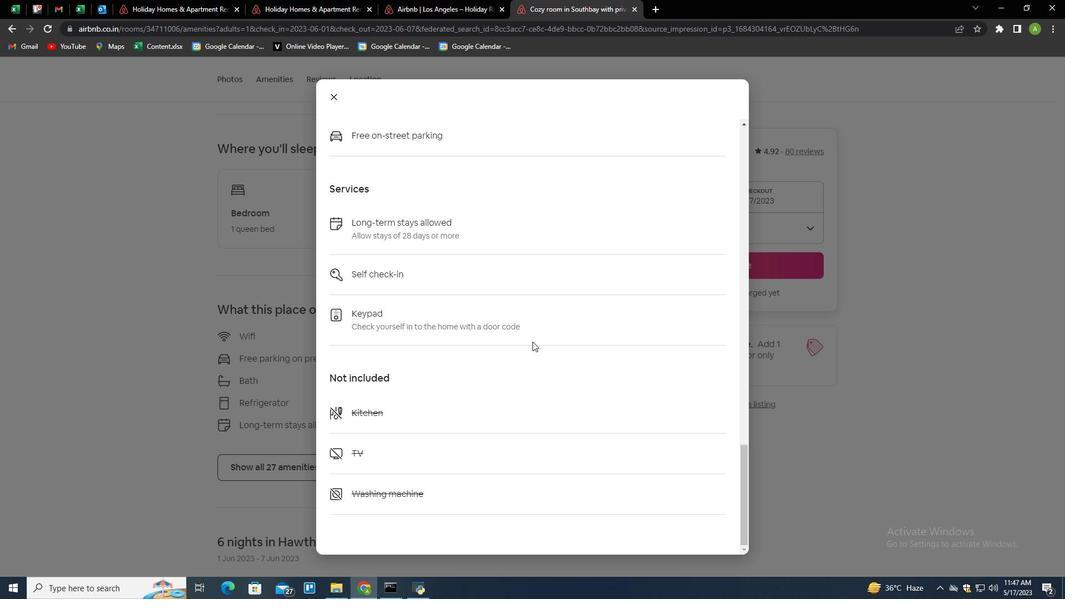 
Action: Mouse scrolled (532, 342) with delta (0, 0)
Screenshot: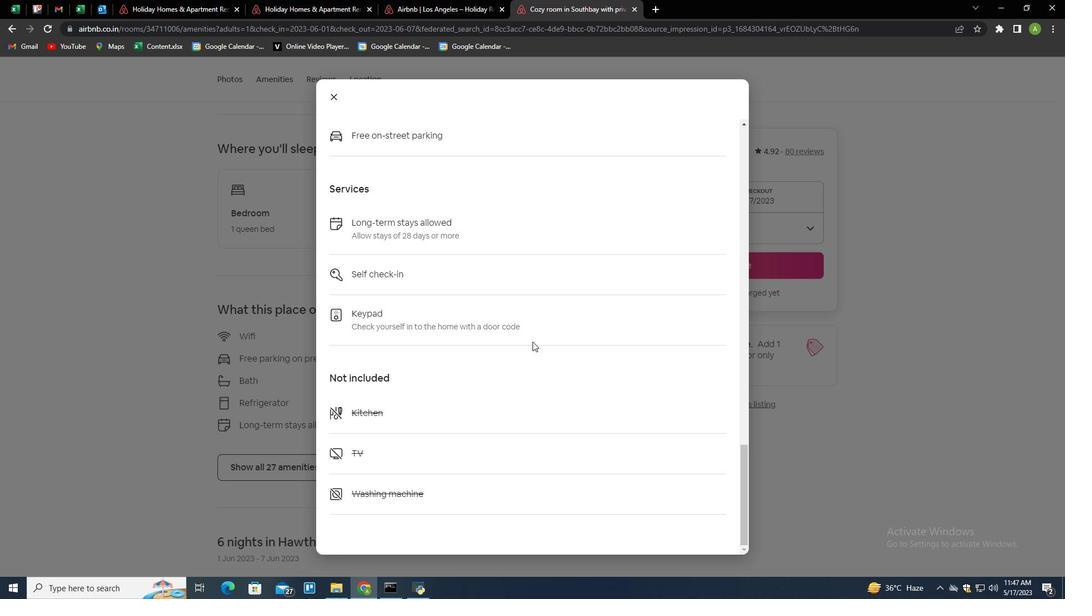 
Action: Mouse scrolled (532, 342) with delta (0, 0)
Screenshot: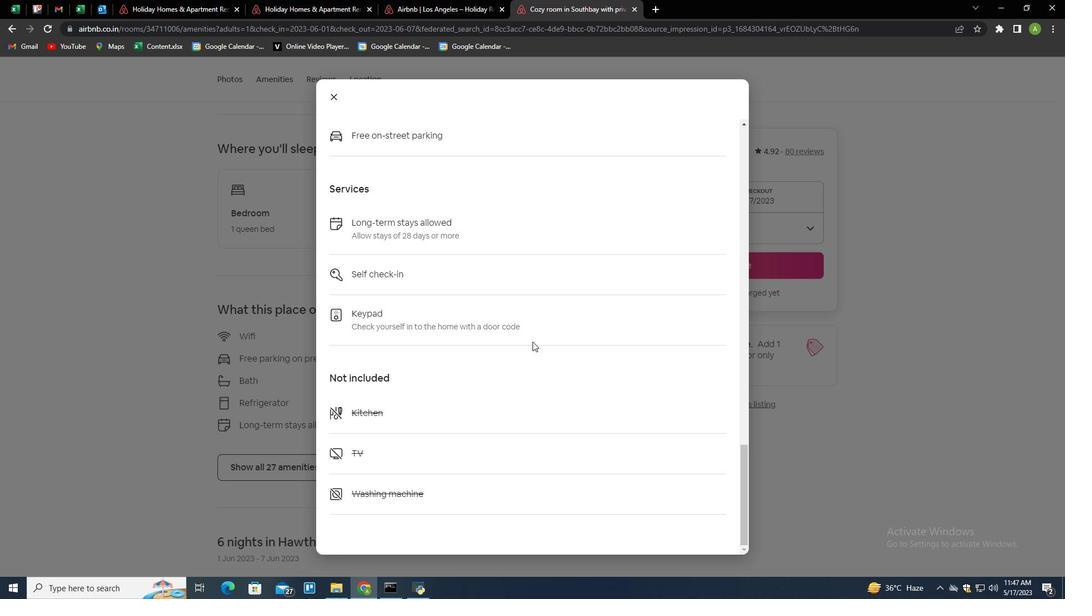
Action: Mouse scrolled (532, 342) with delta (0, 0)
Screenshot: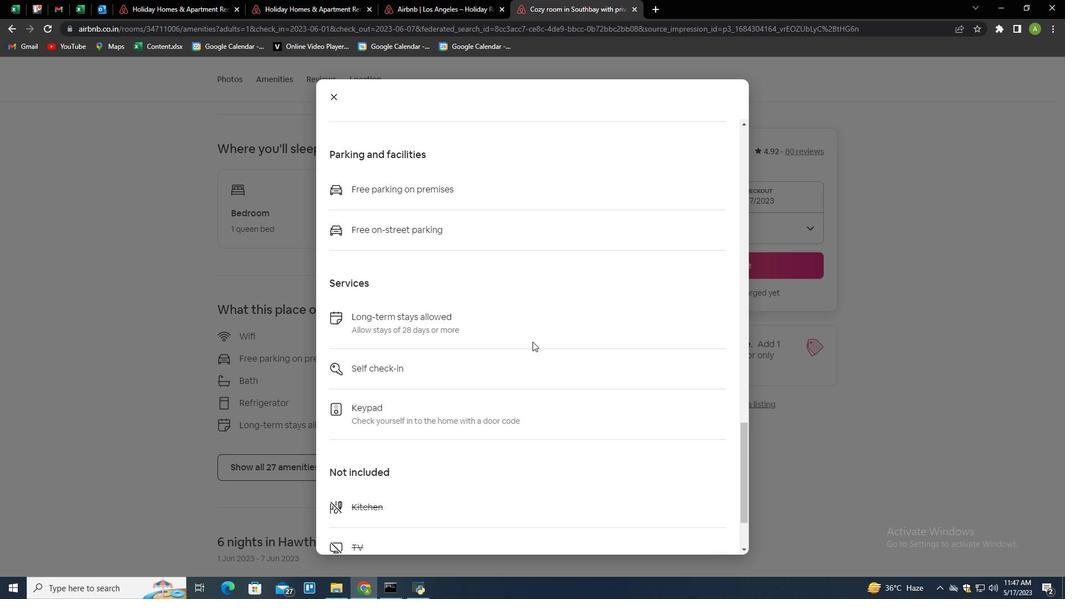 
Action: Mouse scrolled (532, 342) with delta (0, 0)
Screenshot: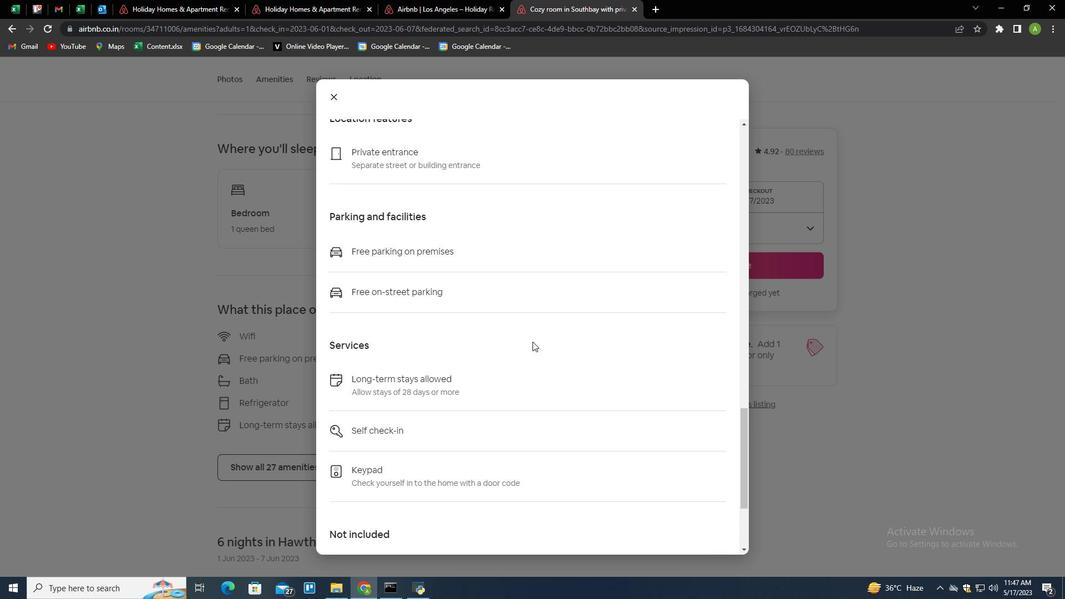 
Action: Mouse scrolled (532, 342) with delta (0, 0)
Screenshot: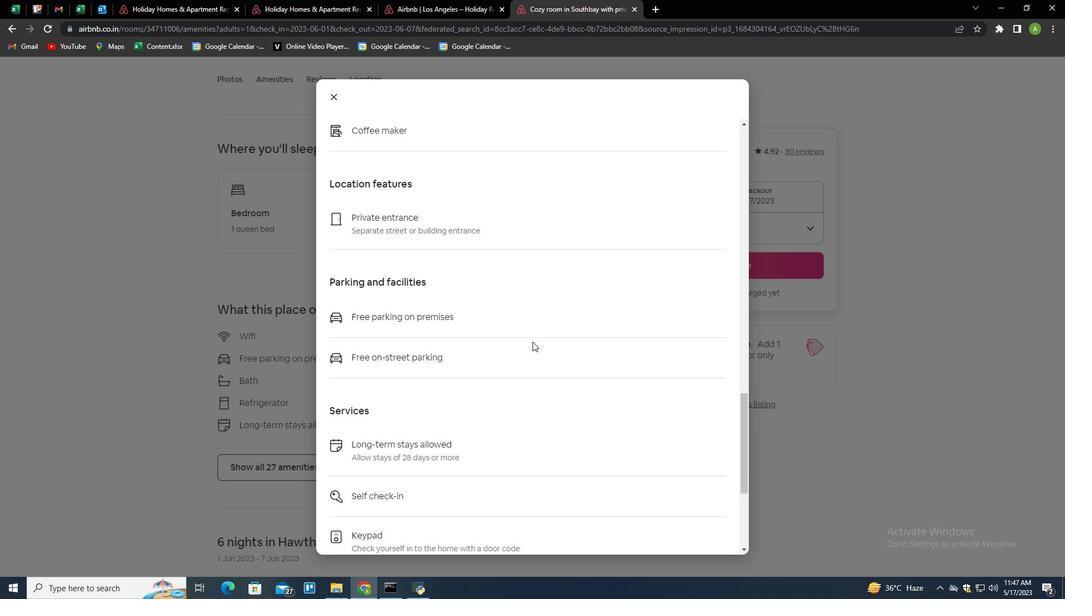 
Action: Mouse scrolled (532, 342) with delta (0, 0)
Screenshot: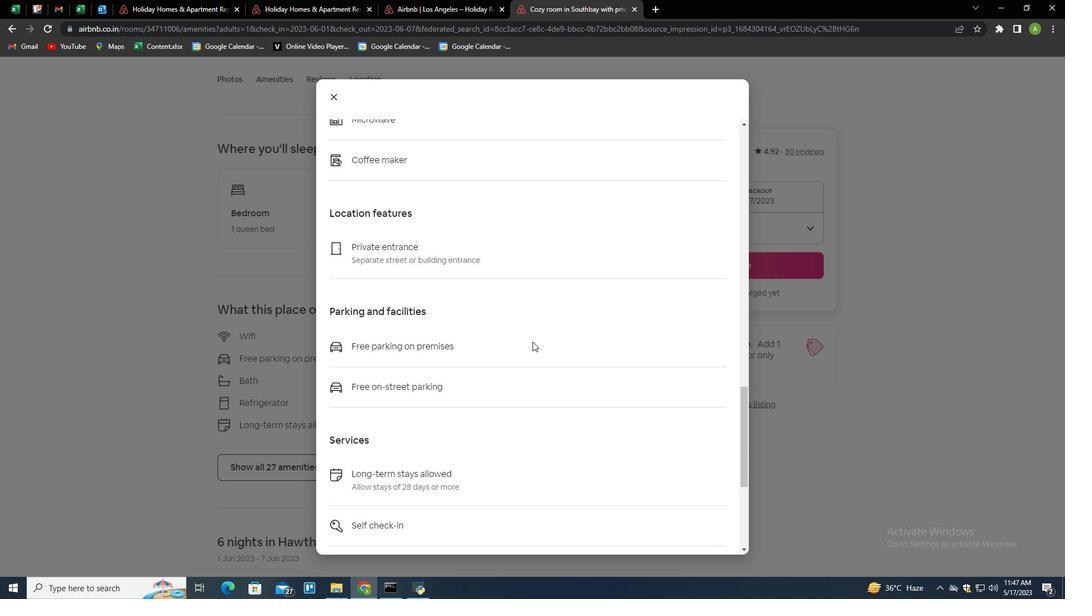 
Action: Mouse scrolled (532, 342) with delta (0, 0)
Screenshot: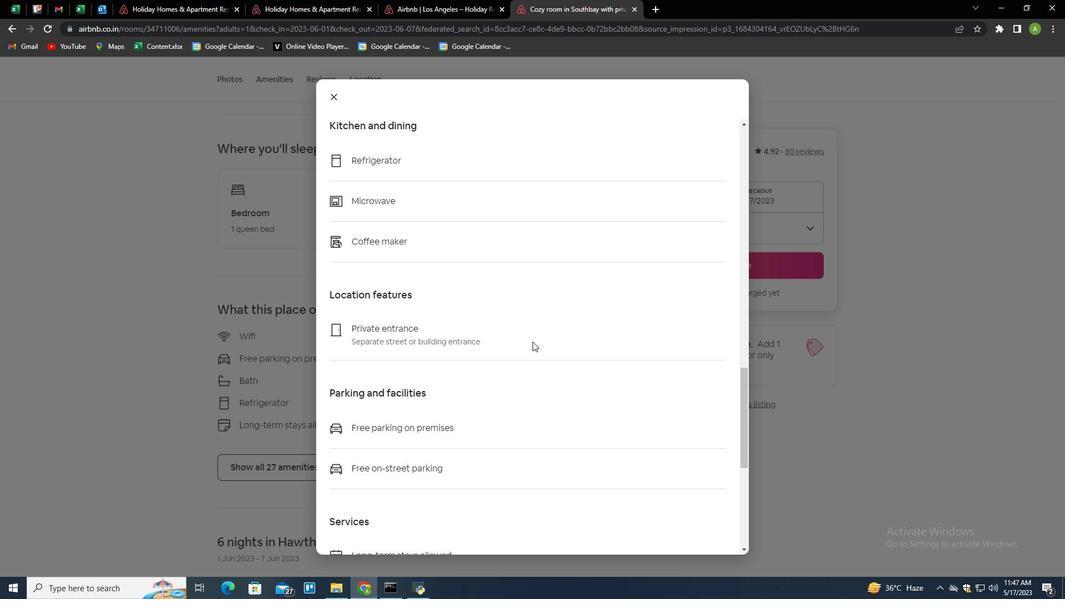 
Action: Mouse scrolled (532, 342) with delta (0, 0)
Screenshot: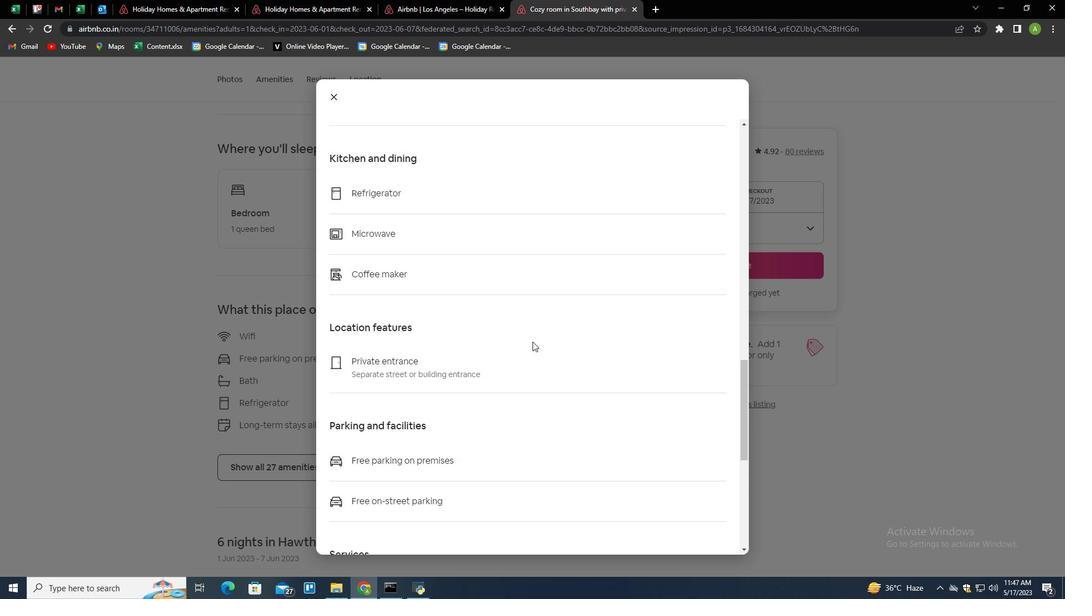 
Action: Mouse scrolled (532, 342) with delta (0, 0)
Screenshot: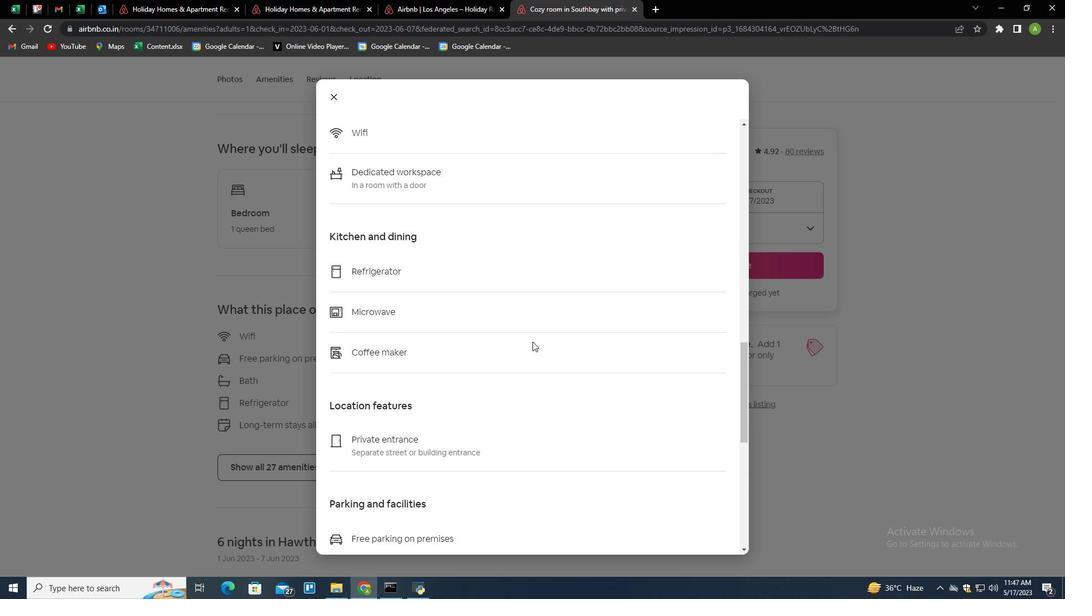
Action: Mouse scrolled (532, 342) with delta (0, 0)
Screenshot: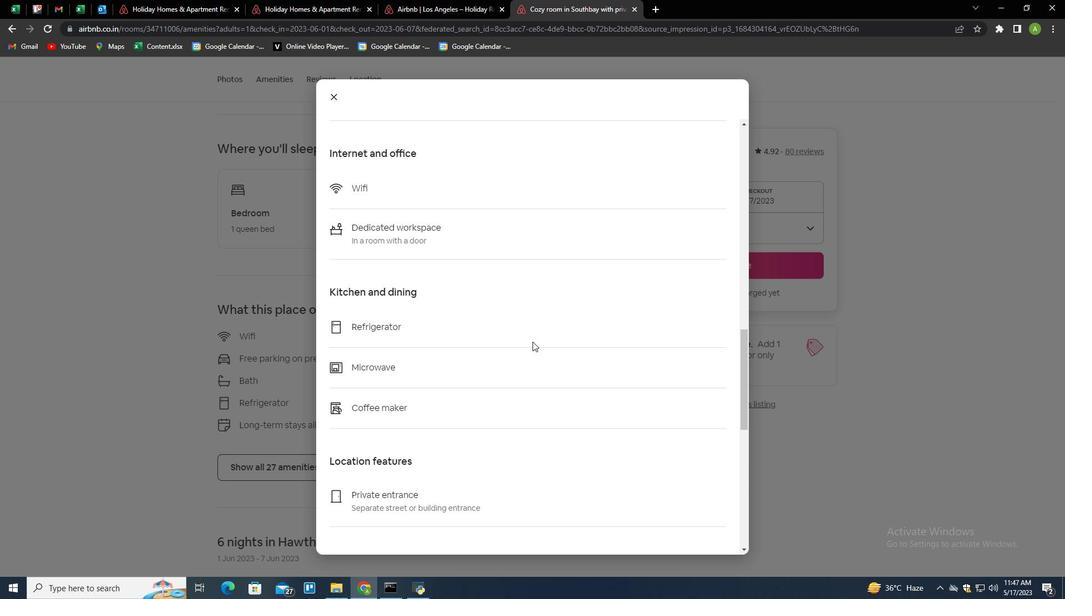 
Action: Mouse scrolled (532, 342) with delta (0, 0)
Screenshot: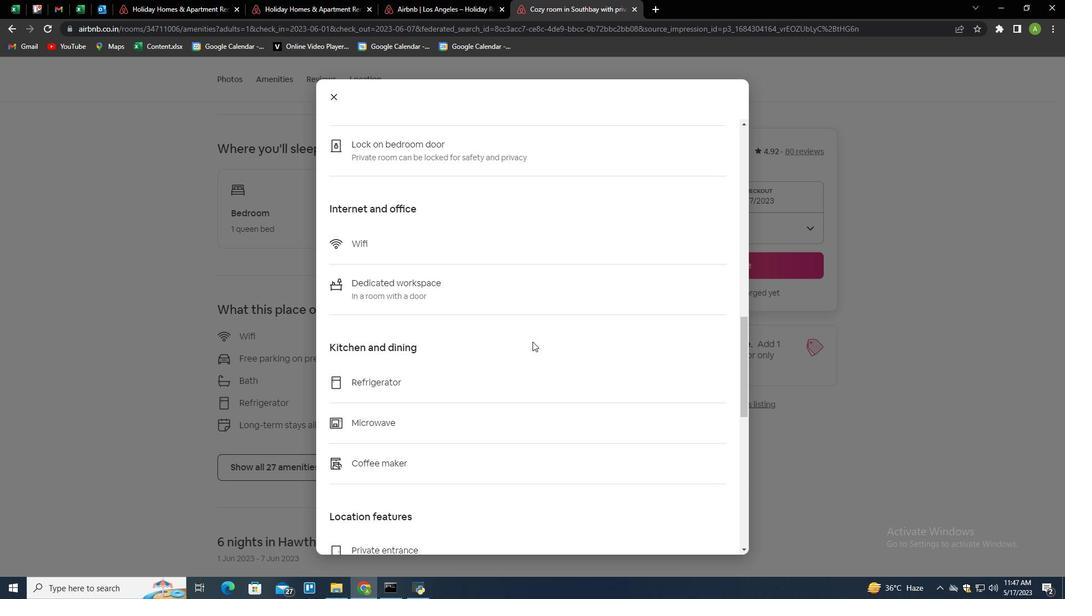 
Action: Mouse scrolled (532, 342) with delta (0, 0)
Screenshot: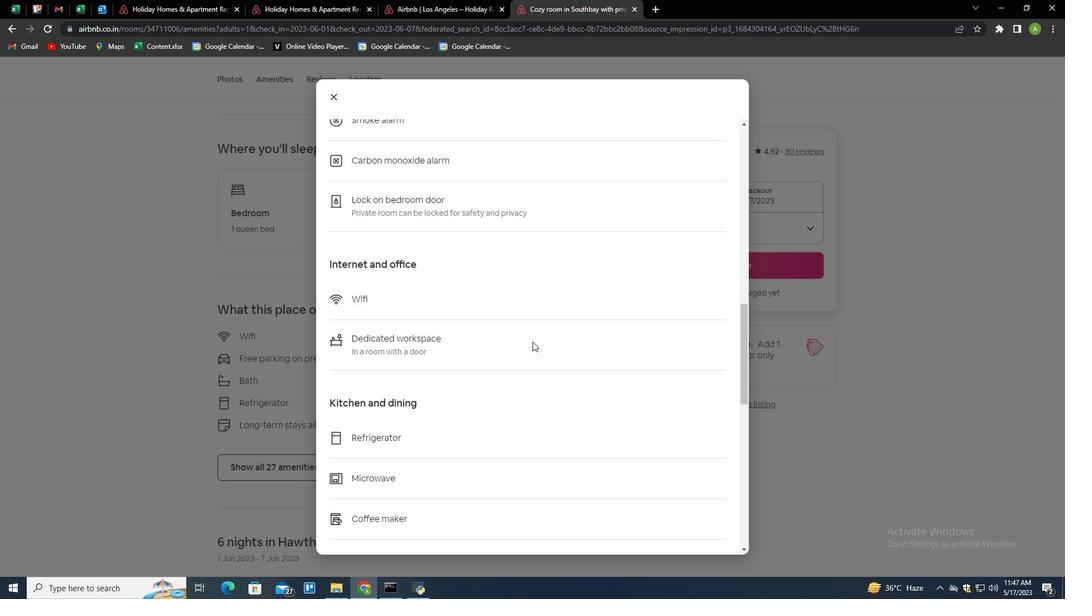 
Action: Mouse scrolled (532, 342) with delta (0, 0)
Screenshot: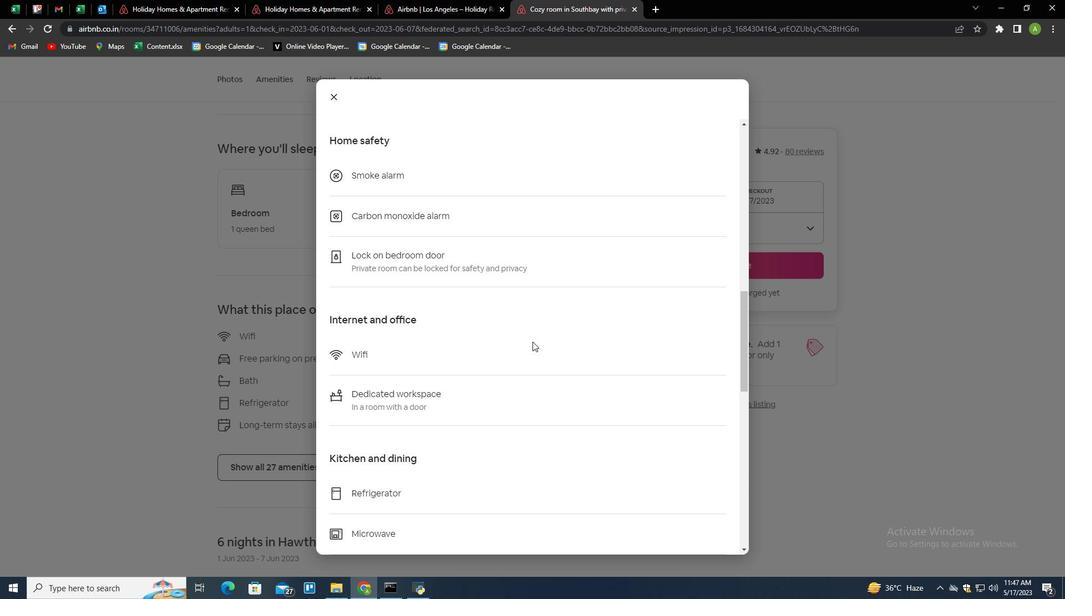 
Action: Mouse scrolled (532, 342) with delta (0, 0)
Screenshot: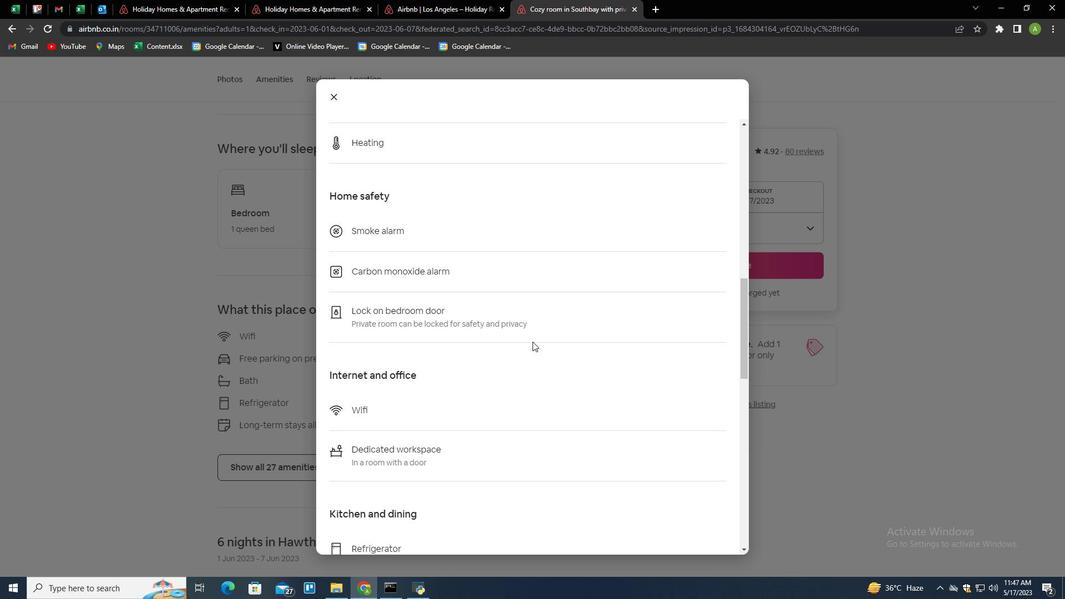 
Action: Mouse scrolled (532, 342) with delta (0, 0)
Screenshot: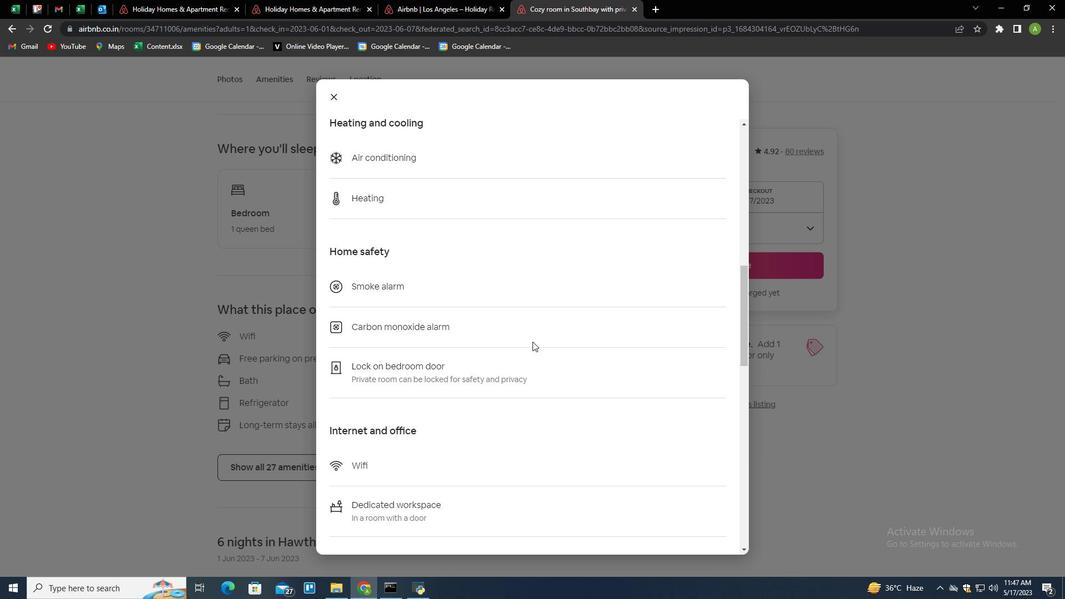 
Action: Mouse scrolled (532, 342) with delta (0, 0)
Screenshot: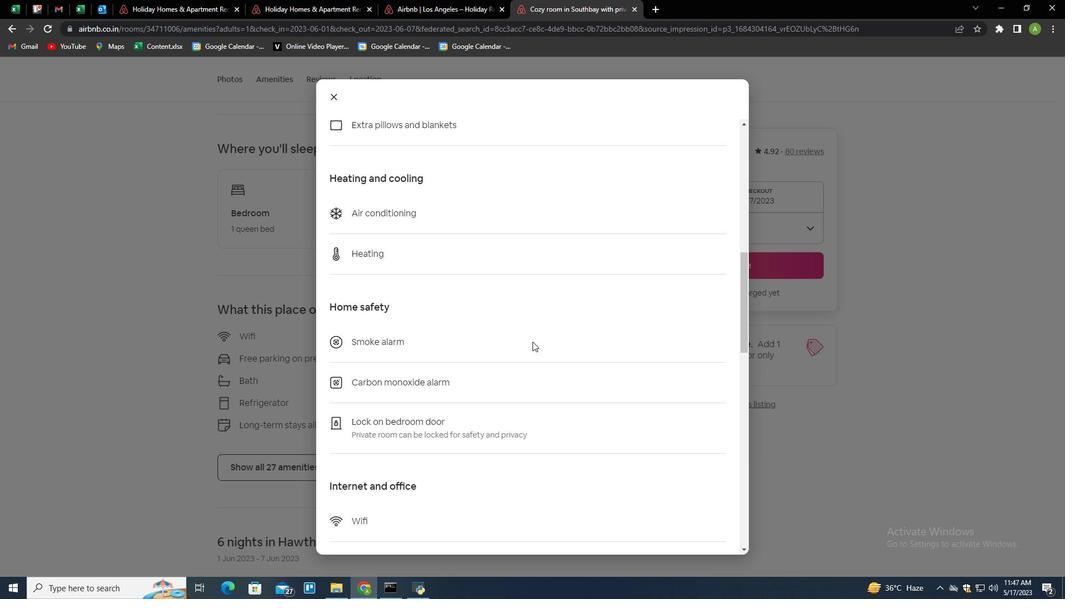 
Action: Mouse scrolled (532, 342) with delta (0, 0)
Screenshot: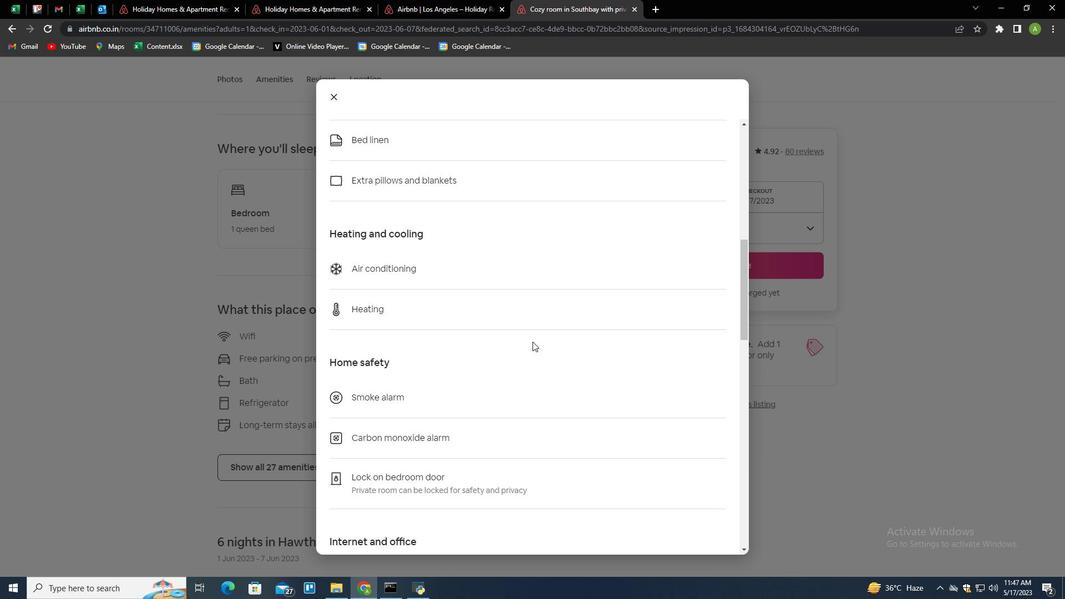 
Action: Mouse scrolled (532, 342) with delta (0, 0)
Screenshot: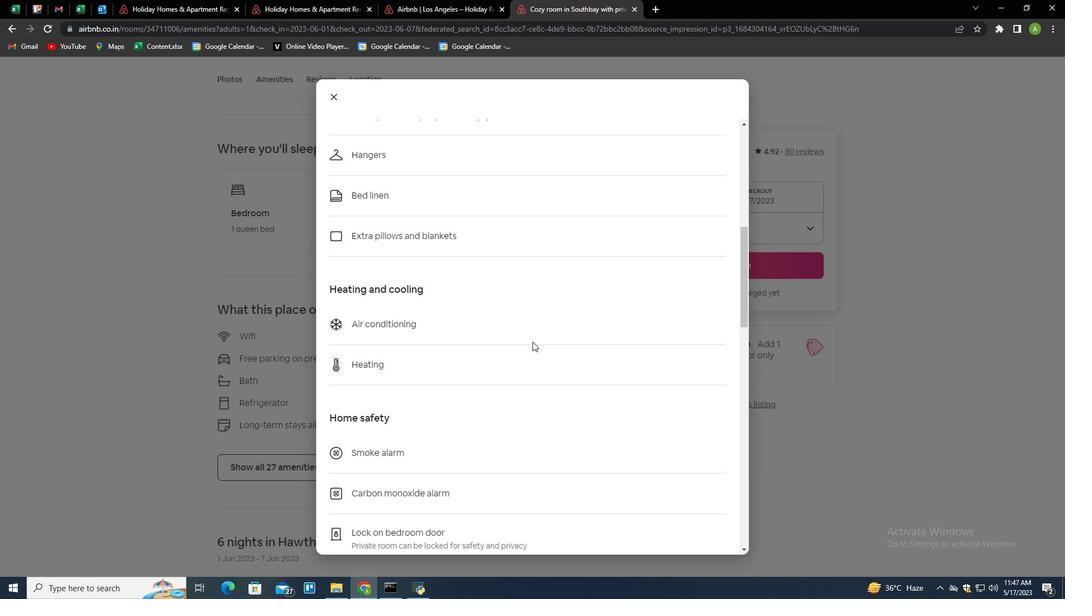 
Action: Mouse scrolled (532, 342) with delta (0, 0)
Screenshot: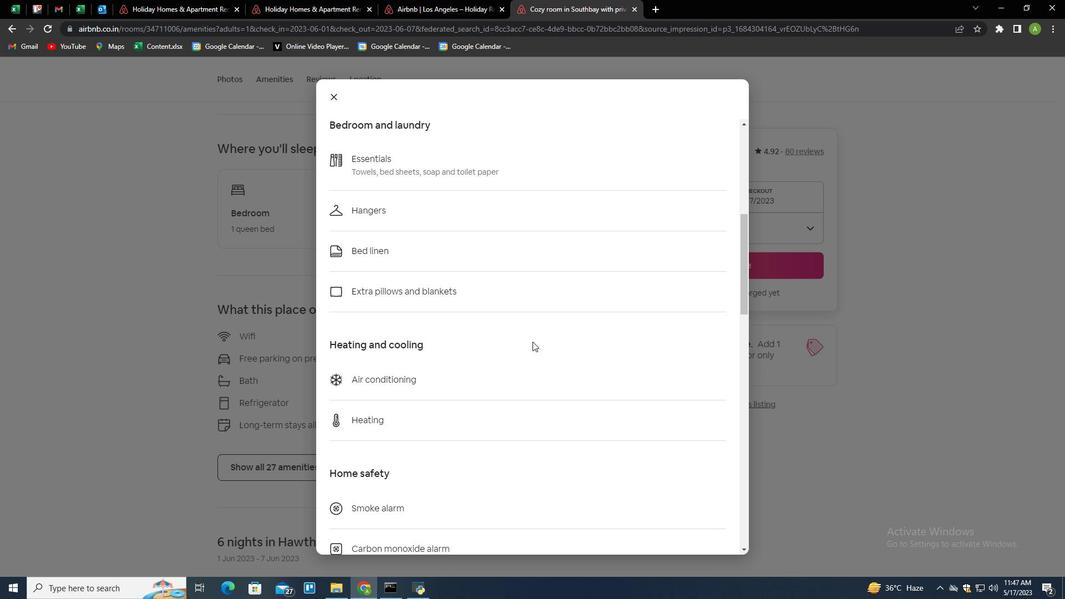 
Action: Mouse scrolled (532, 342) with delta (0, 0)
Screenshot: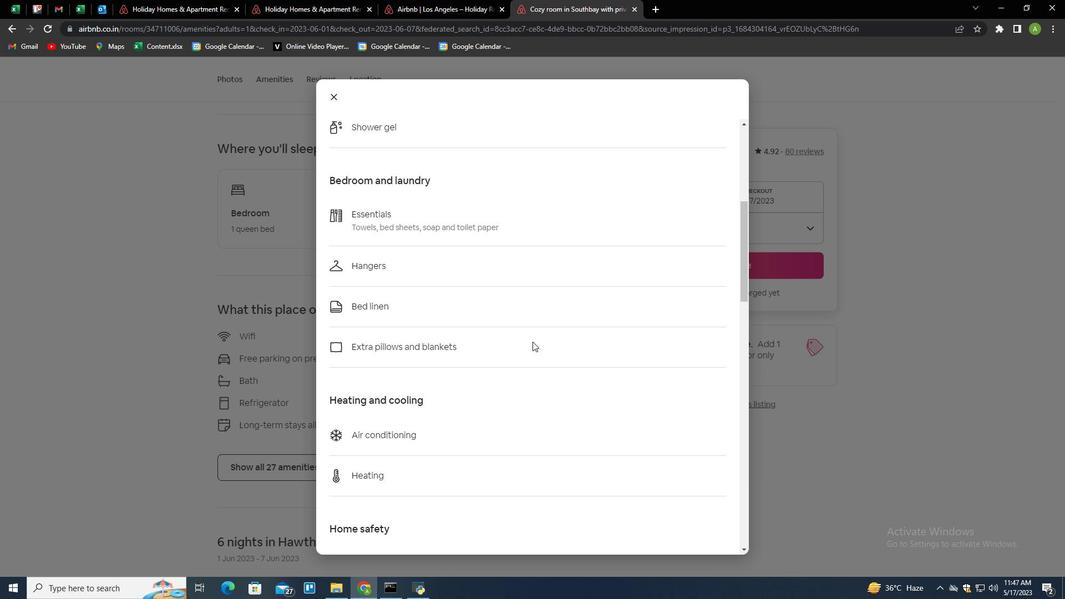 
Action: Mouse moved to (341, 98)
Screenshot: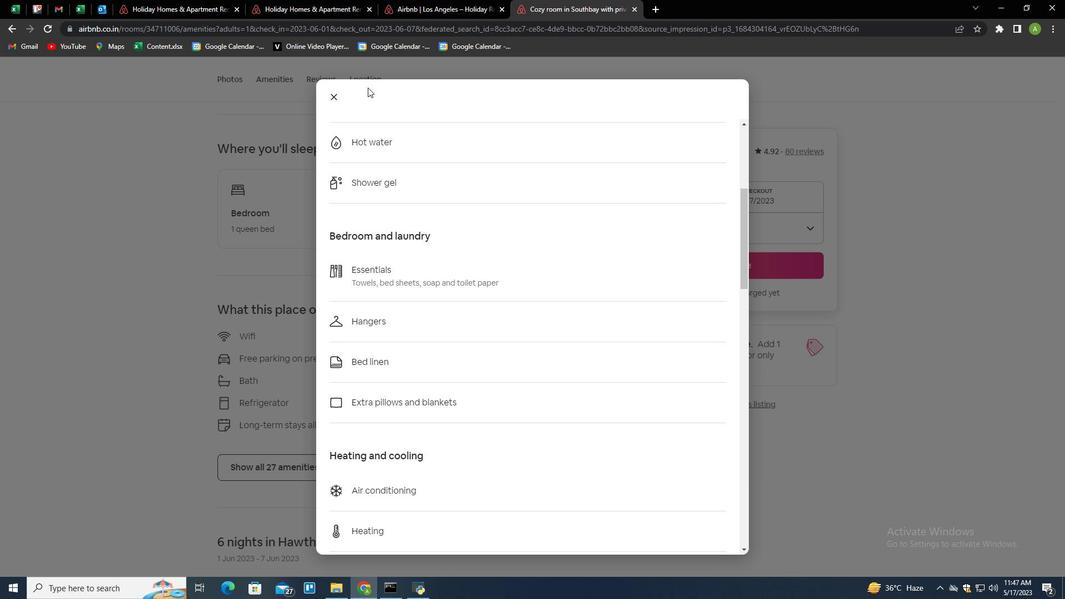 
Action: Mouse pressed left at (341, 98)
Screenshot: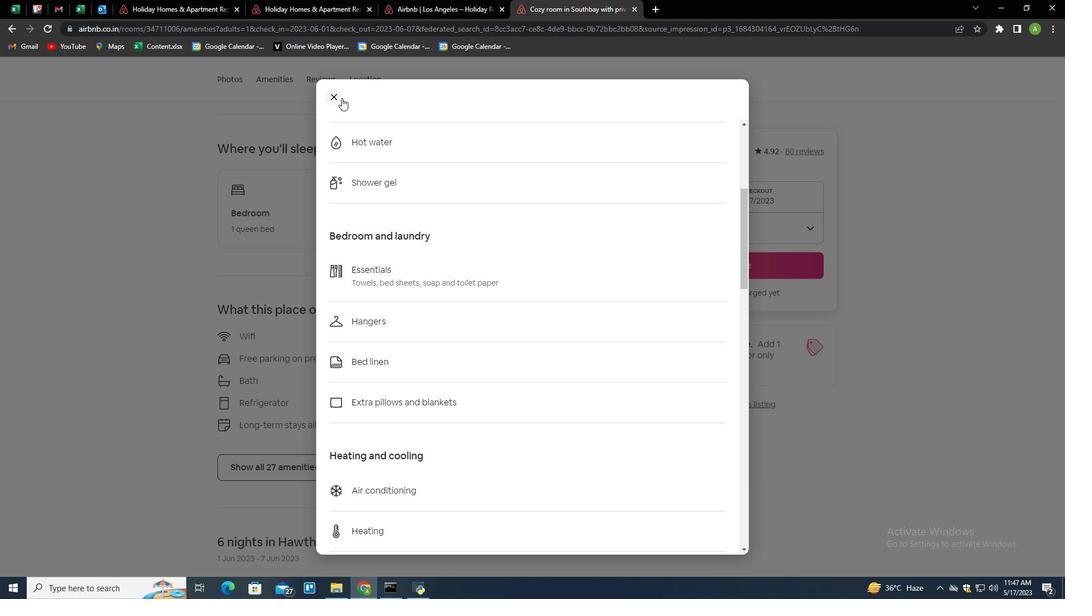 
Action: Mouse moved to (503, 264)
Screenshot: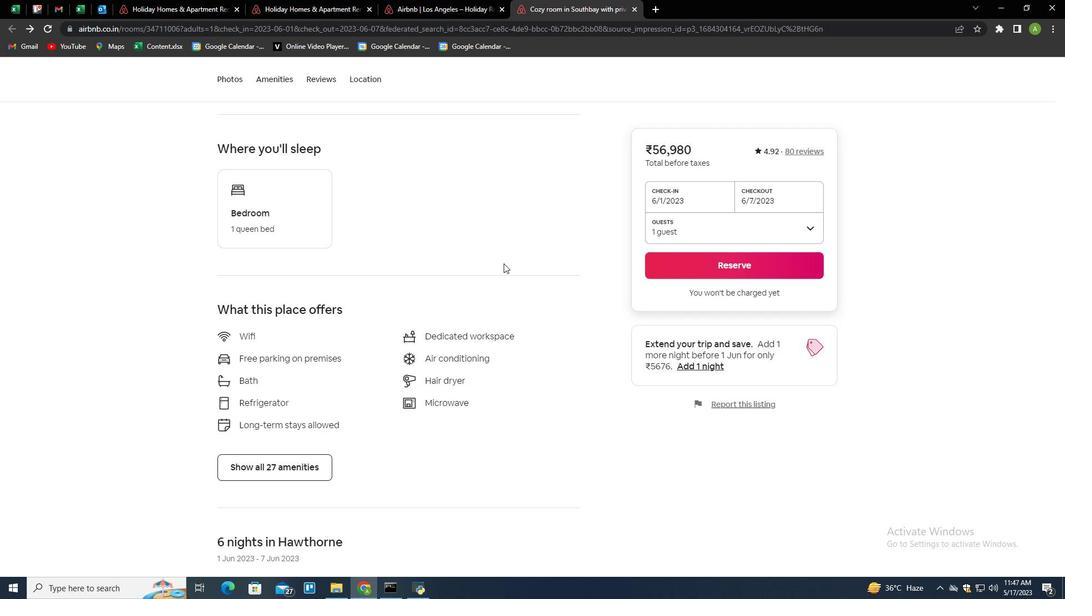 
Action: Mouse scrolled (503, 263) with delta (0, 0)
Screenshot: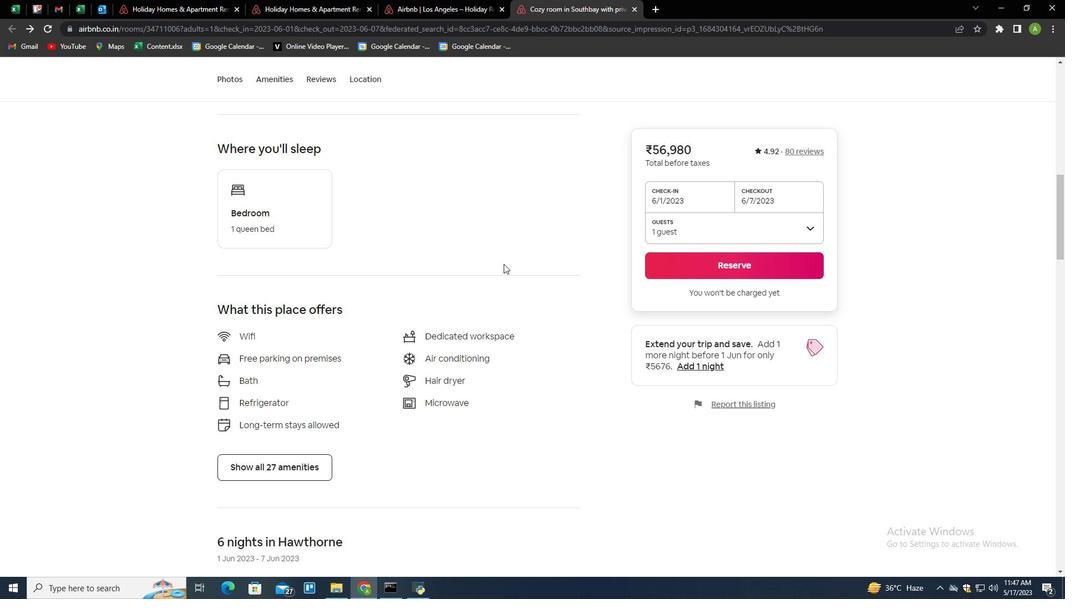 
Action: Mouse moved to (256, 416)
Screenshot: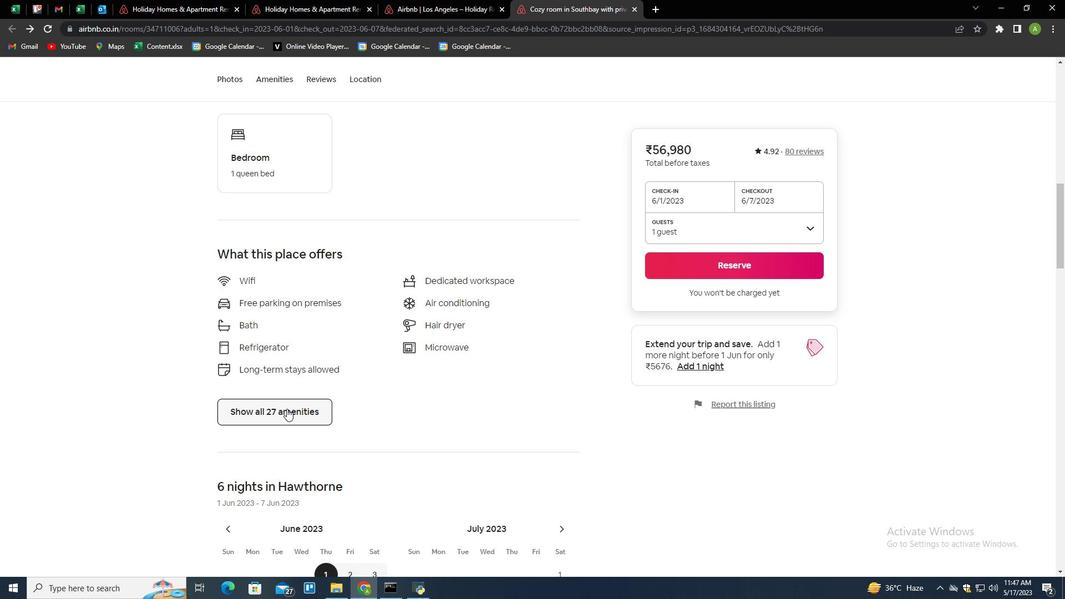 
Action: Mouse scrolled (256, 415) with delta (0, 0)
Screenshot: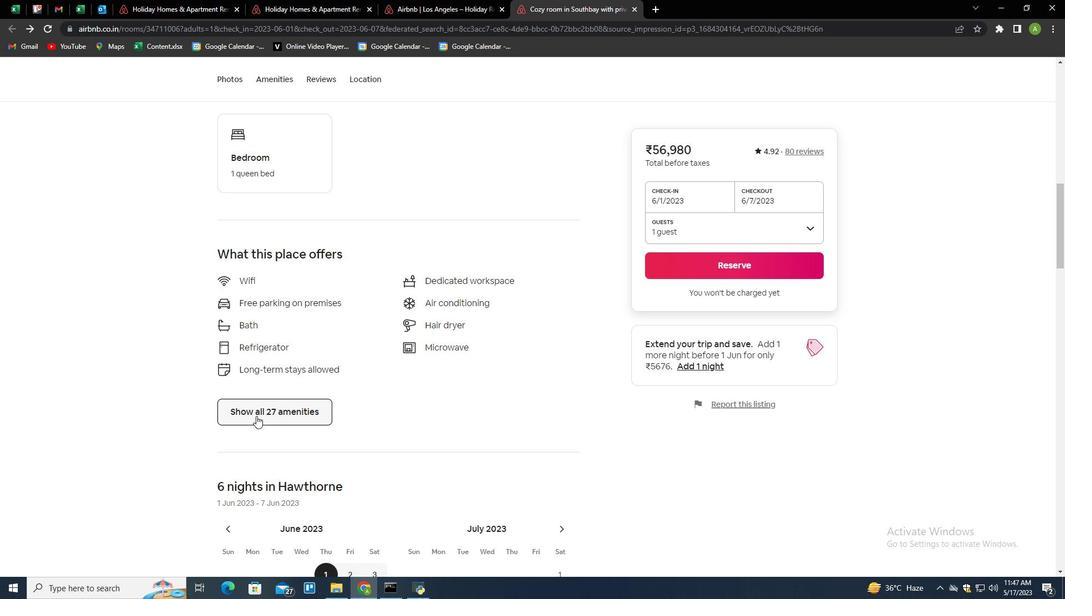 
Action: Mouse scrolled (256, 415) with delta (0, 0)
Screenshot: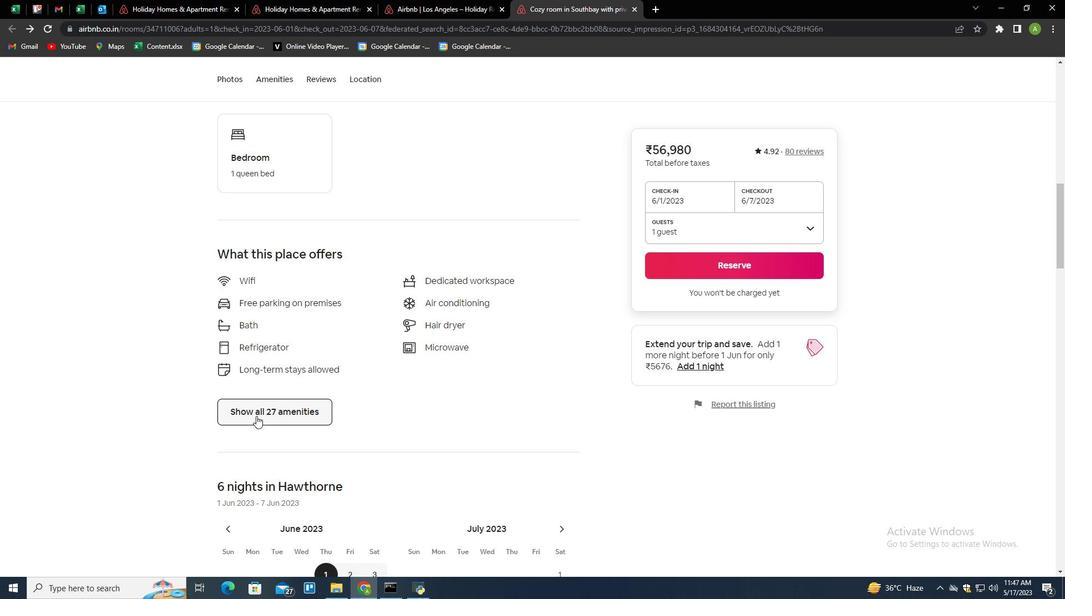 
Action: Mouse scrolled (256, 415) with delta (0, 0)
Screenshot: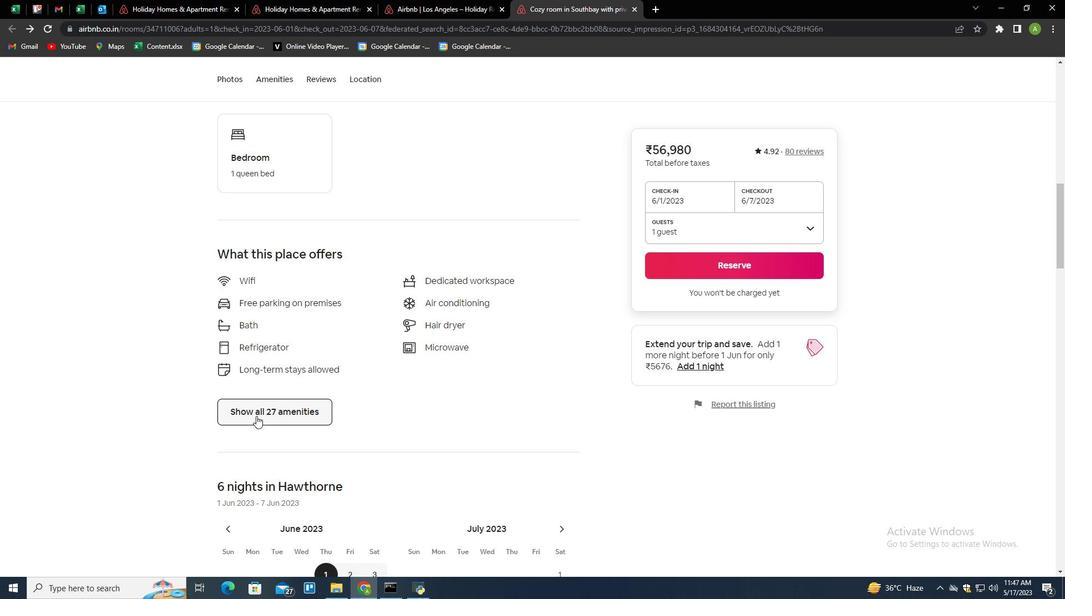 
Action: Mouse scrolled (256, 415) with delta (0, 0)
Screenshot: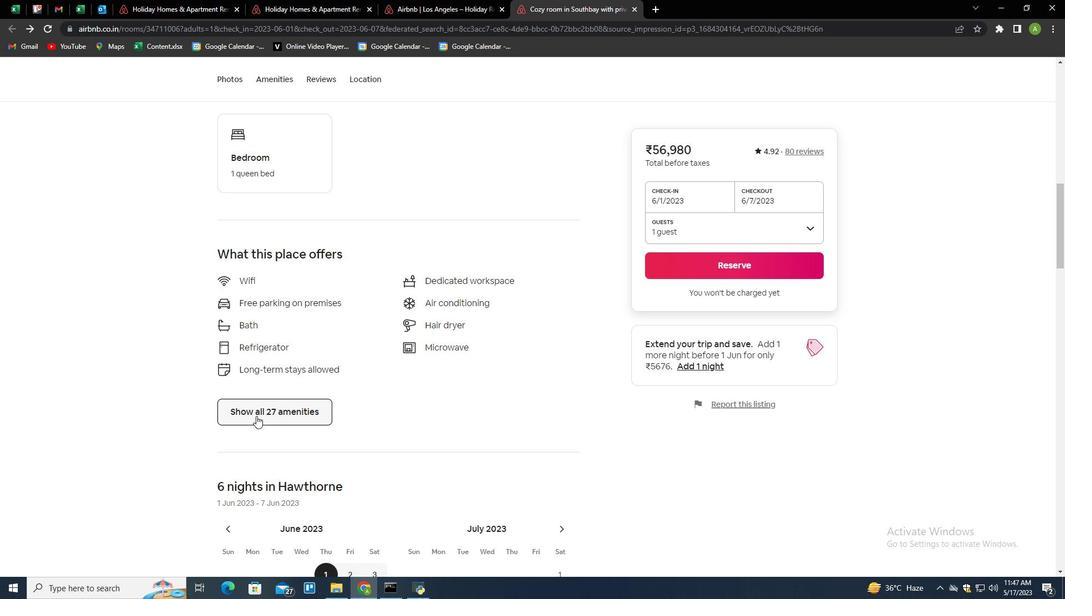 
Action: Mouse scrolled (256, 415) with delta (0, 0)
Screenshot: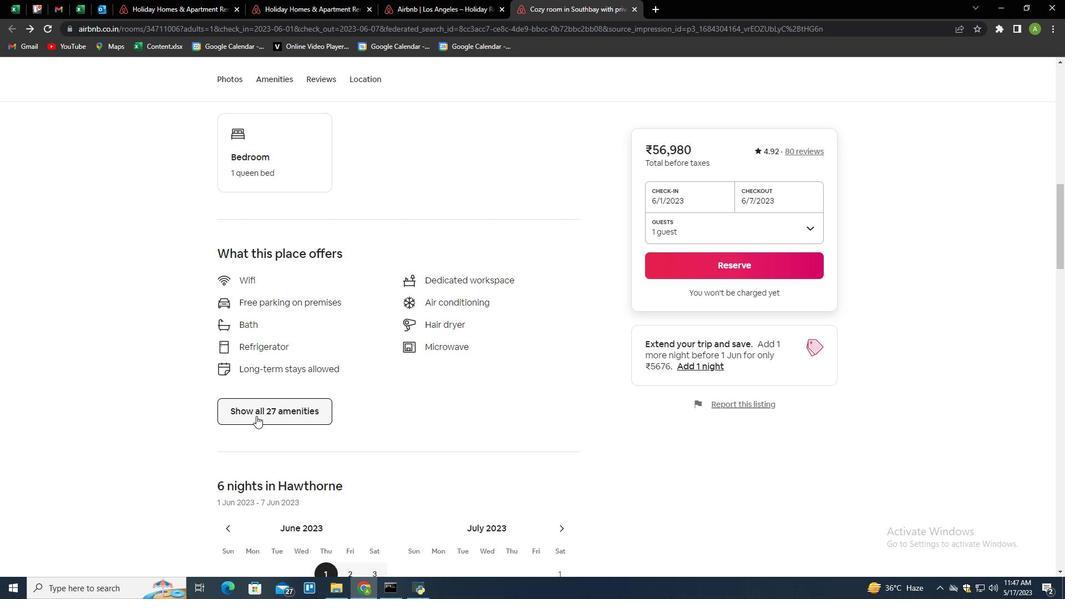 
Action: Mouse moved to (260, 411)
Screenshot: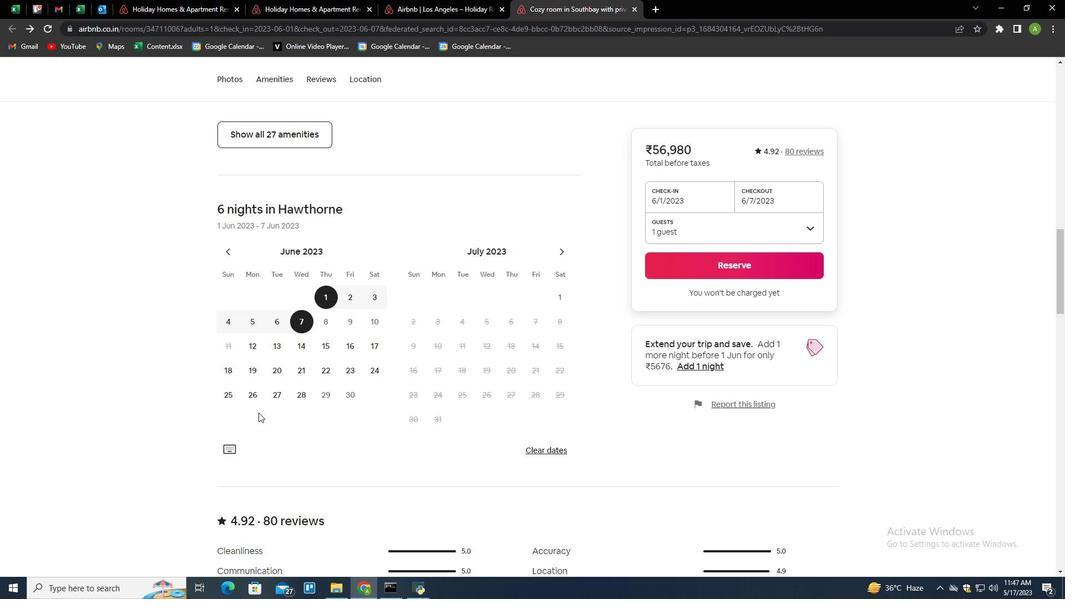 
Action: Mouse scrolled (260, 411) with delta (0, 0)
Screenshot: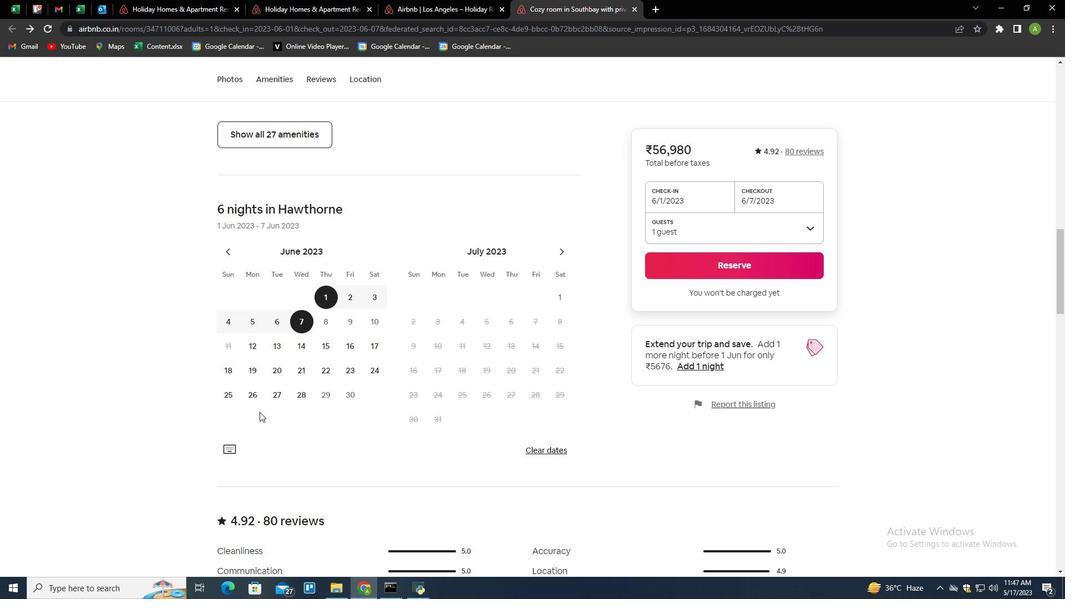 
Action: Mouse scrolled (260, 411) with delta (0, 0)
Screenshot: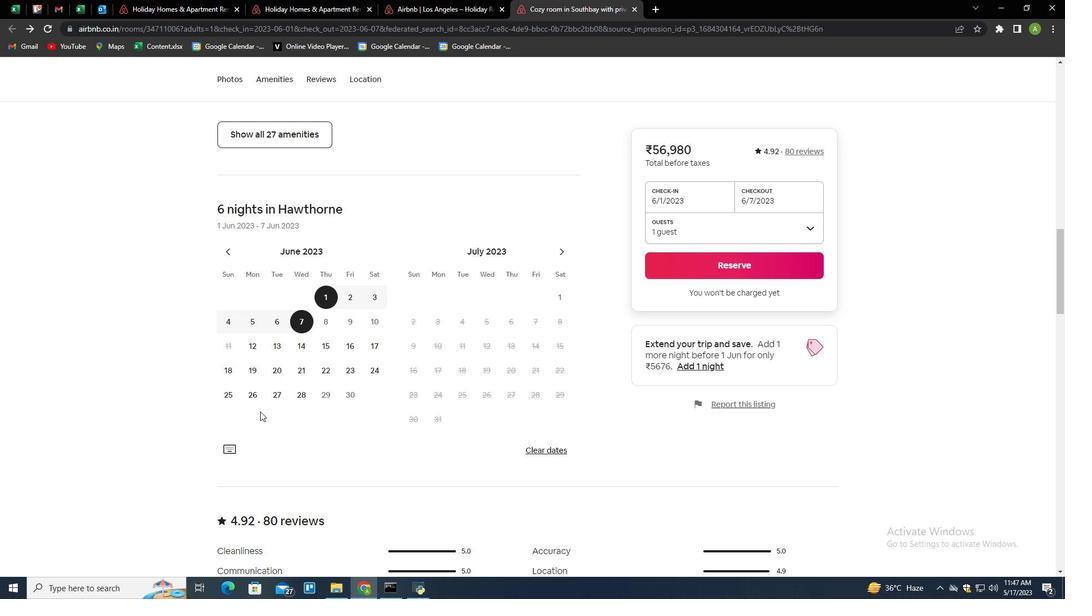 
Action: Mouse scrolled (260, 411) with delta (0, 0)
Screenshot: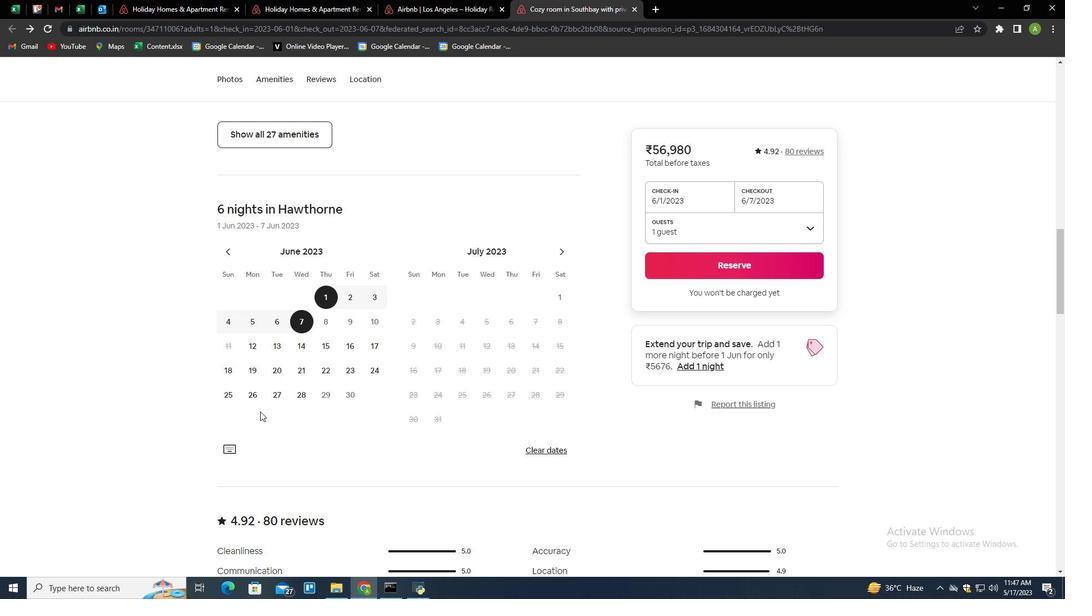 
Action: Mouse moved to (262, 407)
Screenshot: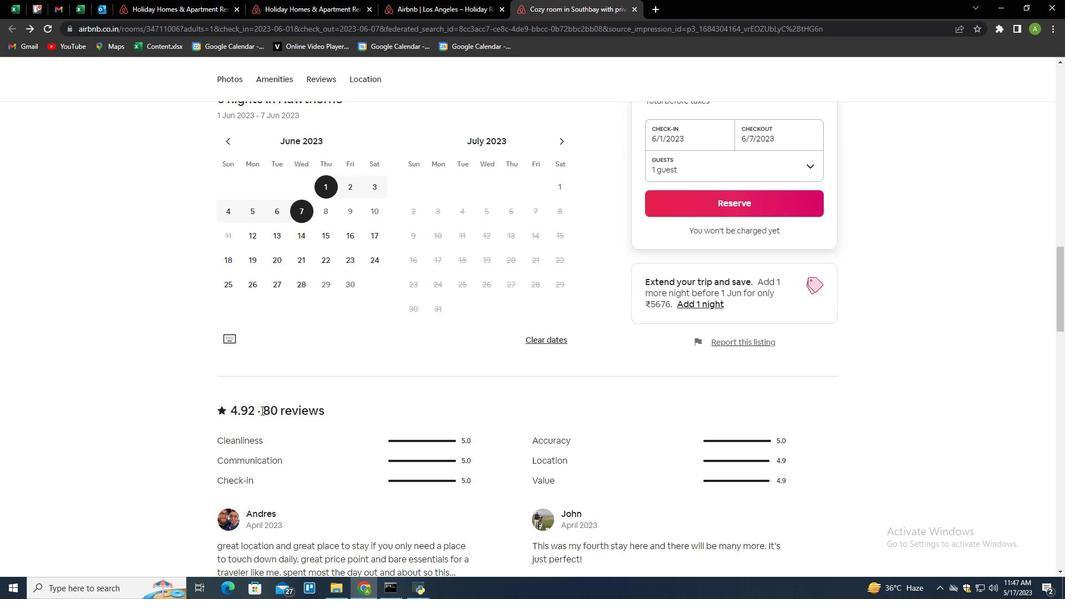 
Action: Mouse scrolled (262, 407) with delta (0, 0)
Screenshot: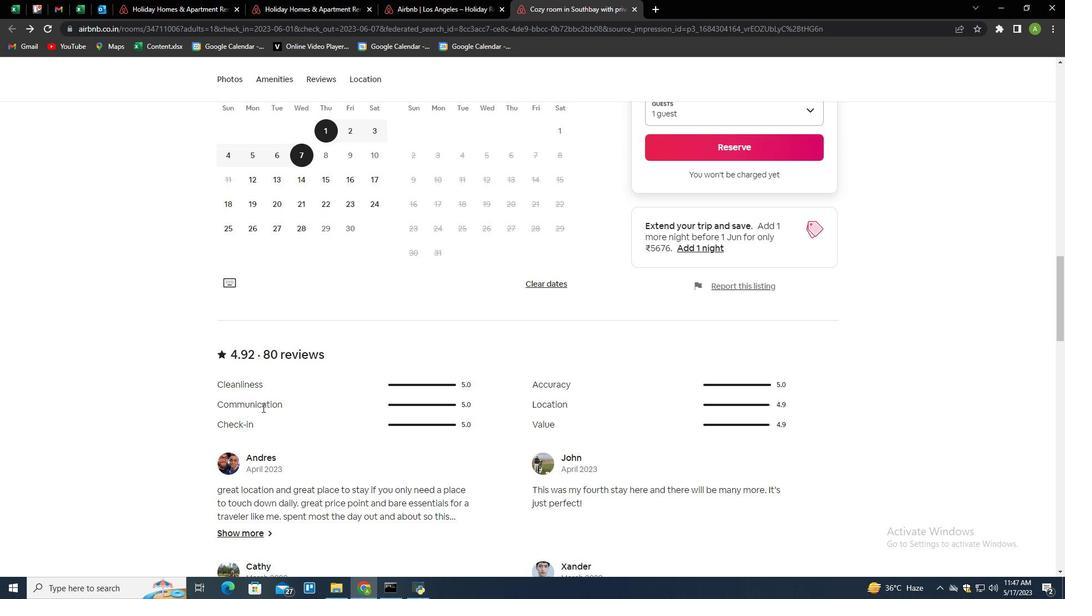 
Action: Mouse scrolled (262, 407) with delta (0, 0)
Screenshot: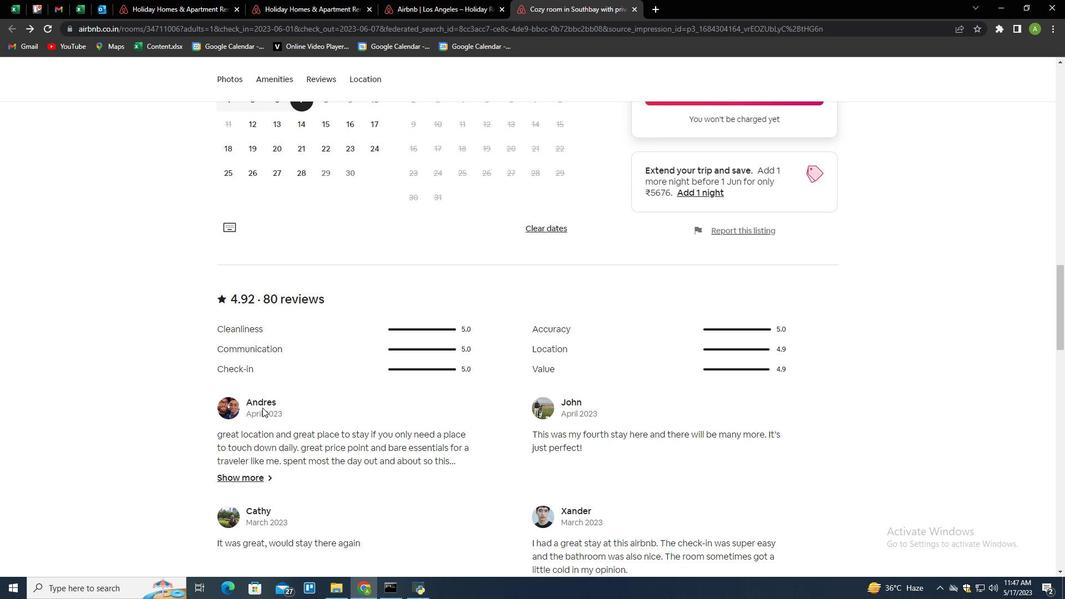
Action: Mouse scrolled (262, 407) with delta (0, 0)
Screenshot: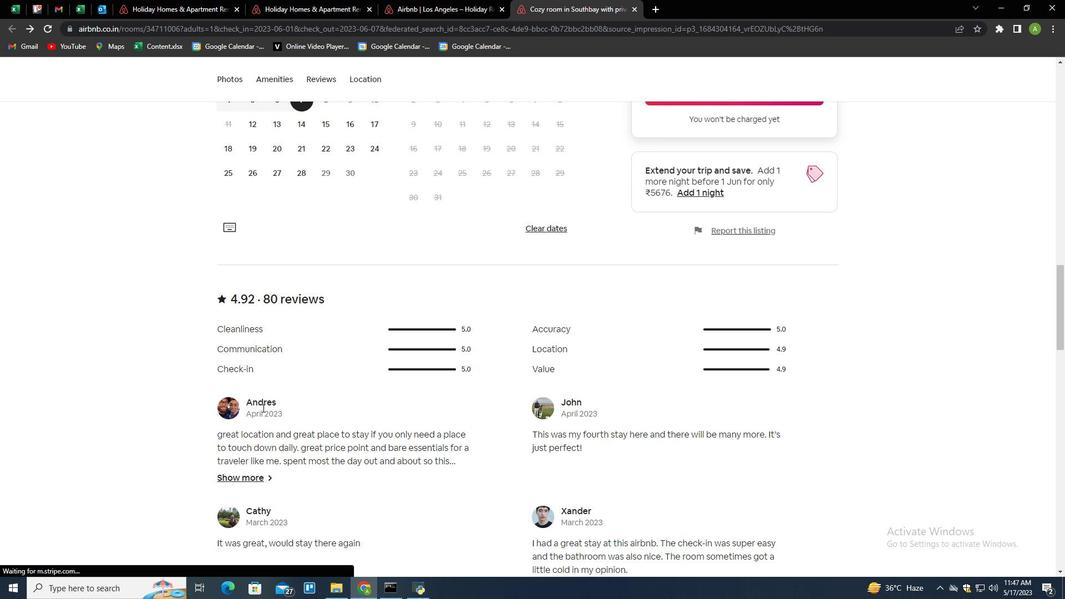 
Action: Mouse scrolled (262, 407) with delta (0, 0)
Screenshot: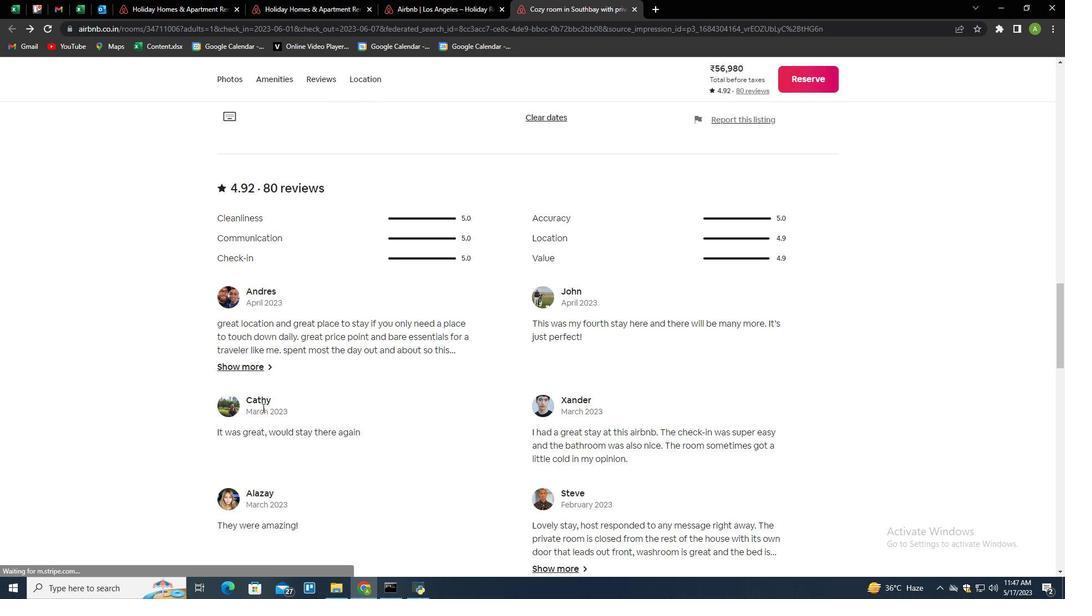 
Action: Mouse scrolled (262, 407) with delta (0, 0)
